 Task: TID9000002-17
Action: Mouse moved to (167, 169)
Screenshot: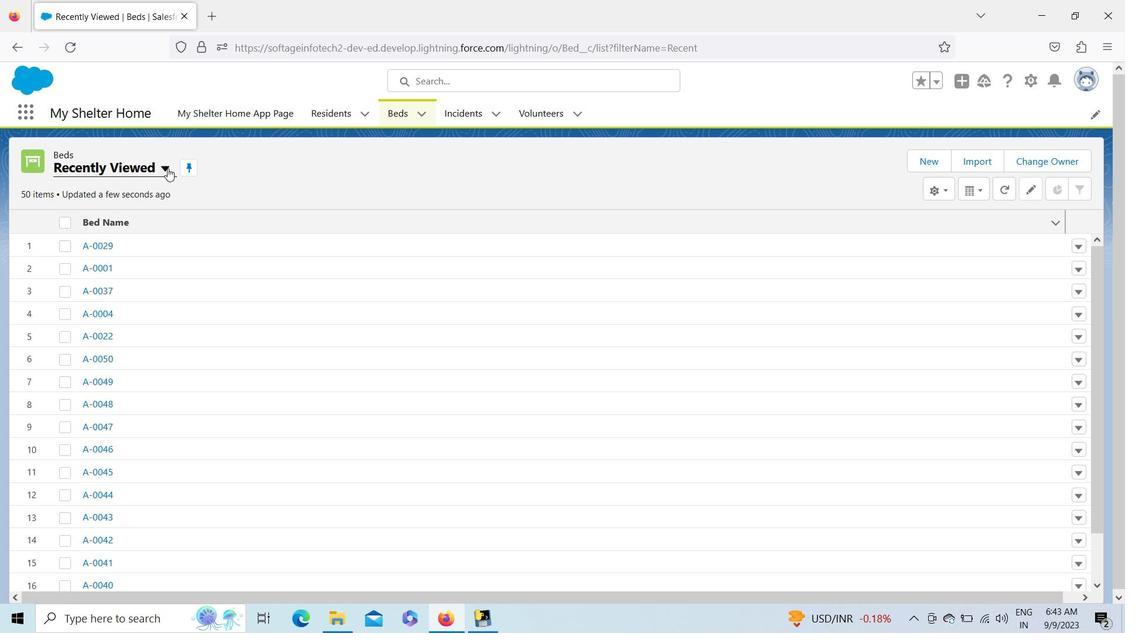 
Action: Mouse pressed left at (167, 169)
Screenshot: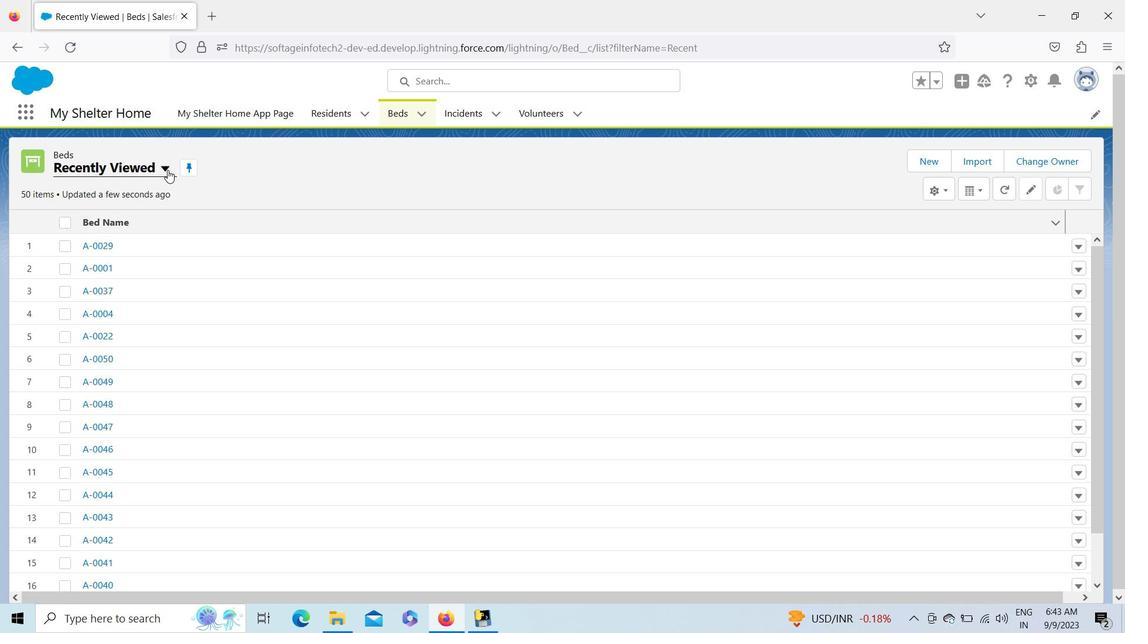 
Action: Mouse moved to (140, 212)
Screenshot: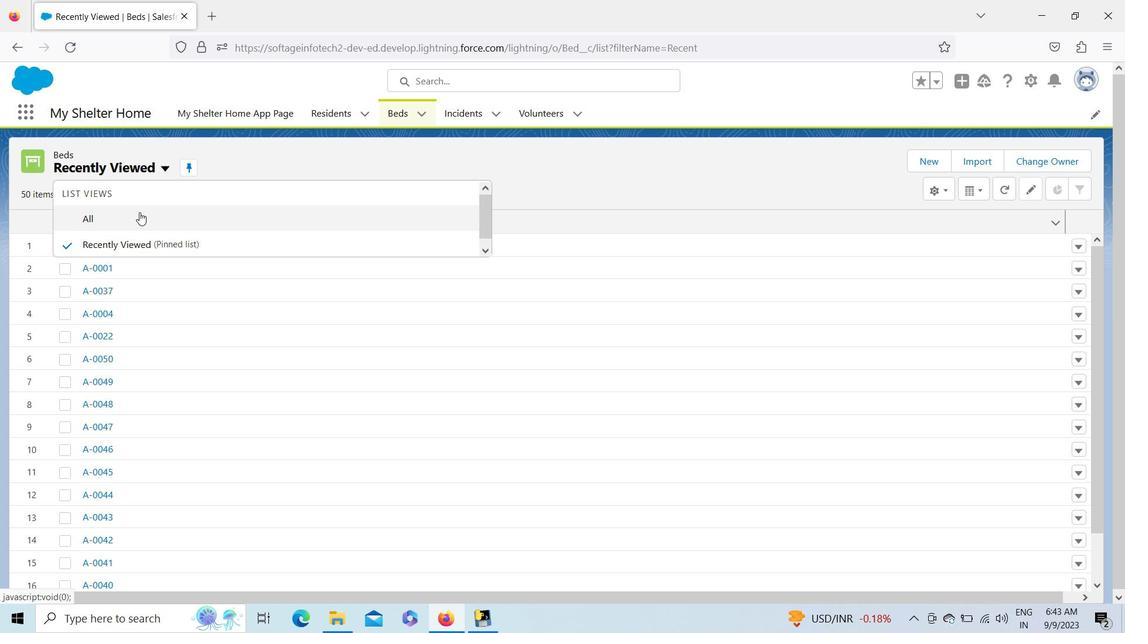 
Action: Mouse pressed left at (140, 212)
Screenshot: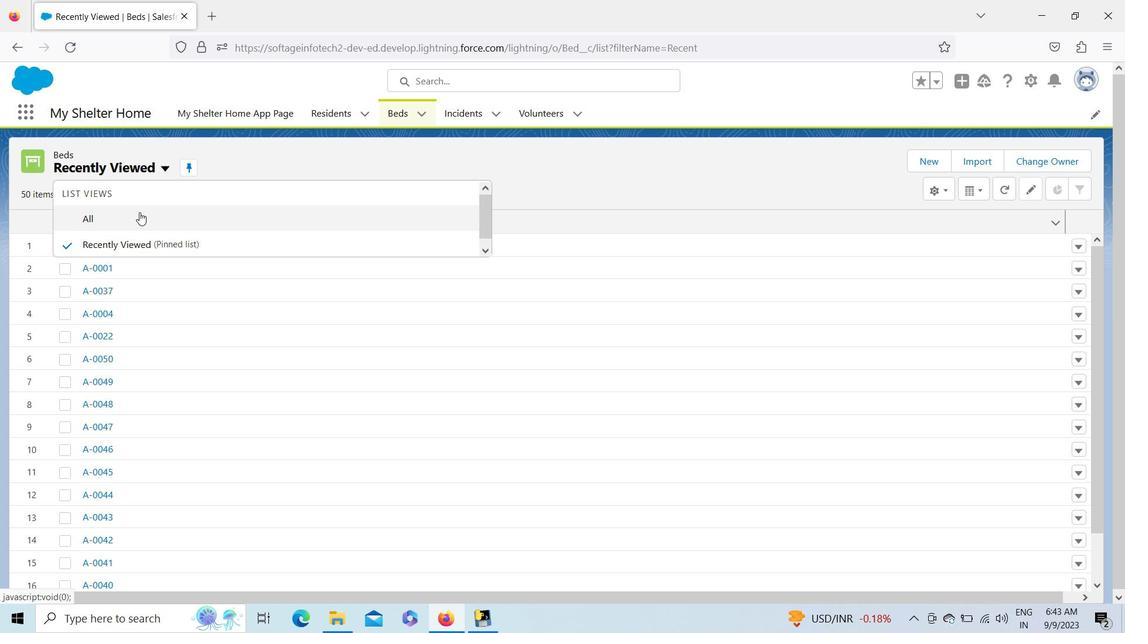 
Action: Mouse moved to (111, 245)
Screenshot: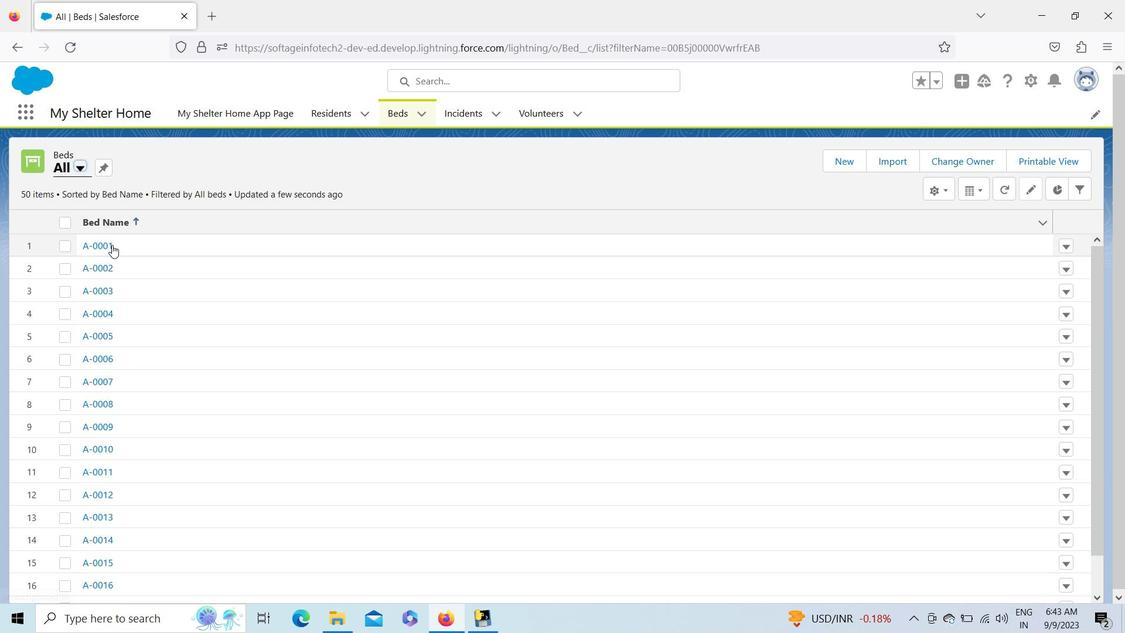 
Action: Mouse pressed left at (111, 245)
Screenshot: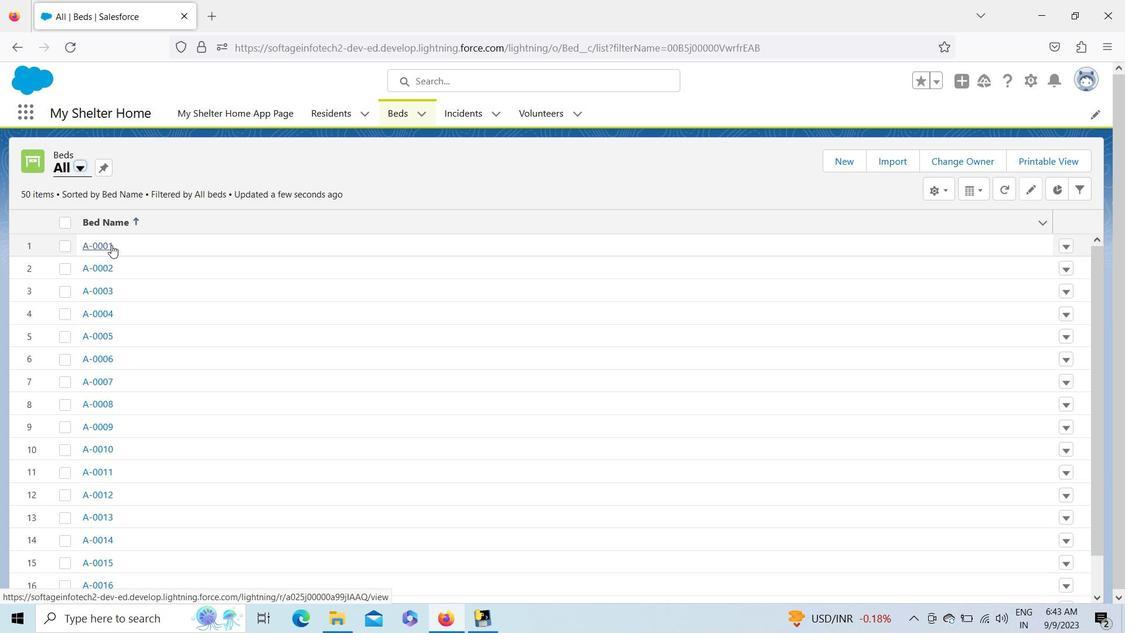 
Action: Mouse moved to (720, 356)
Screenshot: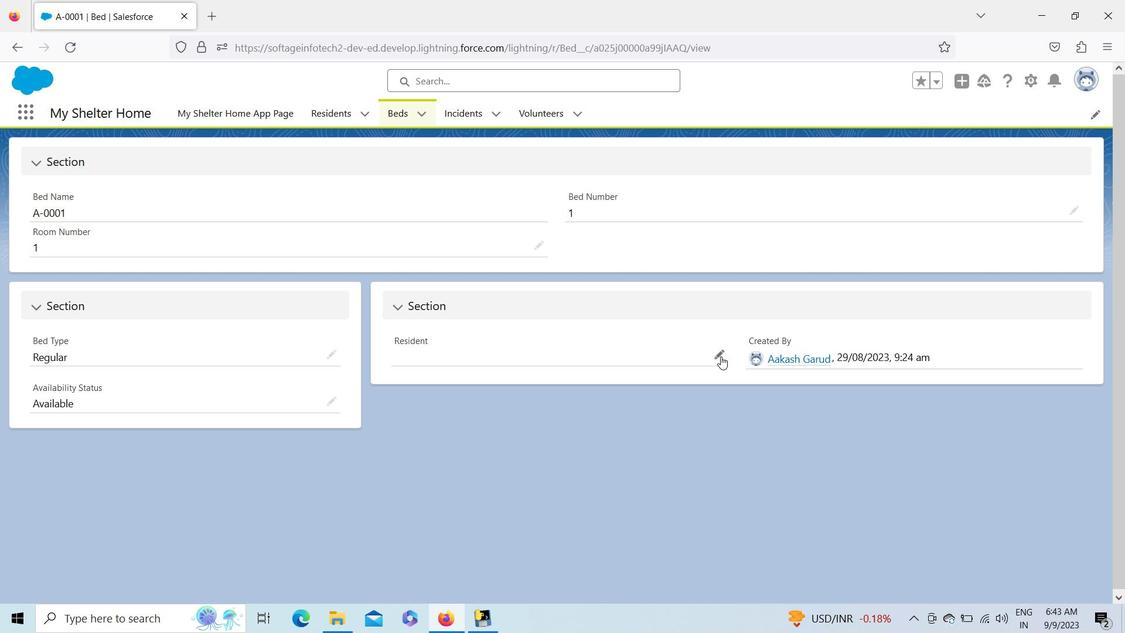 
Action: Mouse pressed left at (720, 356)
Screenshot: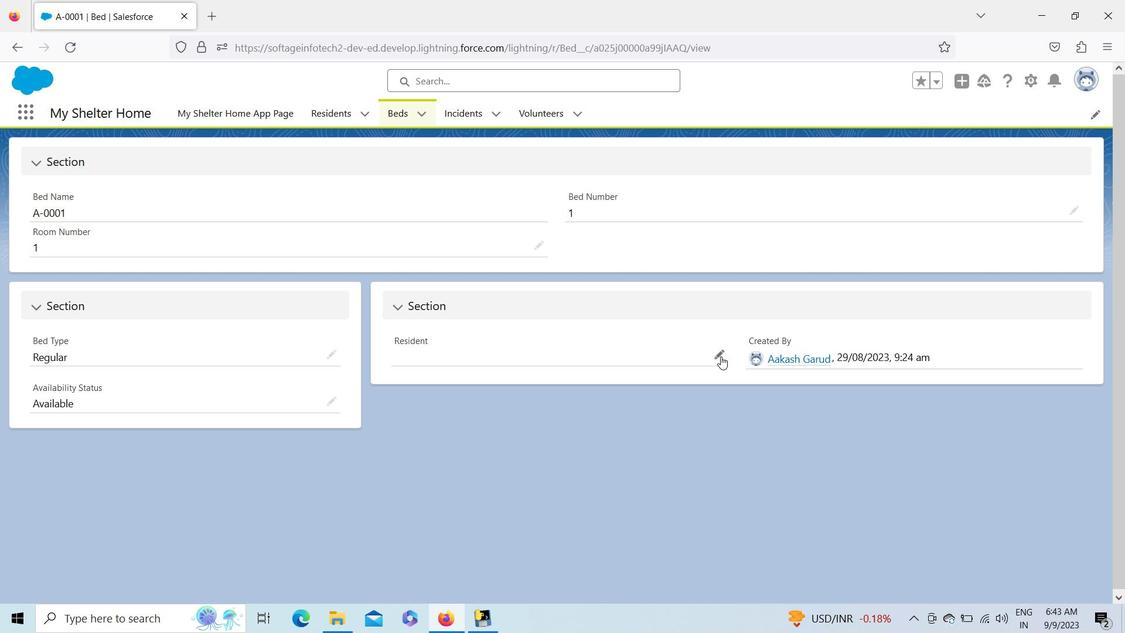 
Action: Key pressed <Key.shift>Hen<Key.backspace>
Screenshot: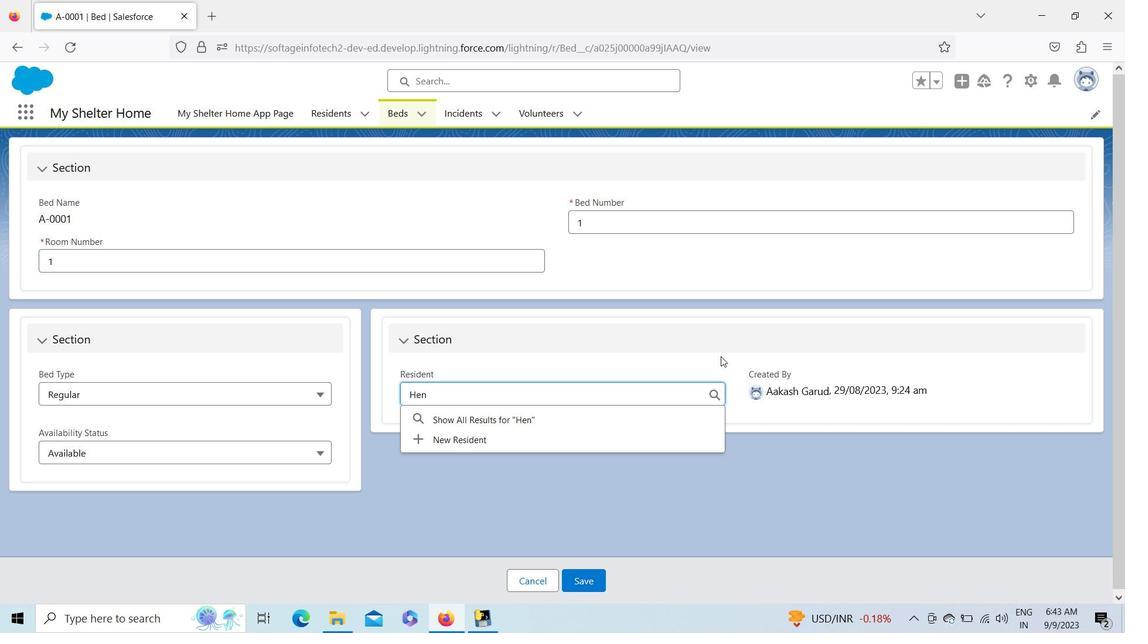 
Action: Mouse moved to (453, 468)
Screenshot: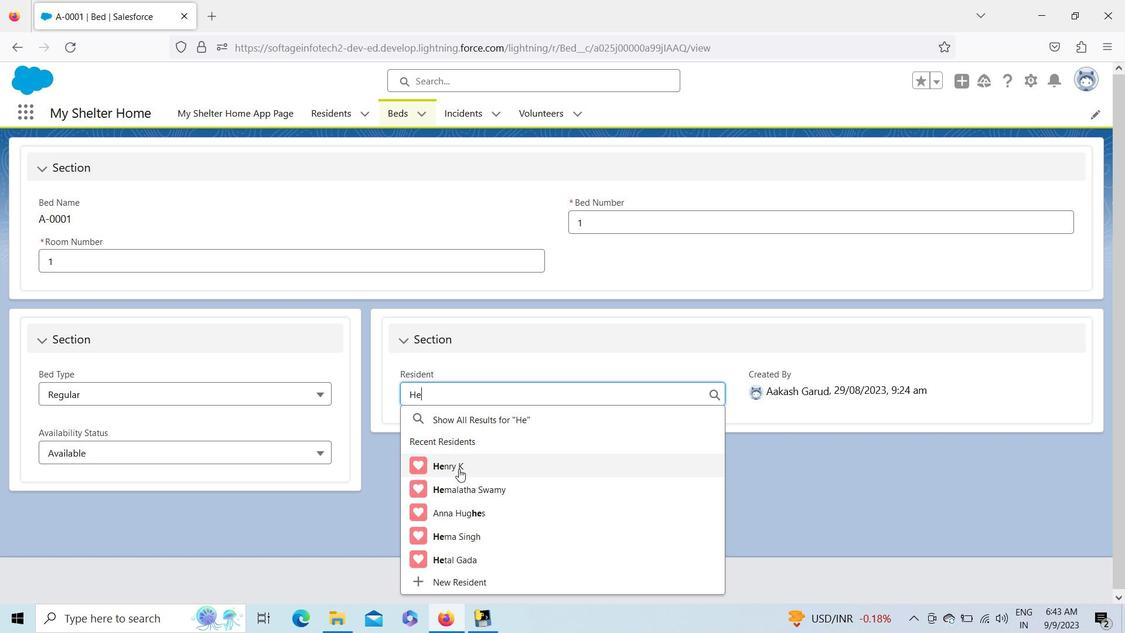 
Action: Mouse pressed left at (453, 468)
Screenshot: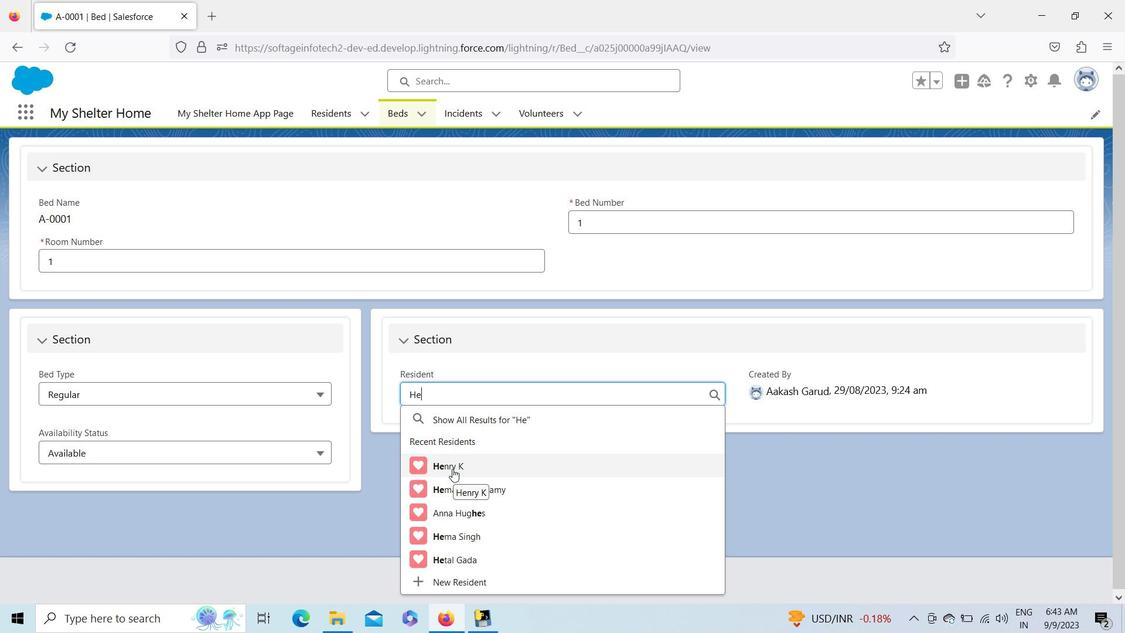 
Action: Mouse moved to (158, 451)
Screenshot: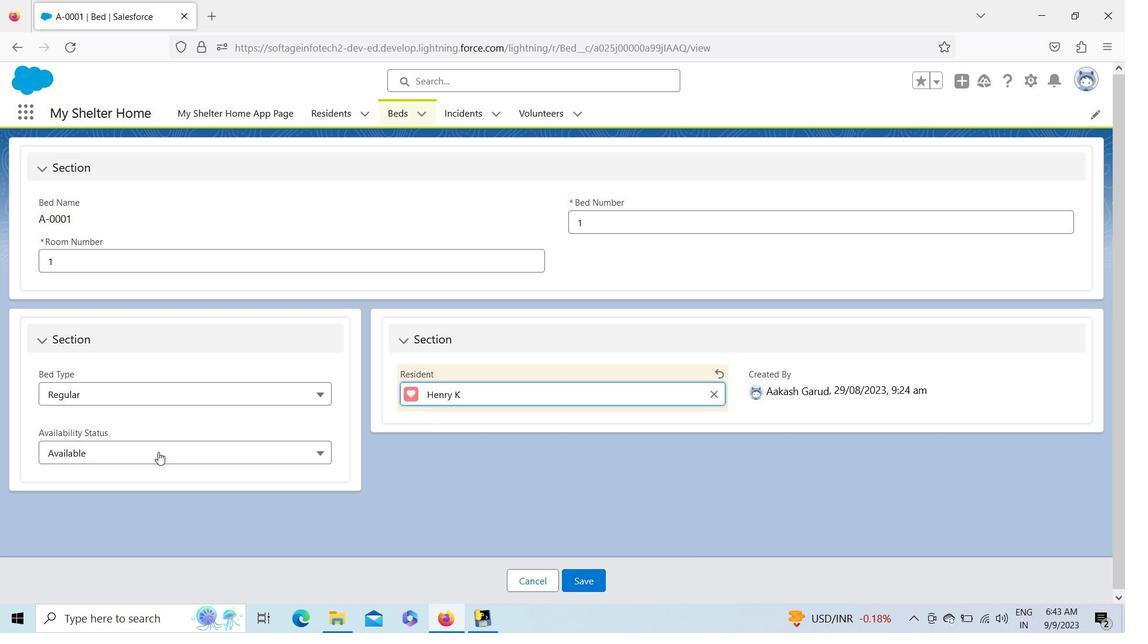 
Action: Mouse pressed left at (158, 451)
Screenshot: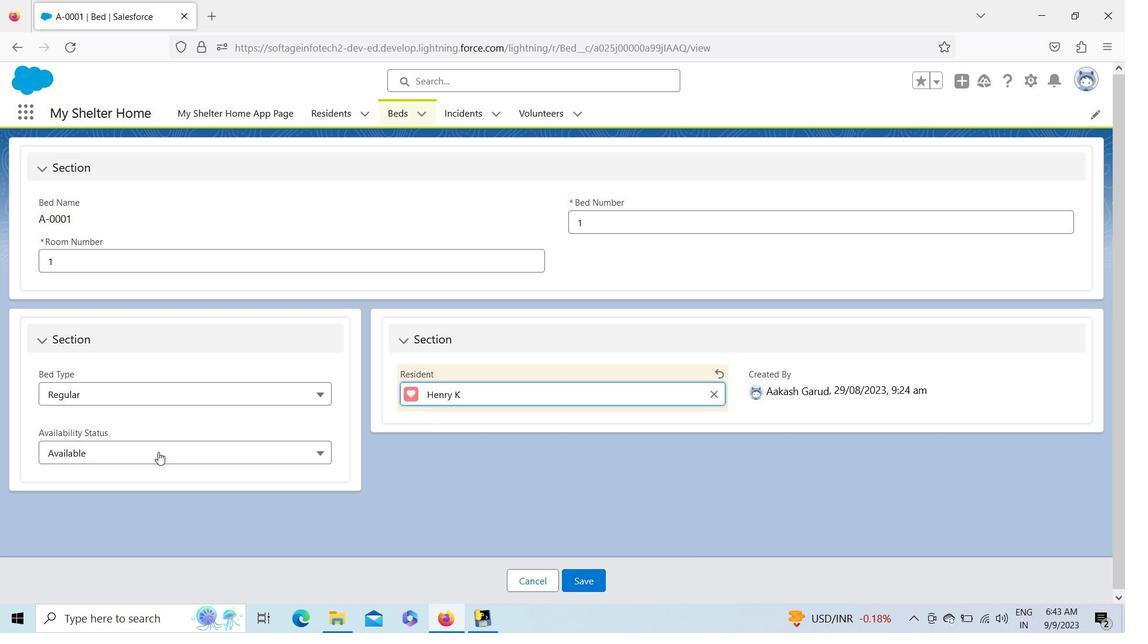 
Action: Mouse moved to (128, 505)
Screenshot: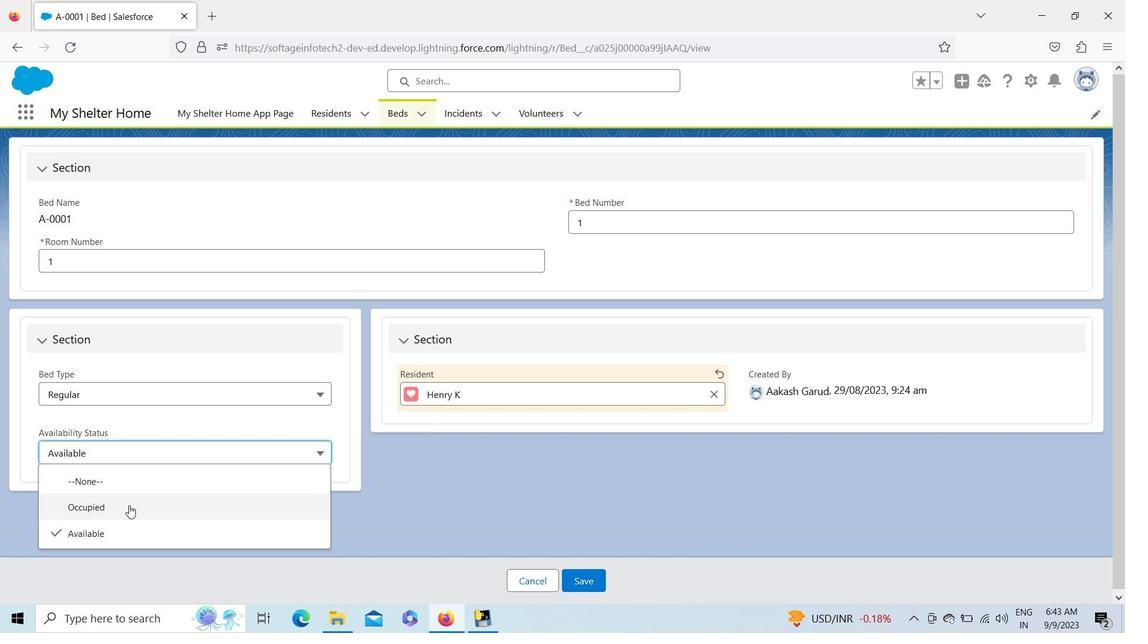 
Action: Mouse pressed left at (128, 505)
Screenshot: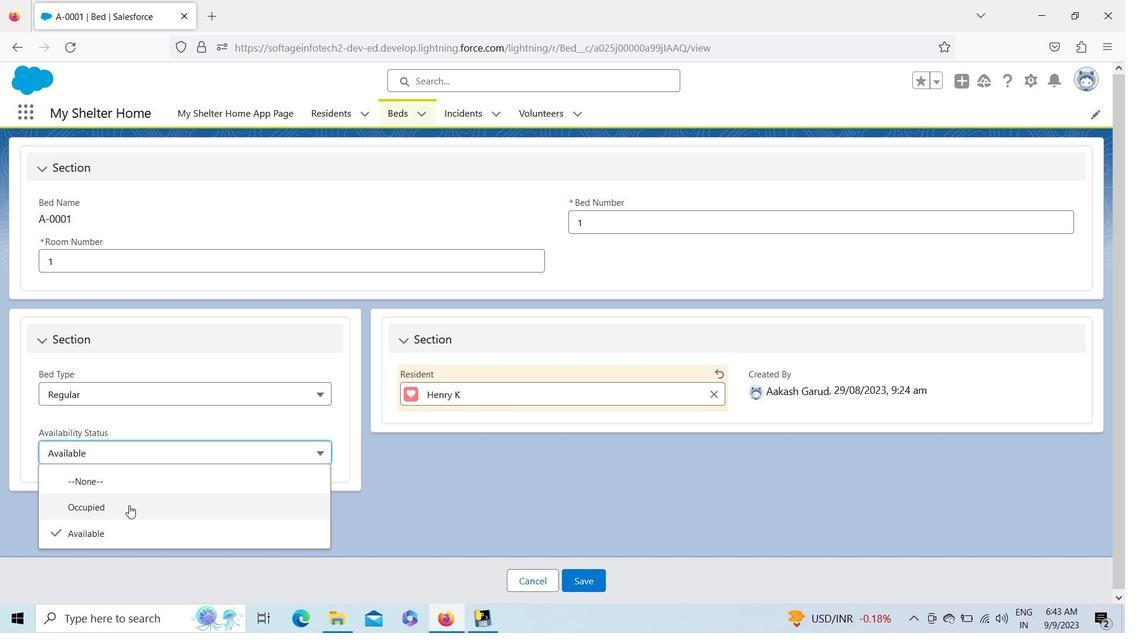 
Action: Mouse moved to (152, 386)
Screenshot: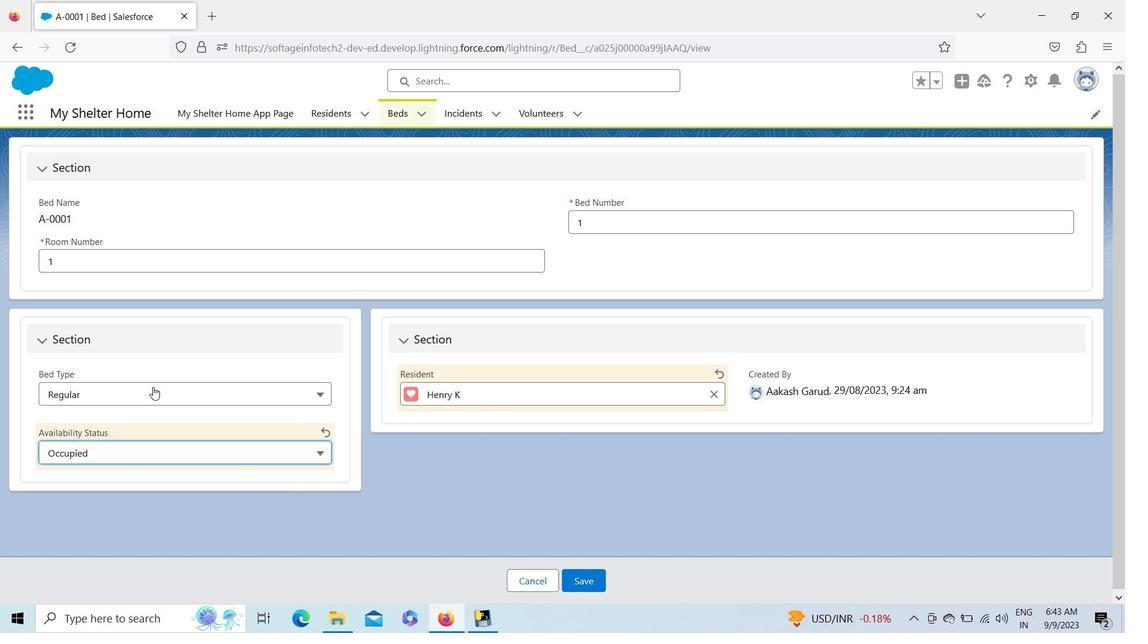 
Action: Mouse pressed left at (152, 386)
Screenshot: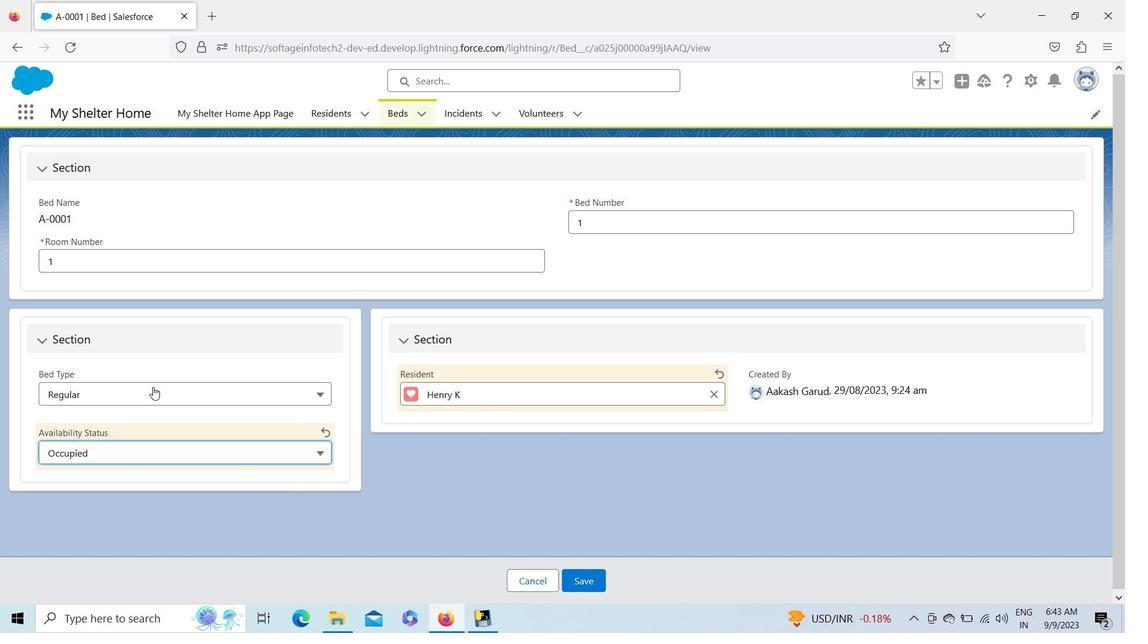 
Action: Mouse moved to (106, 444)
Screenshot: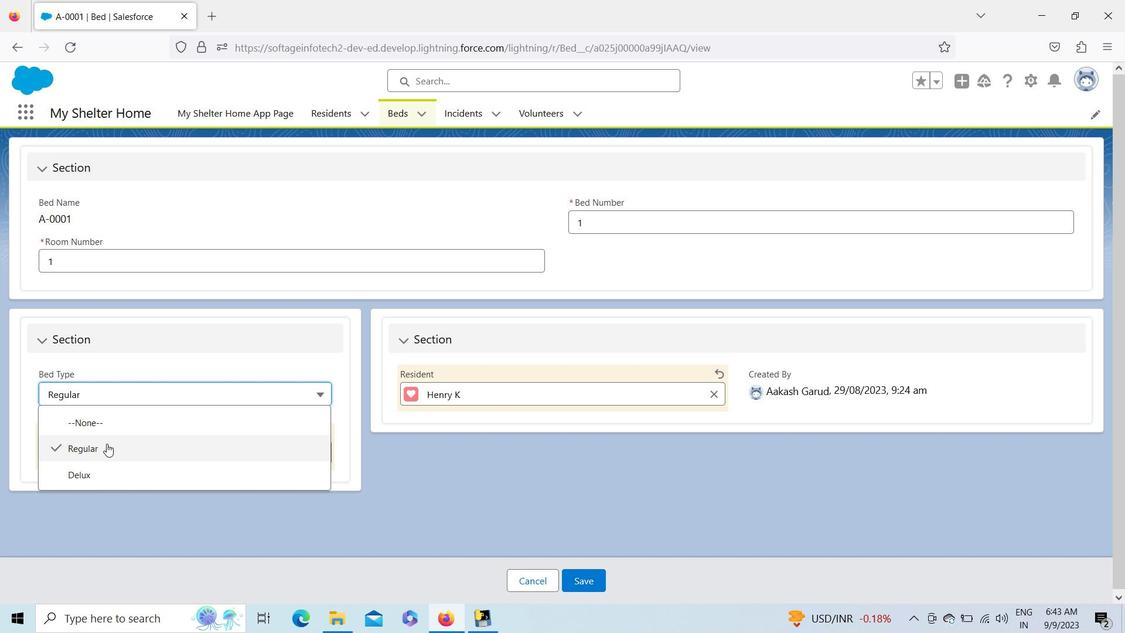 
Action: Mouse pressed left at (106, 444)
Screenshot: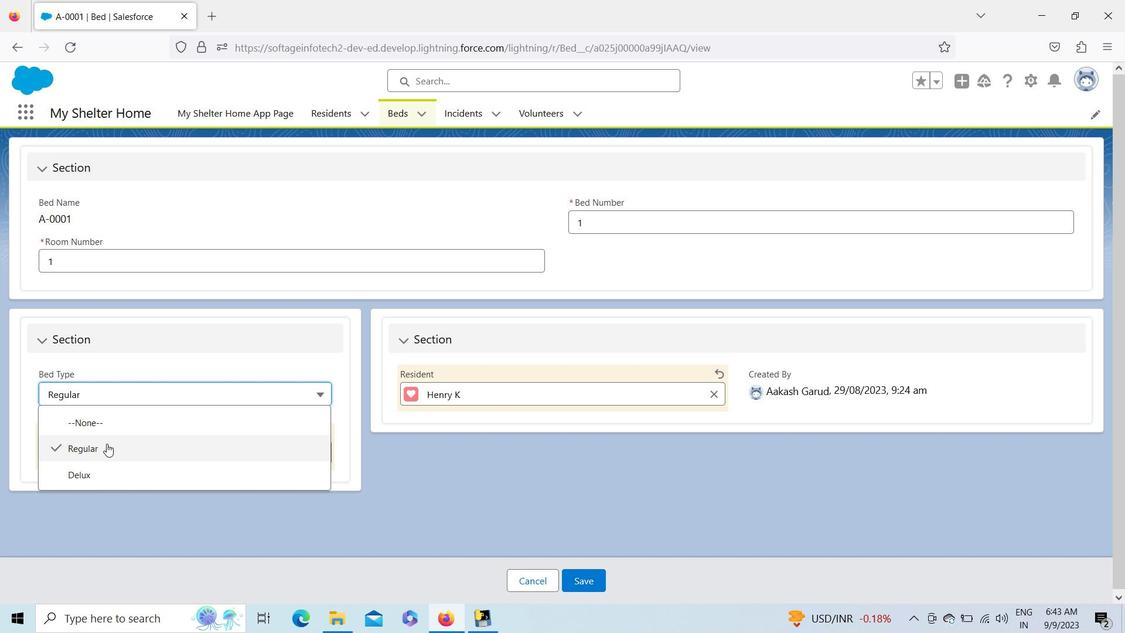 
Action: Mouse moved to (588, 579)
Screenshot: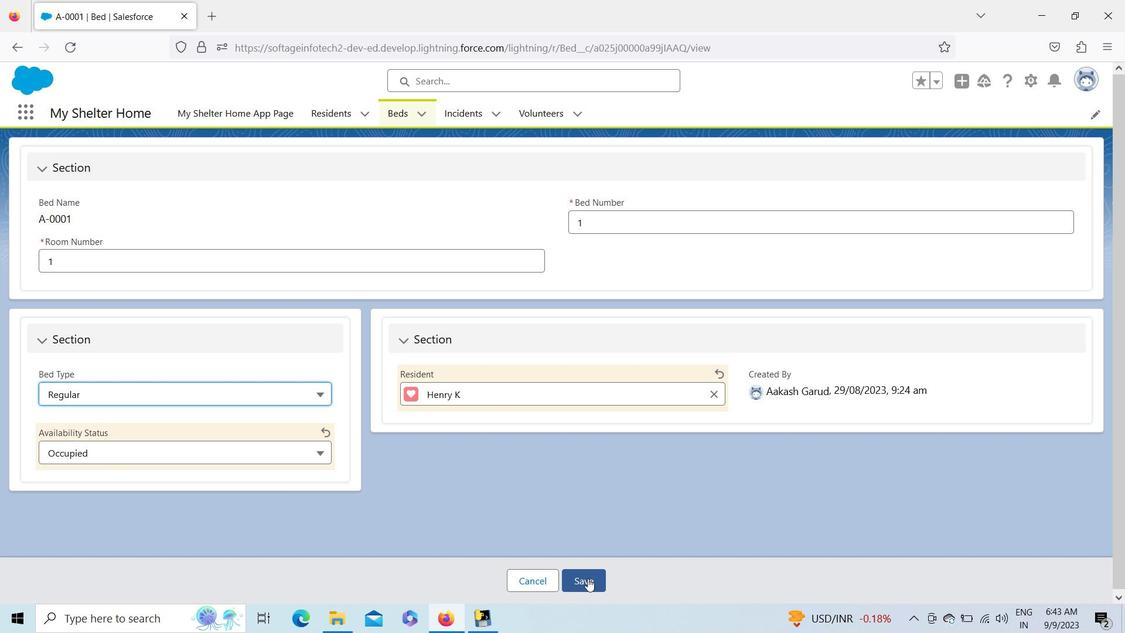 
Action: Mouse pressed left at (588, 579)
Screenshot: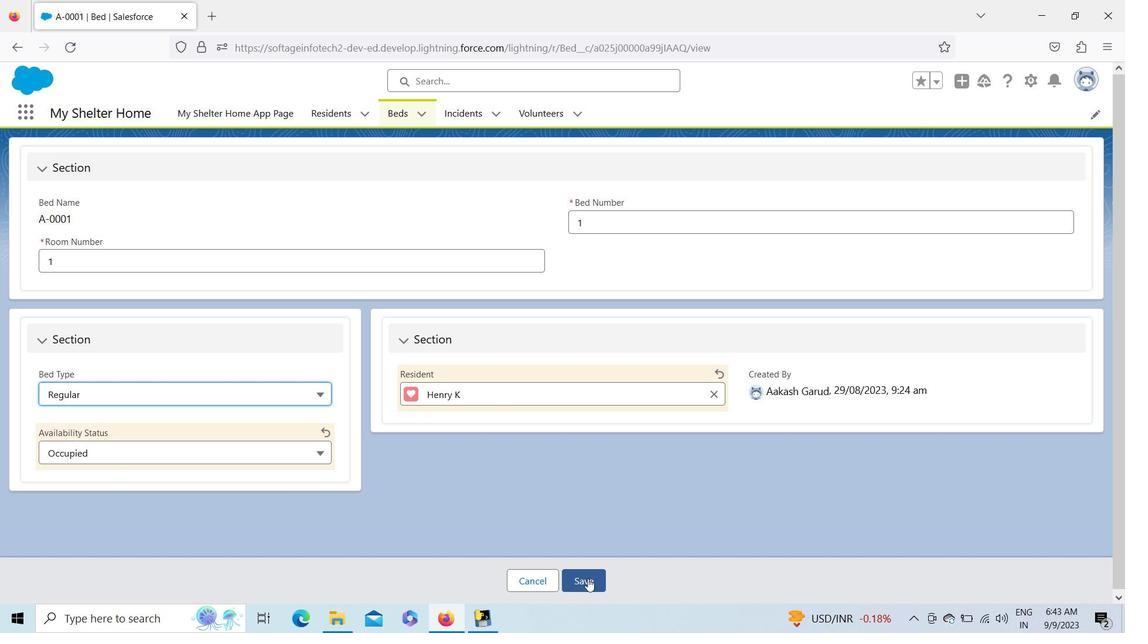 
Action: Mouse moved to (398, 115)
Screenshot: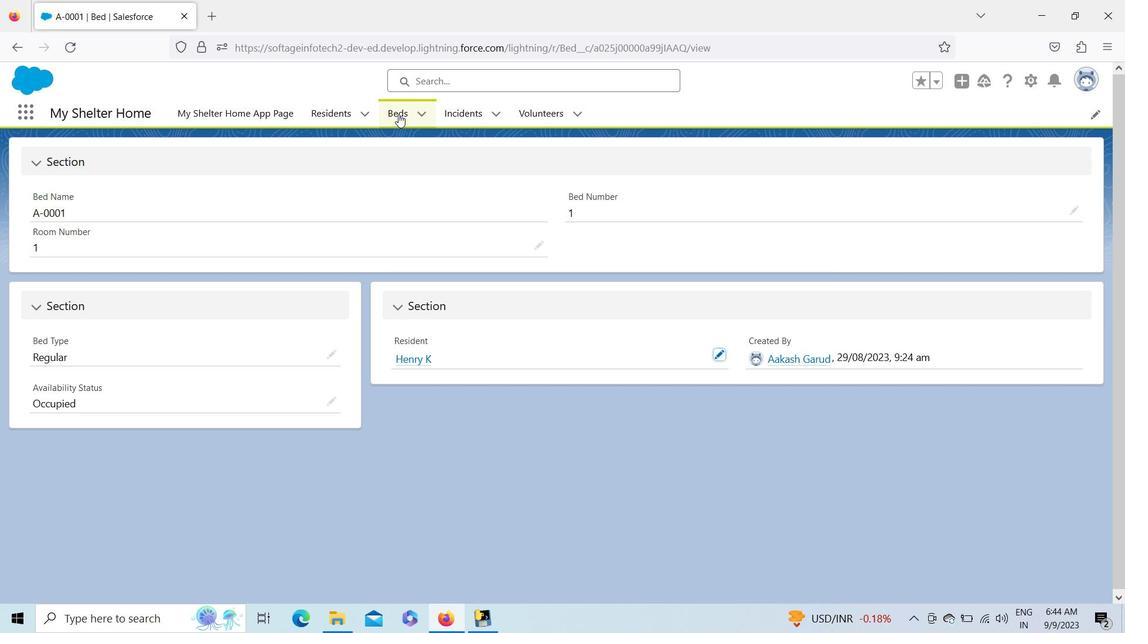 
Action: Mouse pressed left at (398, 115)
Screenshot: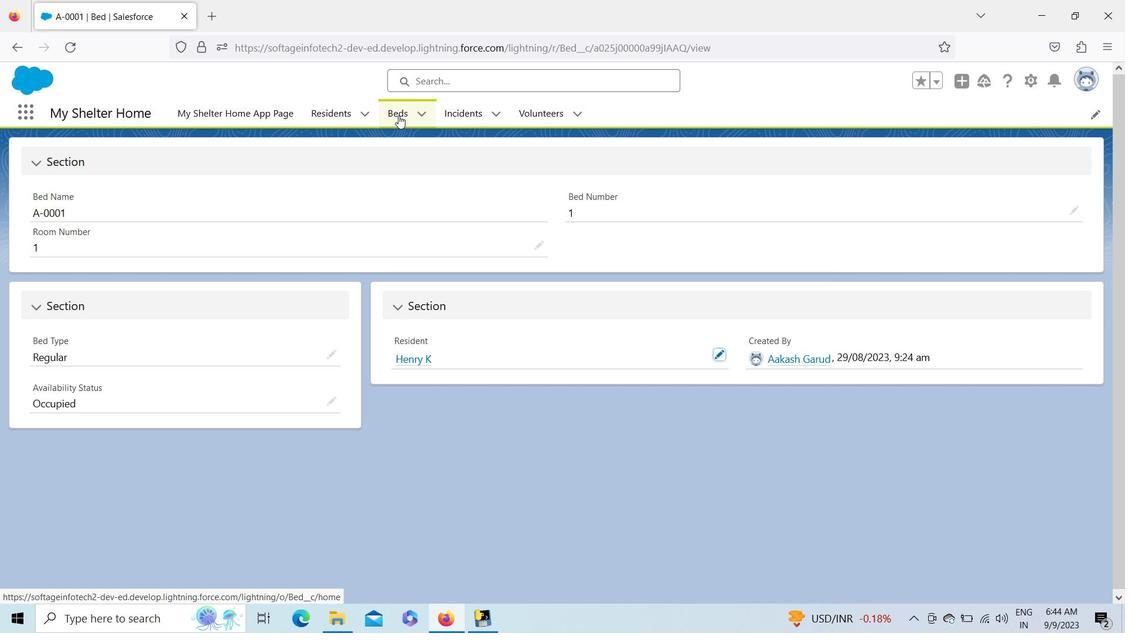 
Action: Mouse moved to (162, 166)
Screenshot: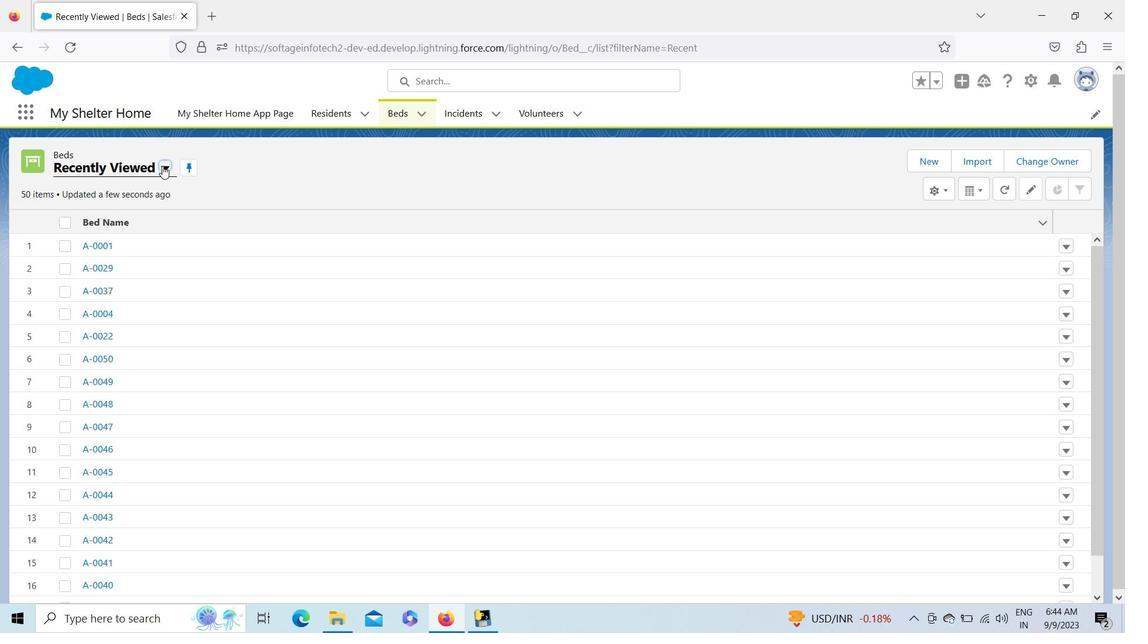 
Action: Mouse pressed left at (162, 166)
Screenshot: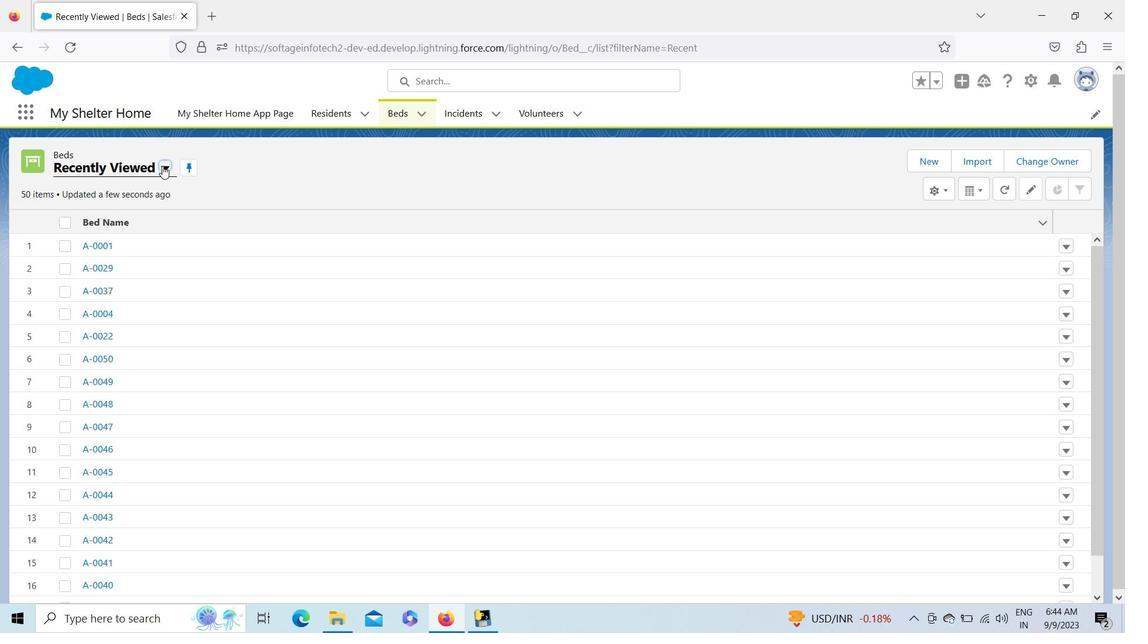 
Action: Mouse moved to (90, 222)
Screenshot: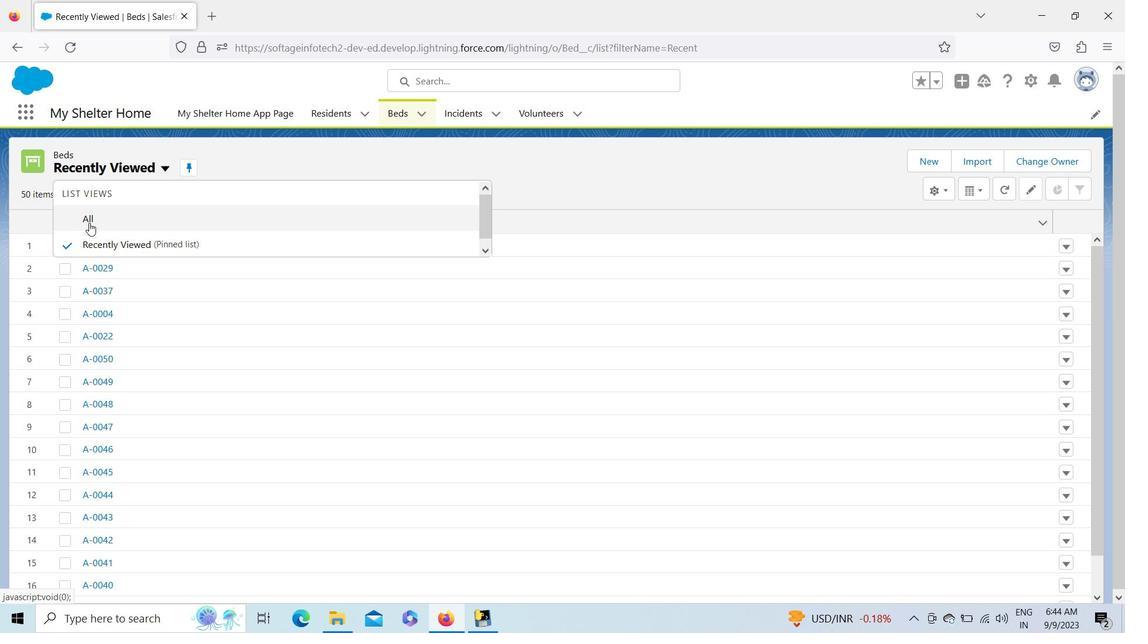 
Action: Mouse pressed left at (90, 222)
Screenshot: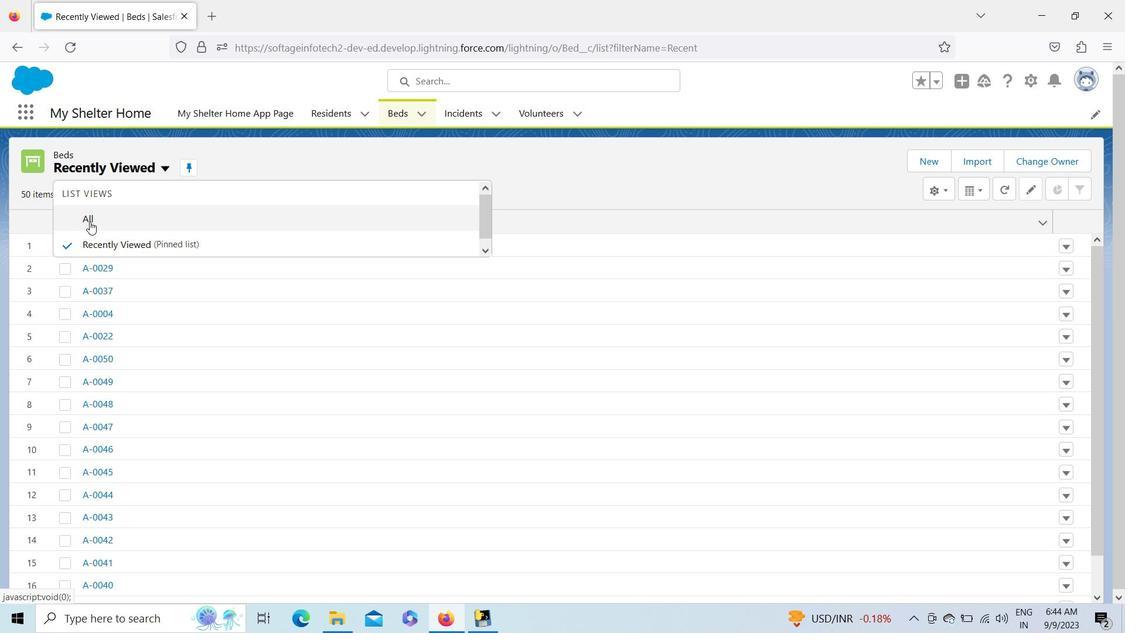 
Action: Mouse moved to (101, 263)
Screenshot: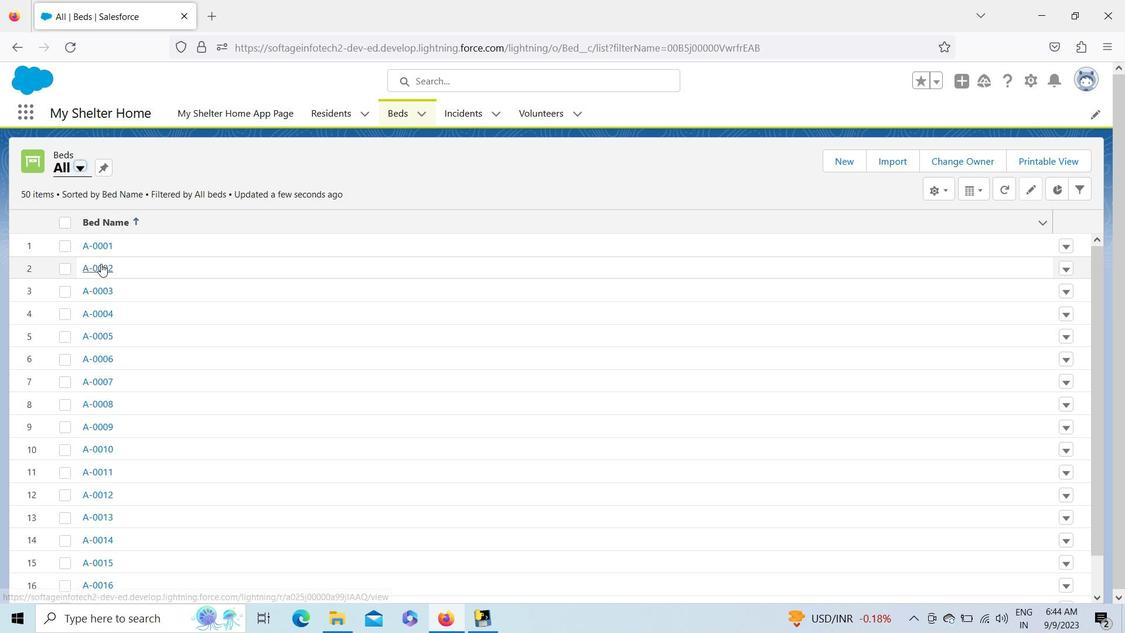 
Action: Mouse pressed left at (101, 263)
Screenshot: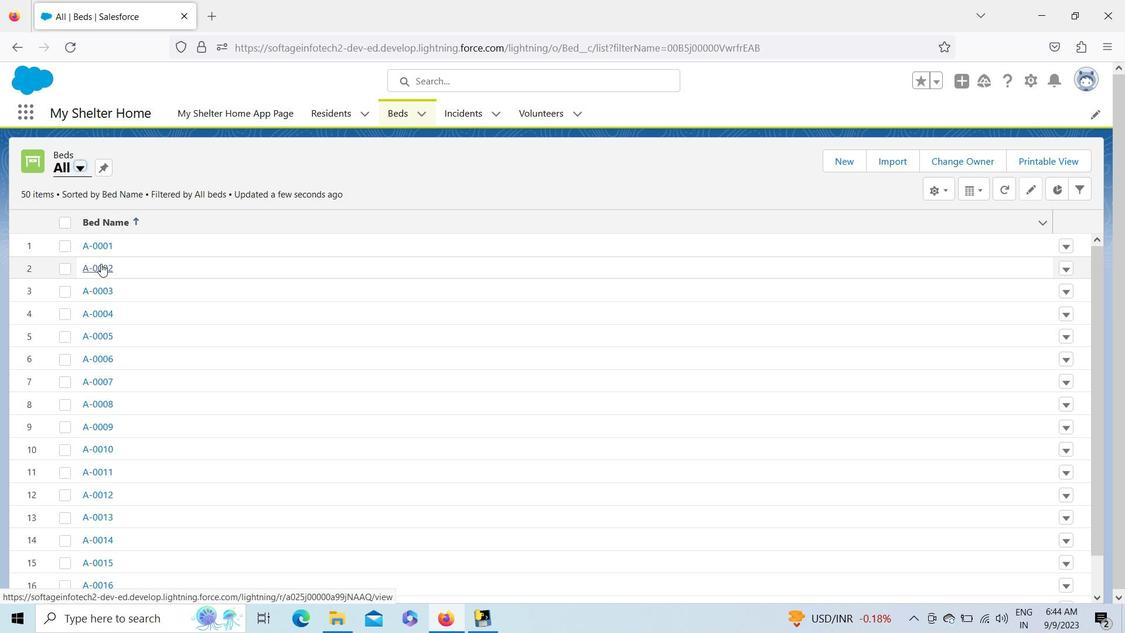 
Action: Mouse moved to (725, 356)
Screenshot: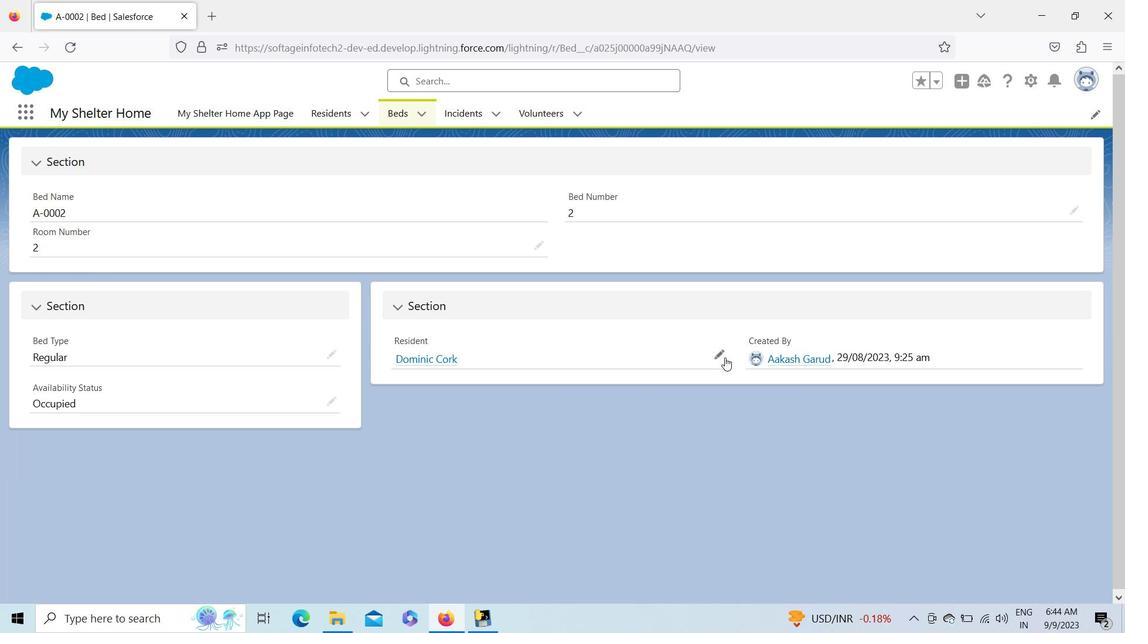 
Action: Mouse pressed left at (725, 356)
Screenshot: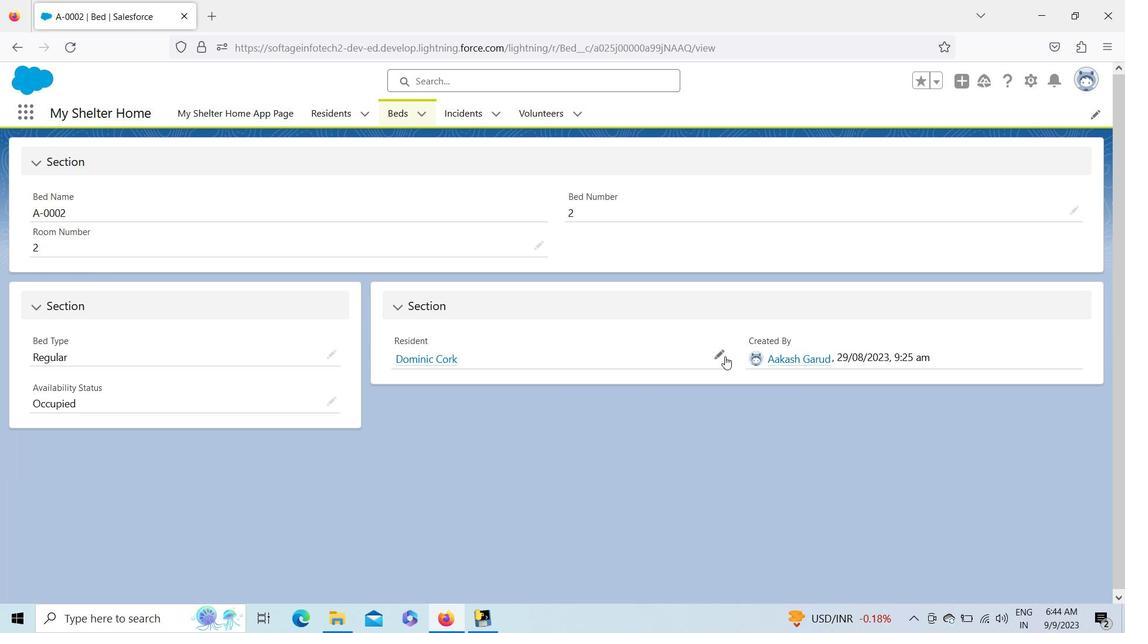
Action: Mouse moved to (711, 392)
Screenshot: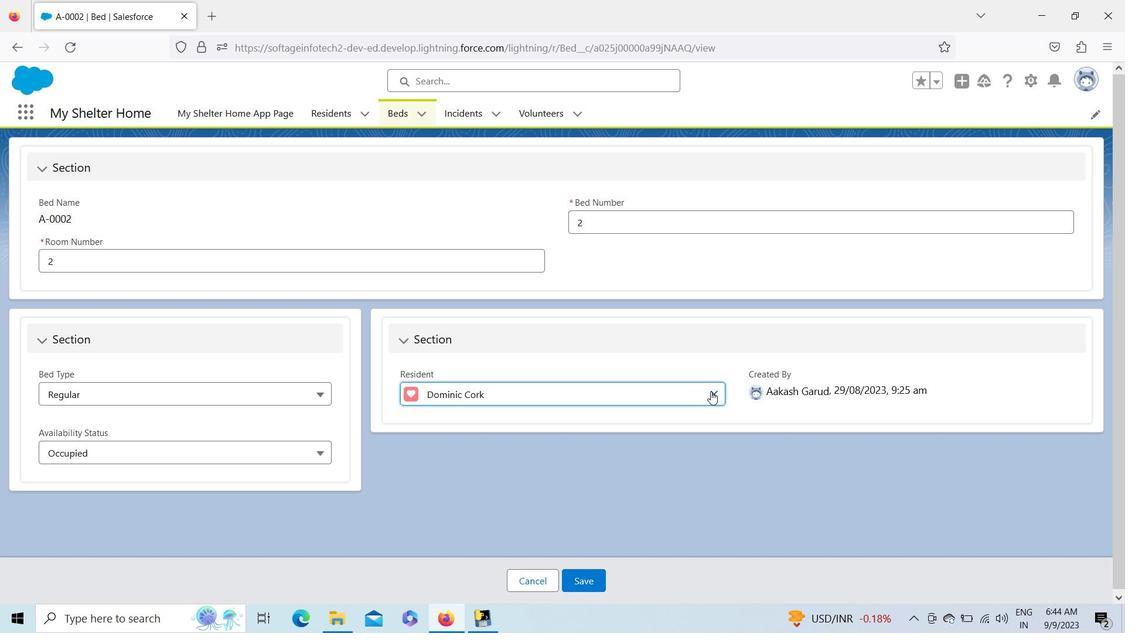 
Action: Mouse pressed left at (711, 392)
Screenshot: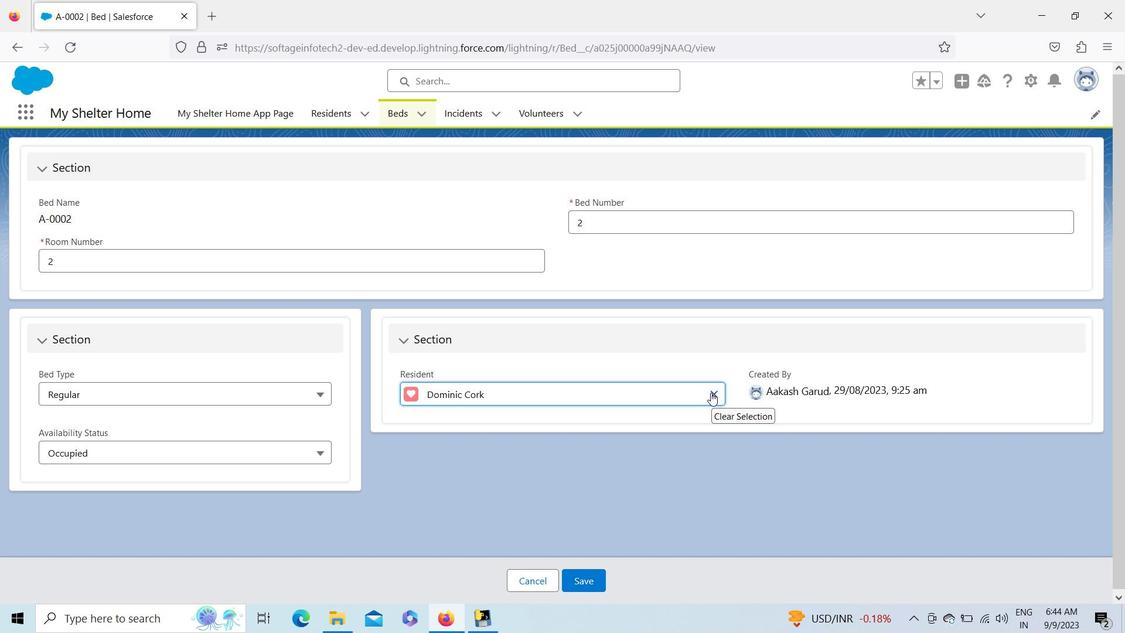 
Action: Key pressed <Key.shift>Agn<Key.backspace>
Screenshot: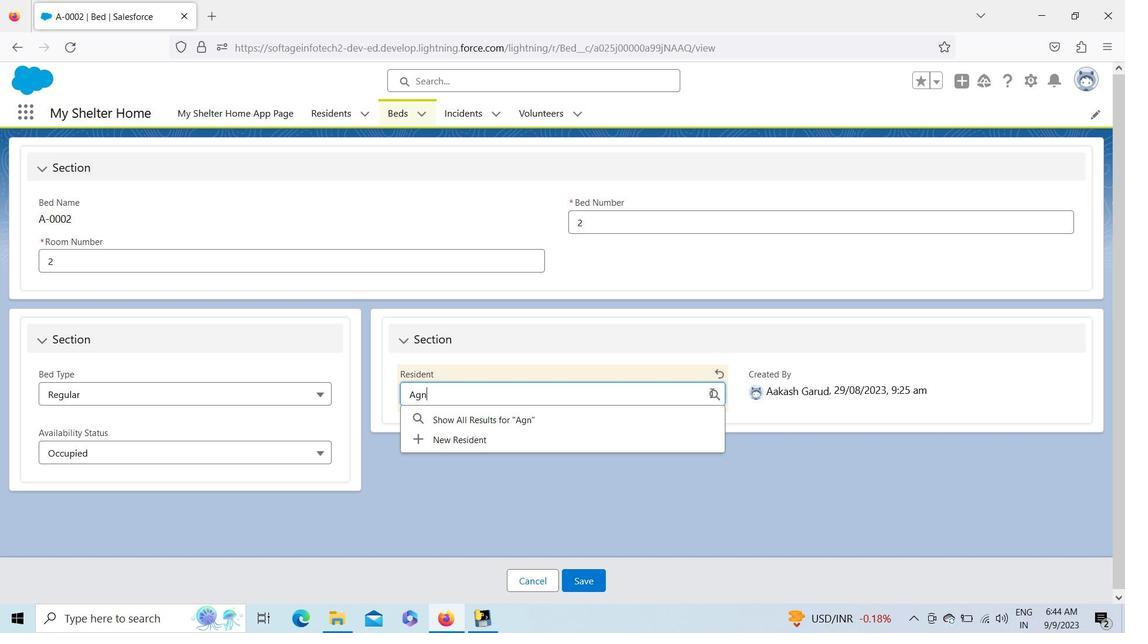 
Action: Mouse moved to (467, 465)
Screenshot: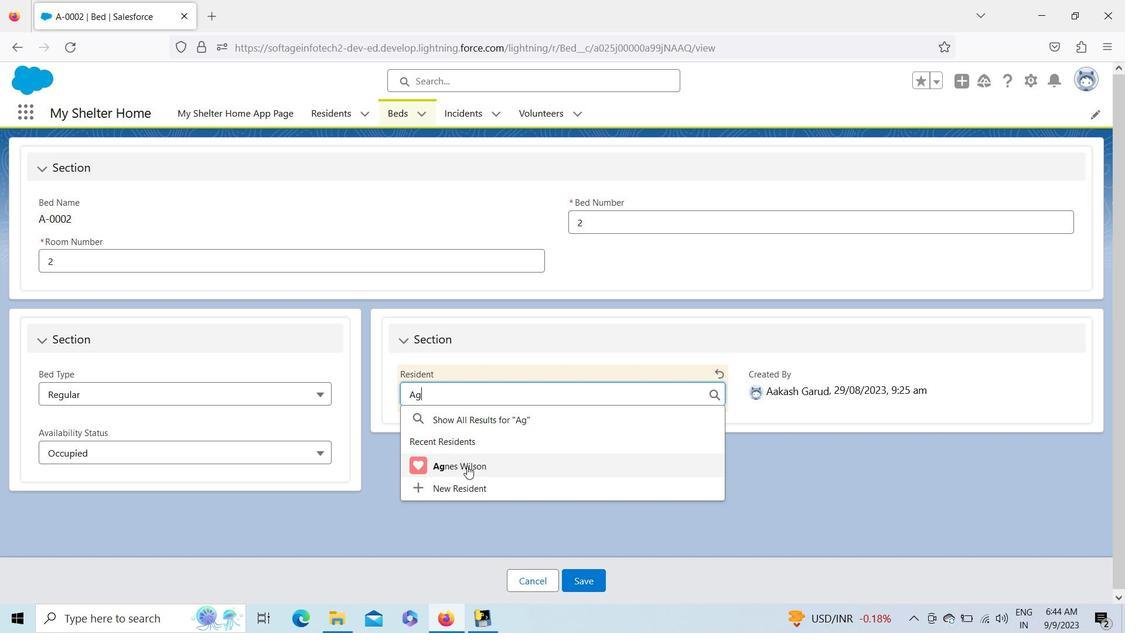 
Action: Mouse pressed left at (467, 465)
Screenshot: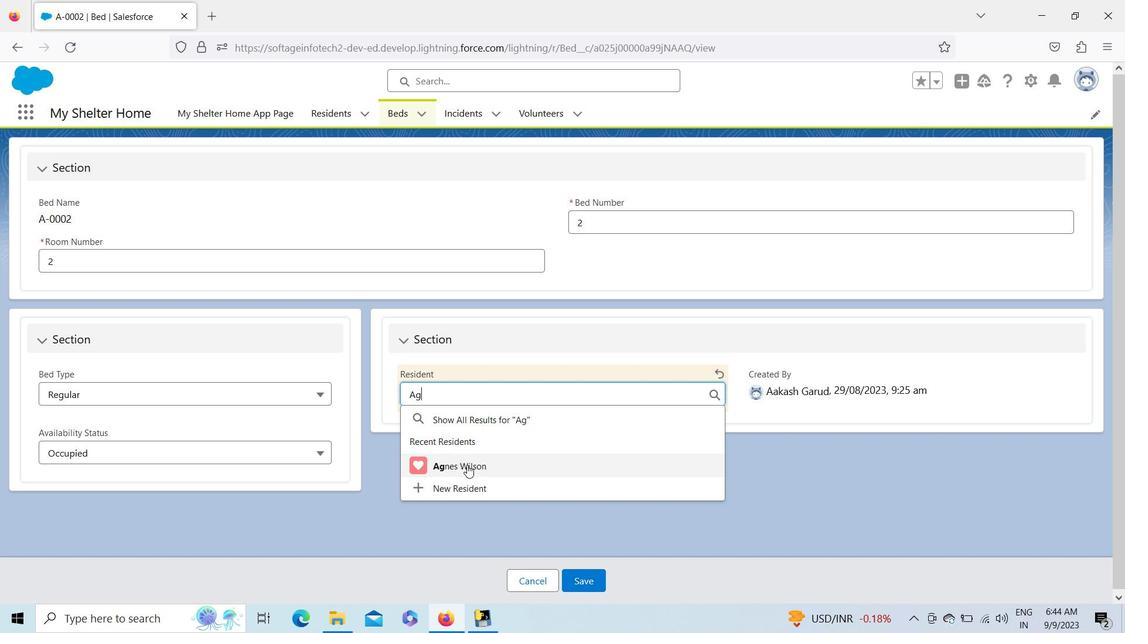 
Action: Mouse moved to (580, 572)
Screenshot: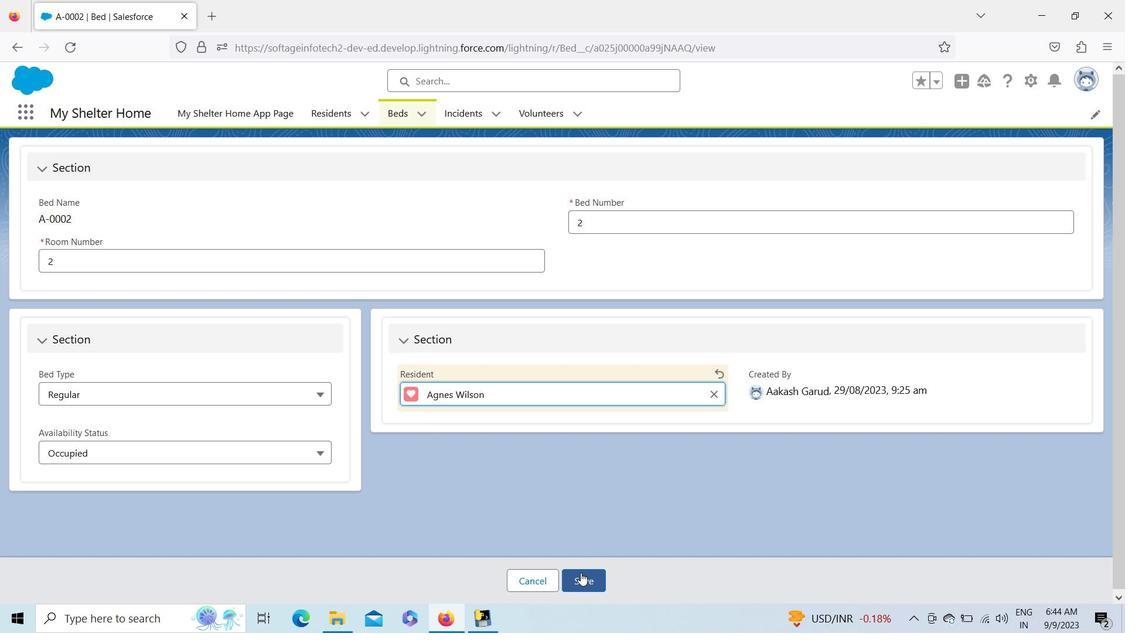 
Action: Mouse pressed left at (580, 572)
Screenshot: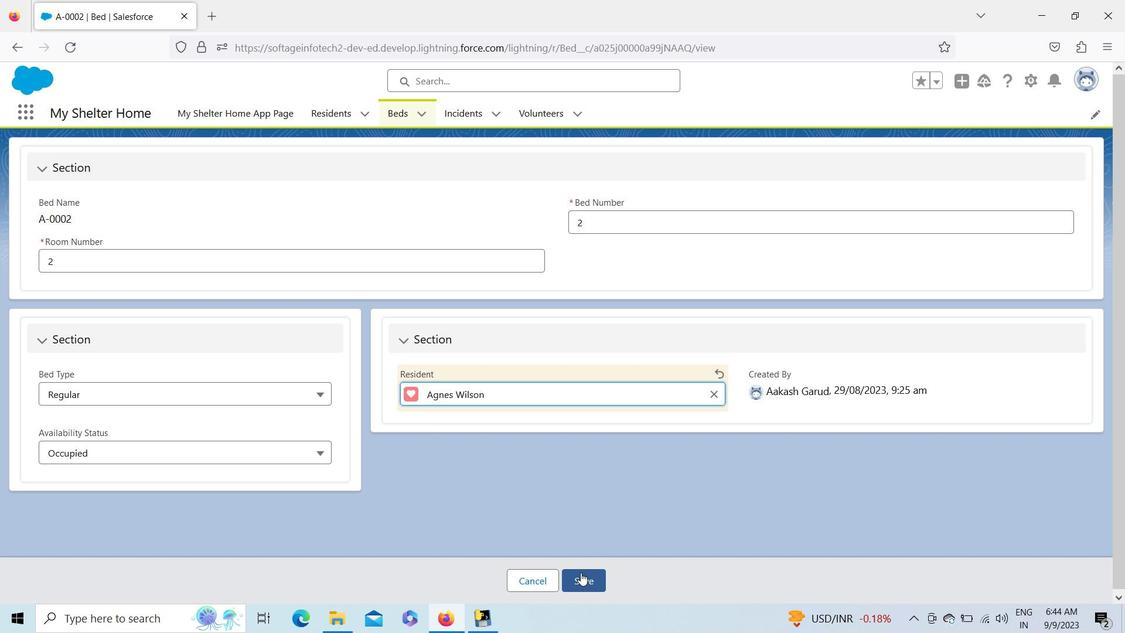 
Action: Mouse moved to (403, 121)
Screenshot: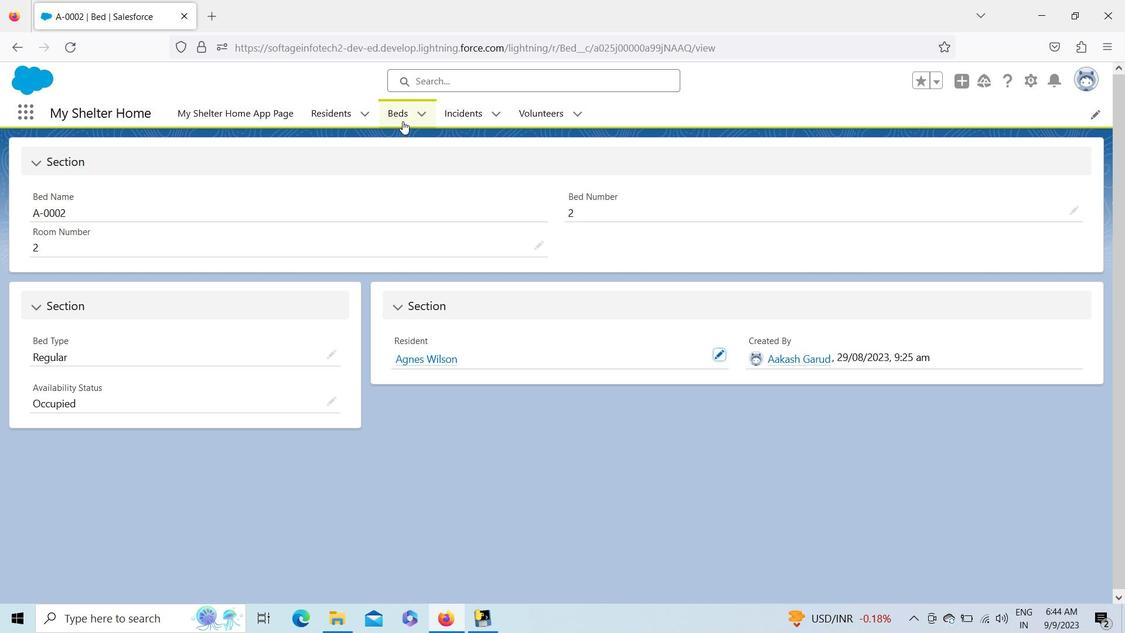 
Action: Mouse pressed left at (403, 121)
Screenshot: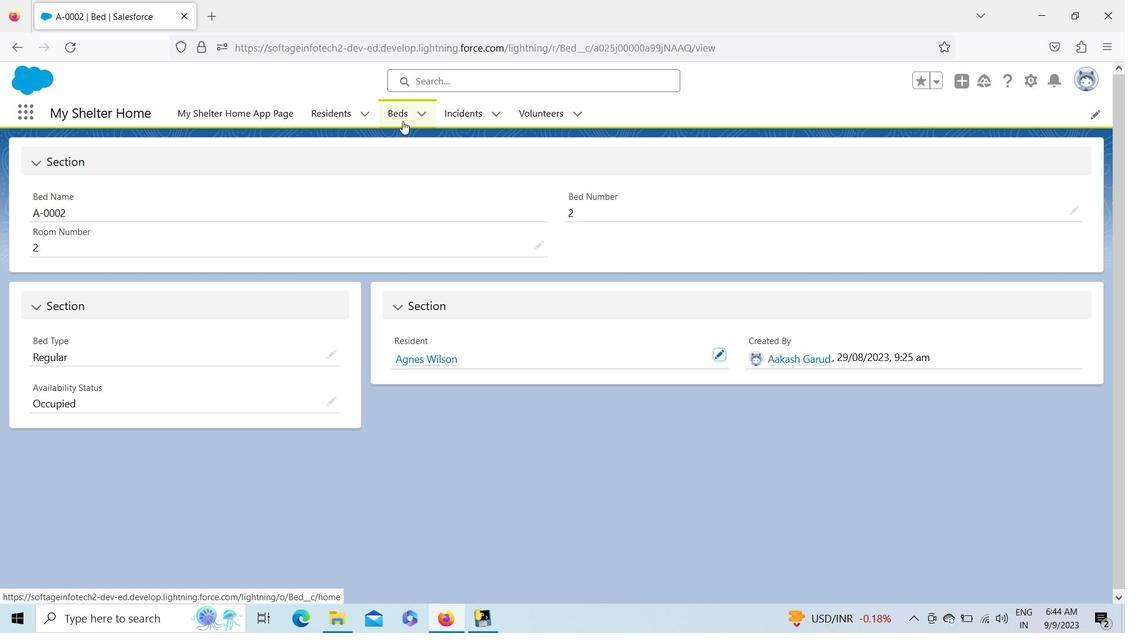 
Action: Mouse moved to (158, 170)
Screenshot: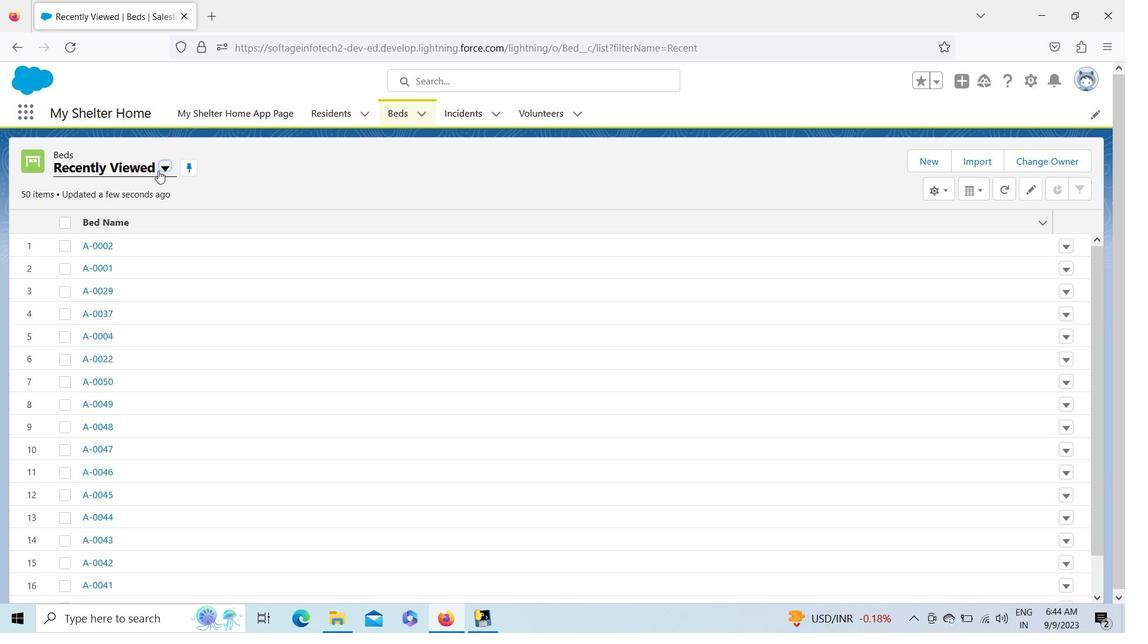 
Action: Mouse pressed left at (158, 170)
Screenshot: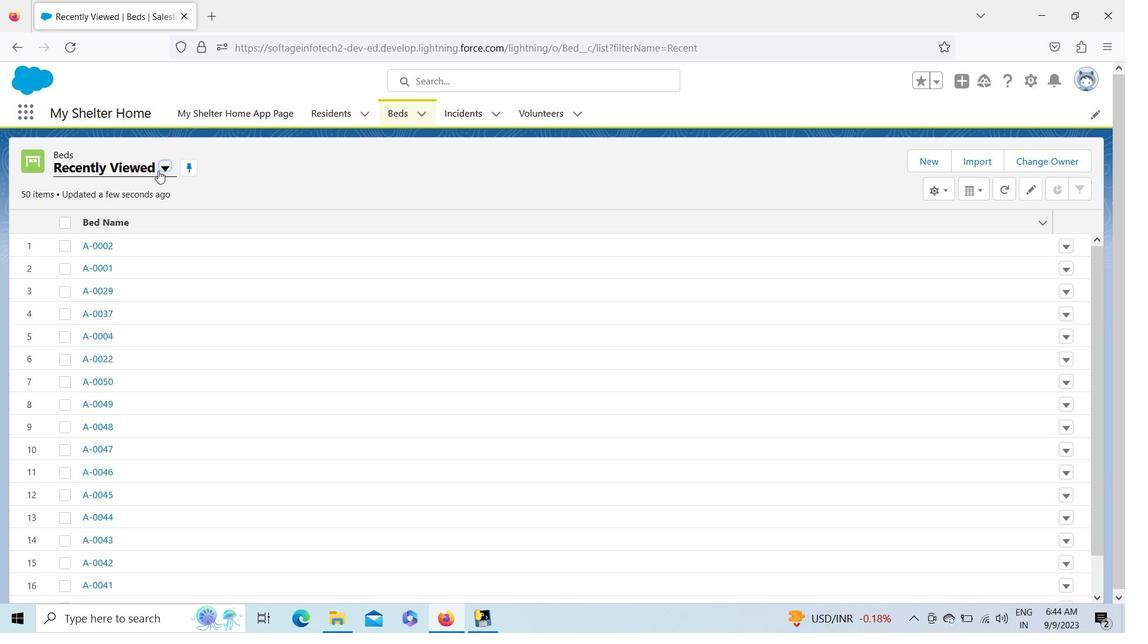 
Action: Mouse moved to (144, 219)
Screenshot: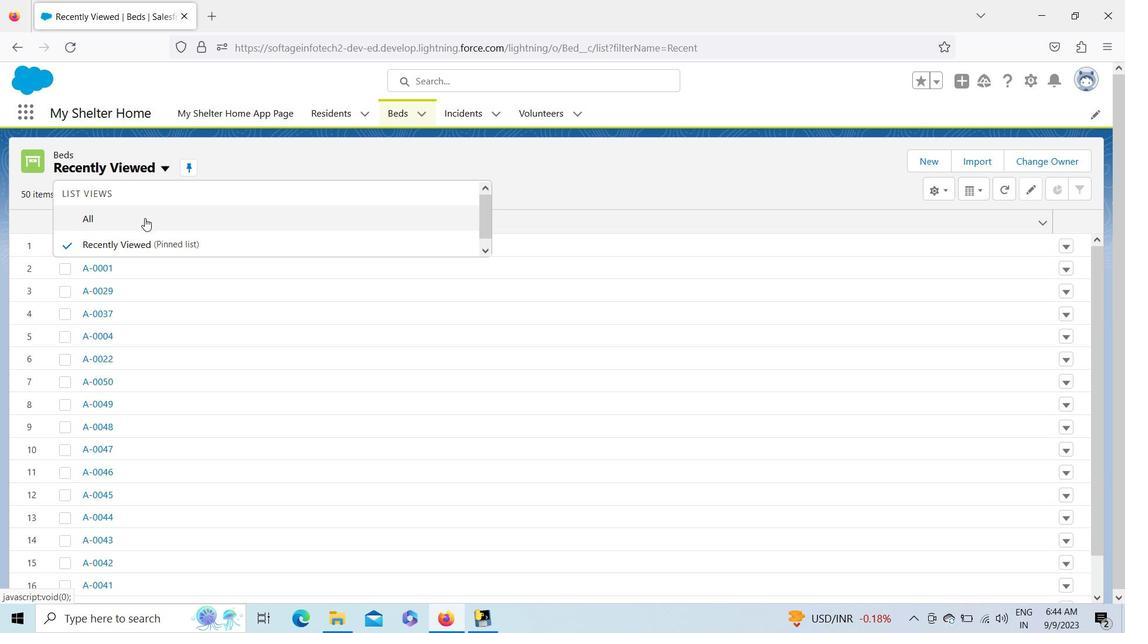 
Action: Mouse pressed left at (144, 219)
Screenshot: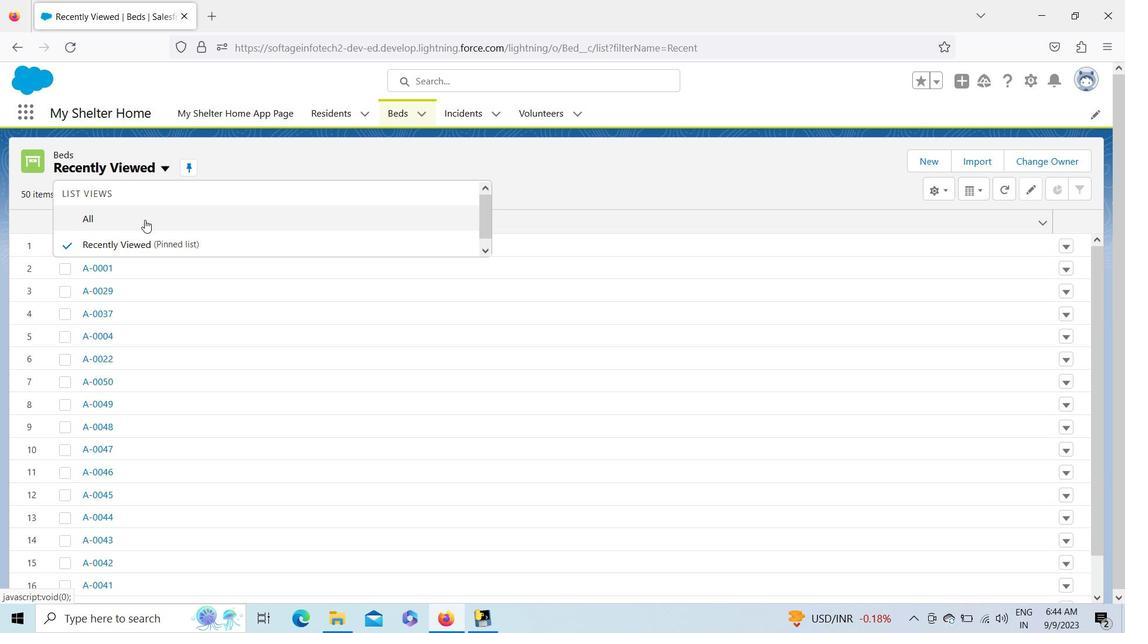 
Action: Mouse moved to (86, 294)
Screenshot: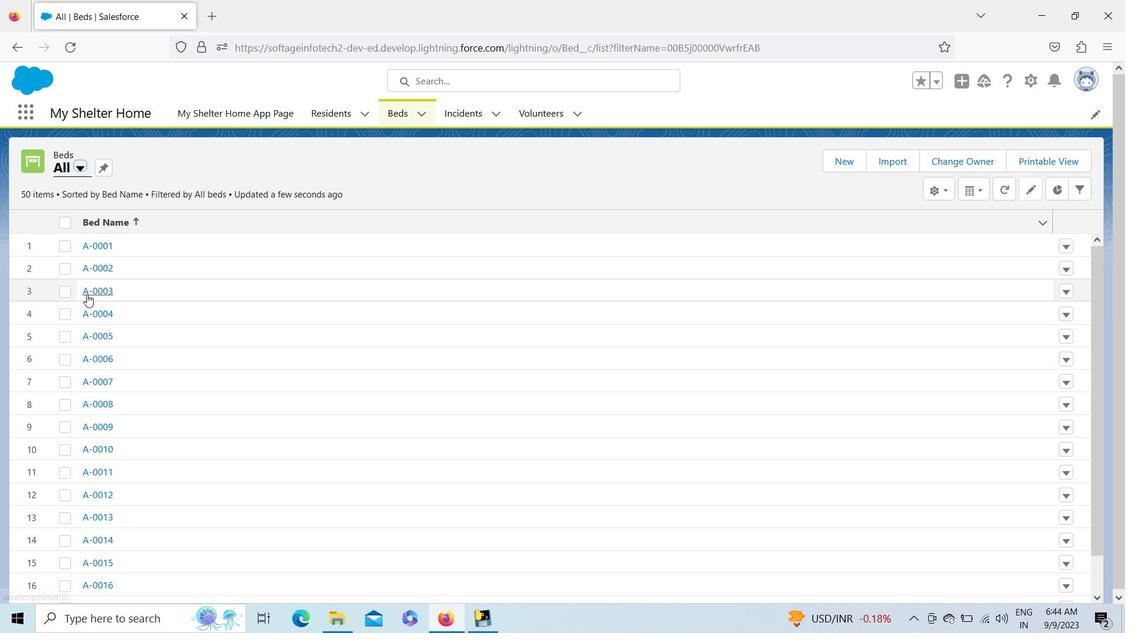 
Action: Mouse pressed left at (86, 294)
Screenshot: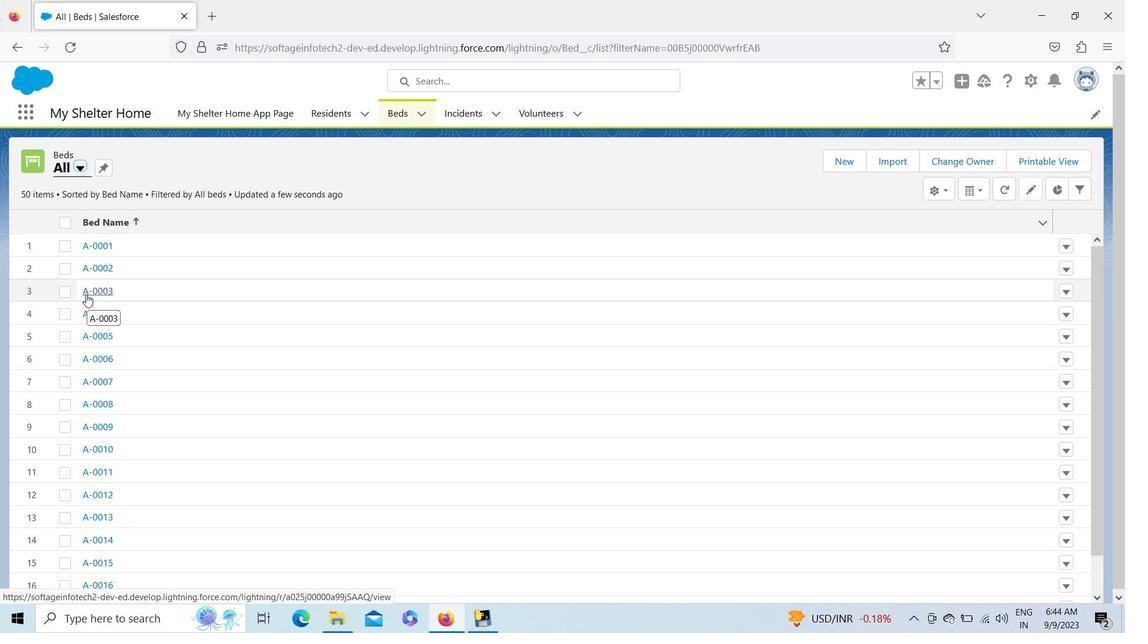 
Action: Mouse pressed left at (86, 294)
Screenshot: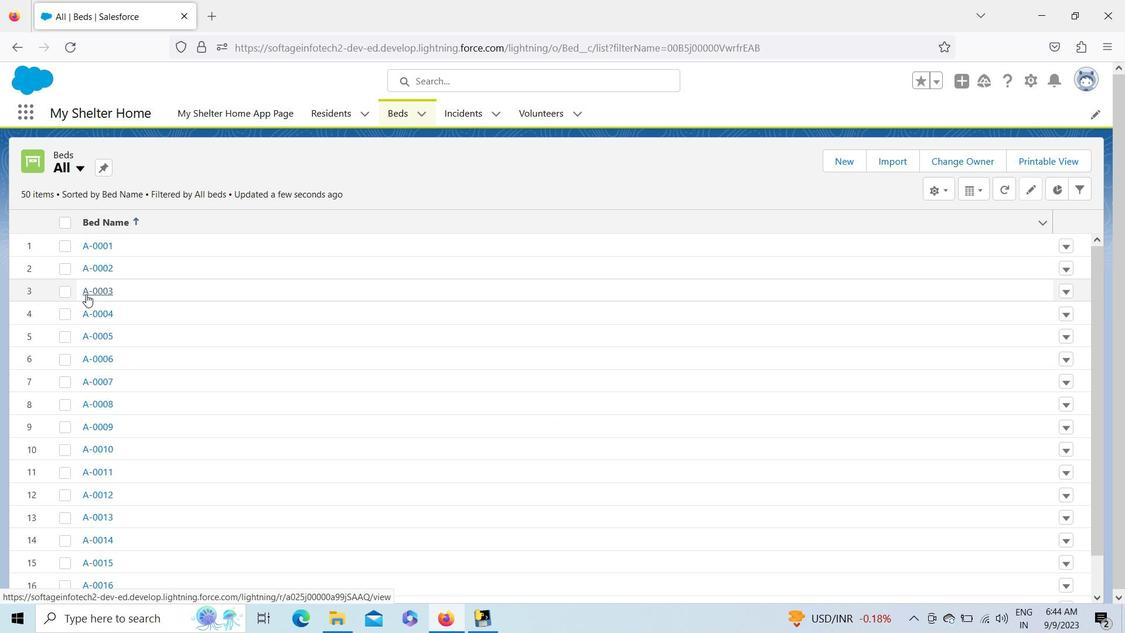 
Action: Mouse moved to (720, 352)
Screenshot: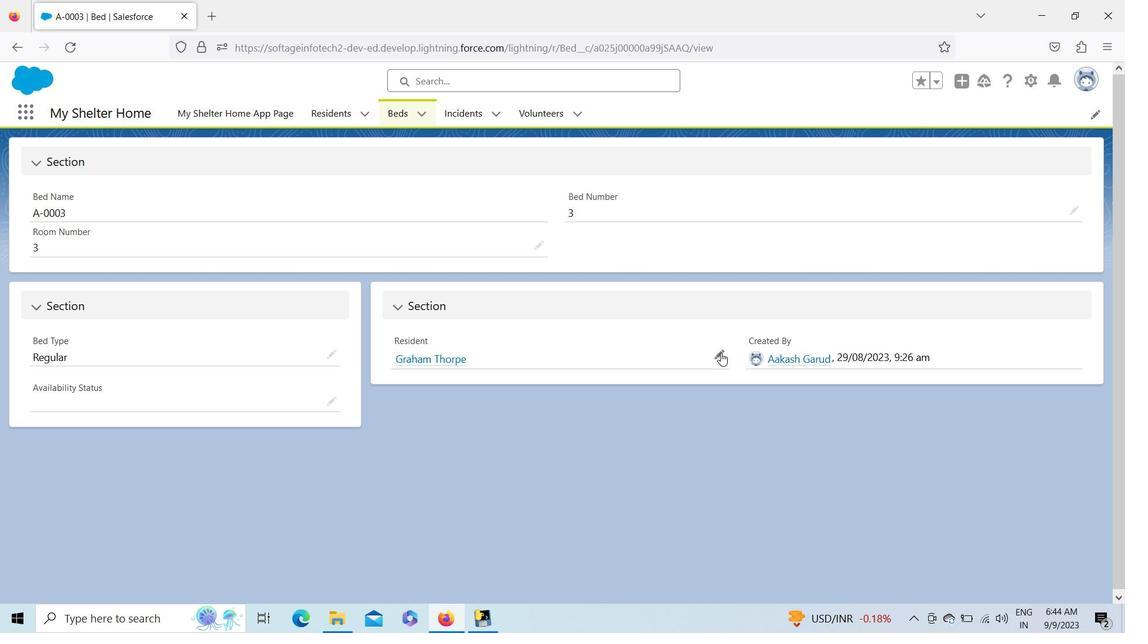 
Action: Mouse pressed left at (720, 352)
Screenshot: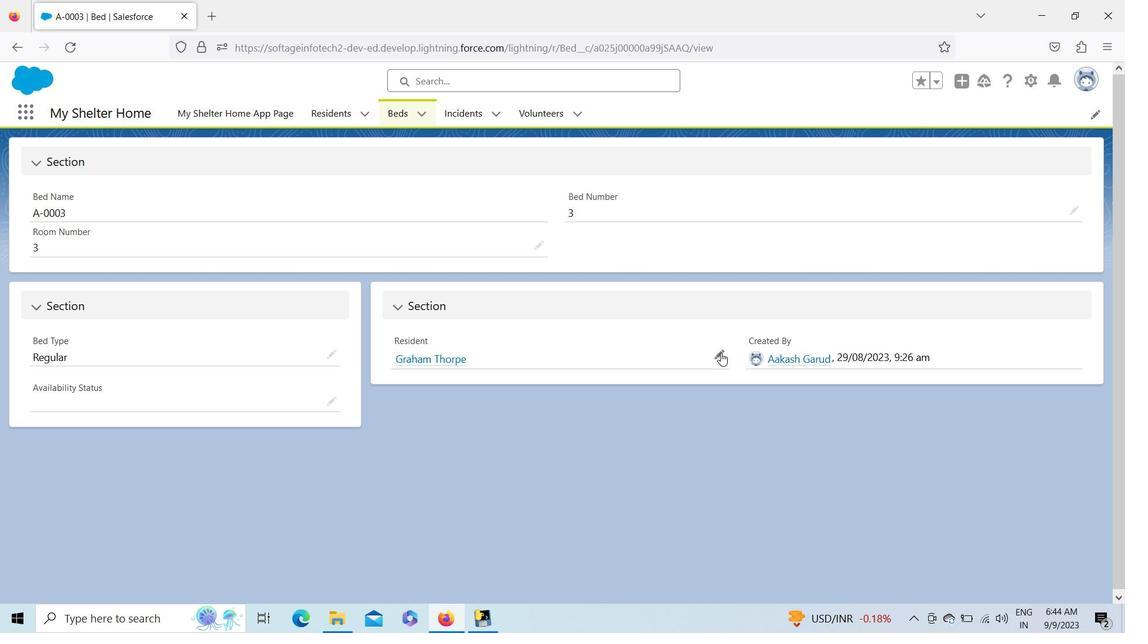 
Action: Key pressed <Key.shift>T
Screenshot: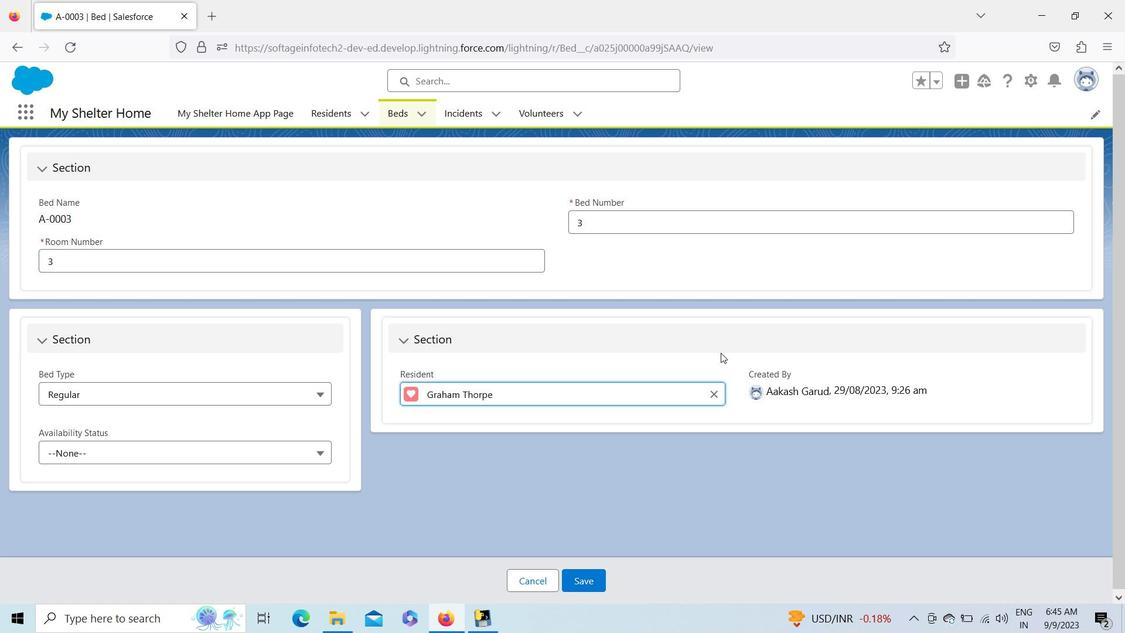 
Action: Mouse moved to (713, 392)
Screenshot: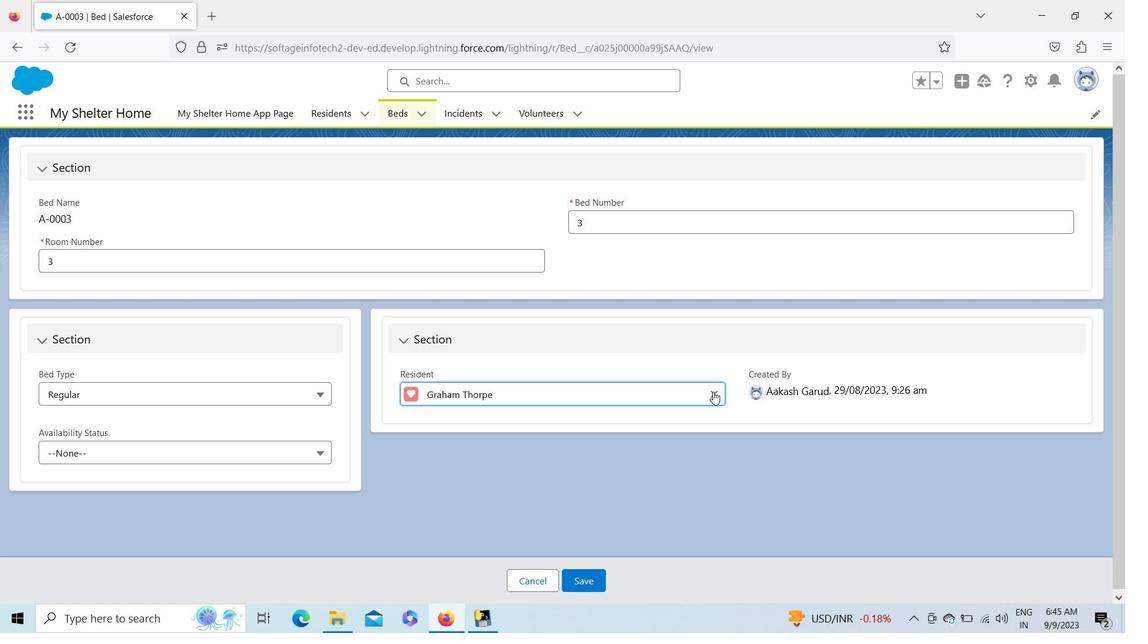 
Action: Mouse pressed left at (713, 392)
Screenshot: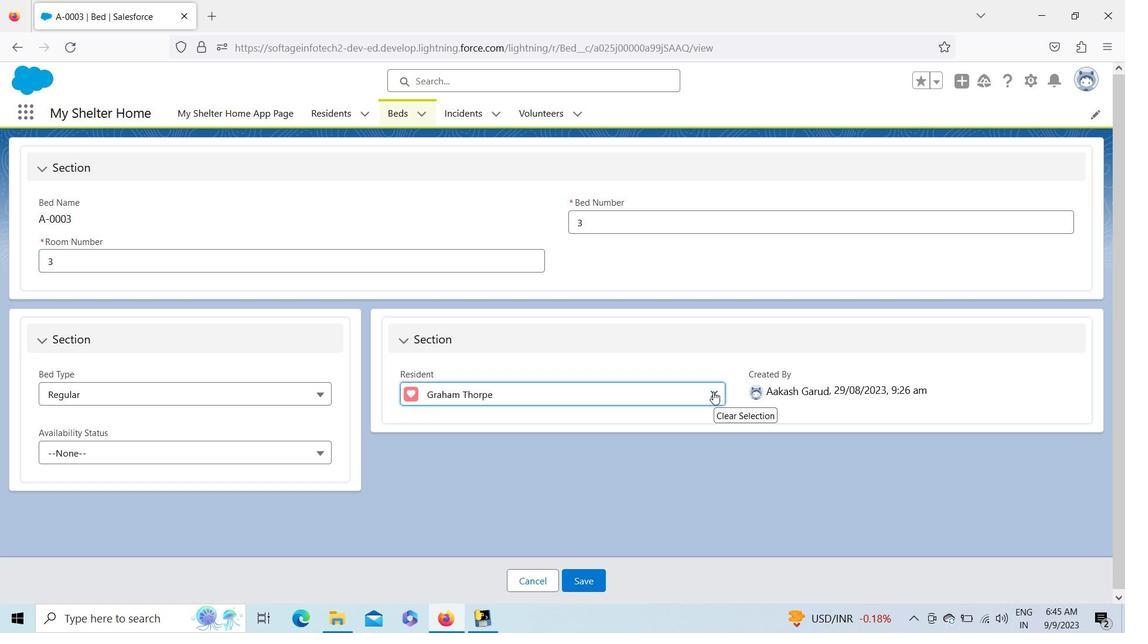 
Action: Key pressed <Key.shift>Tam<Key.backspace>
Screenshot: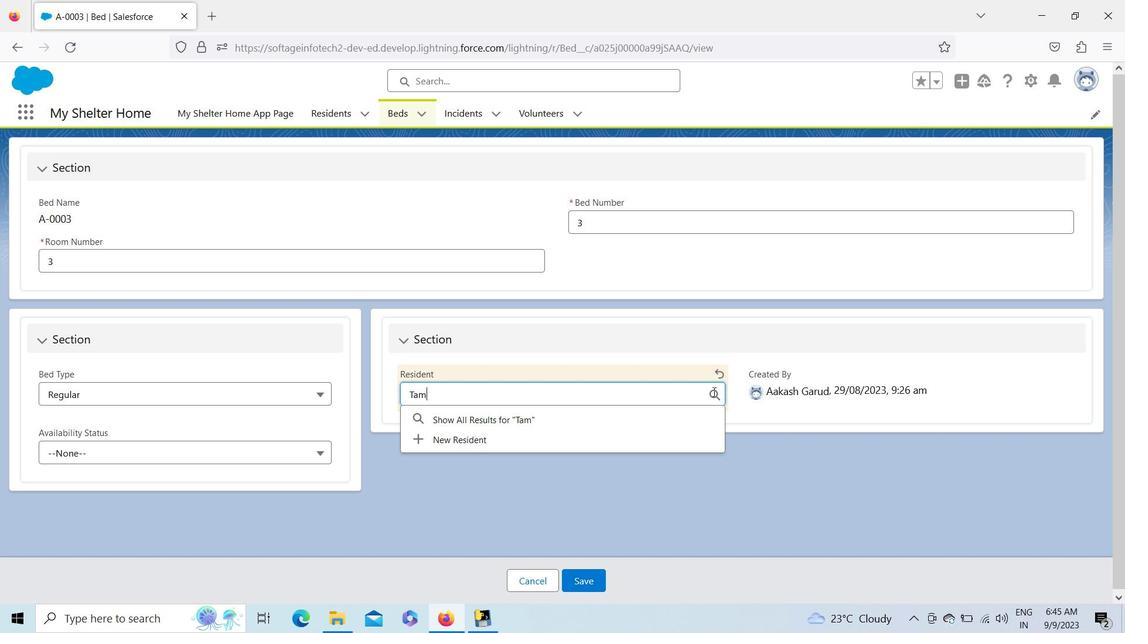 
Action: Mouse moved to (478, 460)
Screenshot: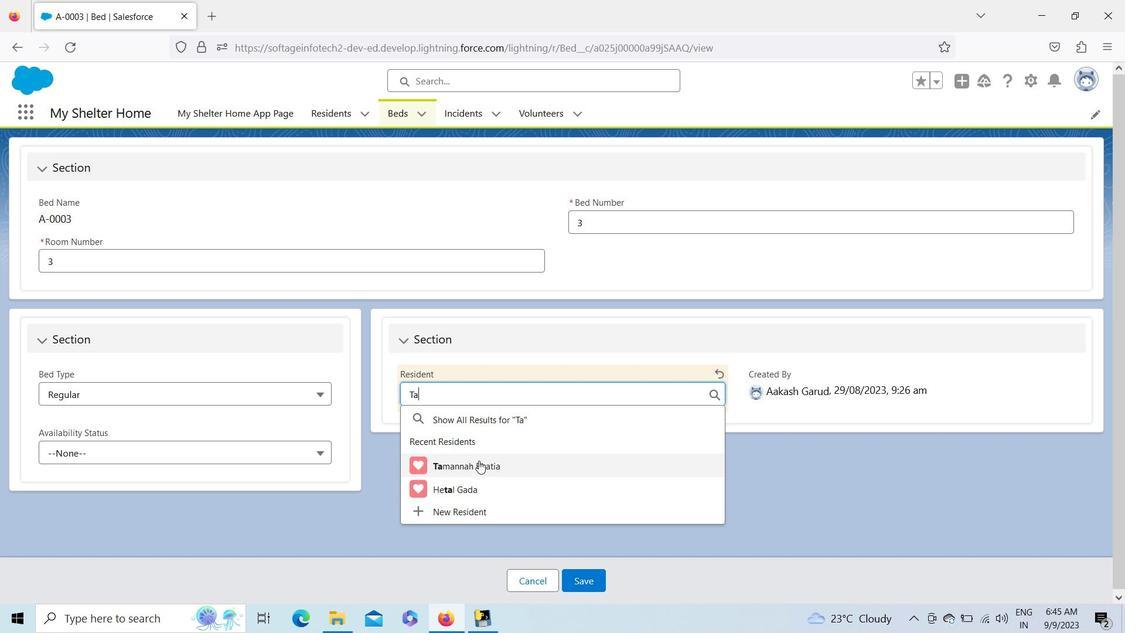 
Action: Mouse pressed left at (478, 460)
Screenshot: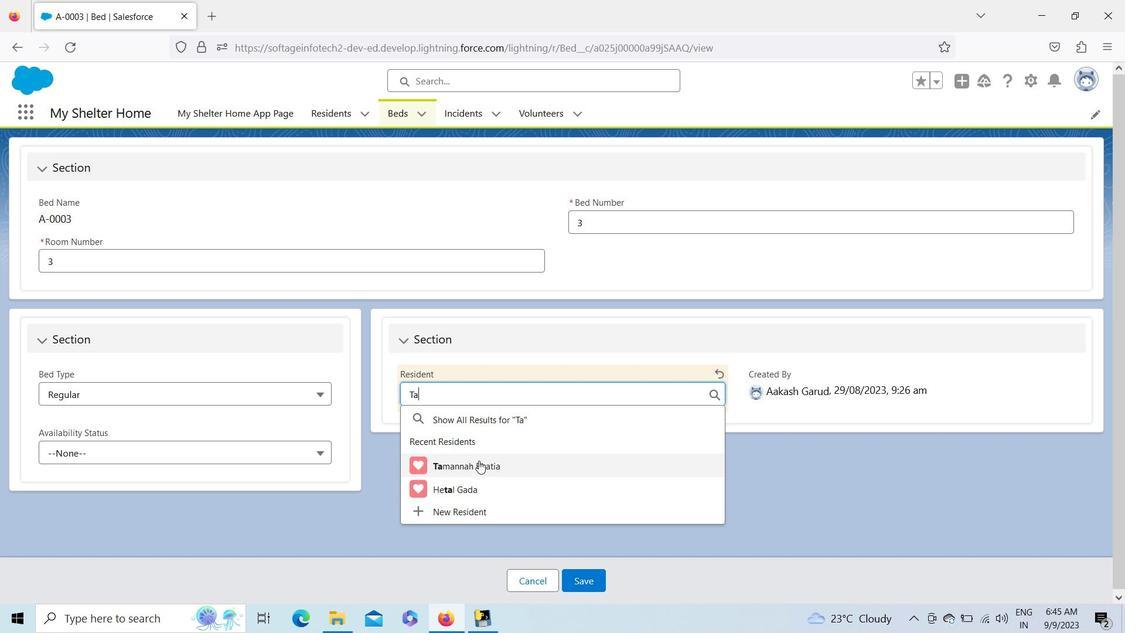 
Action: Mouse moved to (213, 396)
Screenshot: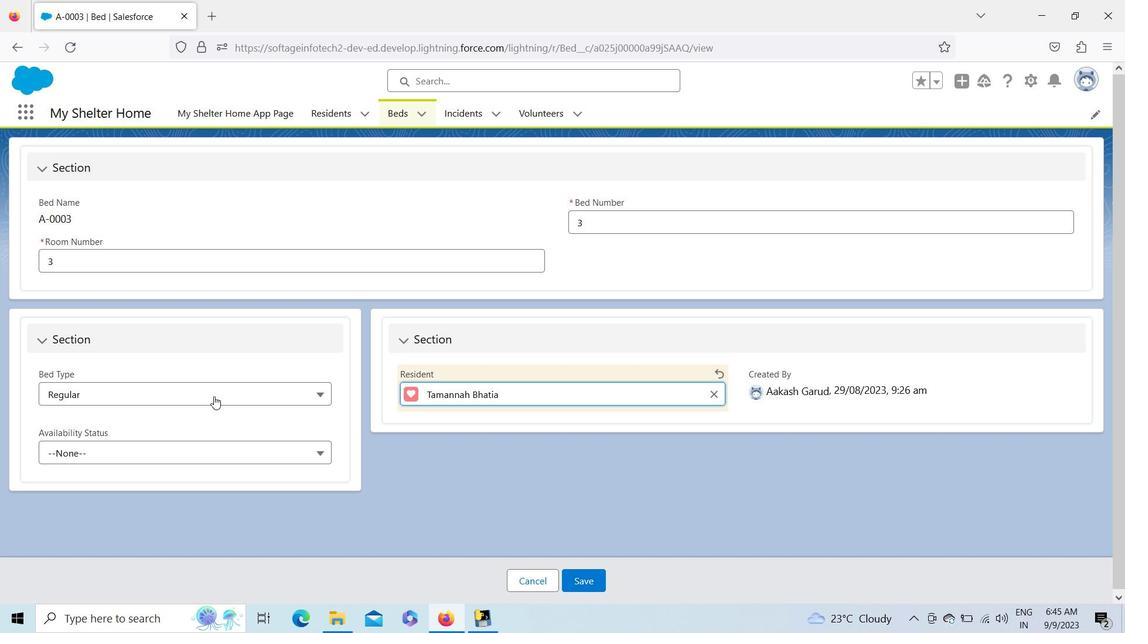 
Action: Mouse pressed left at (213, 396)
Screenshot: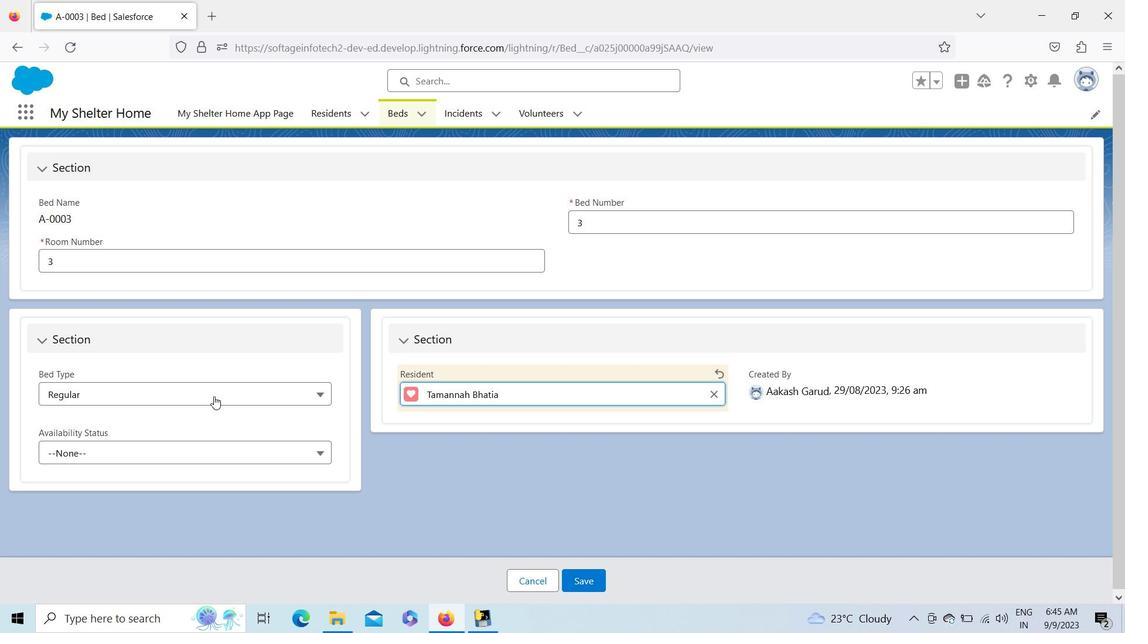 
Action: Mouse pressed left at (213, 396)
Screenshot: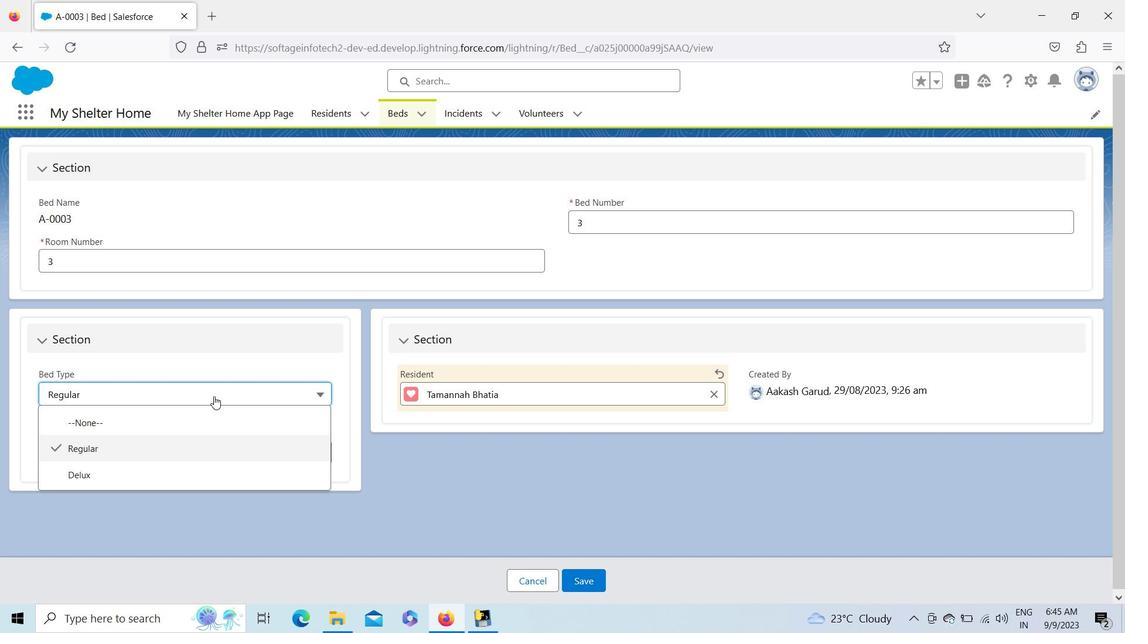
Action: Mouse moved to (207, 458)
Screenshot: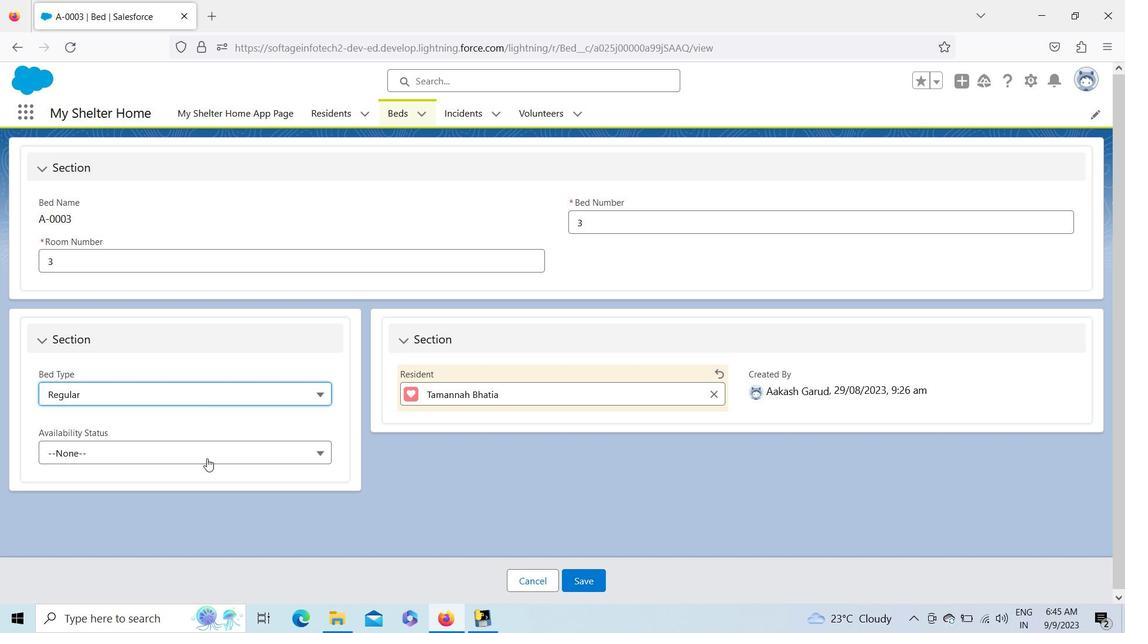 
Action: Mouse pressed left at (207, 458)
Screenshot: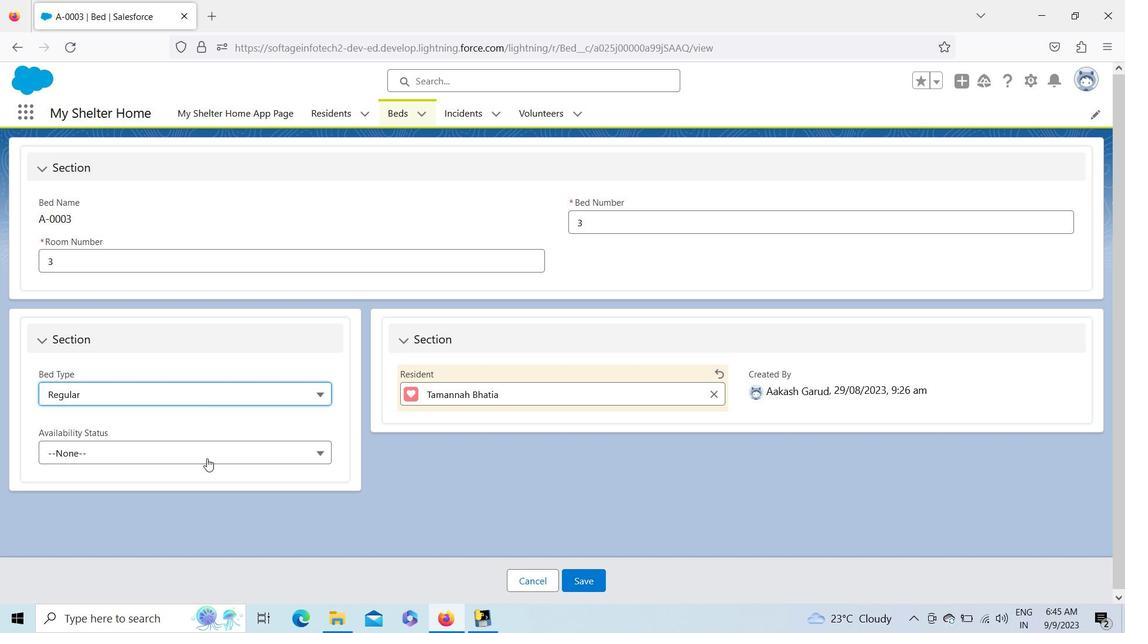 
Action: Mouse moved to (162, 502)
Screenshot: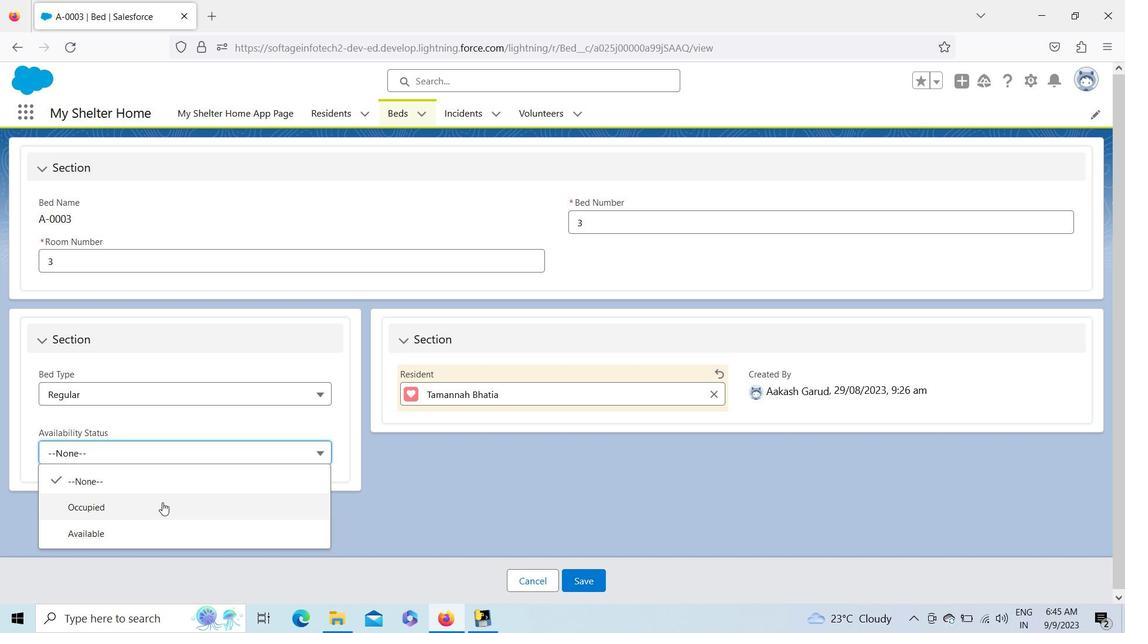 
Action: Mouse pressed left at (162, 502)
Screenshot: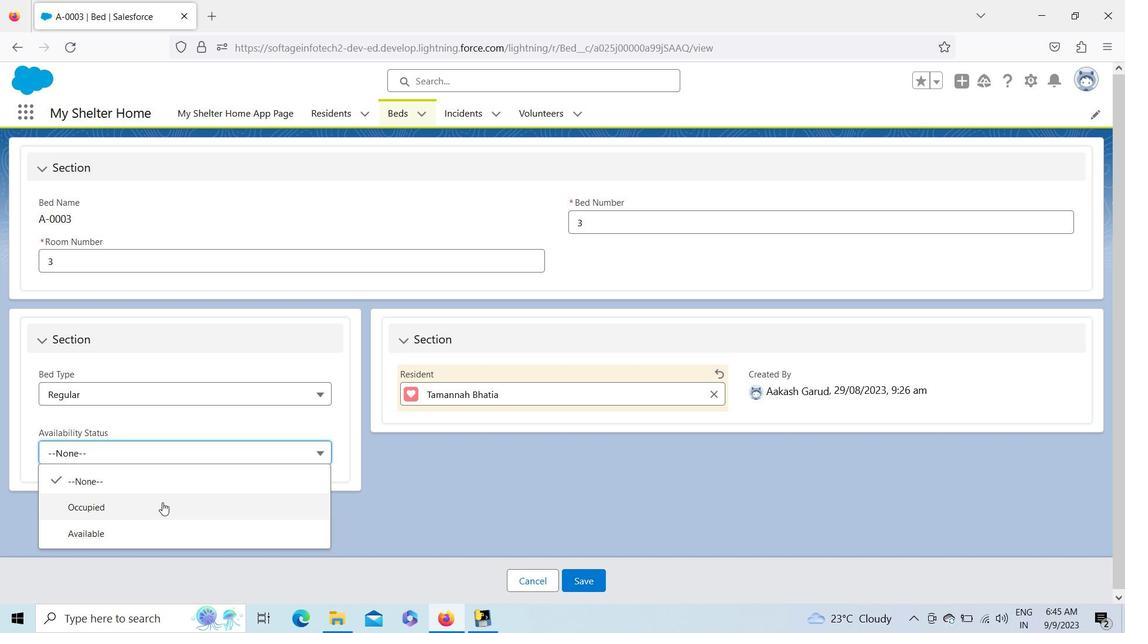 
Action: Mouse moved to (589, 581)
Screenshot: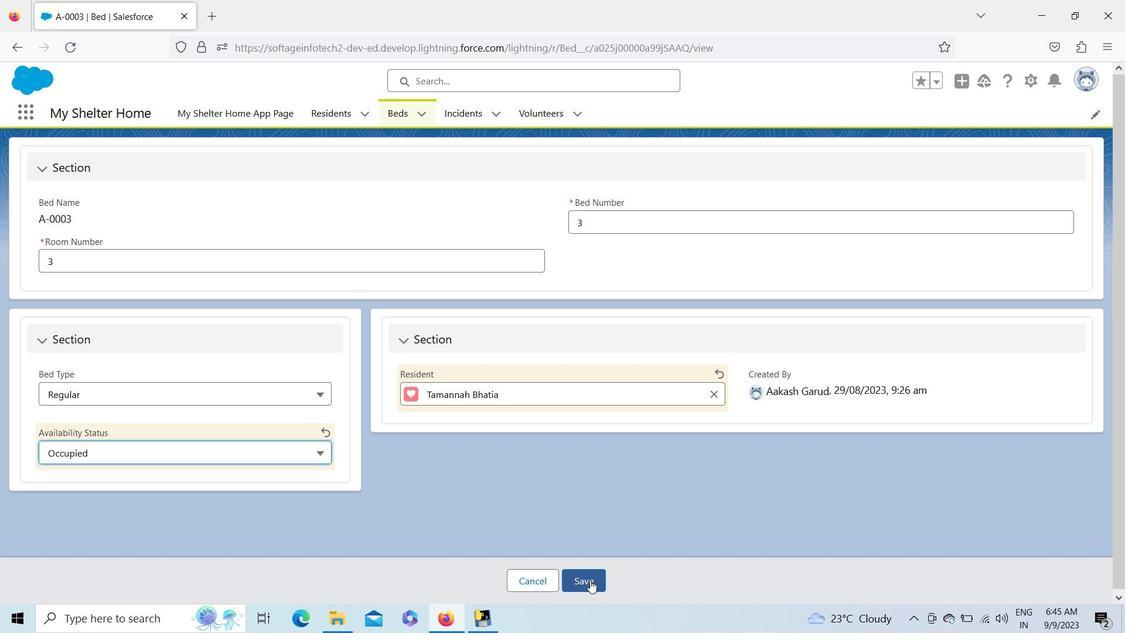 
Action: Mouse pressed left at (589, 581)
Screenshot: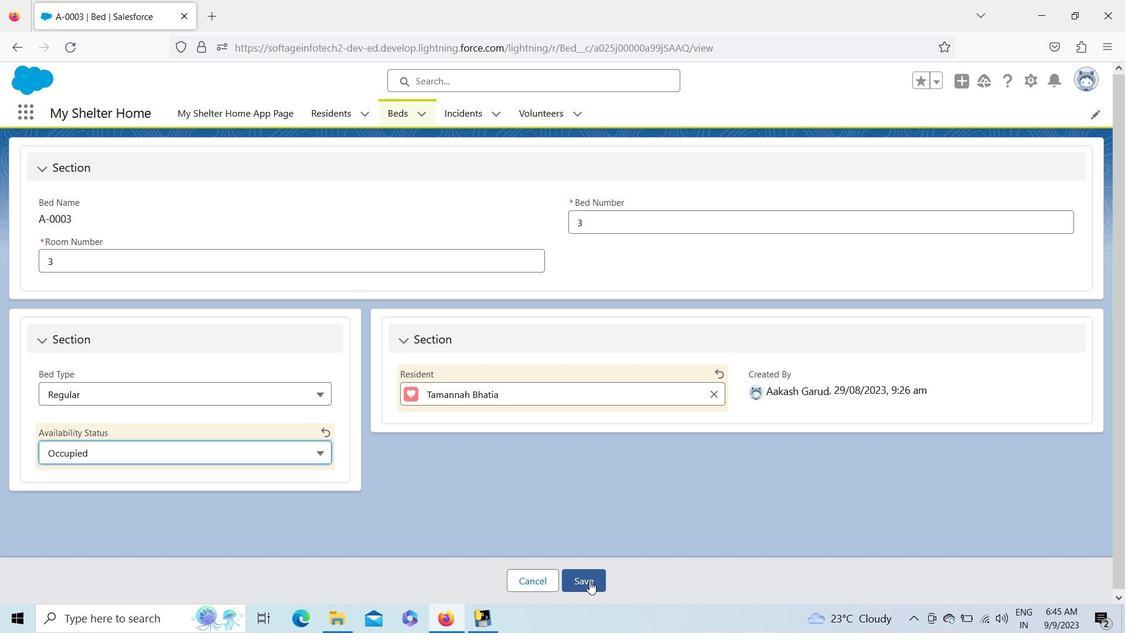 
Action: Mouse moved to (405, 115)
Screenshot: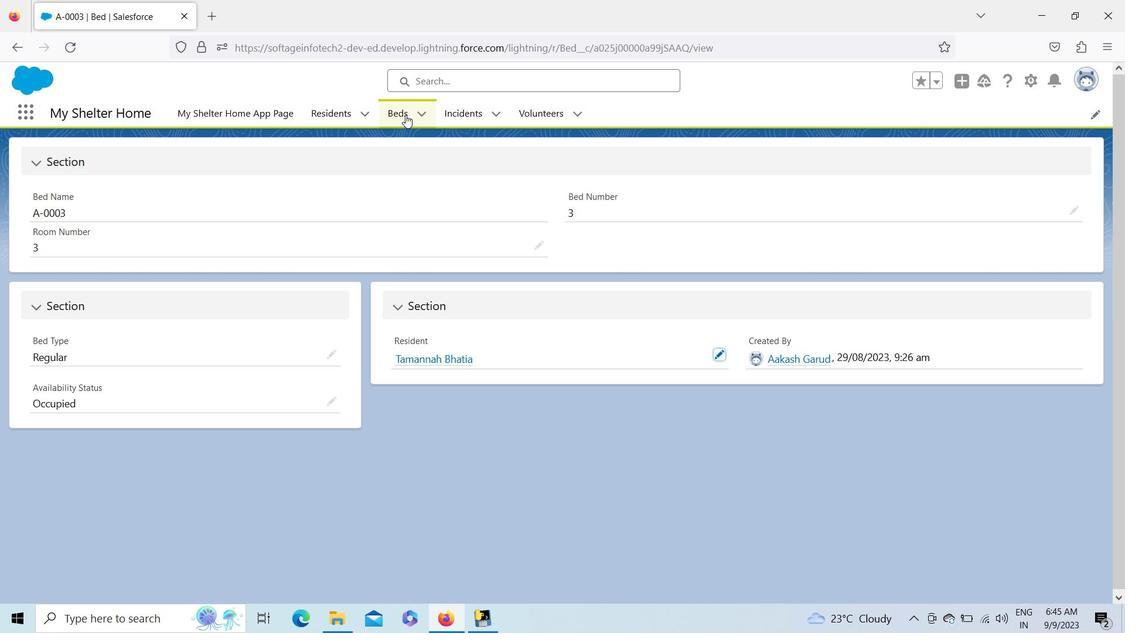 
Action: Mouse pressed left at (405, 115)
Screenshot: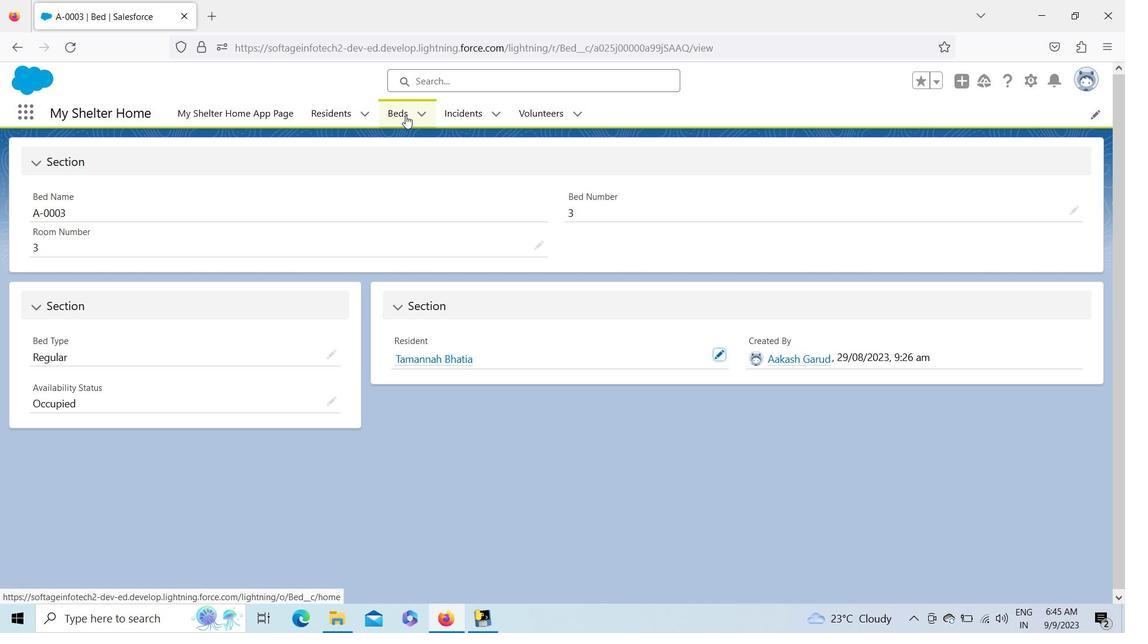 
Action: Mouse moved to (162, 169)
Screenshot: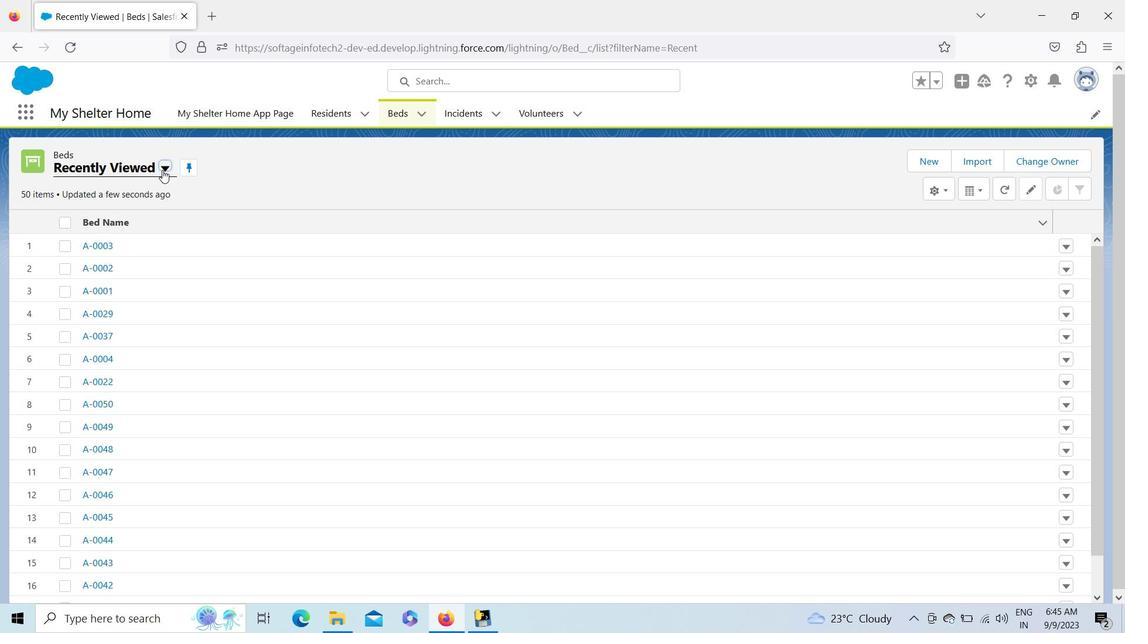 
Action: Mouse pressed left at (162, 169)
Screenshot: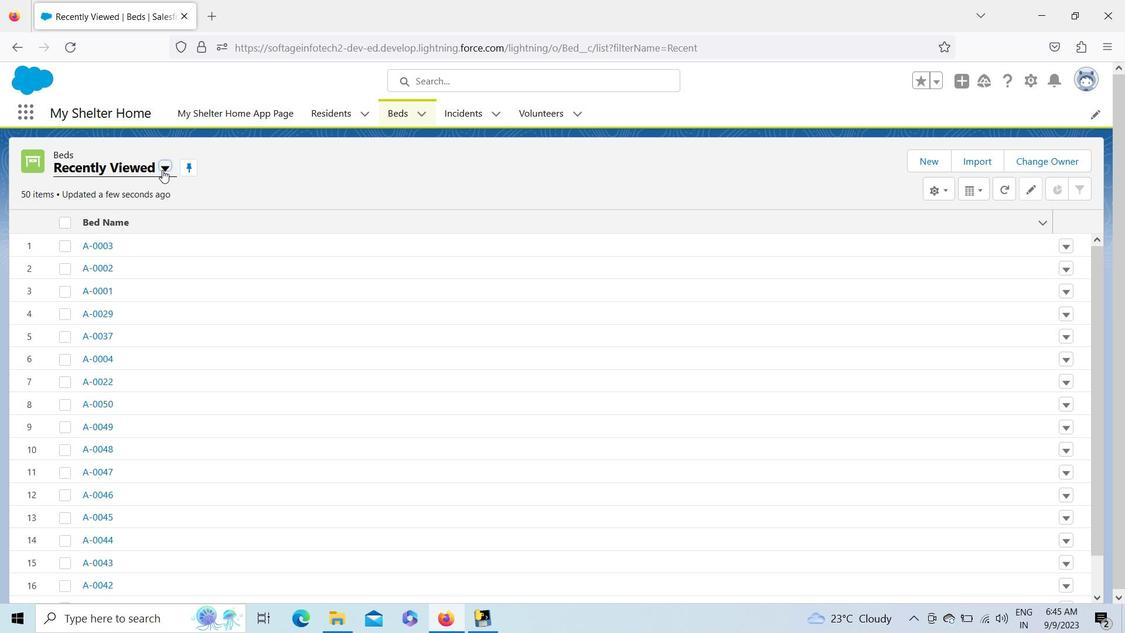 
Action: Mouse moved to (150, 230)
Screenshot: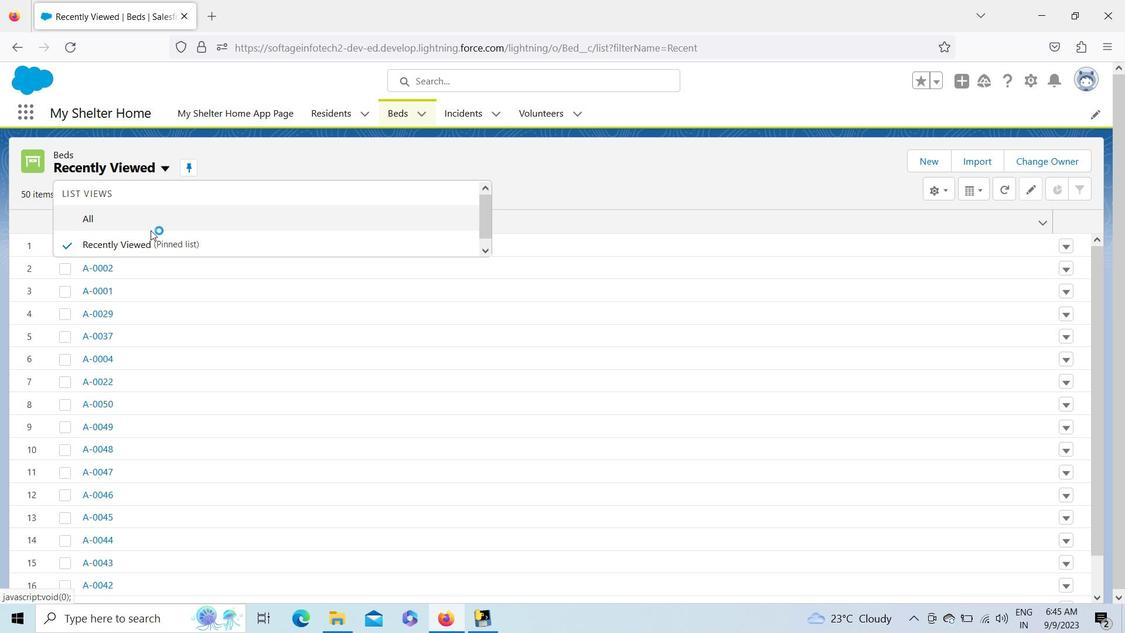 
Action: Mouse pressed left at (150, 230)
Screenshot: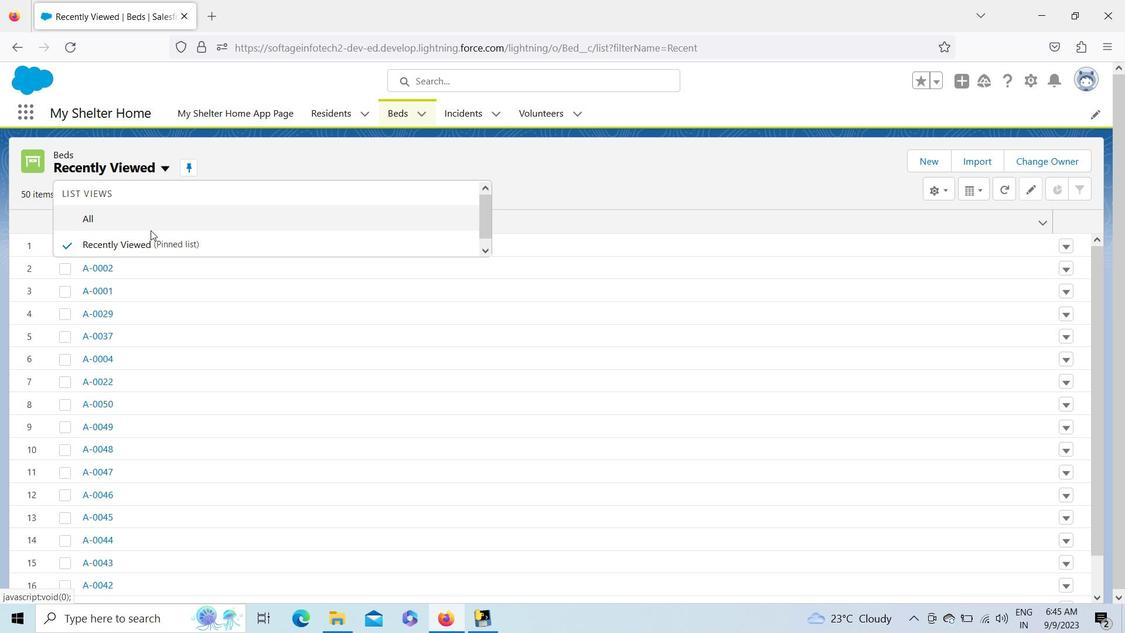 
Action: Mouse moved to (96, 217)
Screenshot: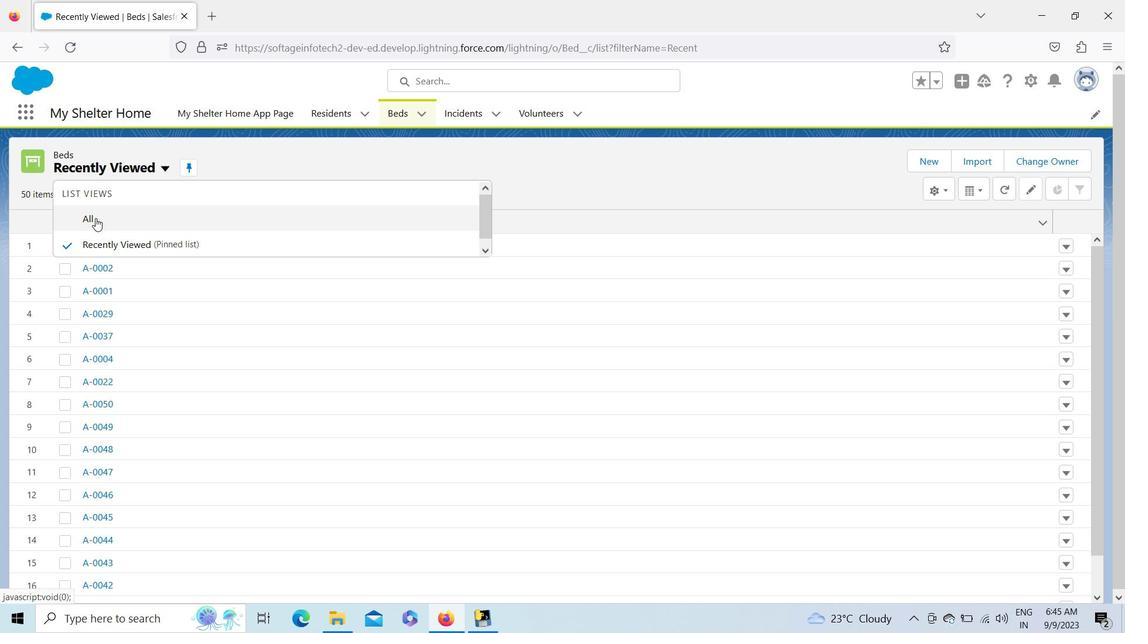 
Action: Mouse pressed left at (96, 217)
Screenshot: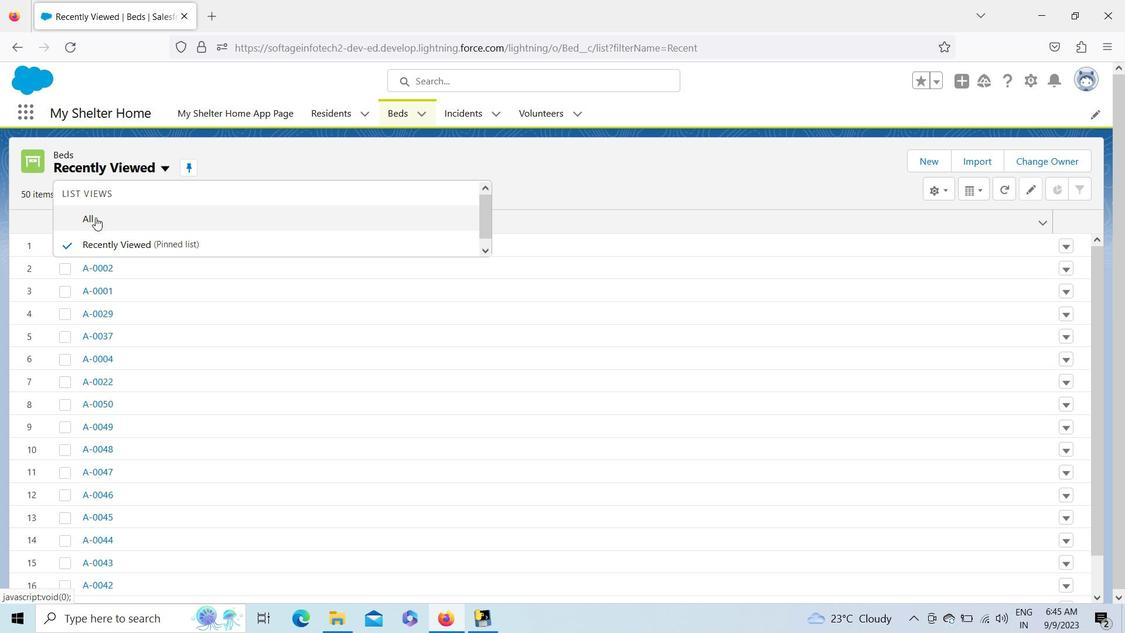 
Action: Mouse moved to (109, 313)
Screenshot: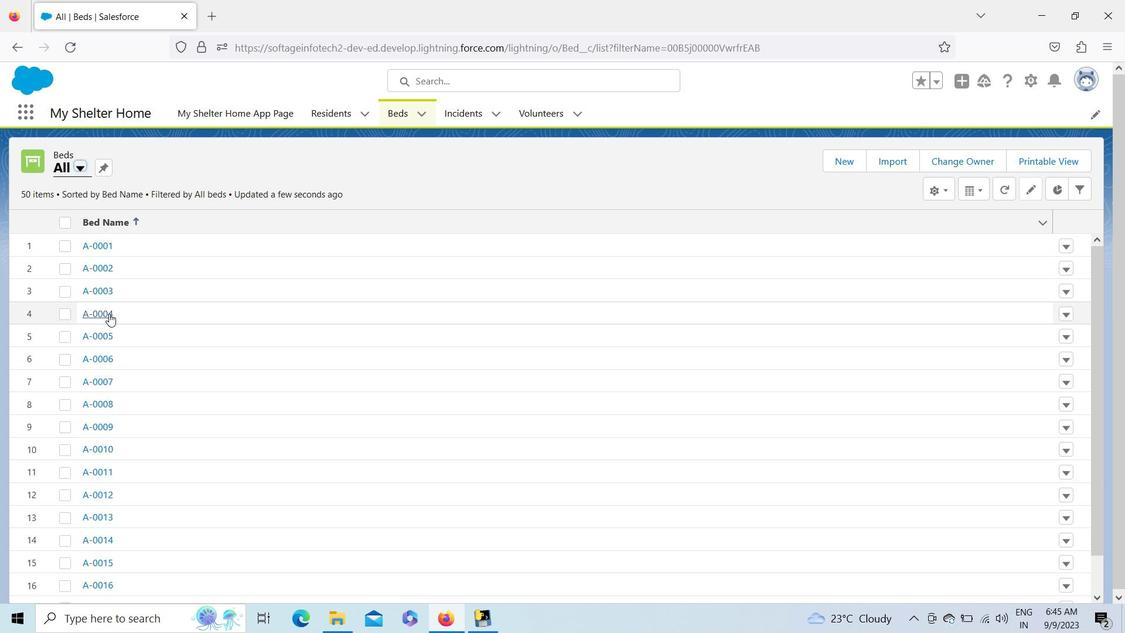 
Action: Mouse pressed left at (109, 313)
Screenshot: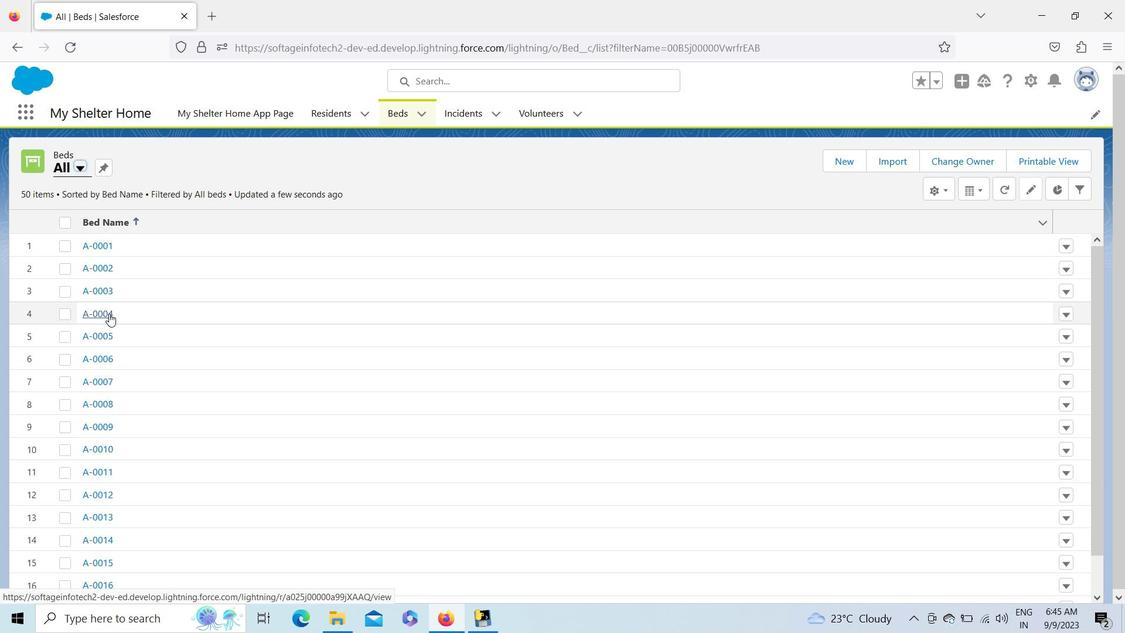 
Action: Mouse moved to (721, 360)
Screenshot: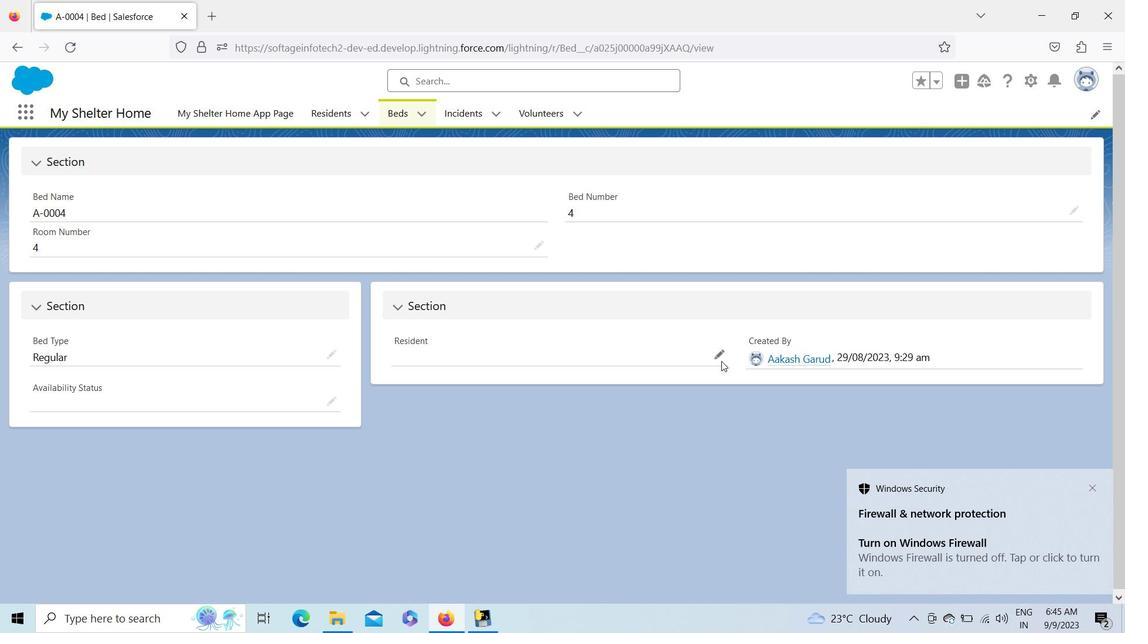 
Action: Mouse pressed left at (721, 360)
Screenshot: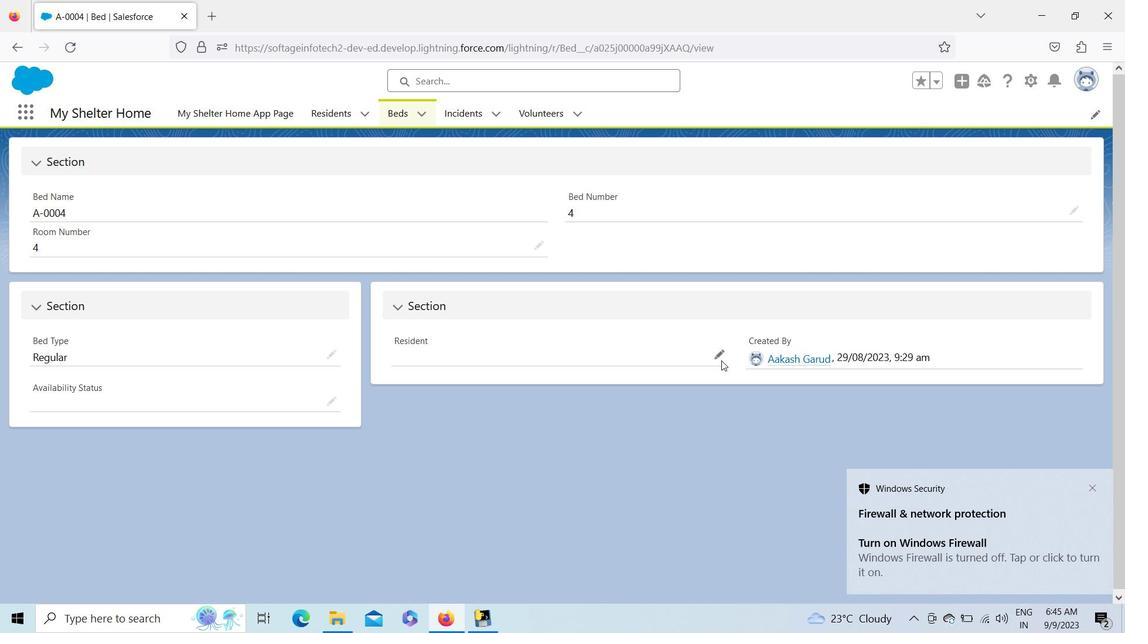 
Action: Mouse moved to (721, 358)
Screenshot: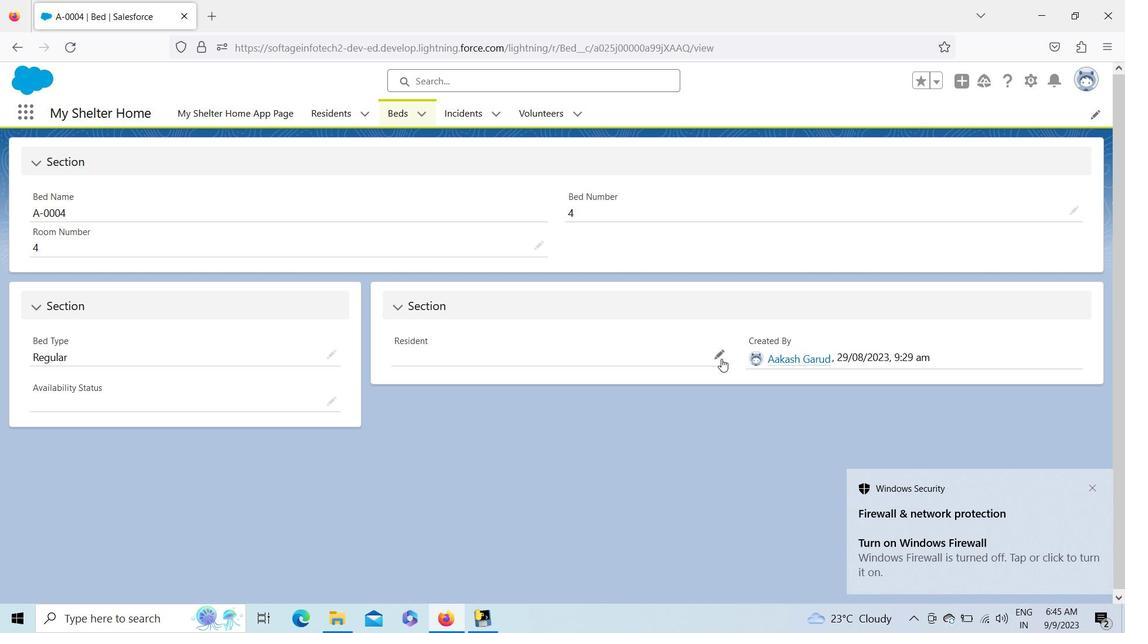
Action: Mouse pressed left at (721, 358)
Screenshot: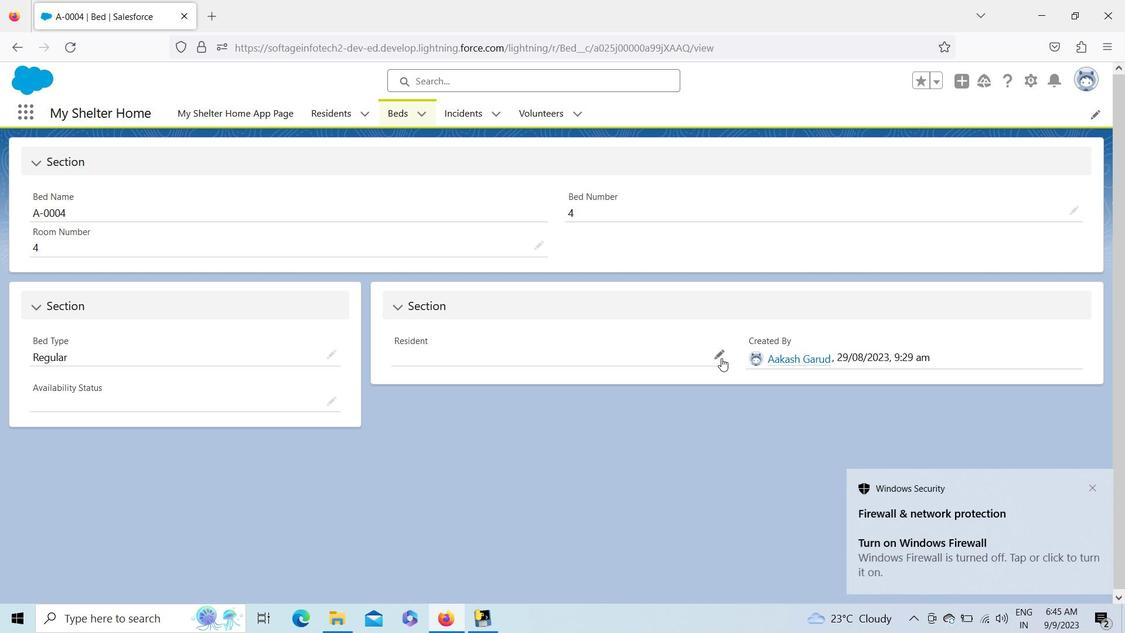 
Action: Mouse moved to (532, 402)
Screenshot: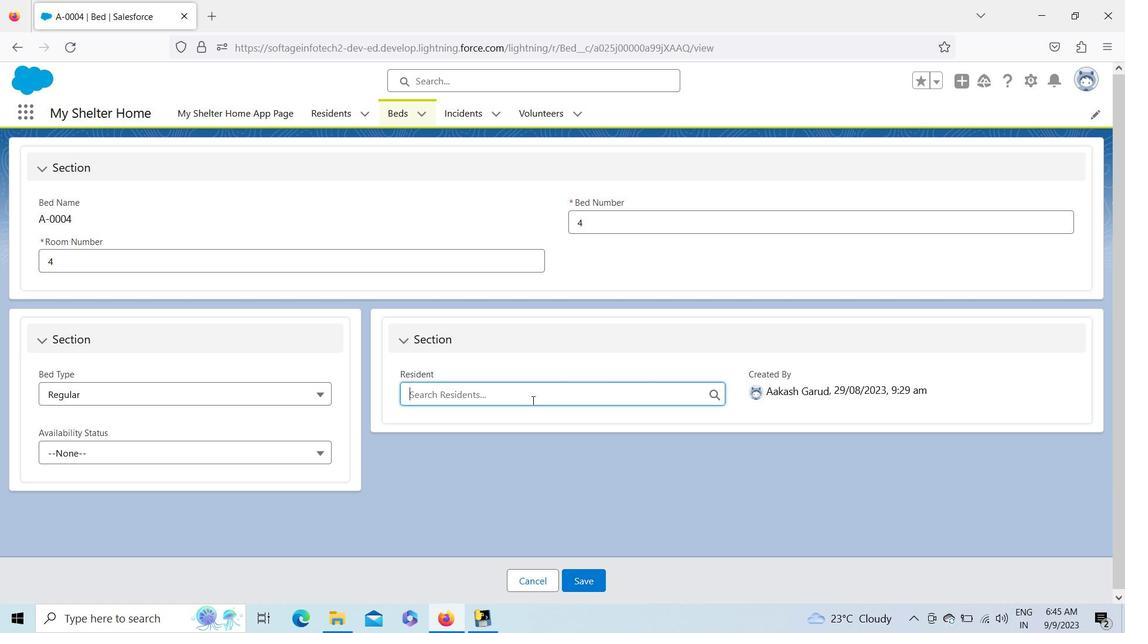 
Action: Key pressed sw
Screenshot: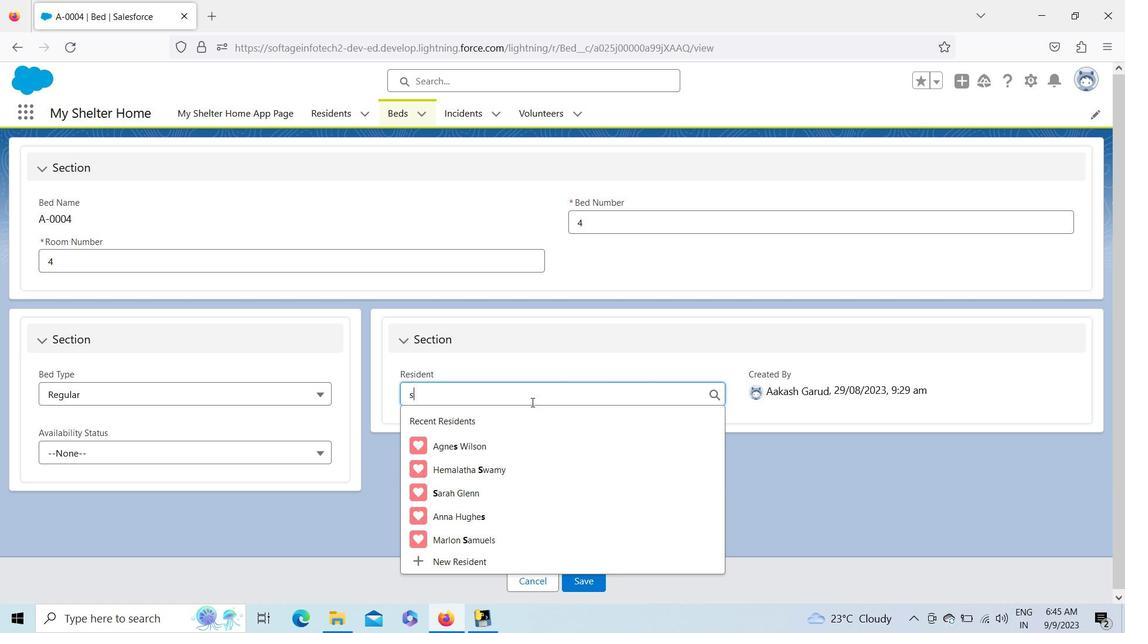 
Action: Mouse moved to (488, 464)
Screenshot: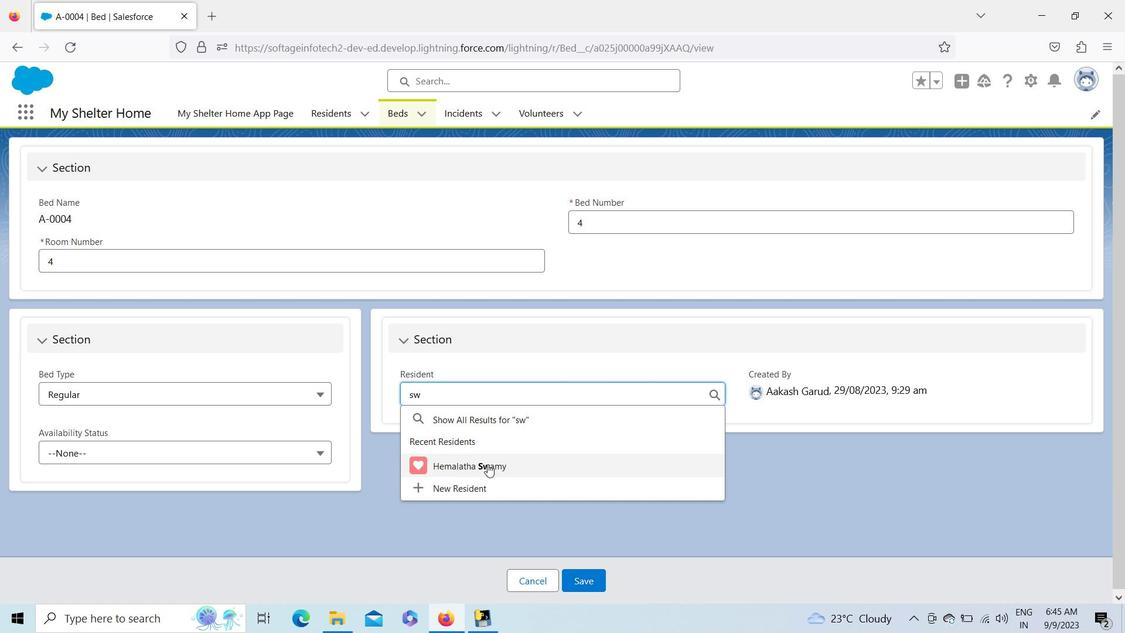 
Action: Mouse pressed left at (488, 464)
Screenshot: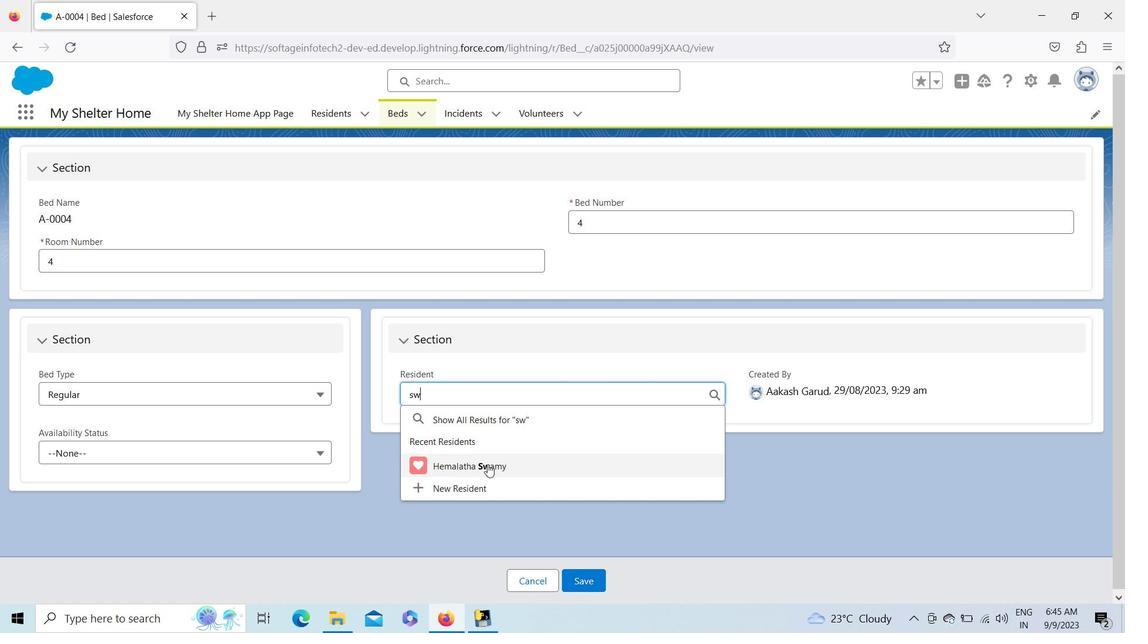 
Action: Mouse moved to (236, 456)
Screenshot: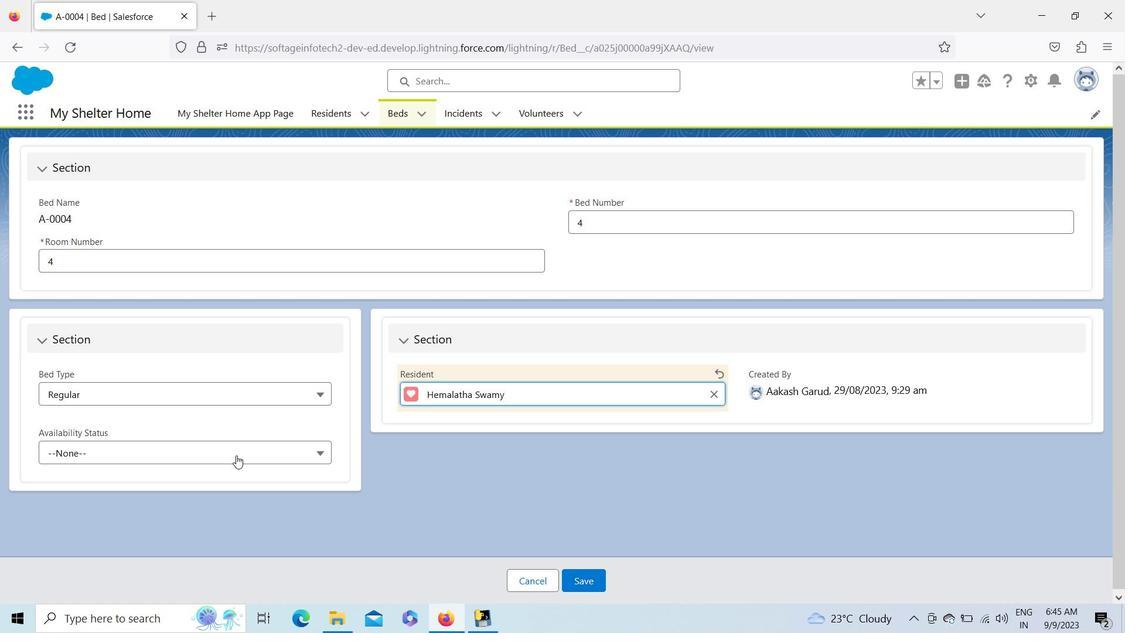 
Action: Mouse pressed left at (236, 456)
Screenshot: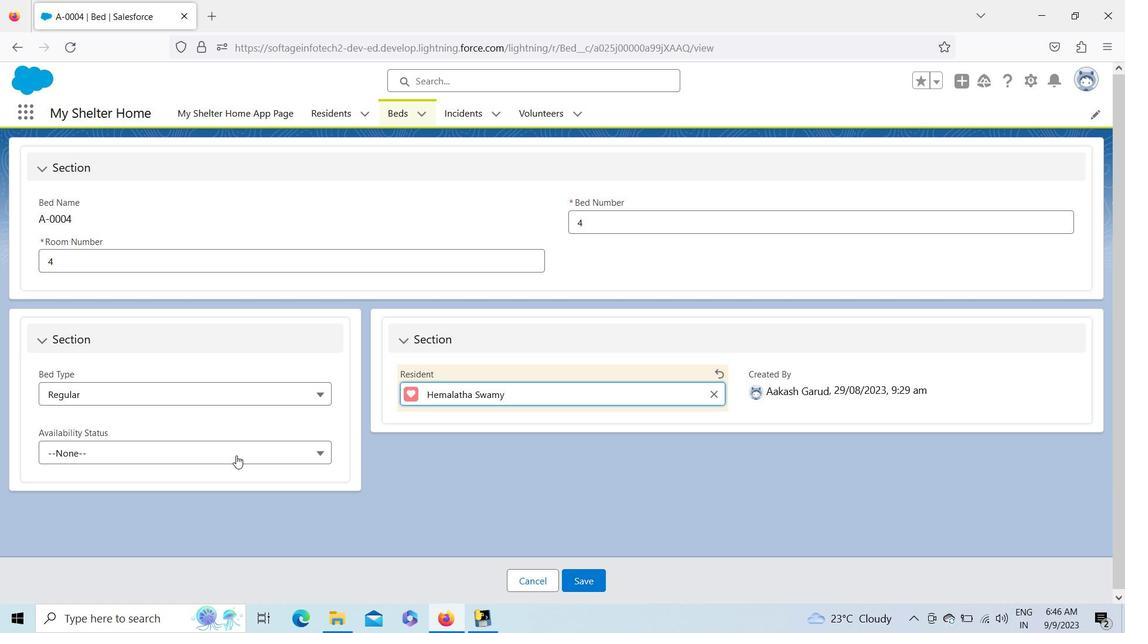 
Action: Mouse moved to (198, 503)
Screenshot: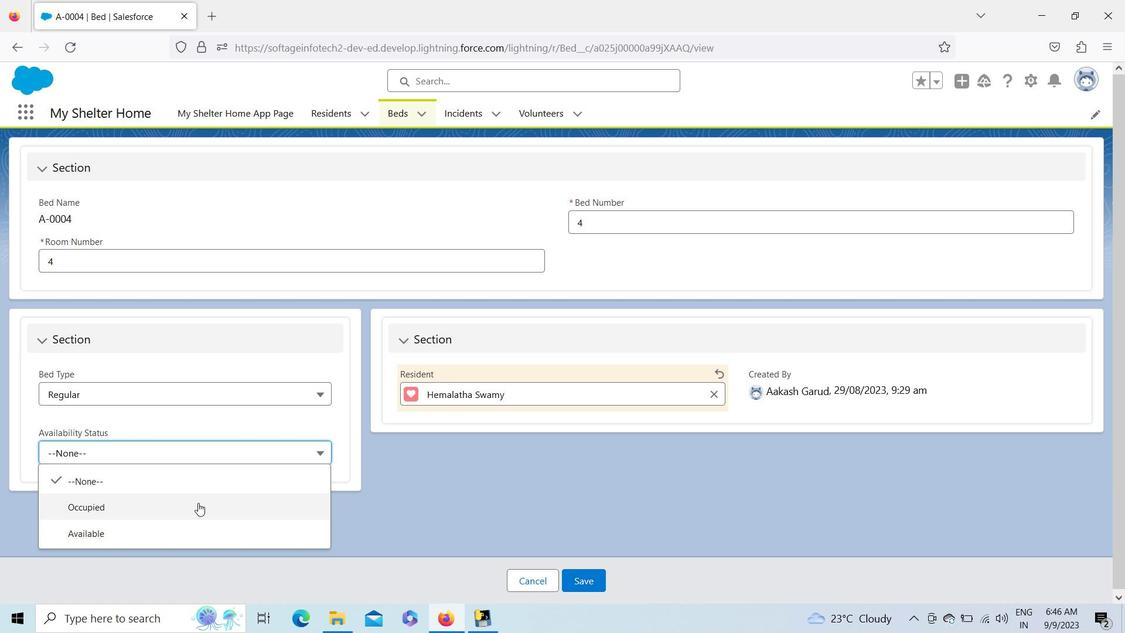 
Action: Mouse pressed left at (198, 503)
Screenshot: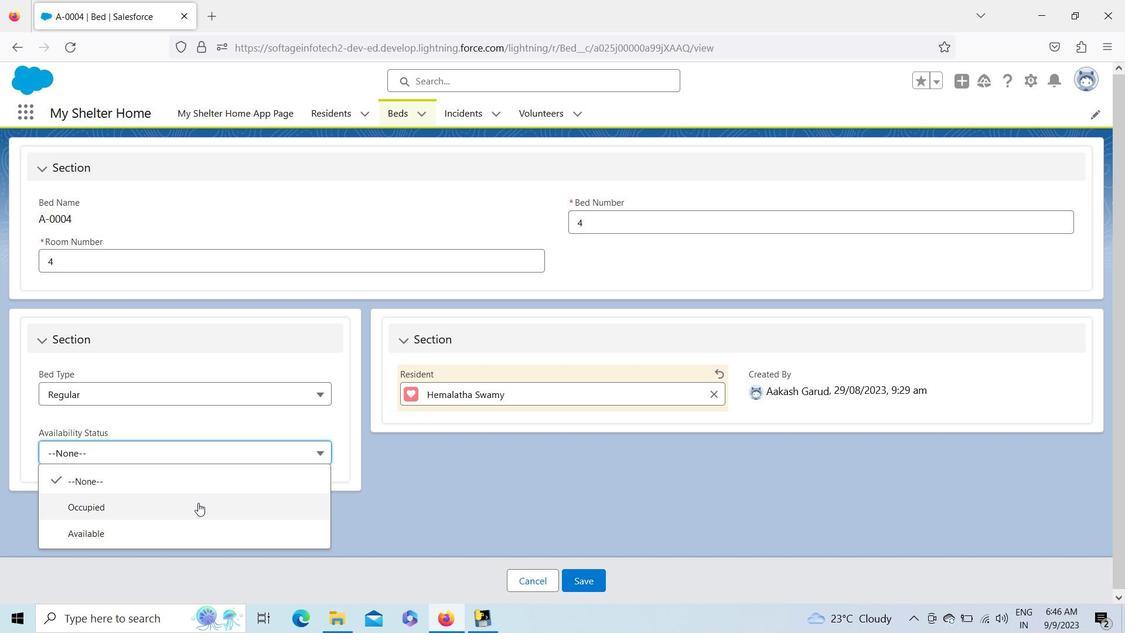 
Action: Mouse moved to (573, 579)
Screenshot: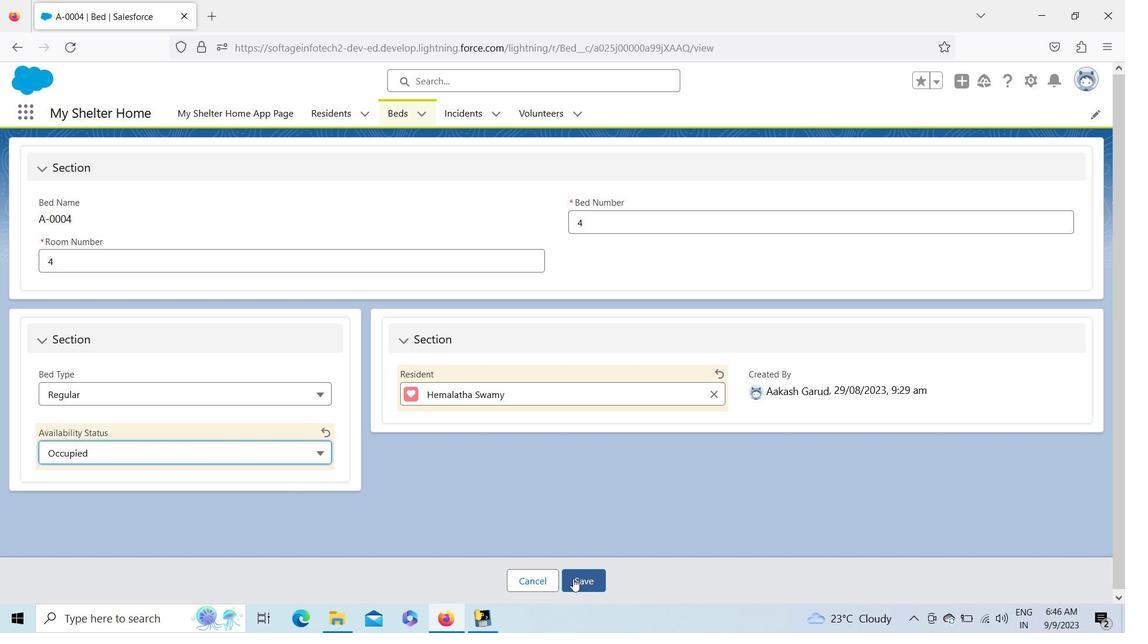 
Action: Mouse pressed left at (573, 579)
Screenshot: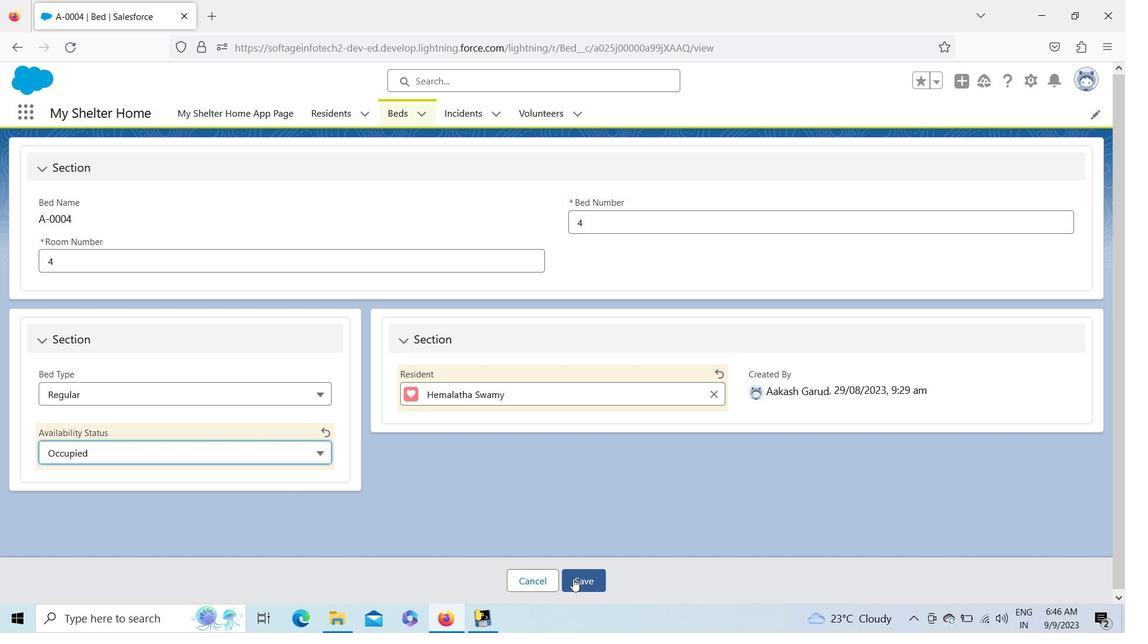 
Action: Mouse moved to (403, 115)
Screenshot: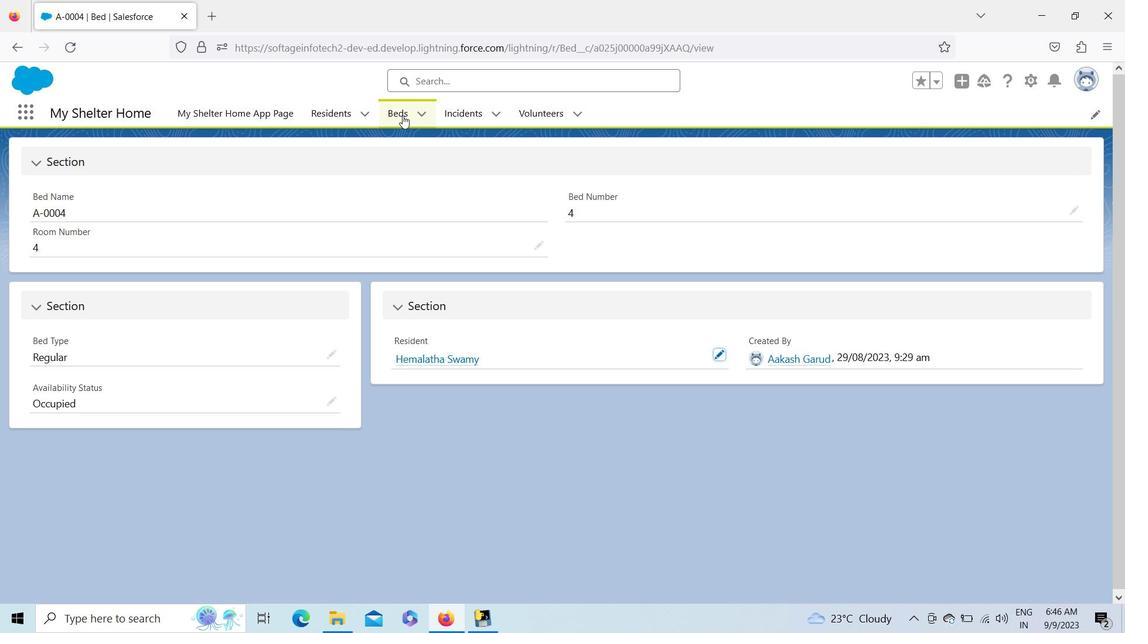 
Action: Mouse pressed left at (403, 115)
Screenshot: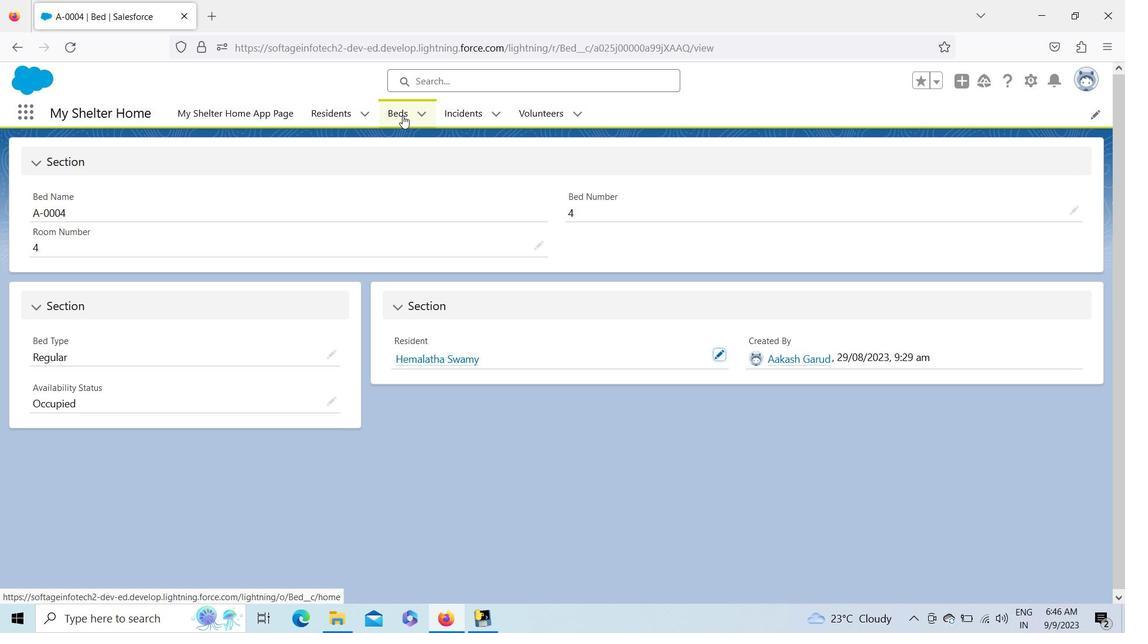 
Action: Mouse moved to (161, 170)
Screenshot: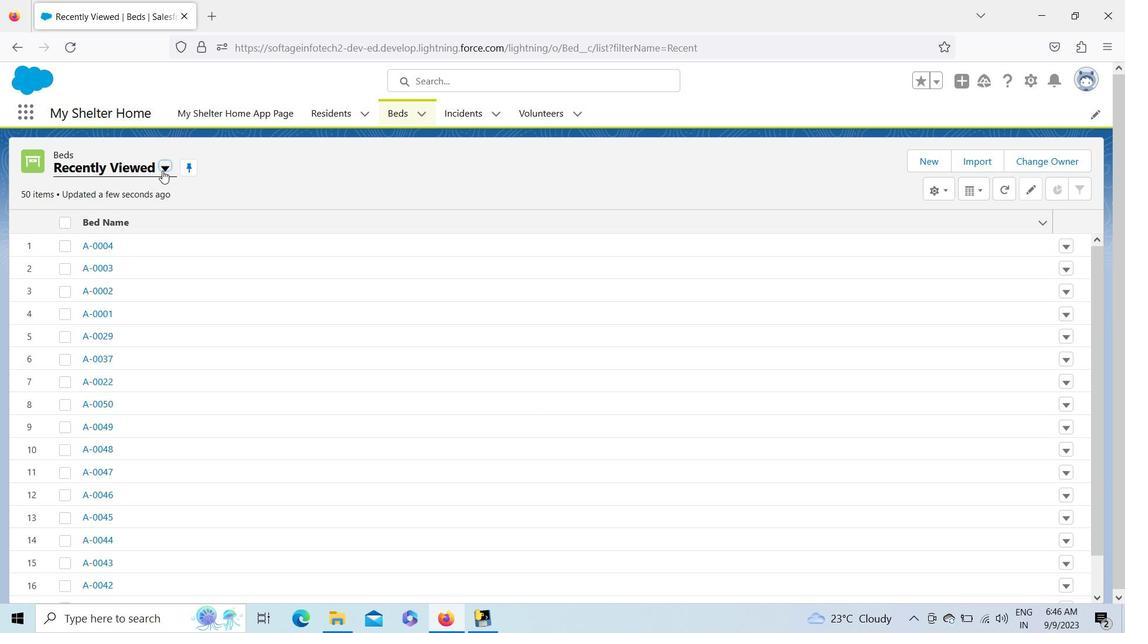 
Action: Mouse pressed left at (161, 170)
Screenshot: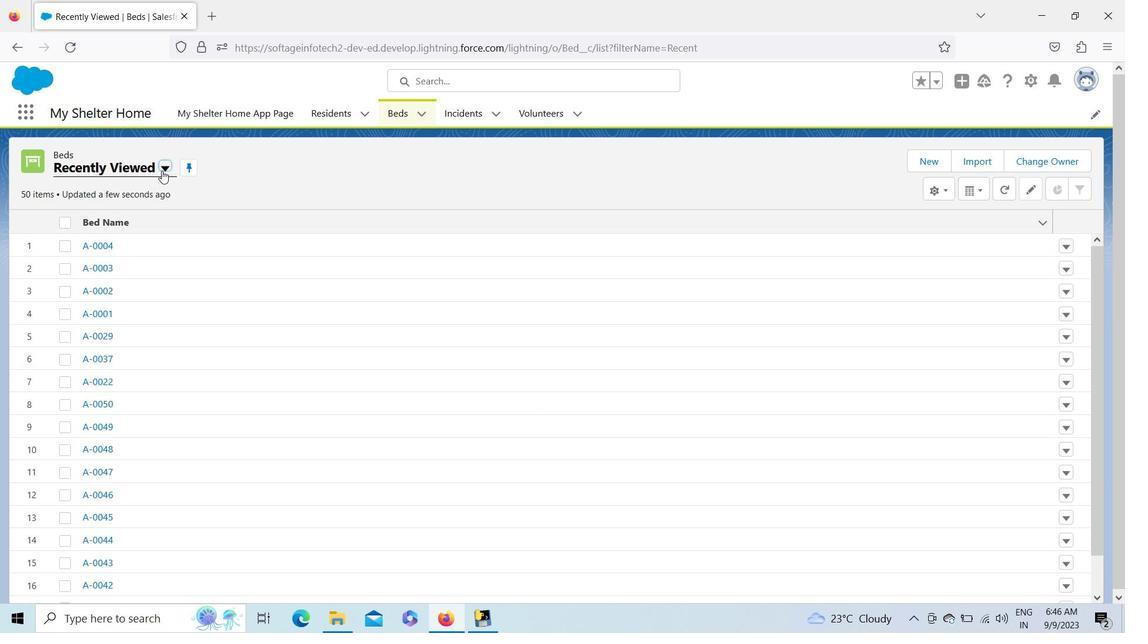 
Action: Mouse moved to (146, 206)
Screenshot: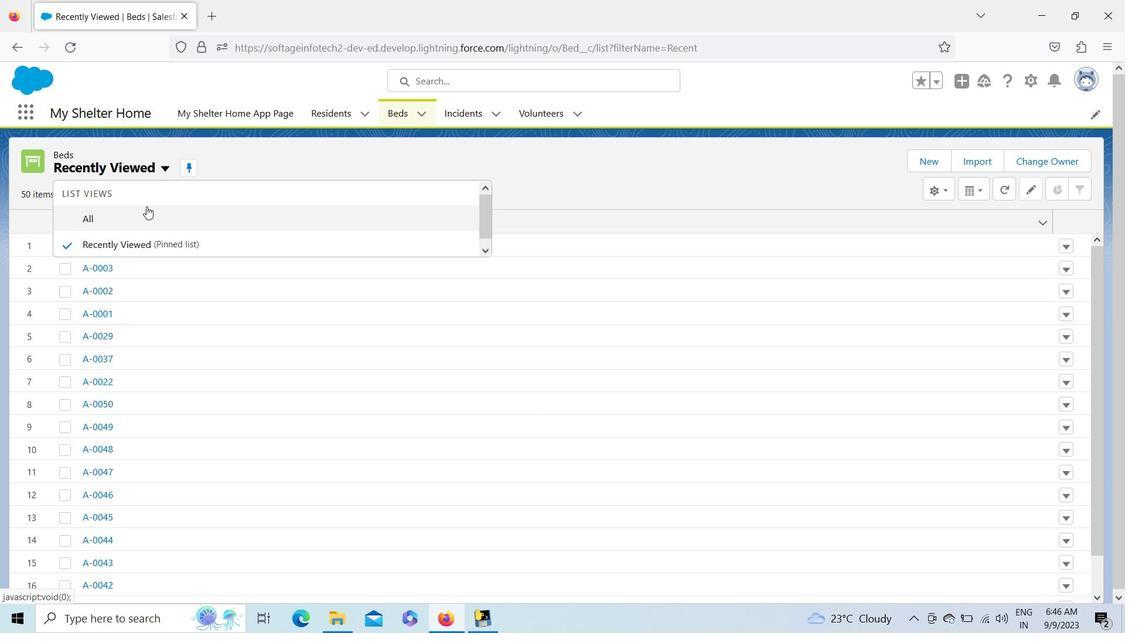 
Action: Mouse pressed left at (146, 206)
Screenshot: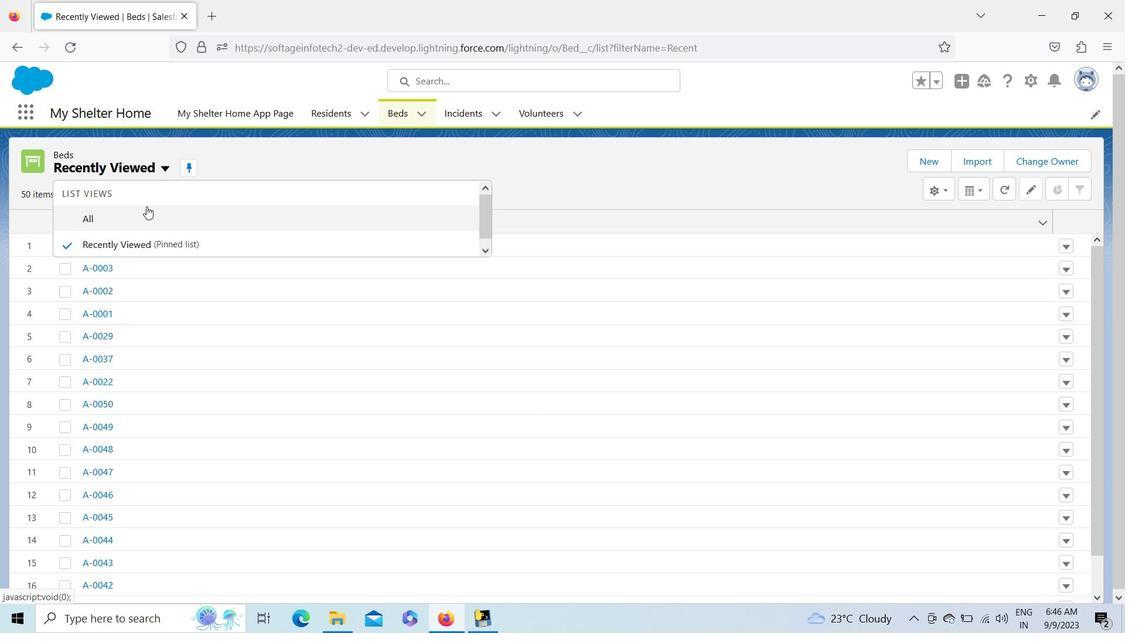 
Action: Mouse moved to (106, 337)
Screenshot: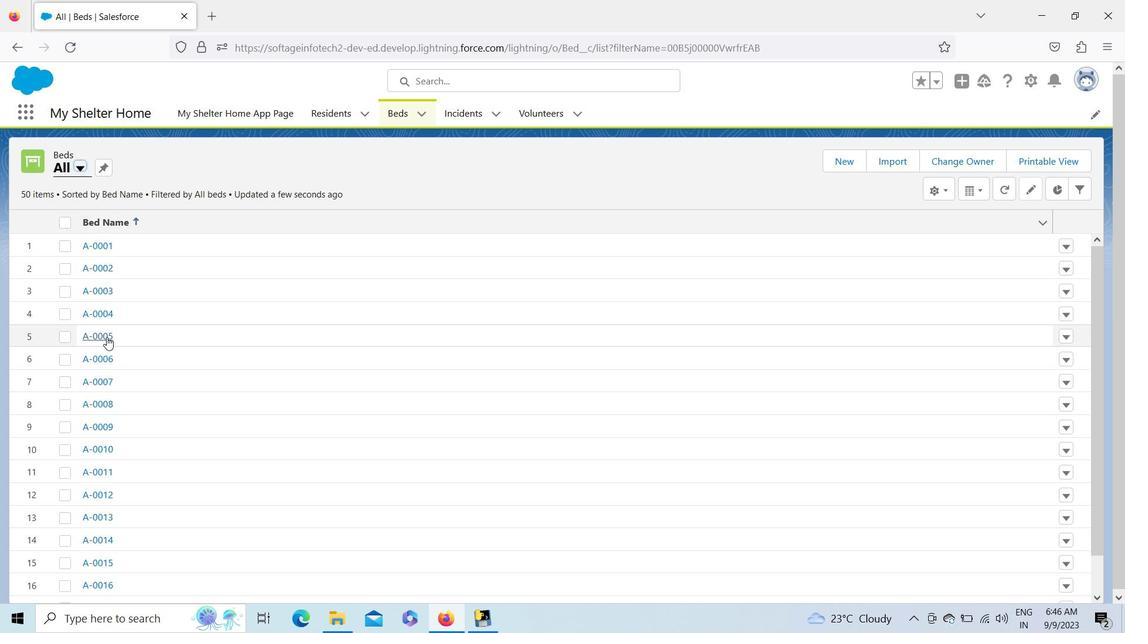 
Action: Mouse pressed left at (106, 337)
Screenshot: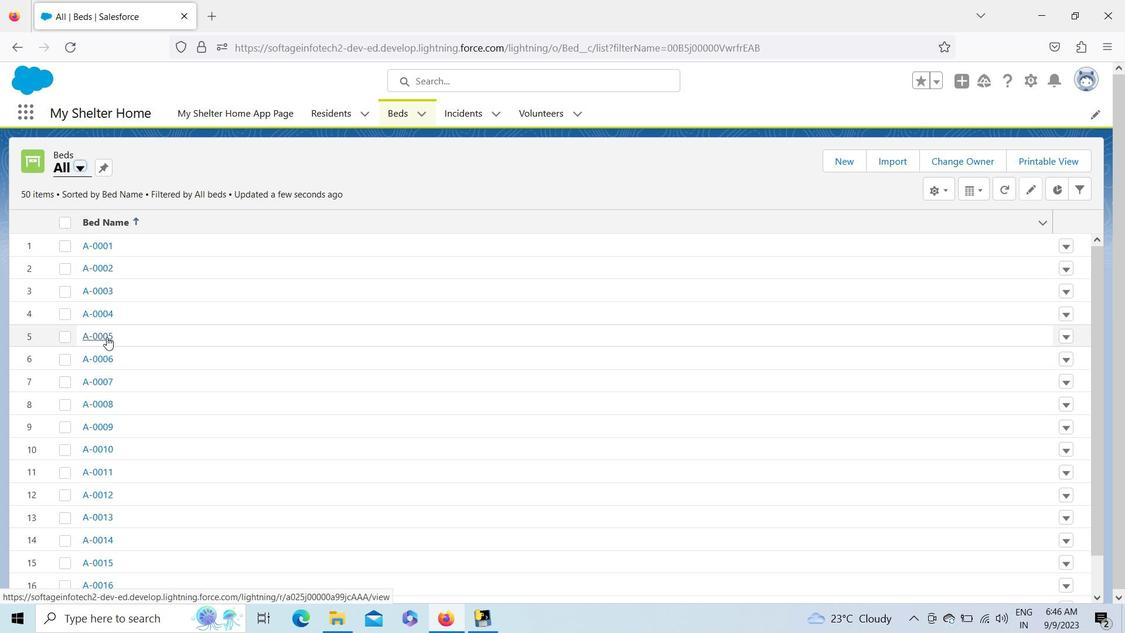 
Action: Mouse moved to (718, 353)
Screenshot: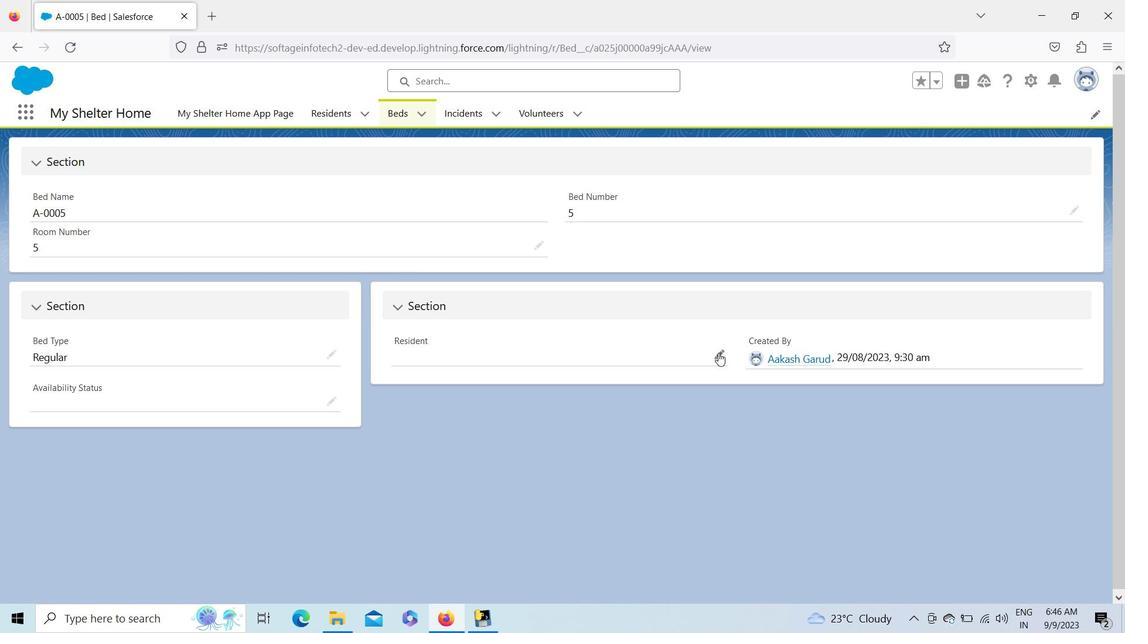 
Action: Mouse pressed left at (718, 353)
Screenshot: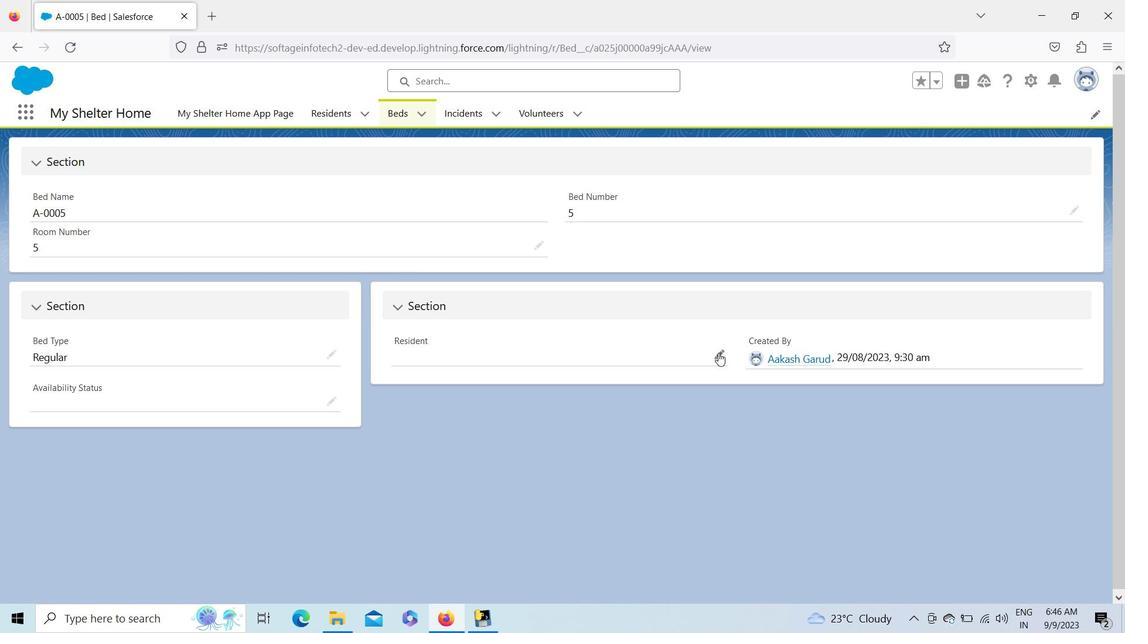 
Action: Mouse moved to (537, 386)
Screenshot: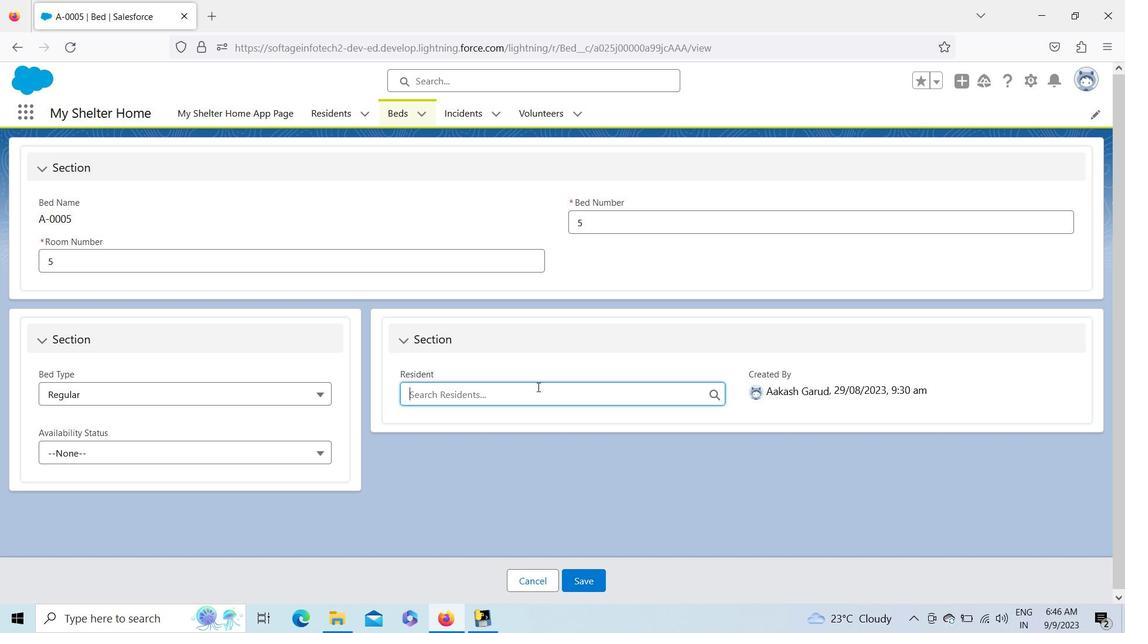 
Action: Mouse pressed left at (537, 386)
Screenshot: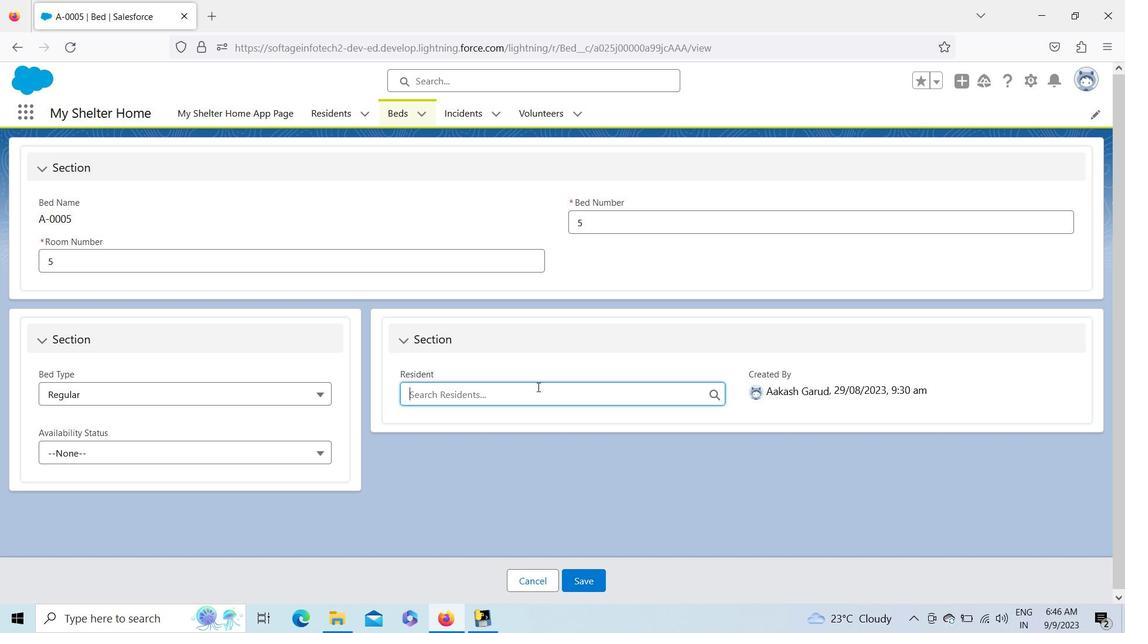 
Action: Key pressed <Key.shift><Key.shift><Key.shift><Key.shift>Gle<Key.backspace>
Screenshot: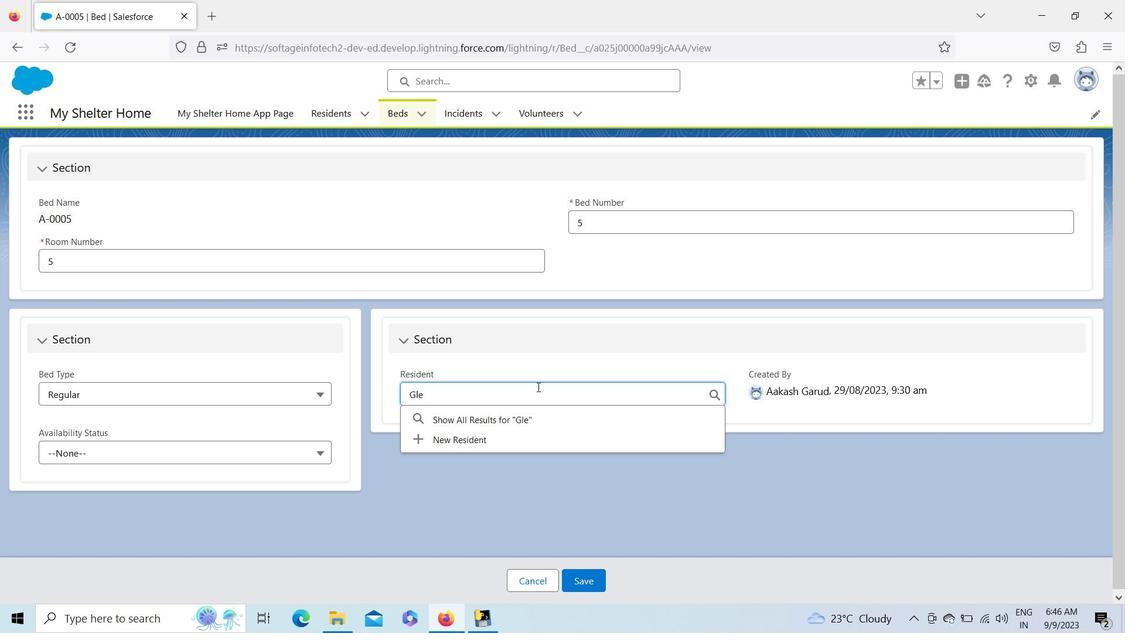 
Action: Mouse moved to (458, 465)
Screenshot: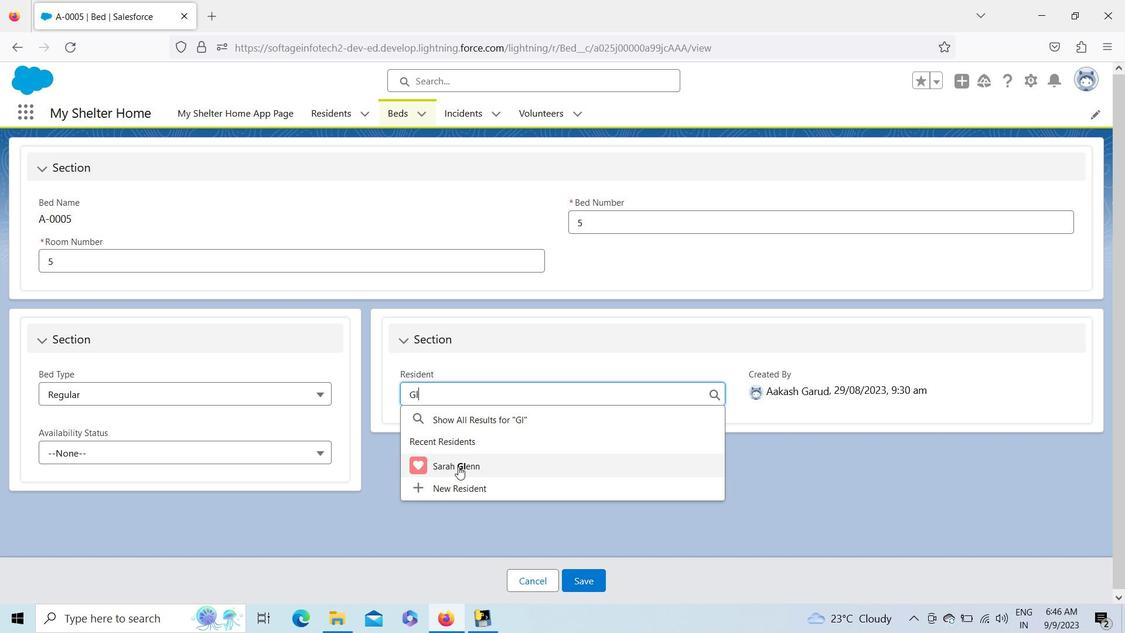 
Action: Mouse pressed left at (458, 465)
Screenshot: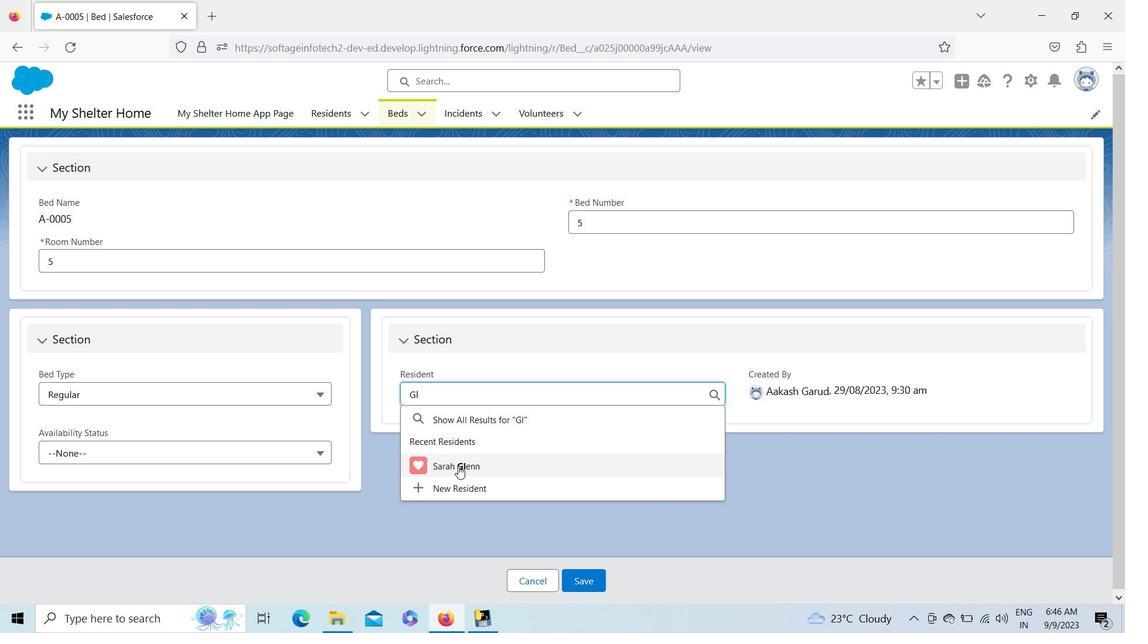 
Action: Mouse moved to (263, 447)
Screenshot: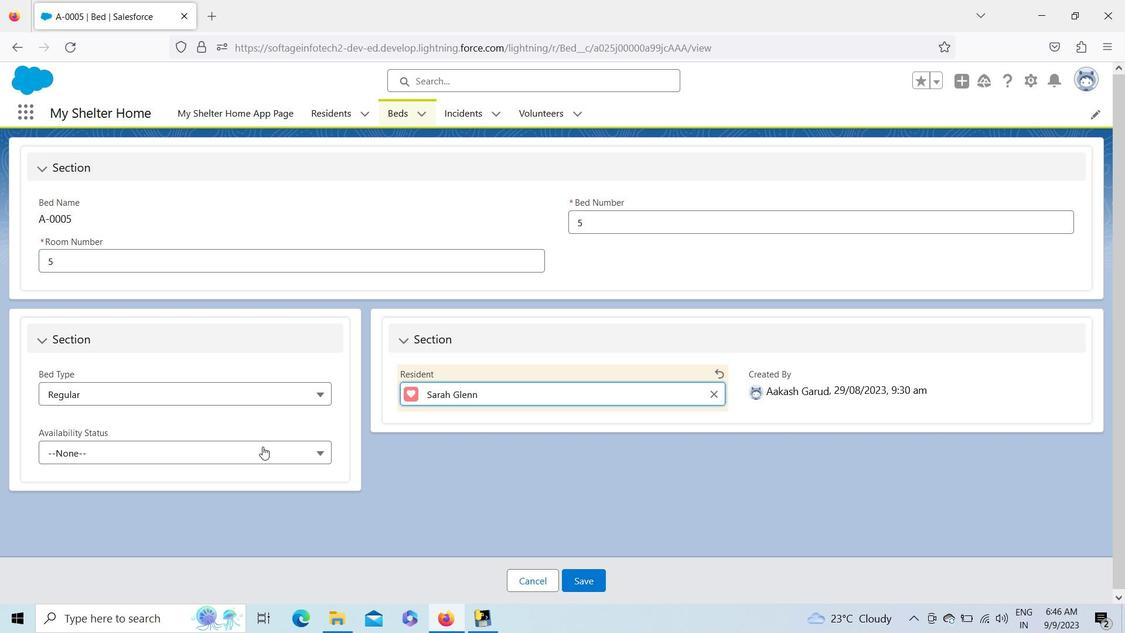 
Action: Mouse pressed left at (263, 447)
Screenshot: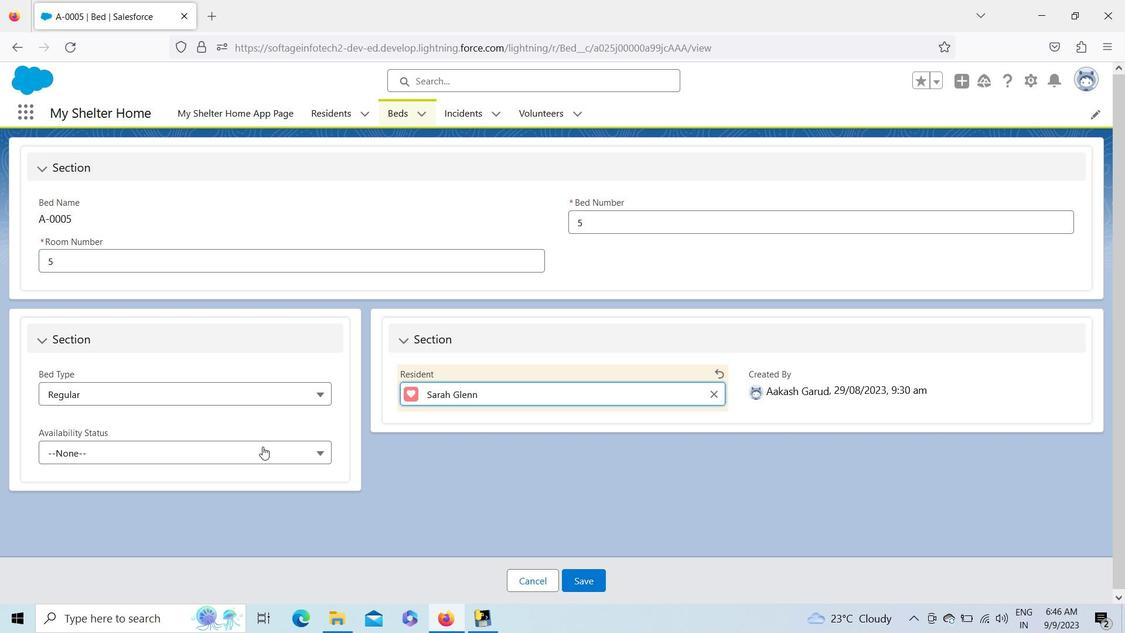 
Action: Mouse moved to (157, 510)
Screenshot: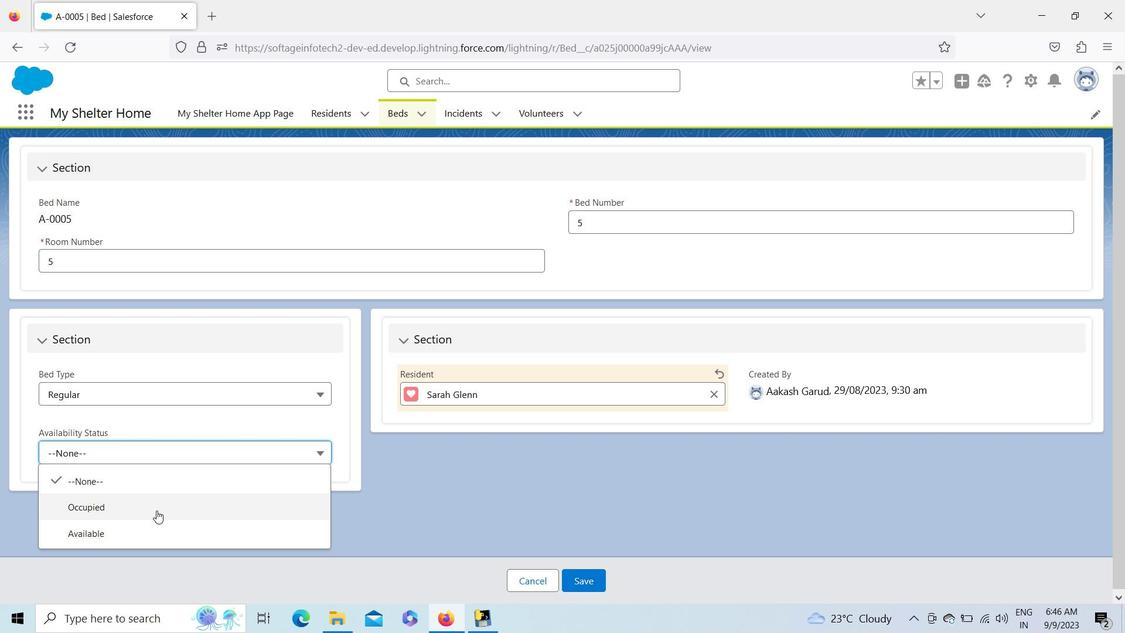 
Action: Mouse pressed left at (157, 510)
Screenshot: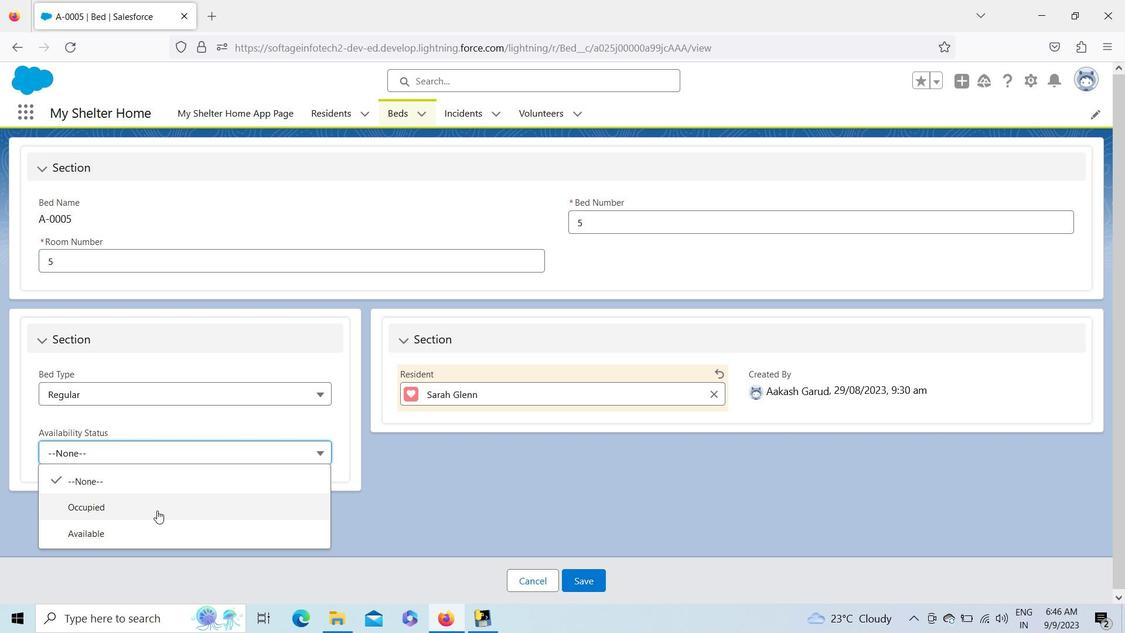 
Action: Mouse moved to (172, 393)
Screenshot: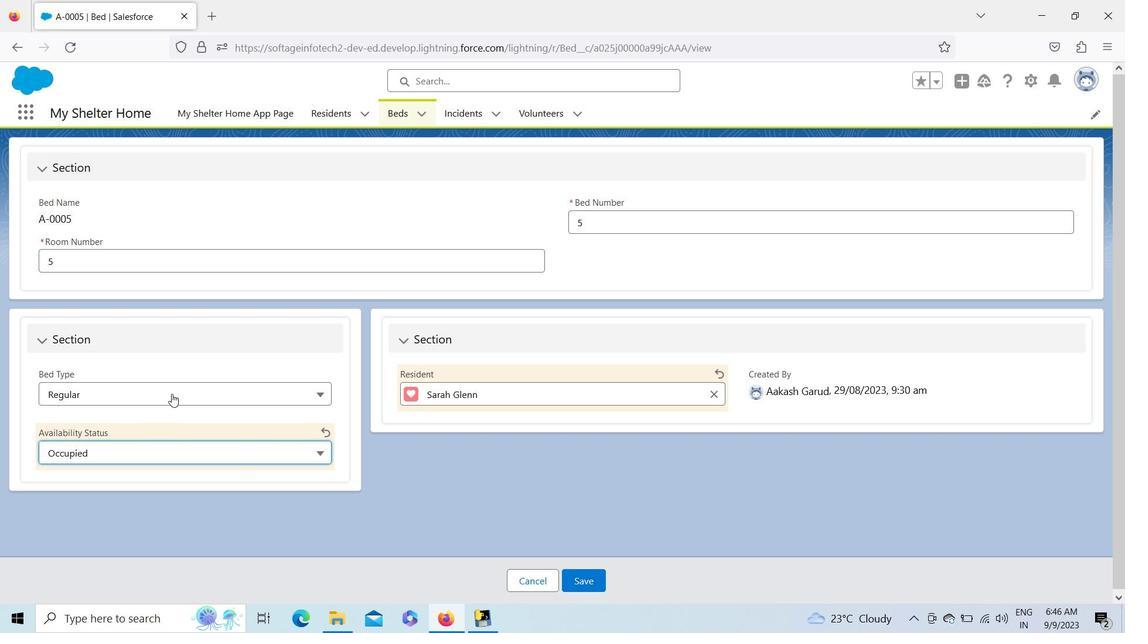 
Action: Mouse pressed left at (172, 393)
Screenshot: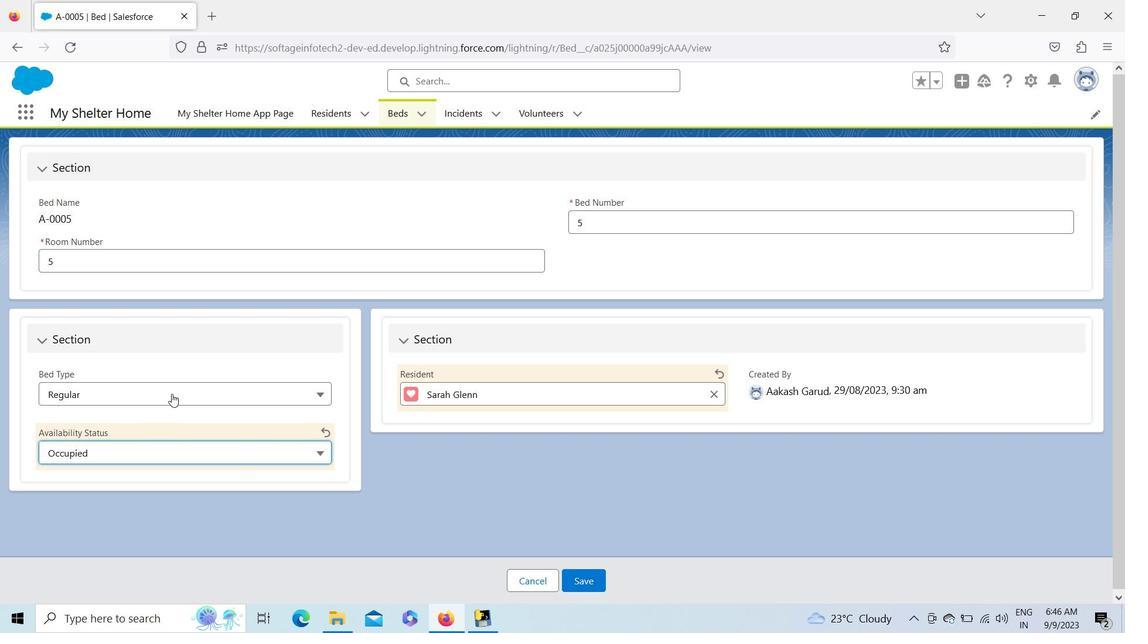 
Action: Mouse moved to (91, 447)
Screenshot: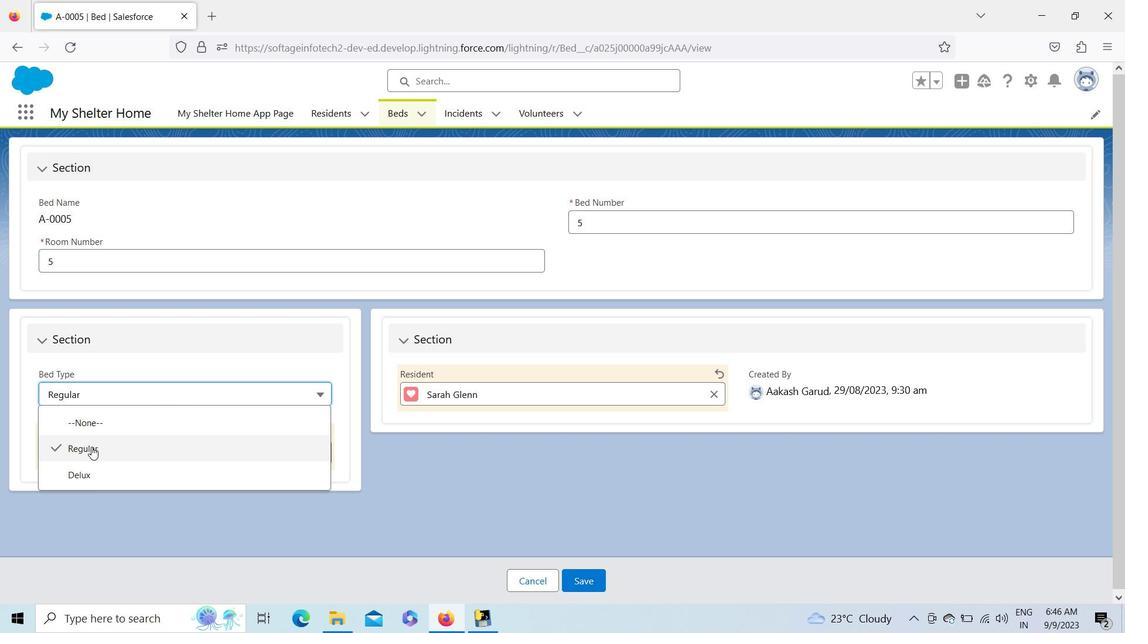 
Action: Mouse pressed left at (91, 447)
Screenshot: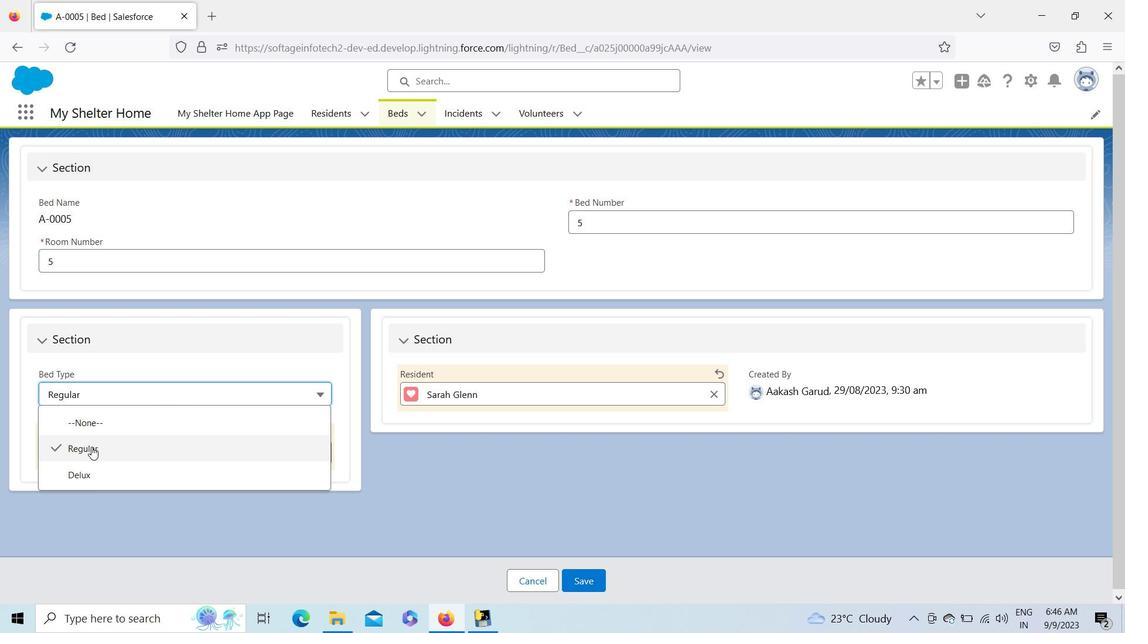 
Action: Mouse moved to (594, 577)
Screenshot: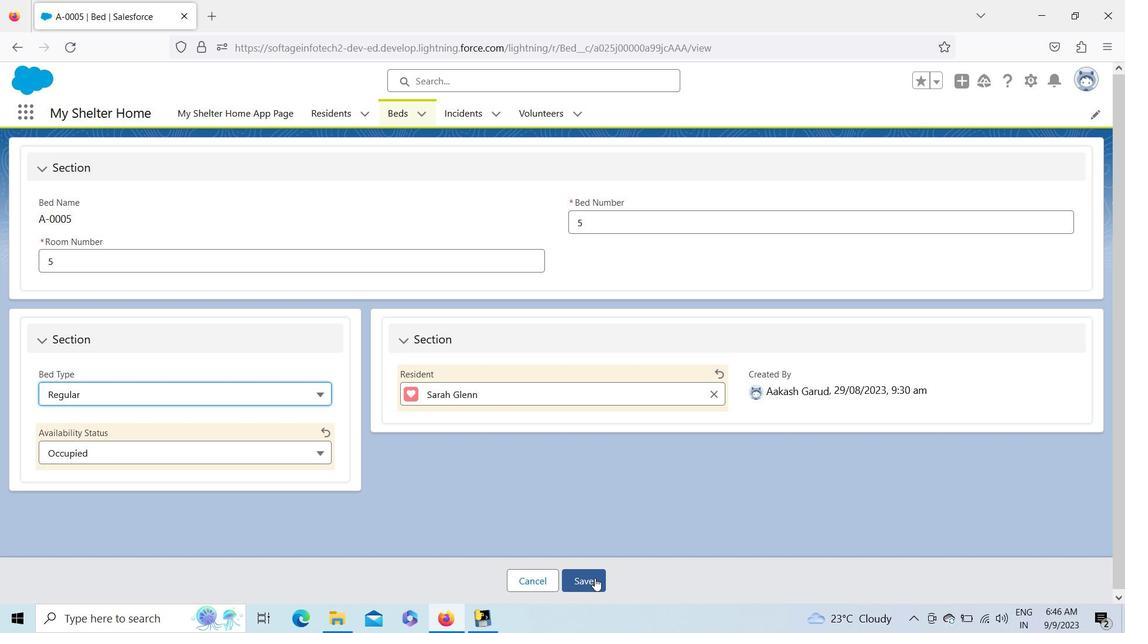 
Action: Mouse pressed left at (594, 577)
Screenshot: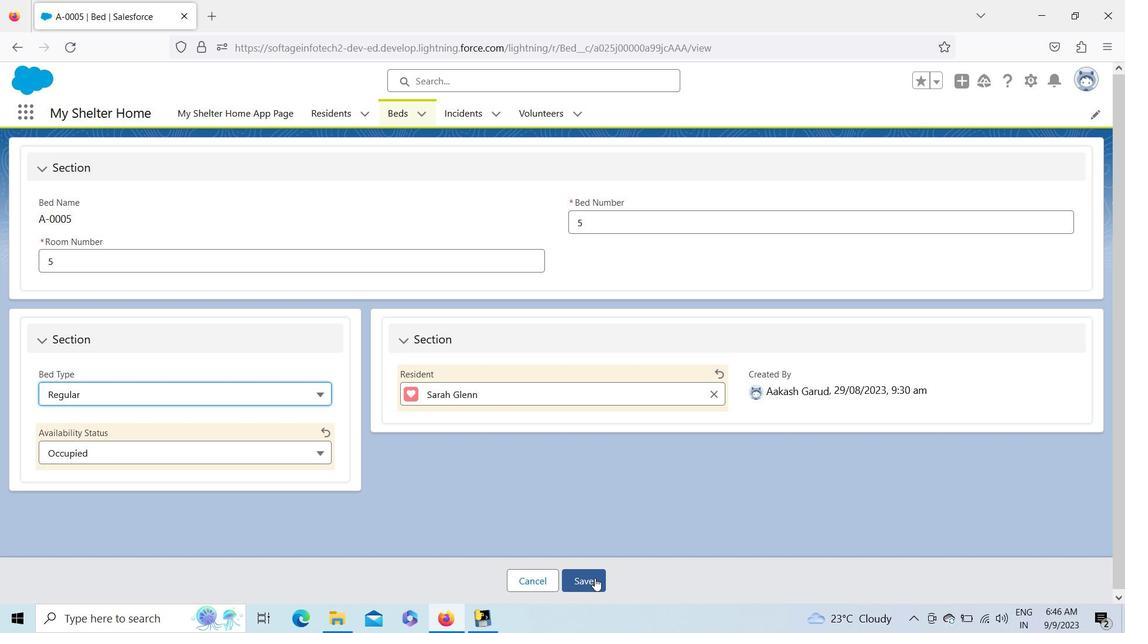 
Action: Mouse moved to (401, 109)
Screenshot: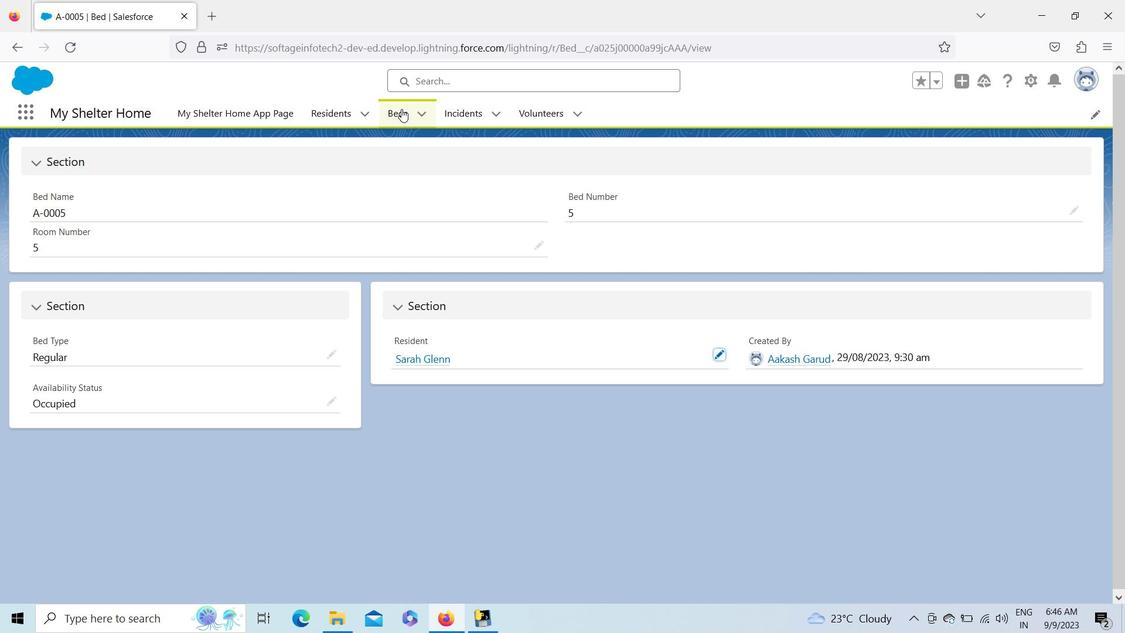 
Action: Mouse pressed left at (401, 109)
Screenshot: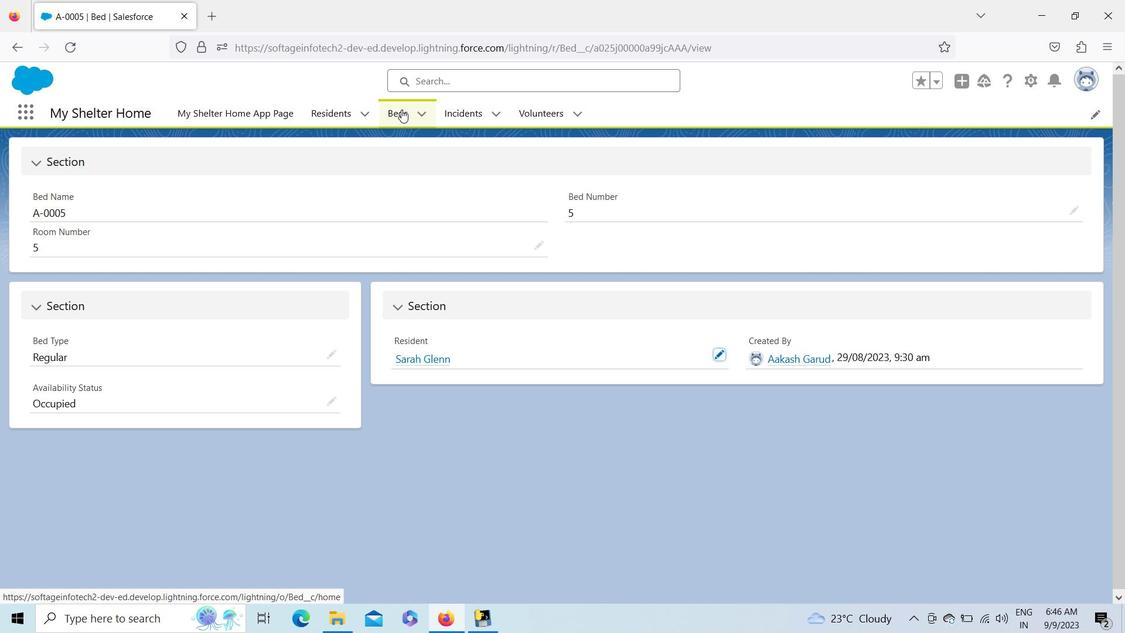 
Action: Mouse moved to (106, 160)
Screenshot: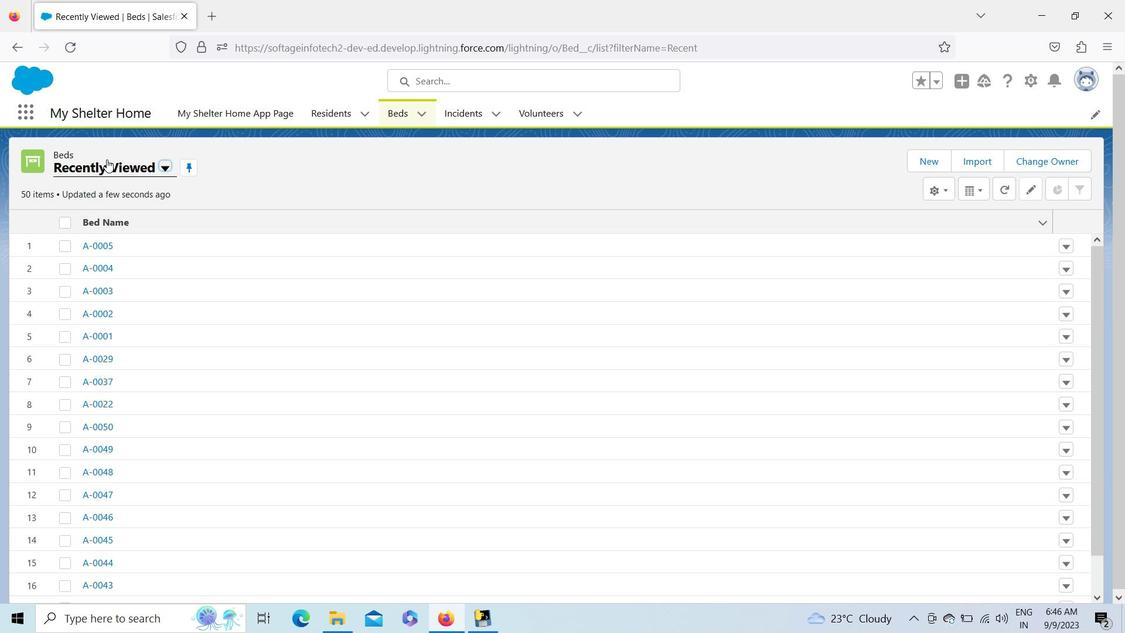 
Action: Mouse pressed left at (106, 160)
Screenshot: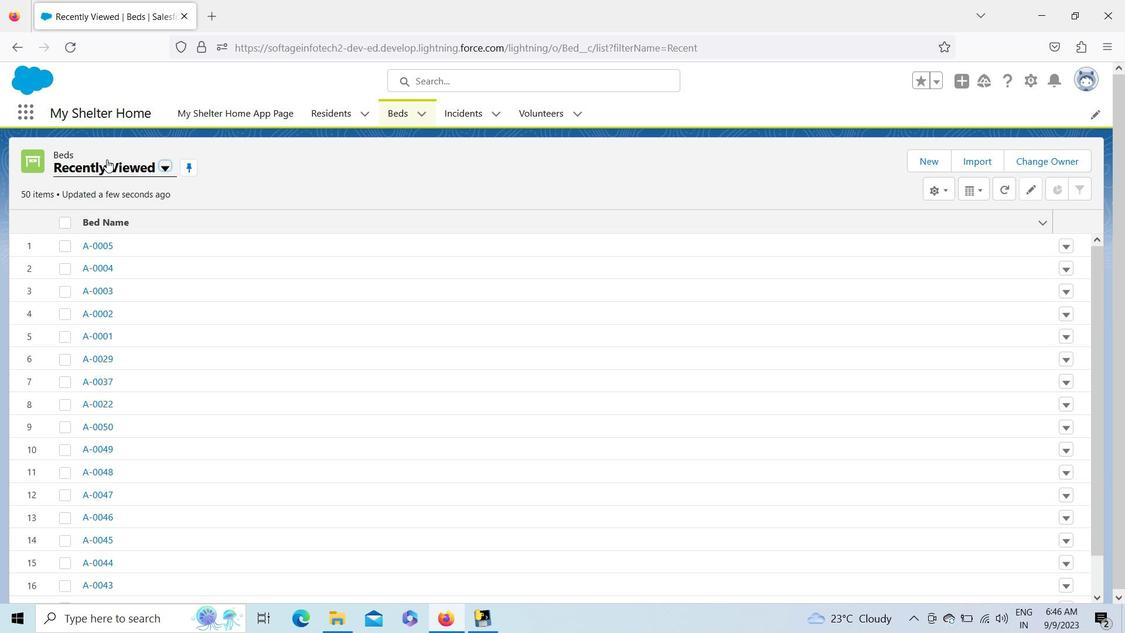 
Action: Mouse moved to (117, 214)
Screenshot: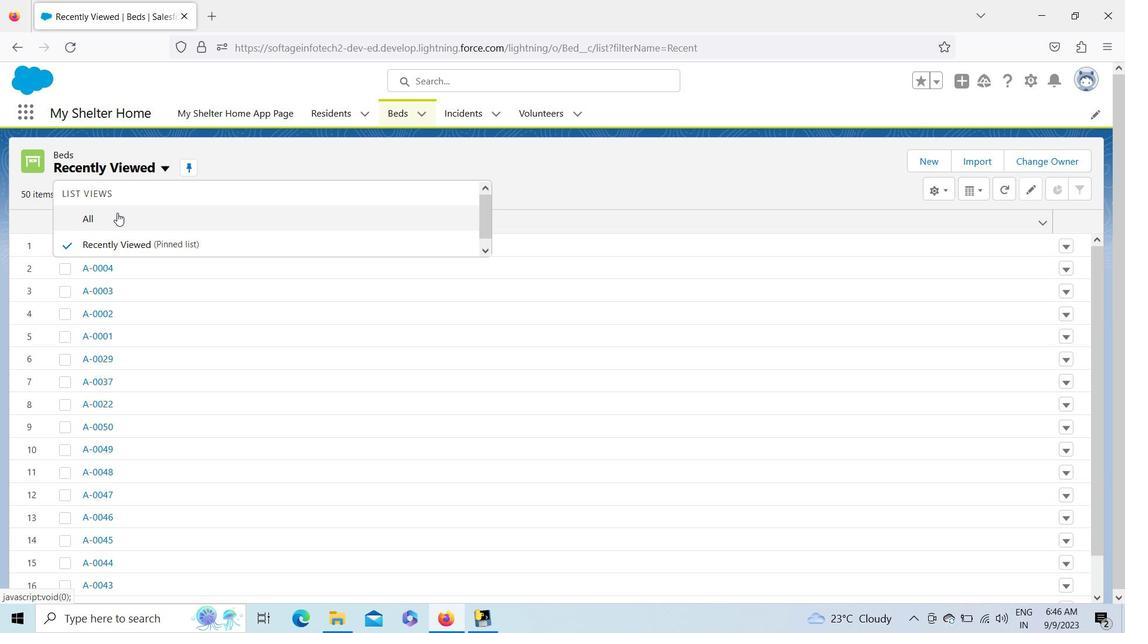 
Action: Mouse pressed left at (117, 214)
Screenshot: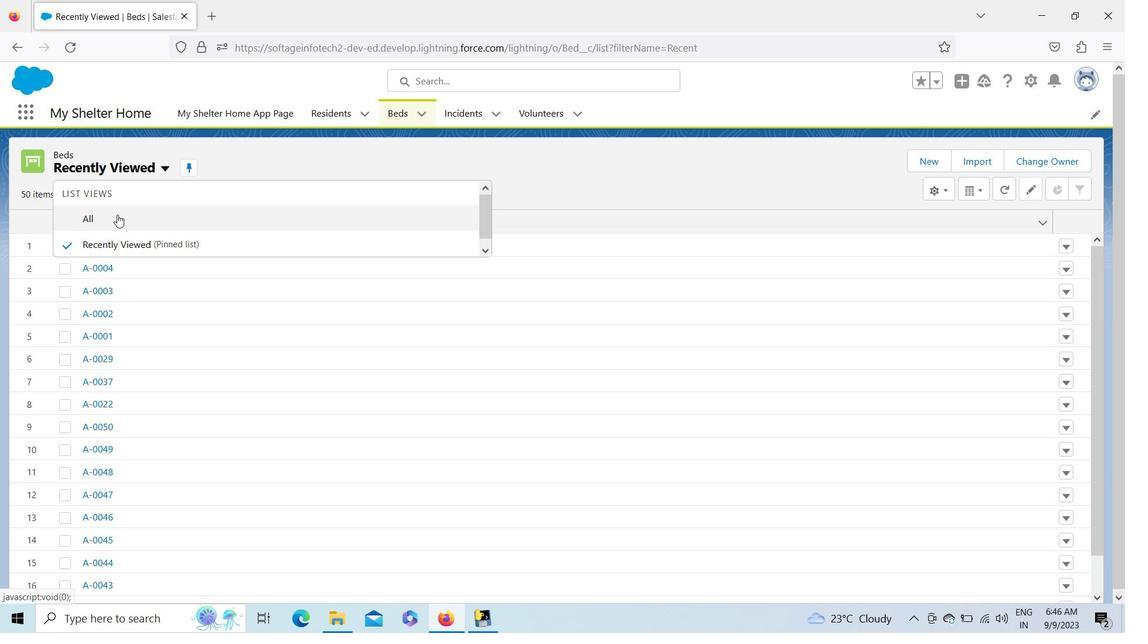 
Action: Mouse moved to (105, 355)
Screenshot: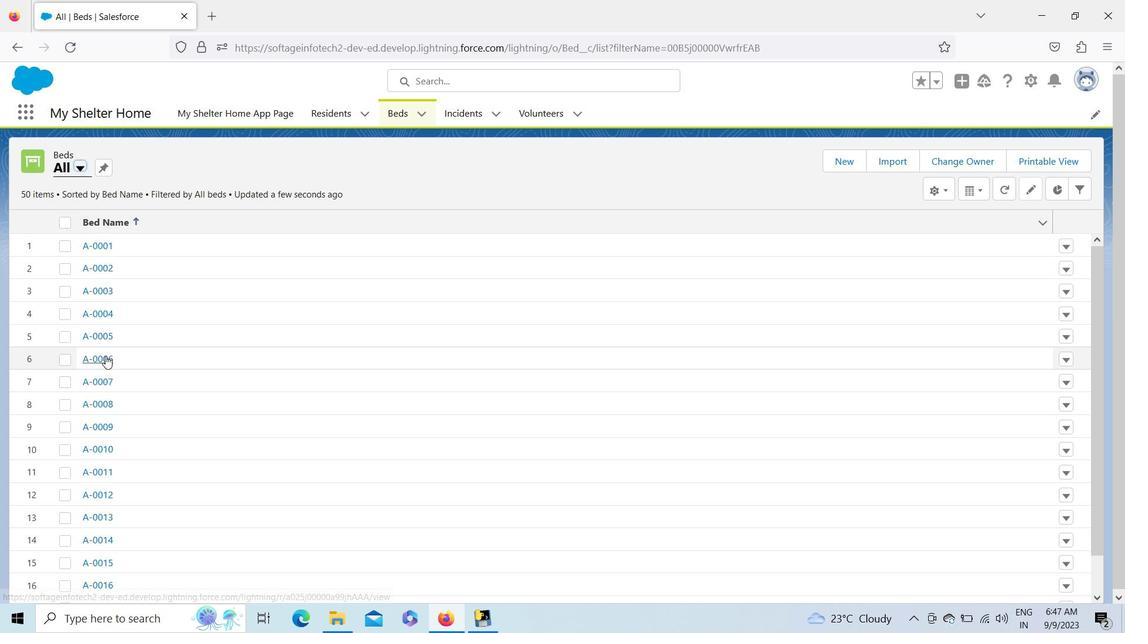 
Action: Mouse pressed left at (105, 355)
Screenshot: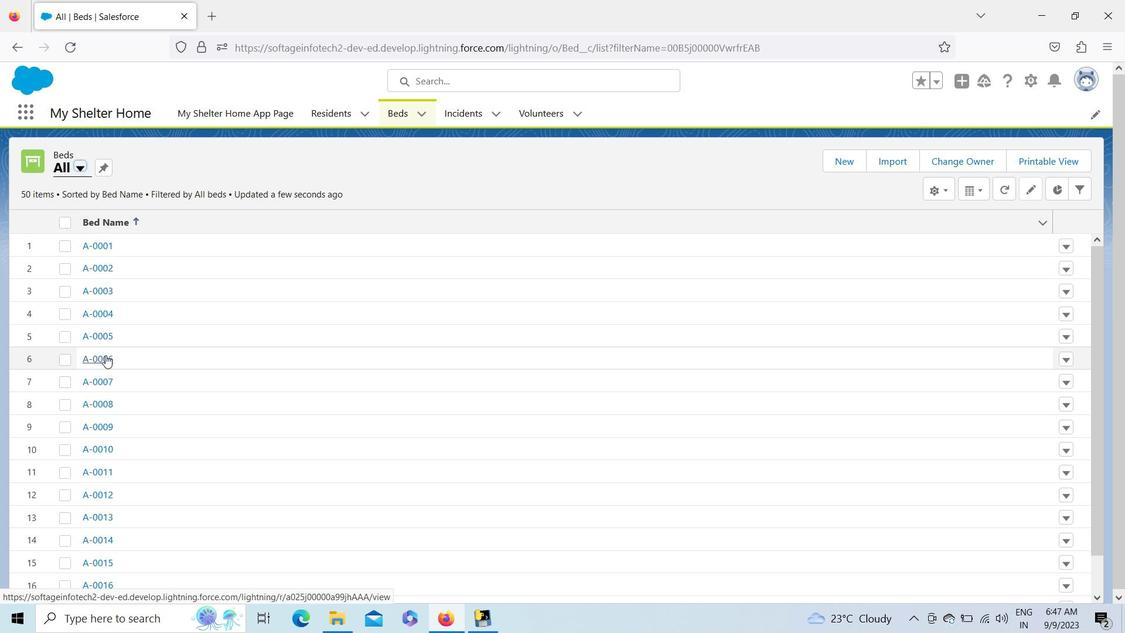 
Action: Mouse moved to (723, 351)
Screenshot: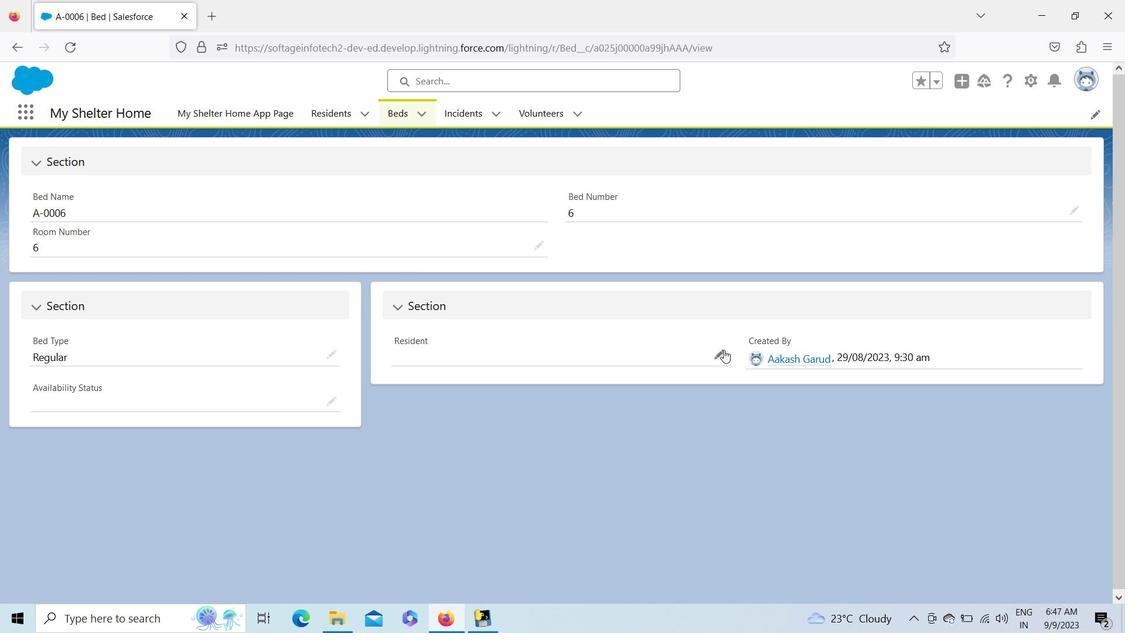 
Action: Mouse pressed left at (723, 351)
Screenshot: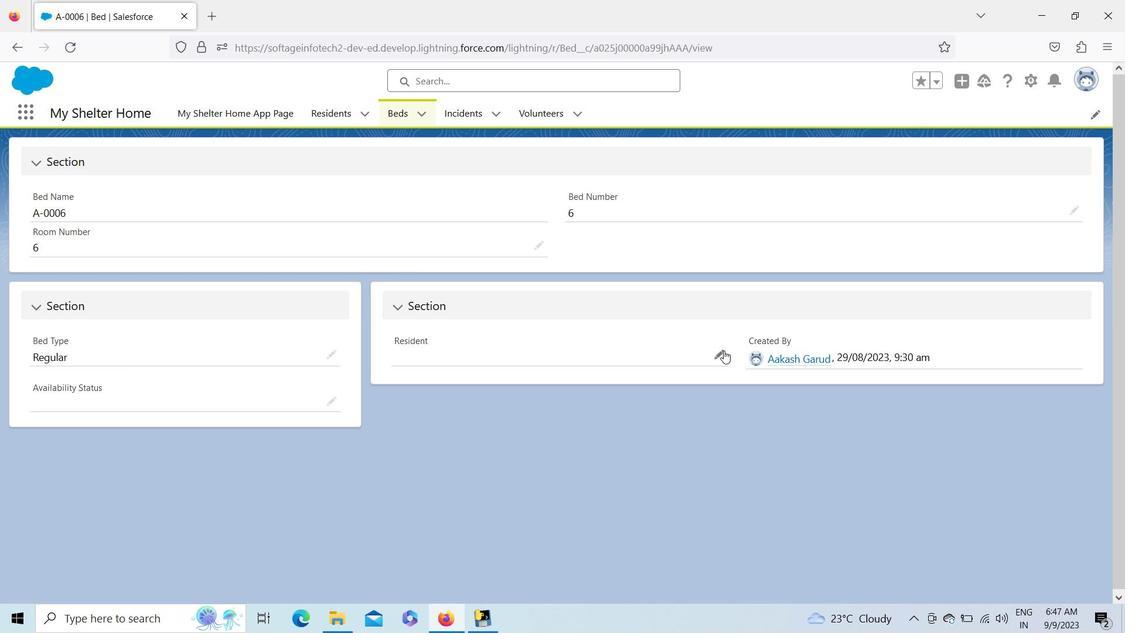 
Action: Mouse moved to (576, 389)
Screenshot: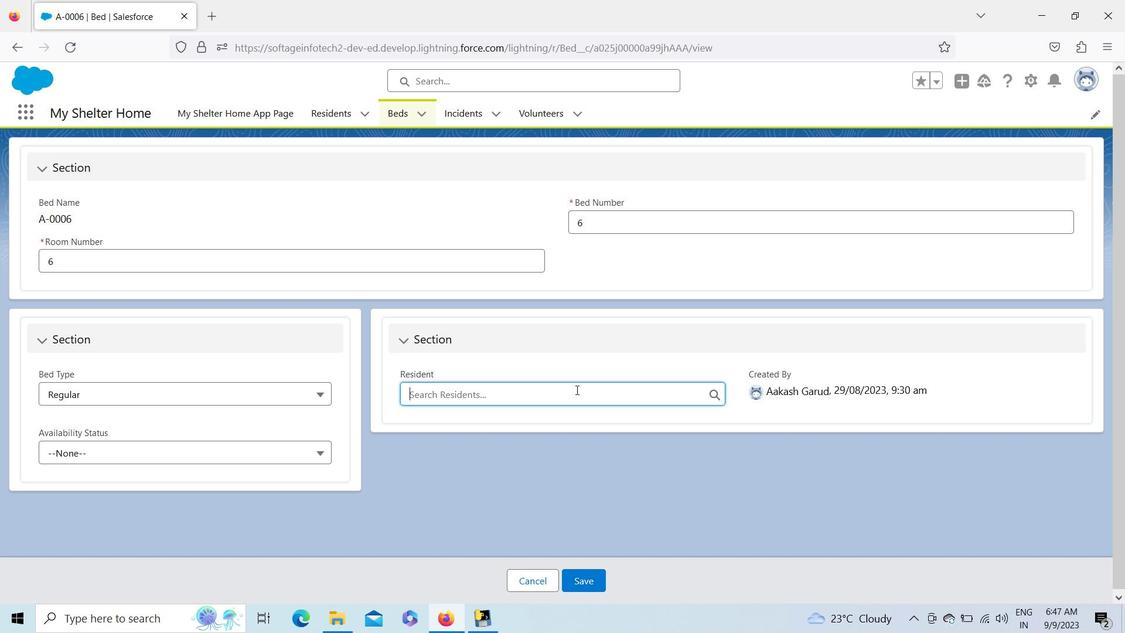 
Action: Mouse pressed left at (576, 389)
Screenshot: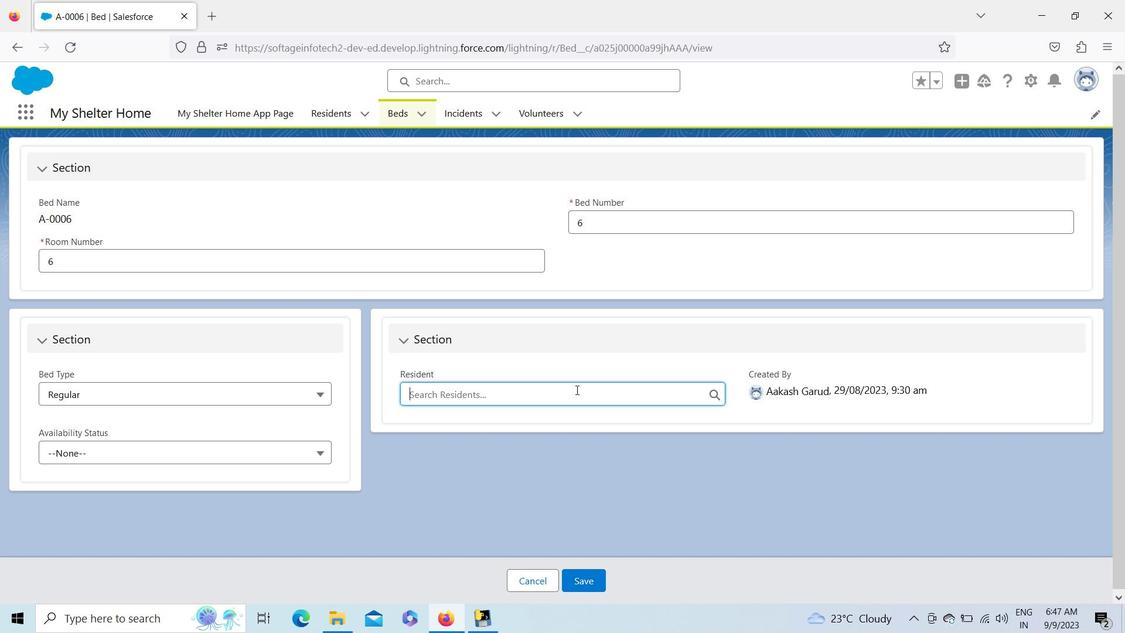 
Action: Key pressed <Key.shift>Emi\<Key.backspace><Key.backspace>
Screenshot: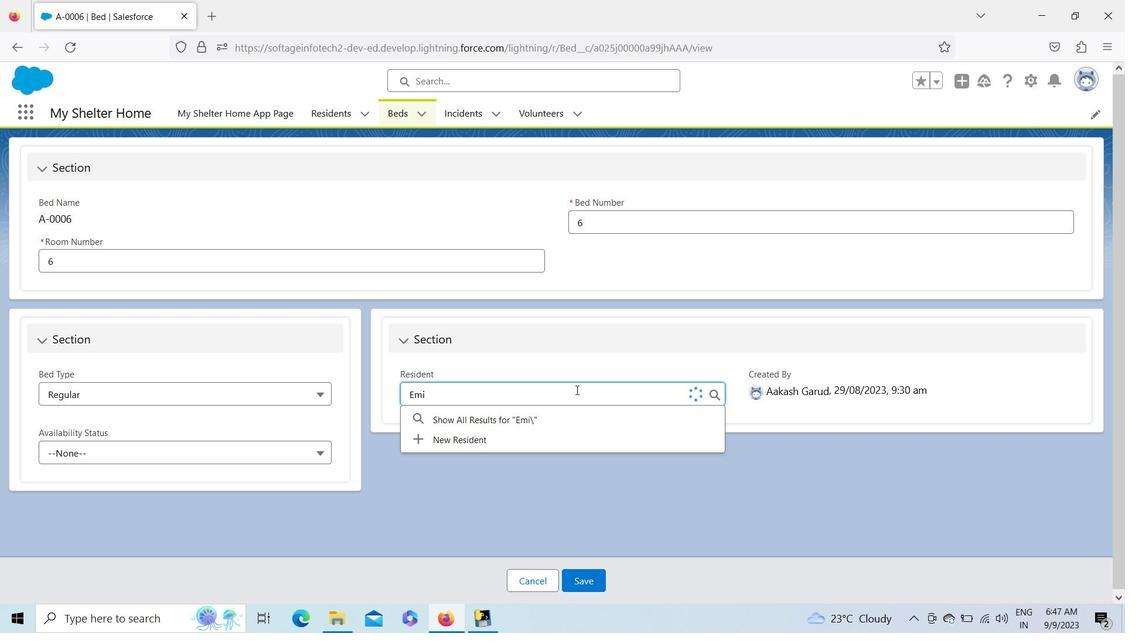 
Action: Mouse moved to (465, 485)
Screenshot: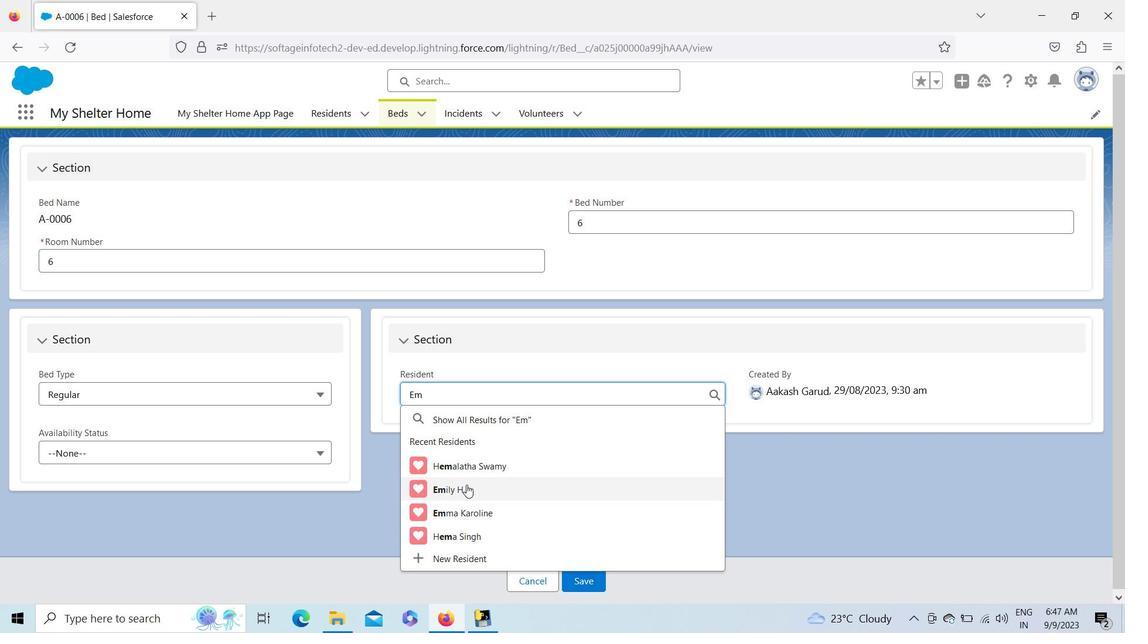 
Action: Mouse pressed left at (465, 485)
Screenshot: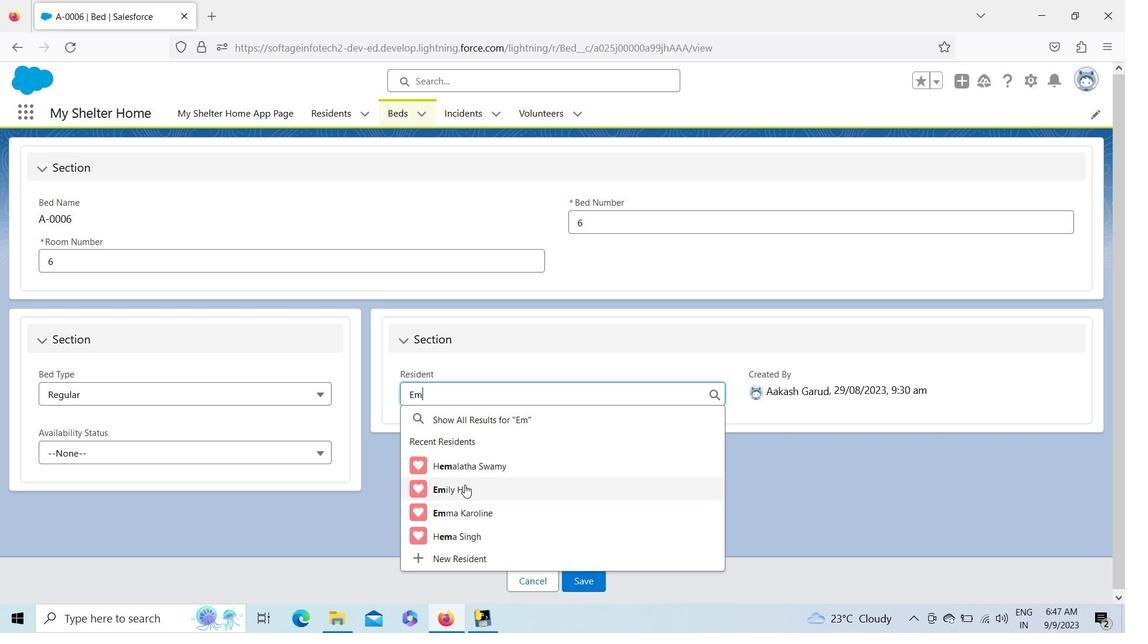 
Action: Mouse moved to (199, 402)
Screenshot: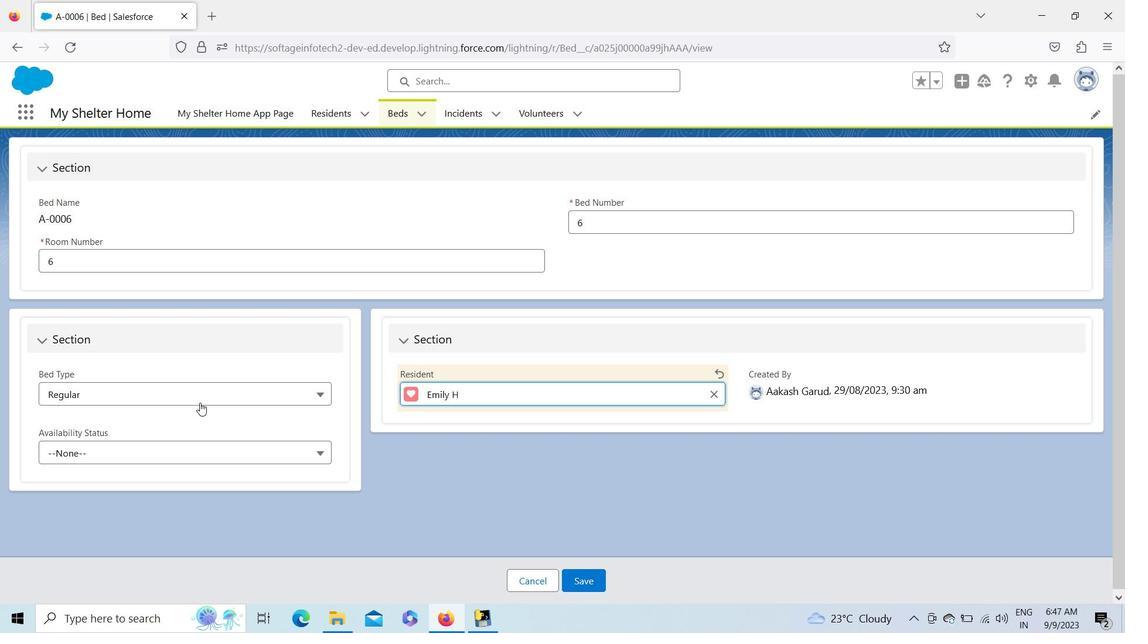 
Action: Mouse pressed left at (199, 402)
Screenshot: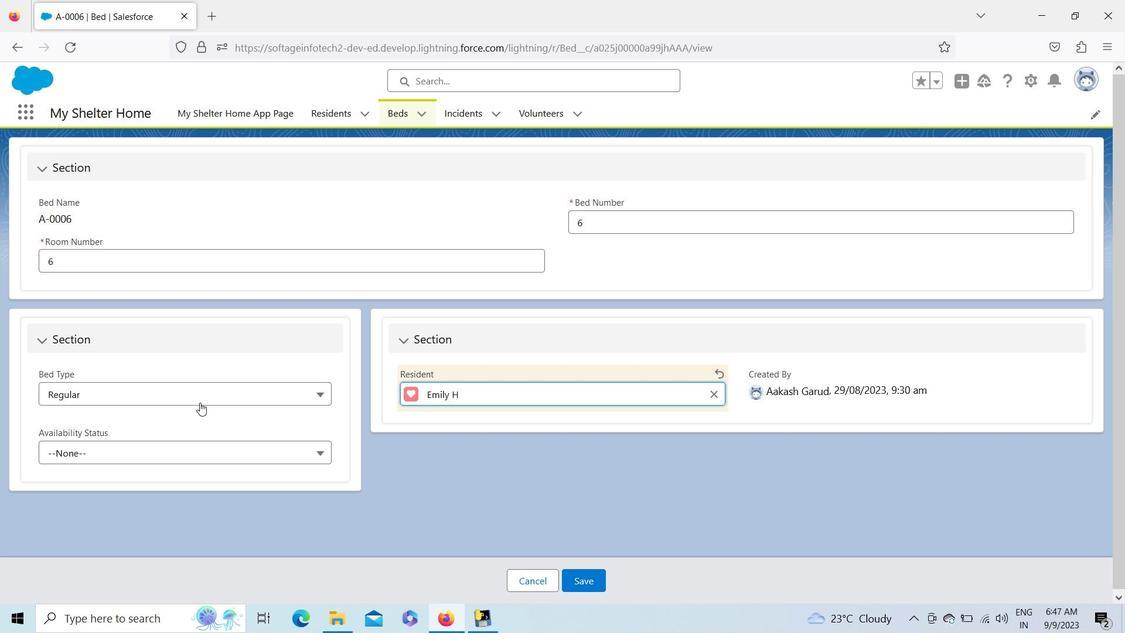 
Action: Mouse moved to (132, 458)
Screenshot: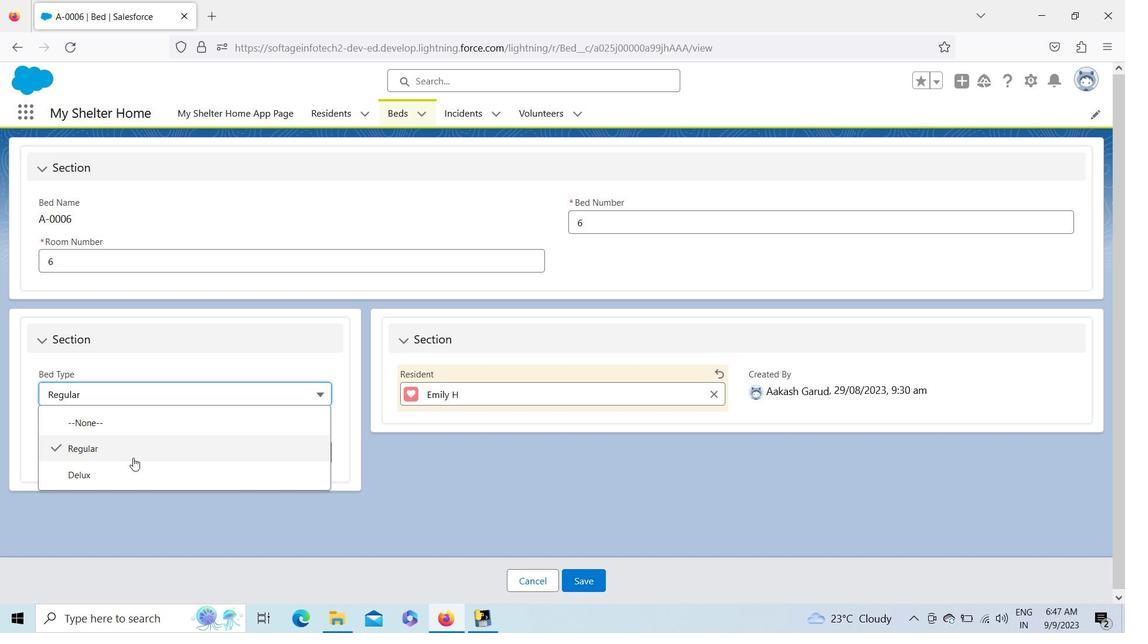 
Action: Mouse pressed left at (132, 458)
Screenshot: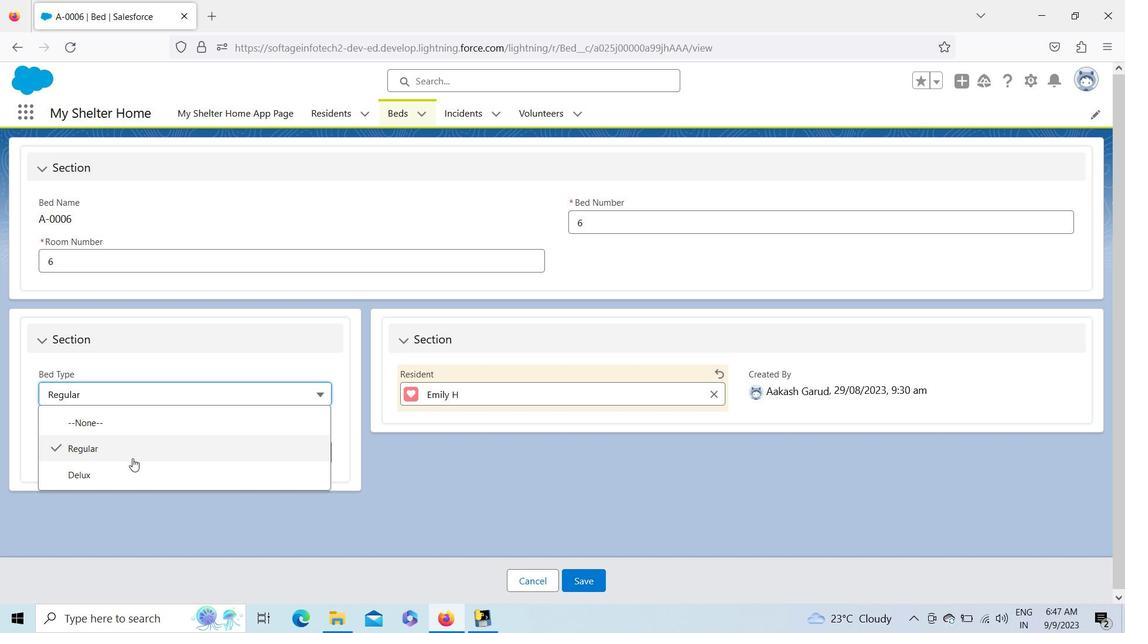 
Action: Mouse moved to (132, 456)
Screenshot: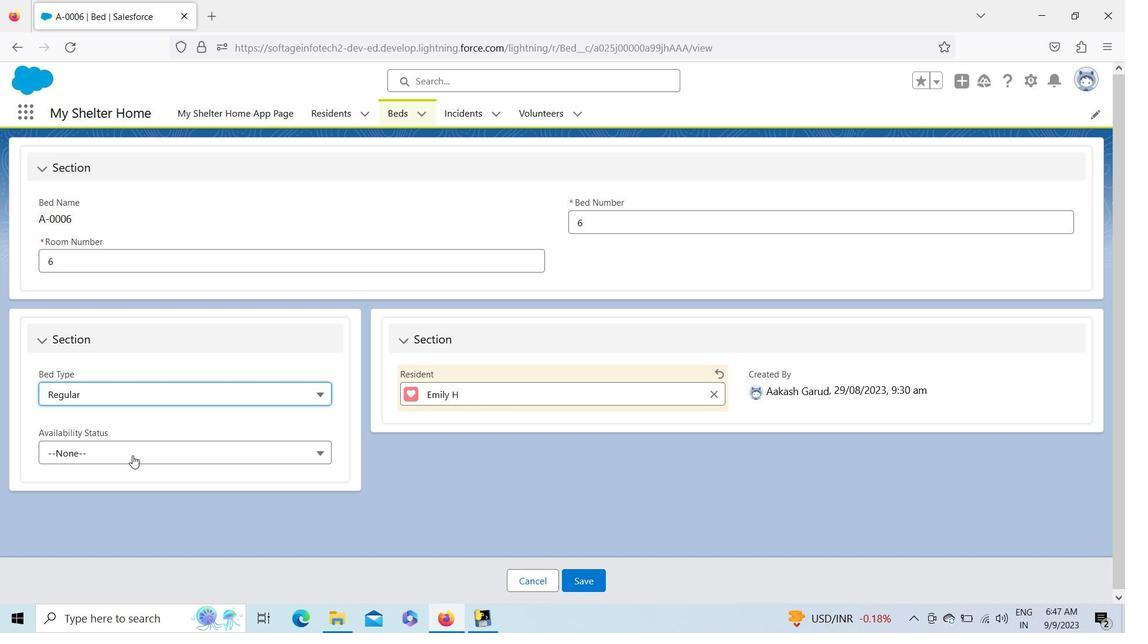 
Action: Mouse pressed left at (132, 456)
Screenshot: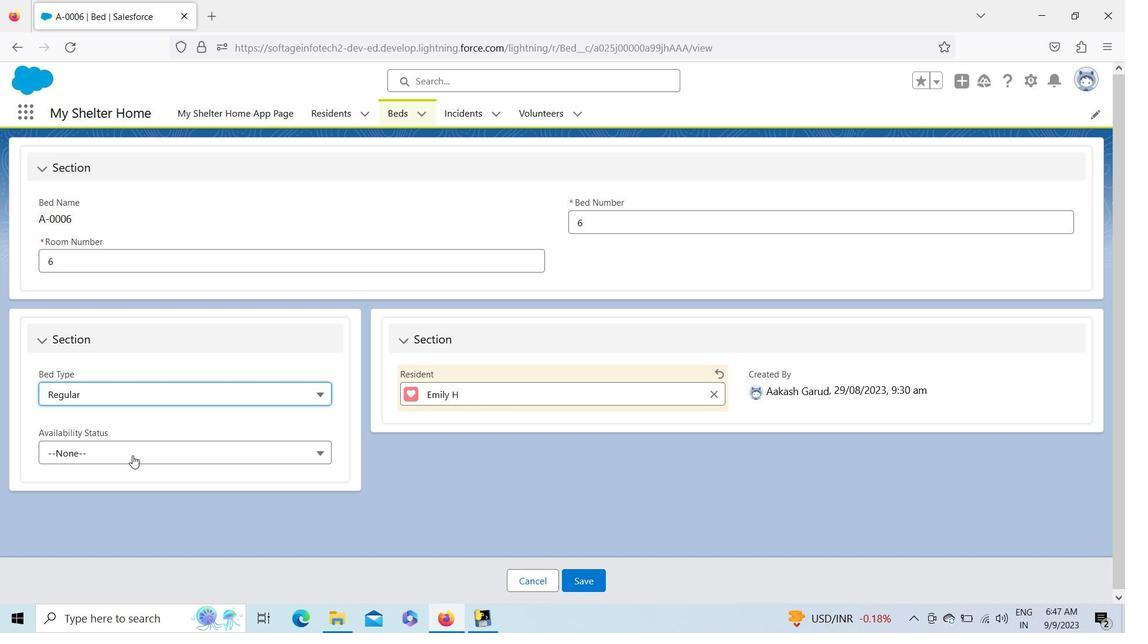 
Action: Mouse moved to (106, 502)
Screenshot: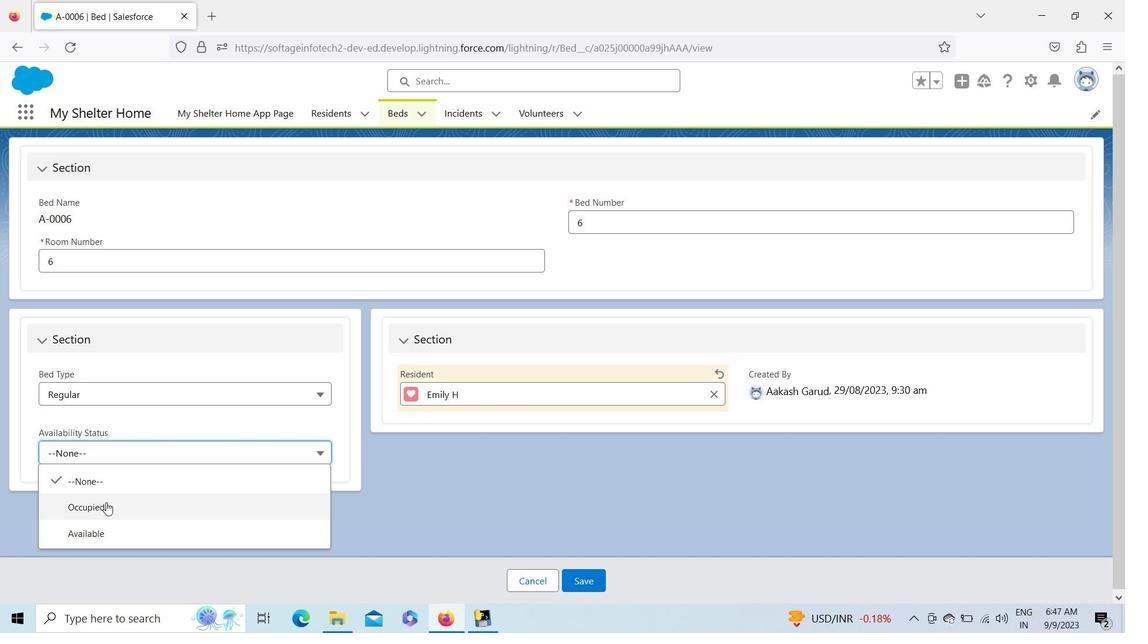 
Action: Mouse pressed left at (106, 502)
Screenshot: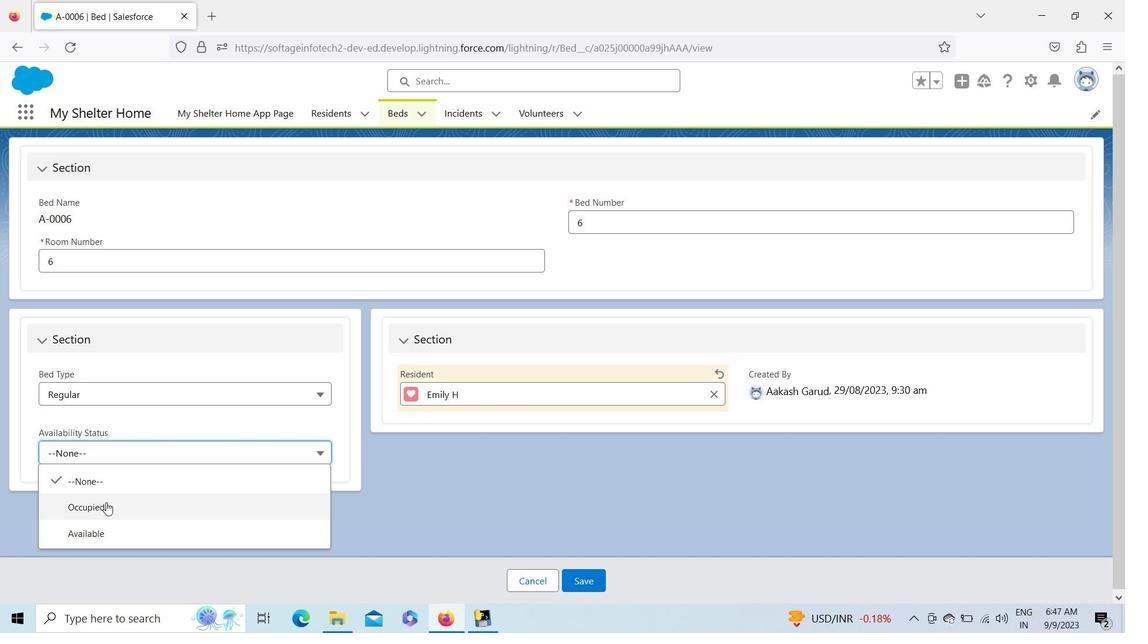 
Action: Mouse moved to (580, 569)
Screenshot: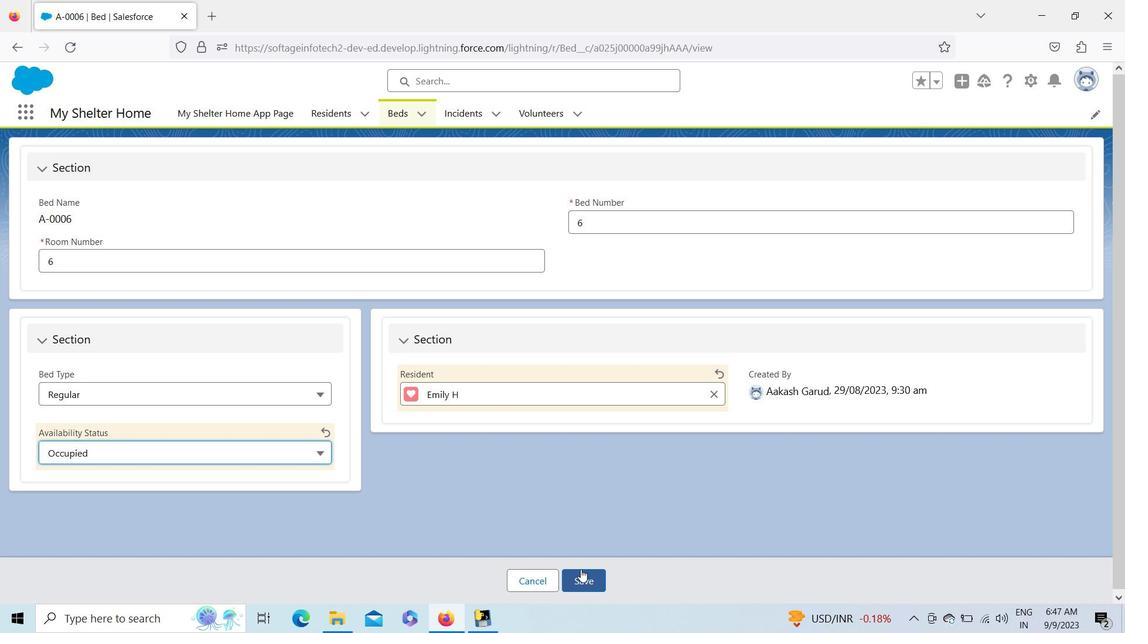 
Action: Mouse pressed left at (580, 569)
Screenshot: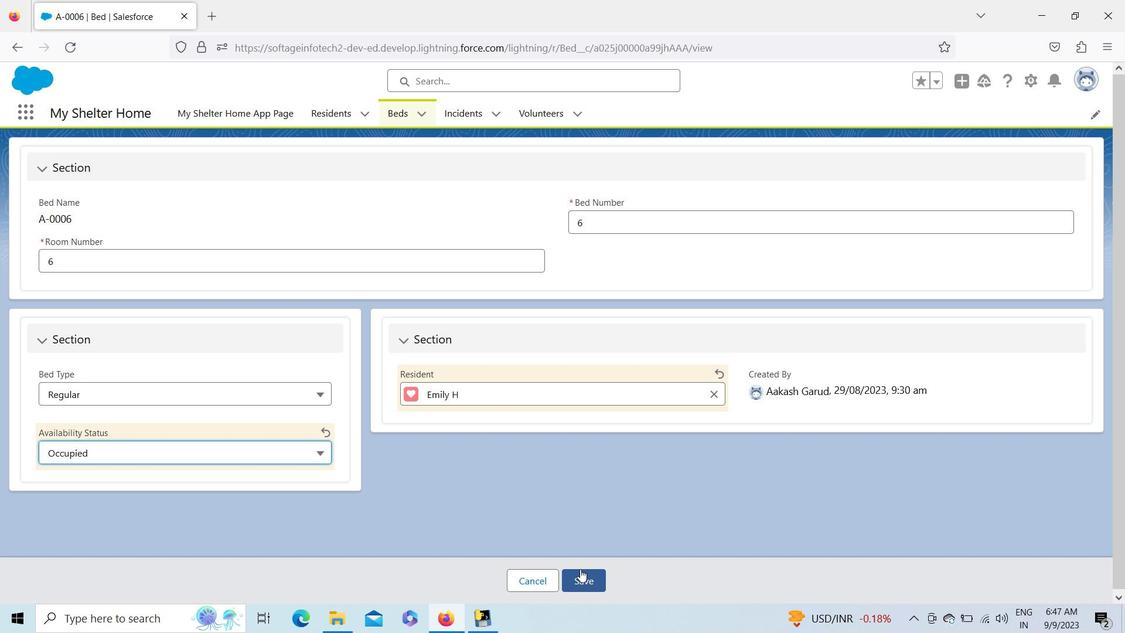
Action: Mouse moved to (396, 107)
Screenshot: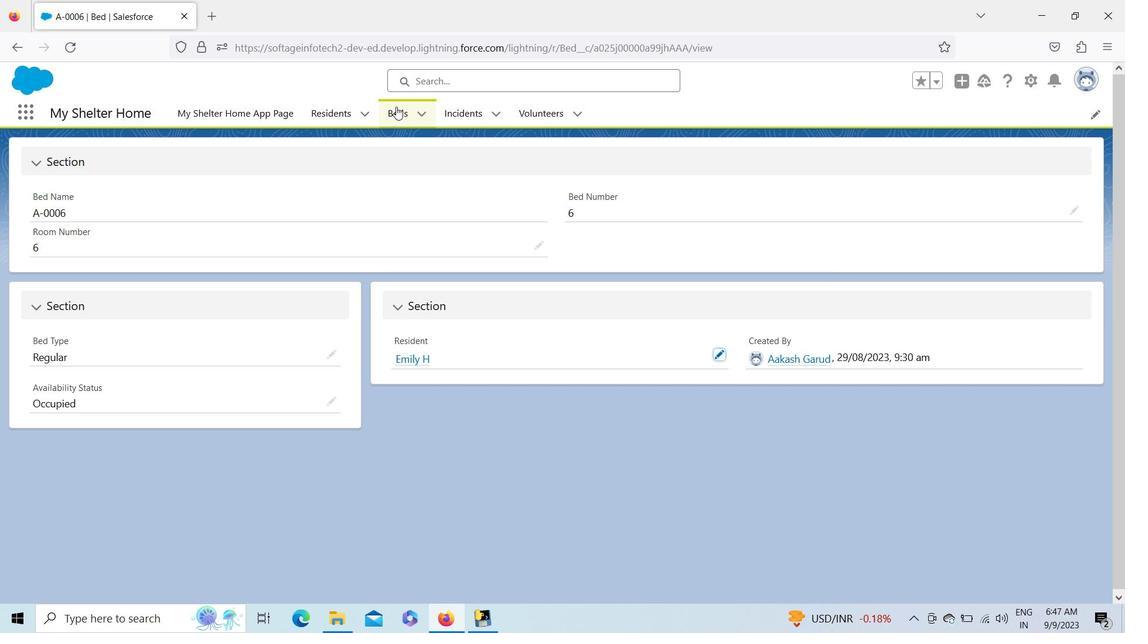 
Action: Mouse pressed left at (396, 107)
Screenshot: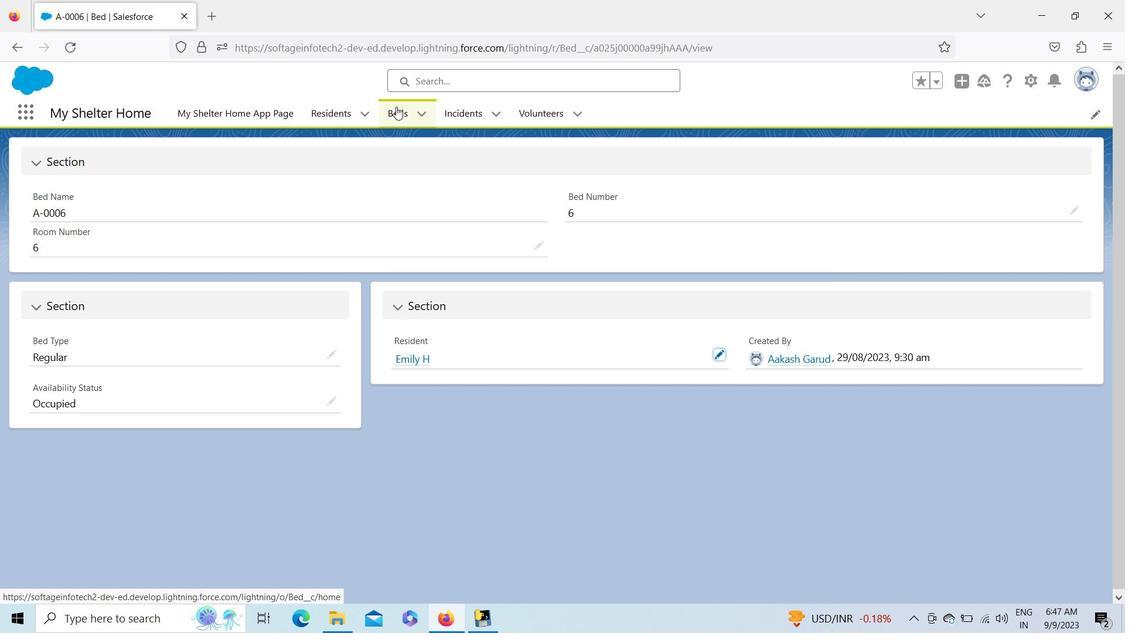 
Action: Mouse moved to (161, 165)
Screenshot: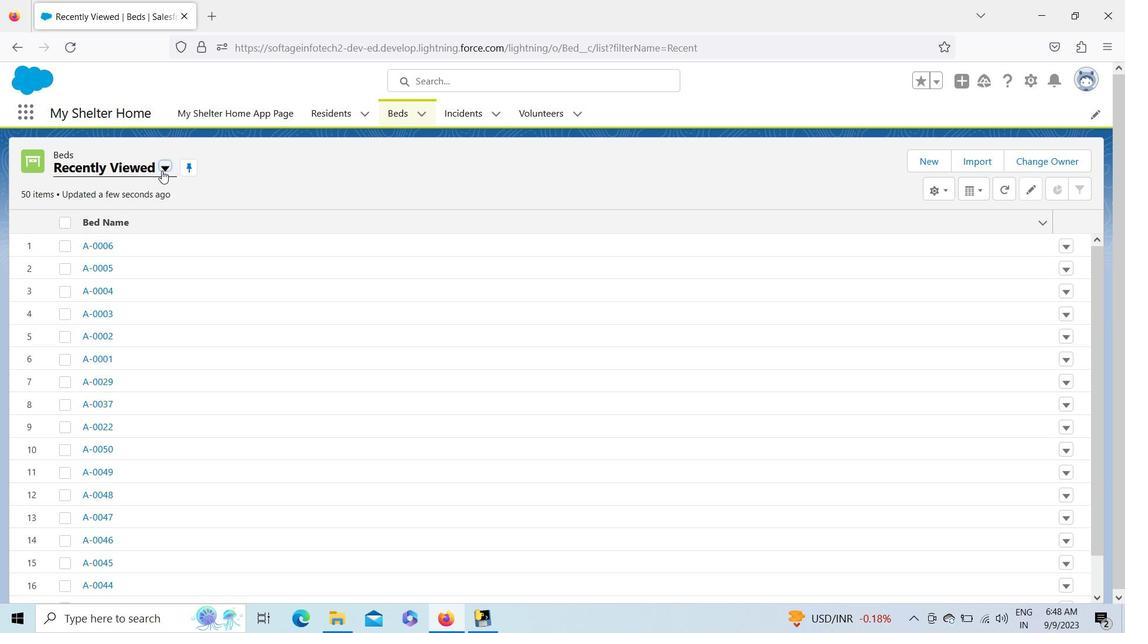 
Action: Mouse pressed left at (161, 165)
Screenshot: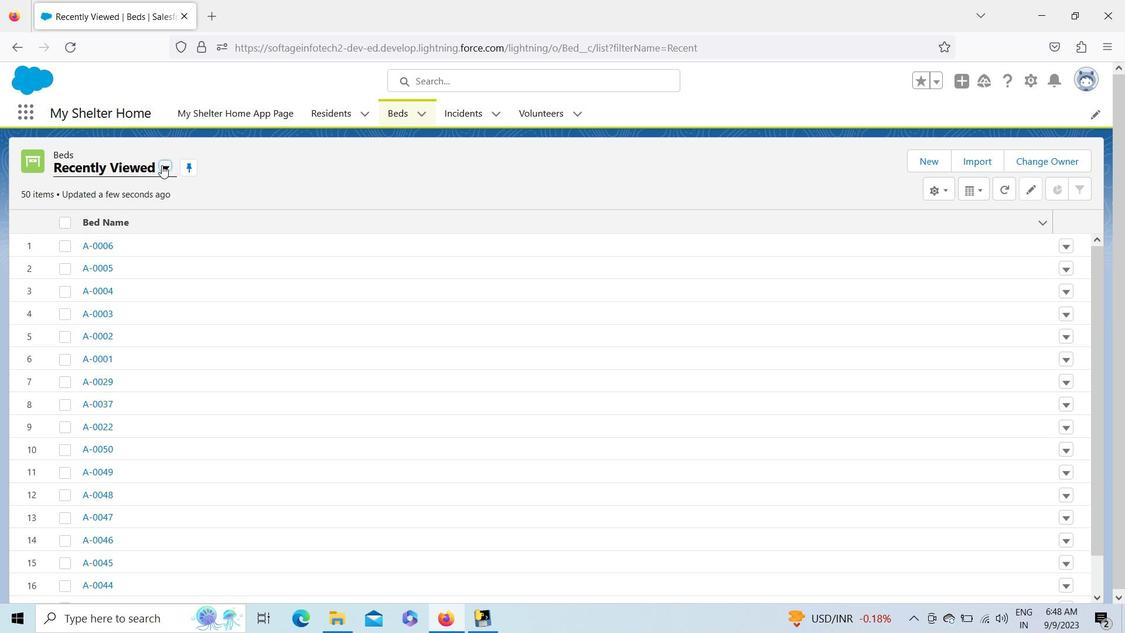 
Action: Mouse moved to (79, 225)
Screenshot: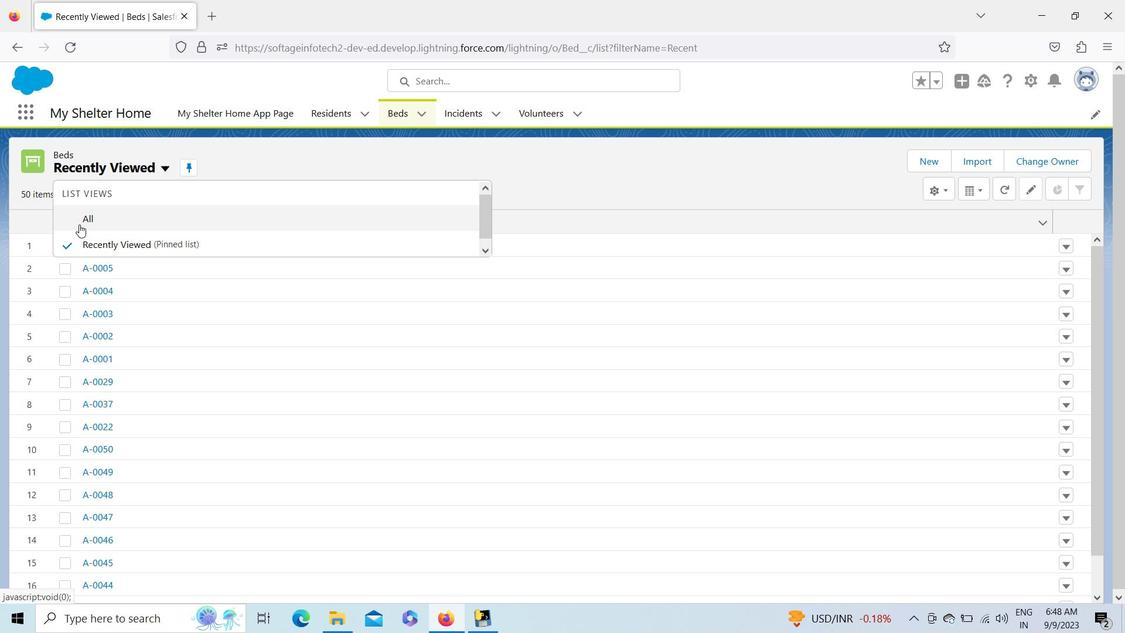 
Action: Mouse pressed left at (79, 225)
Screenshot: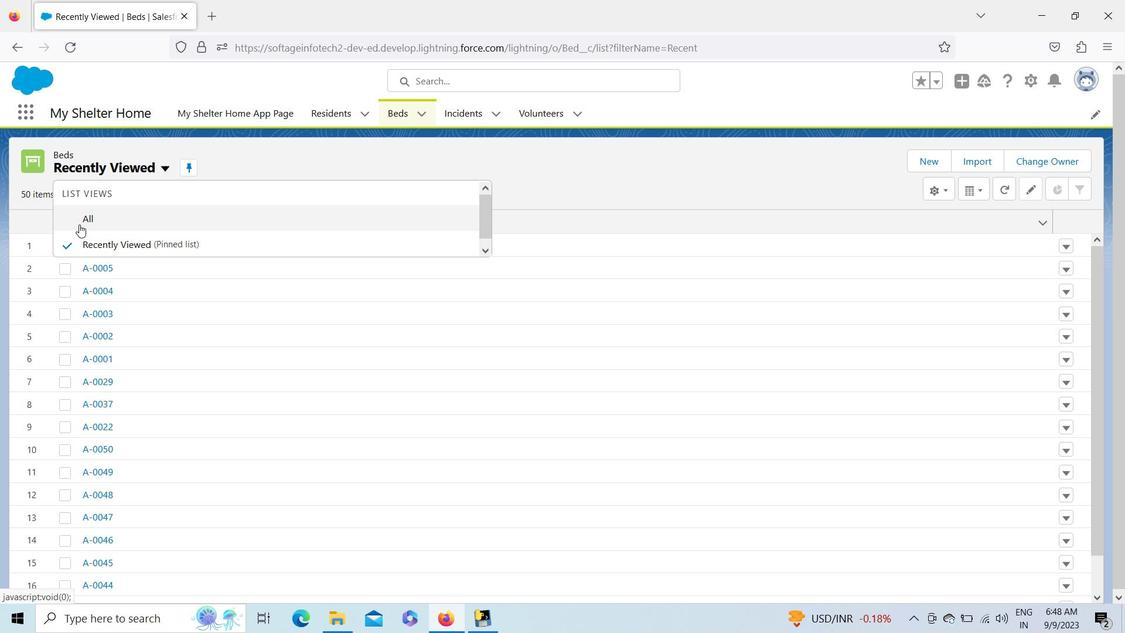 
Action: Mouse moved to (94, 382)
Screenshot: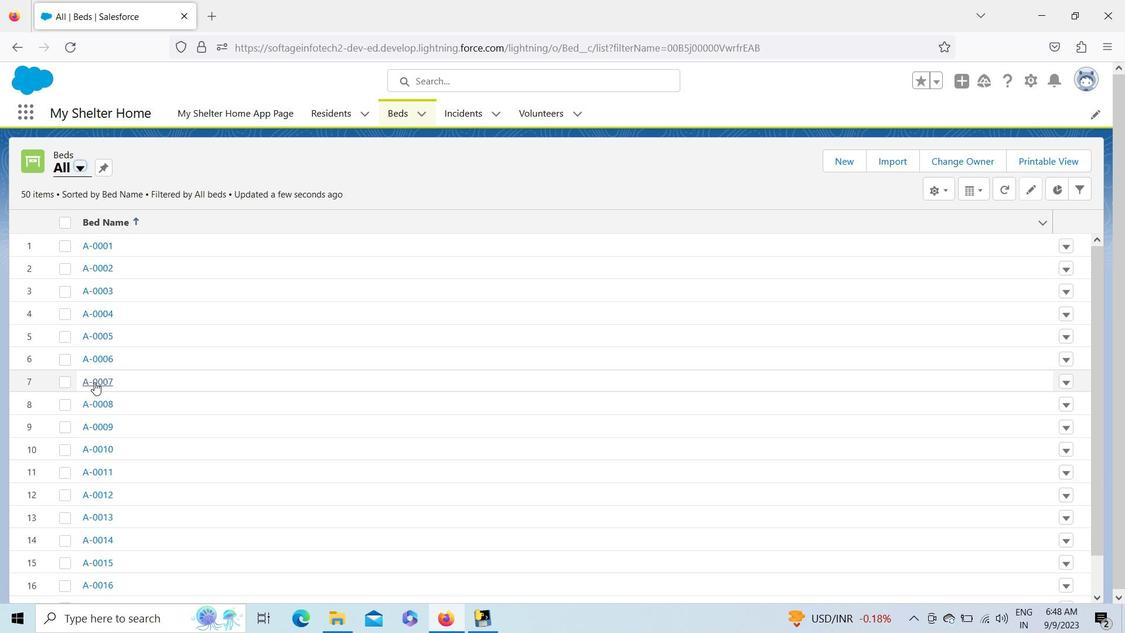
Action: Mouse pressed left at (94, 382)
Screenshot: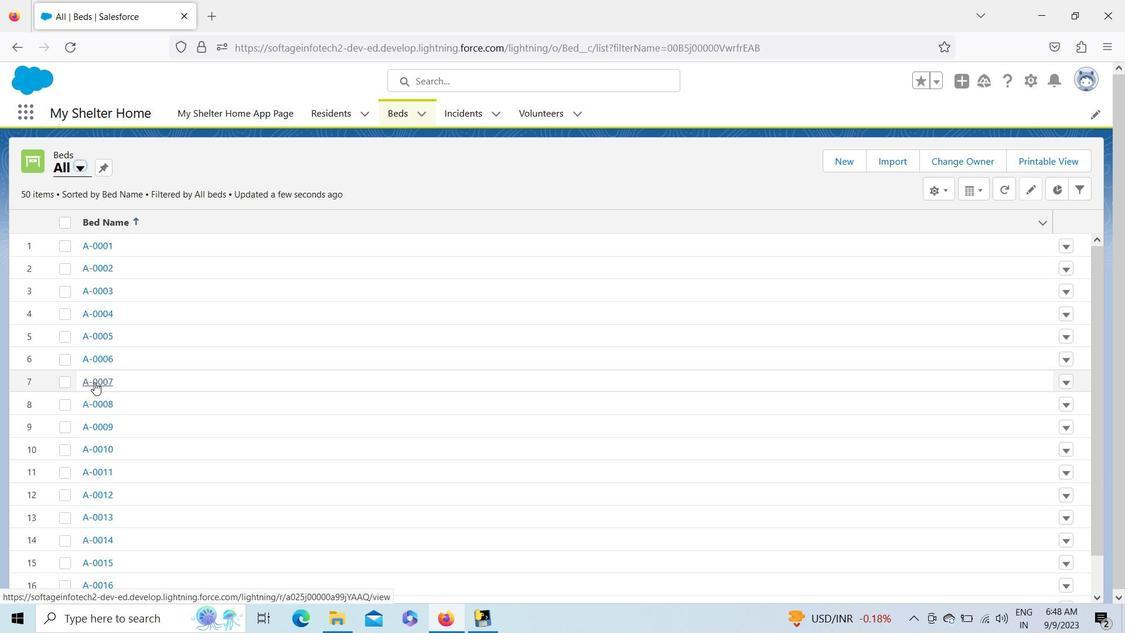 
Action: Mouse moved to (716, 352)
Screenshot: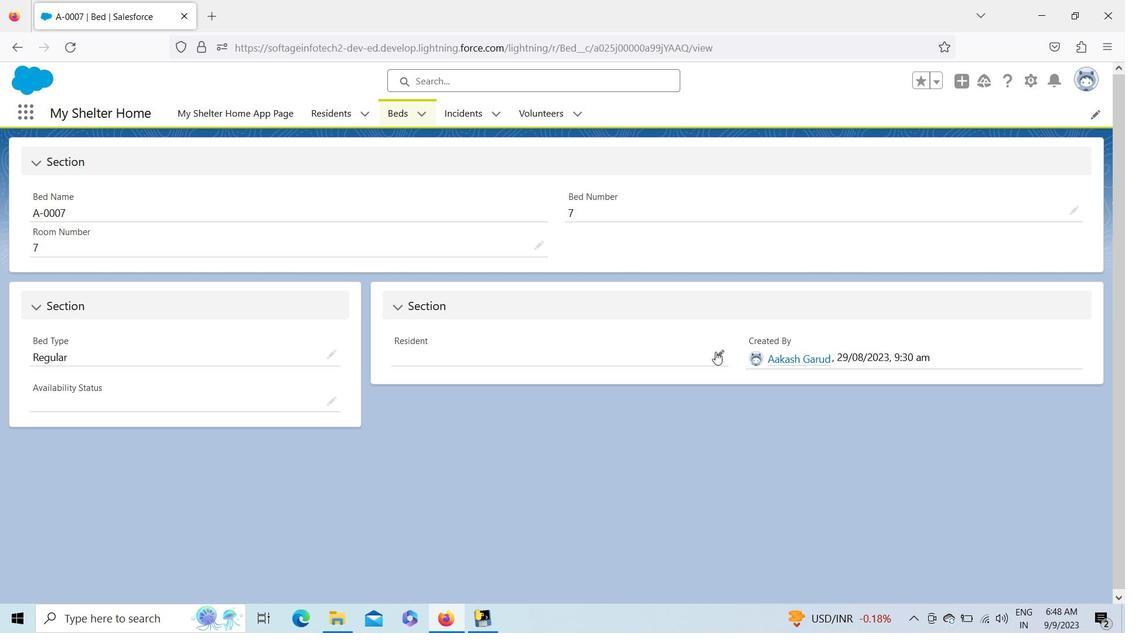 
Action: Mouse pressed left at (716, 352)
Screenshot: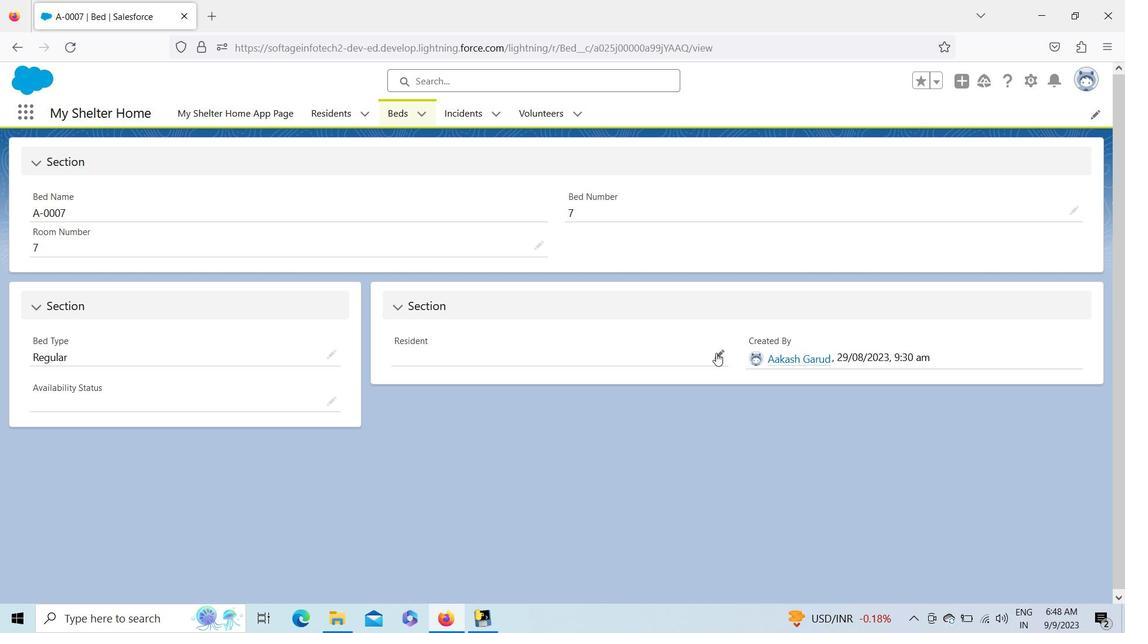 
Action: Mouse moved to (550, 391)
Screenshot: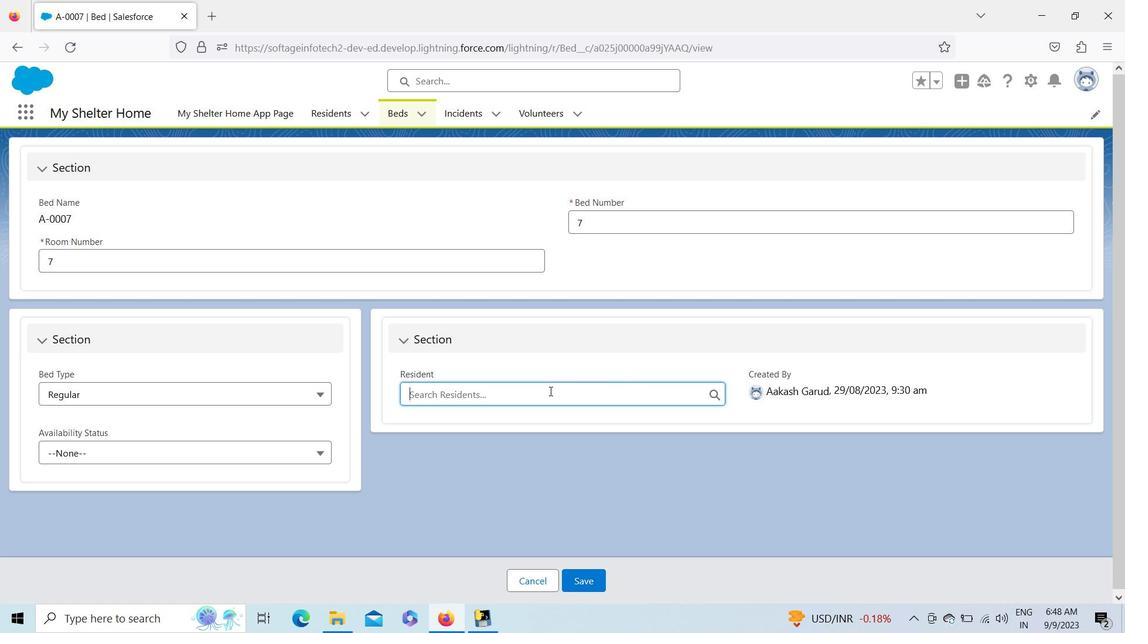 
Action: Key pressed <Key.shift>An
Screenshot: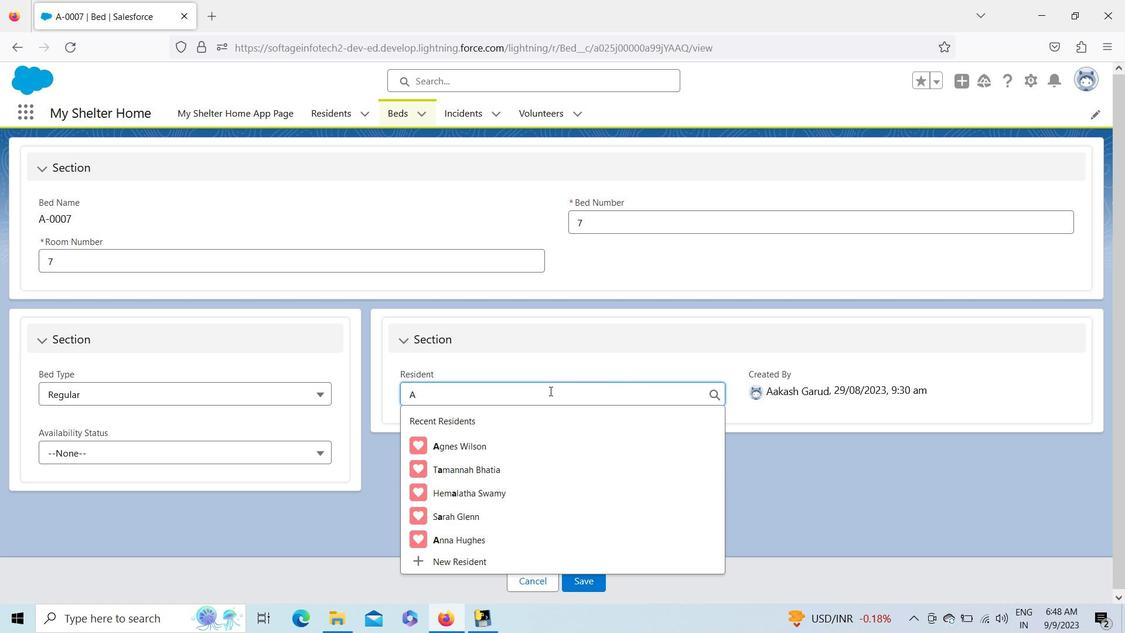 
Action: Mouse moved to (473, 490)
Screenshot: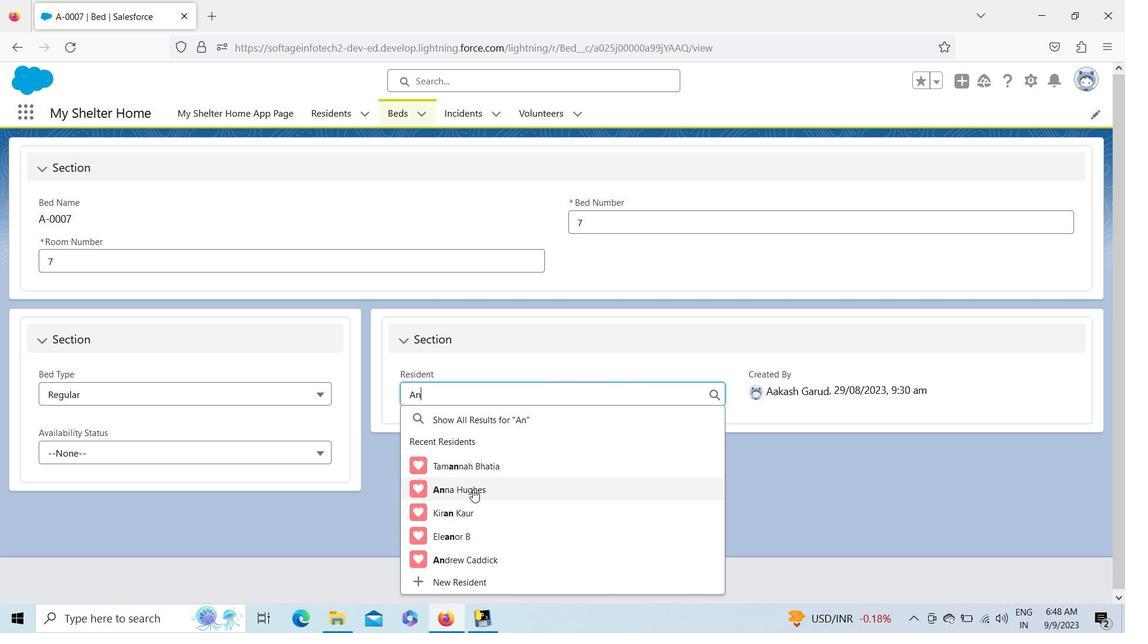 
Action: Mouse pressed left at (473, 490)
Screenshot: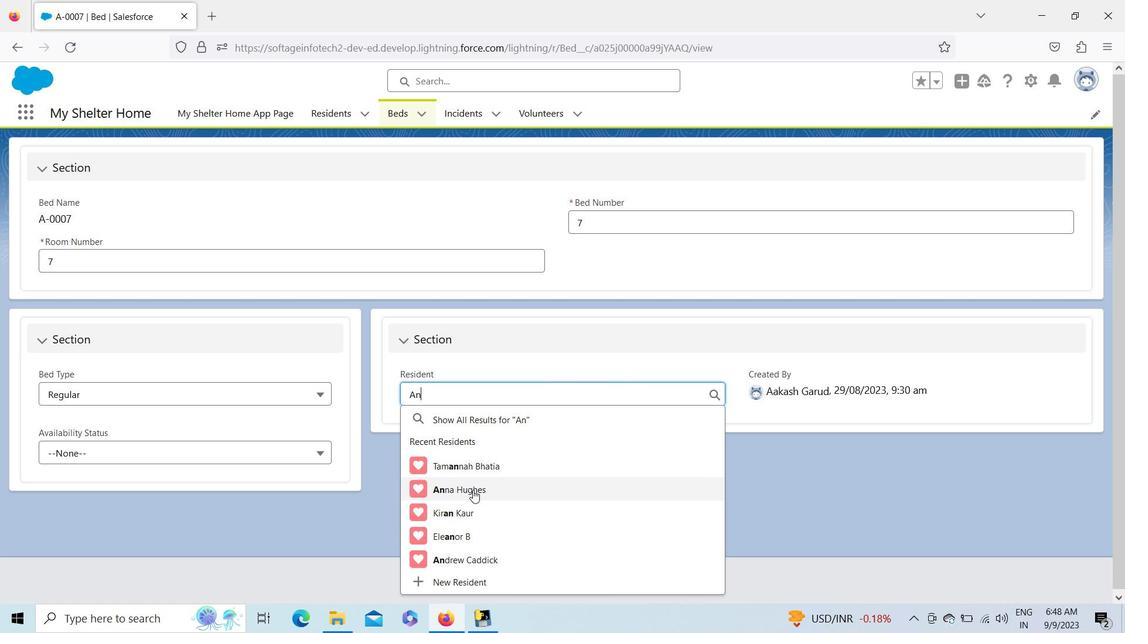 
Action: Mouse moved to (242, 398)
Screenshot: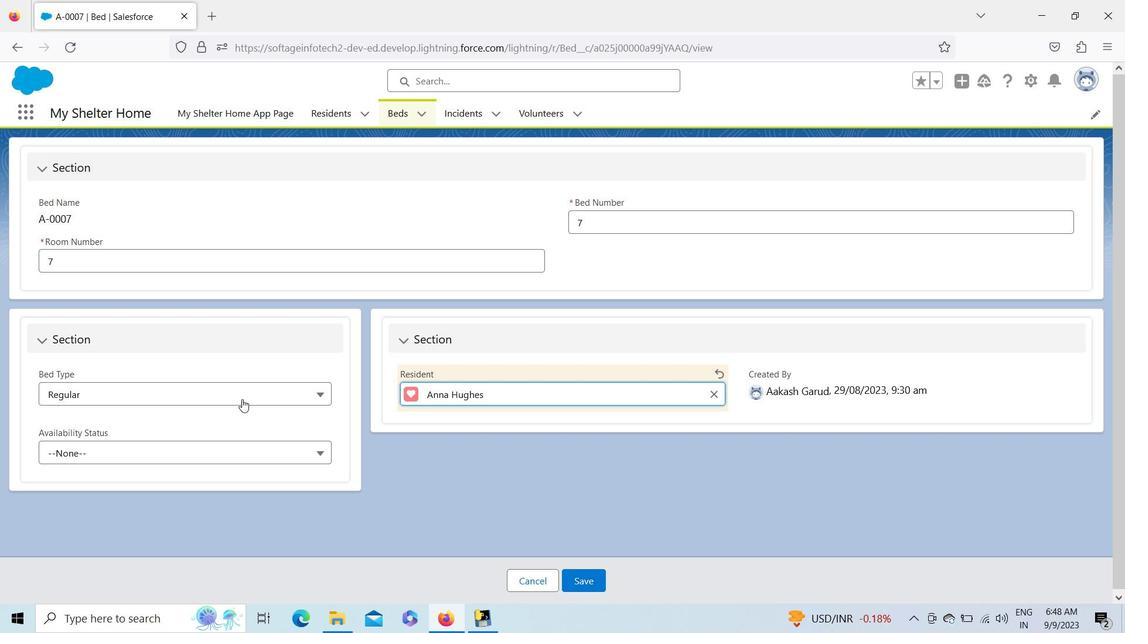 
Action: Mouse pressed left at (242, 398)
Screenshot: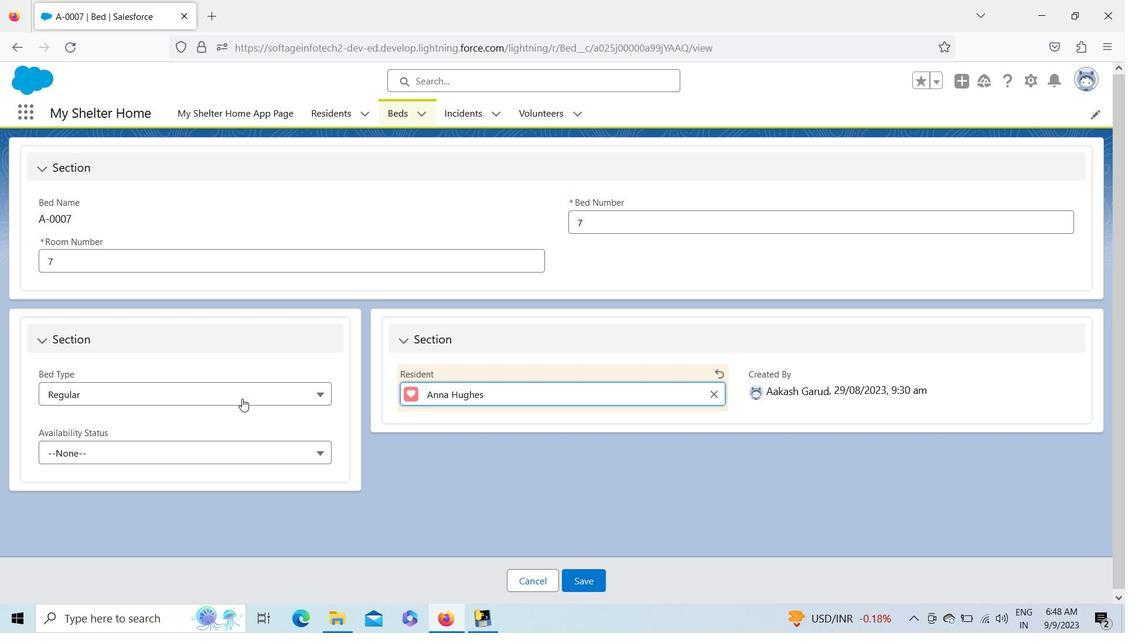 
Action: Mouse moved to (167, 448)
Screenshot: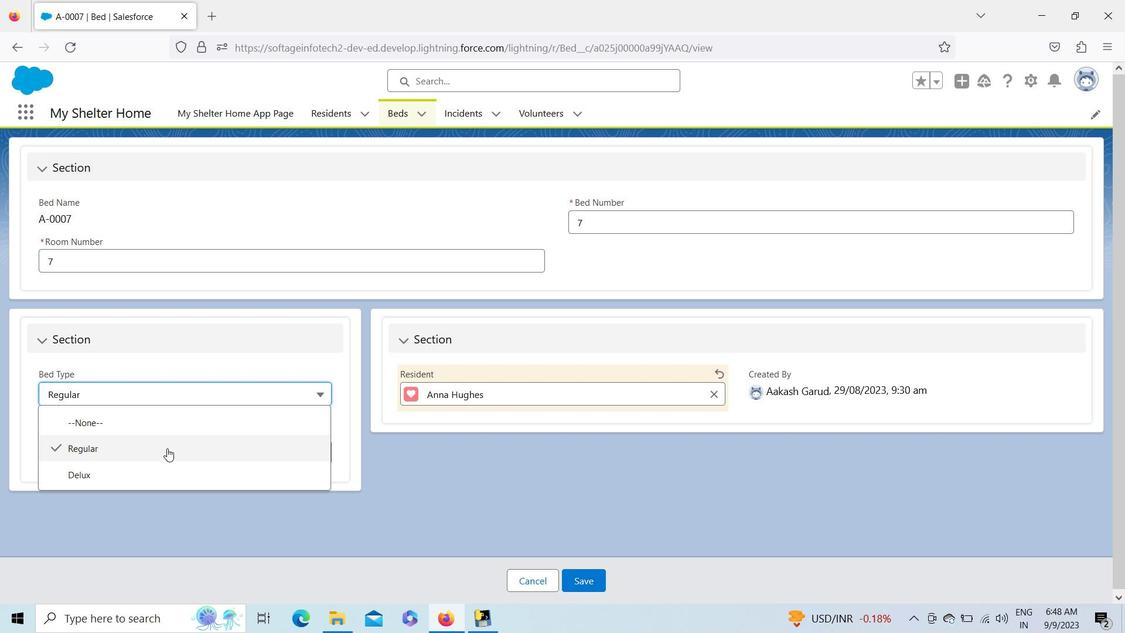 
Action: Mouse pressed left at (167, 448)
Screenshot: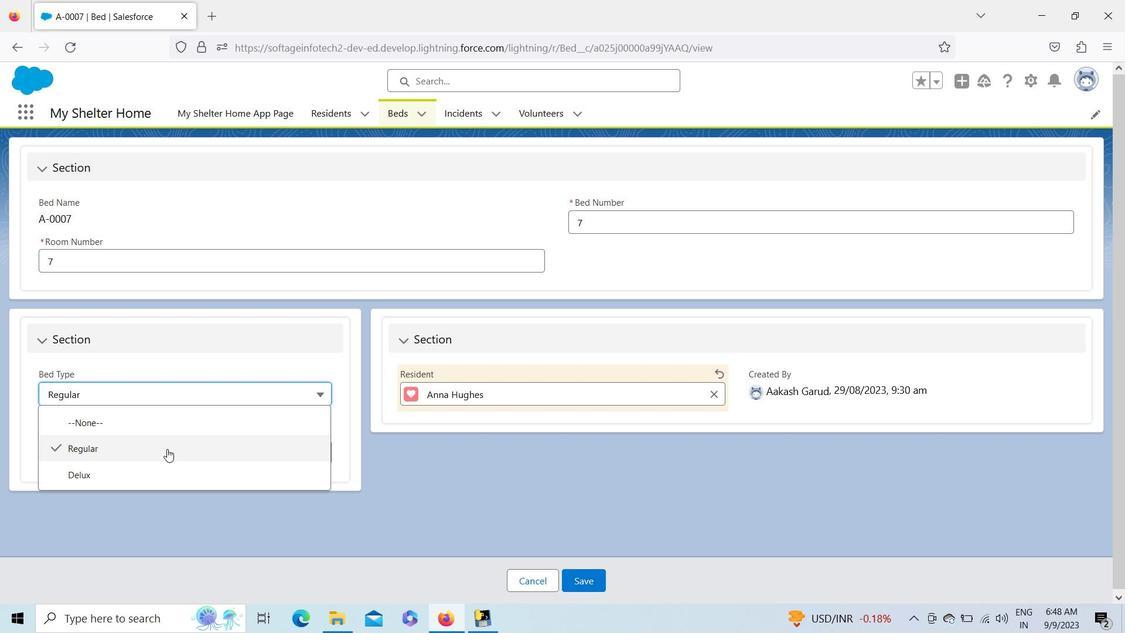 
Action: Mouse moved to (164, 460)
Screenshot: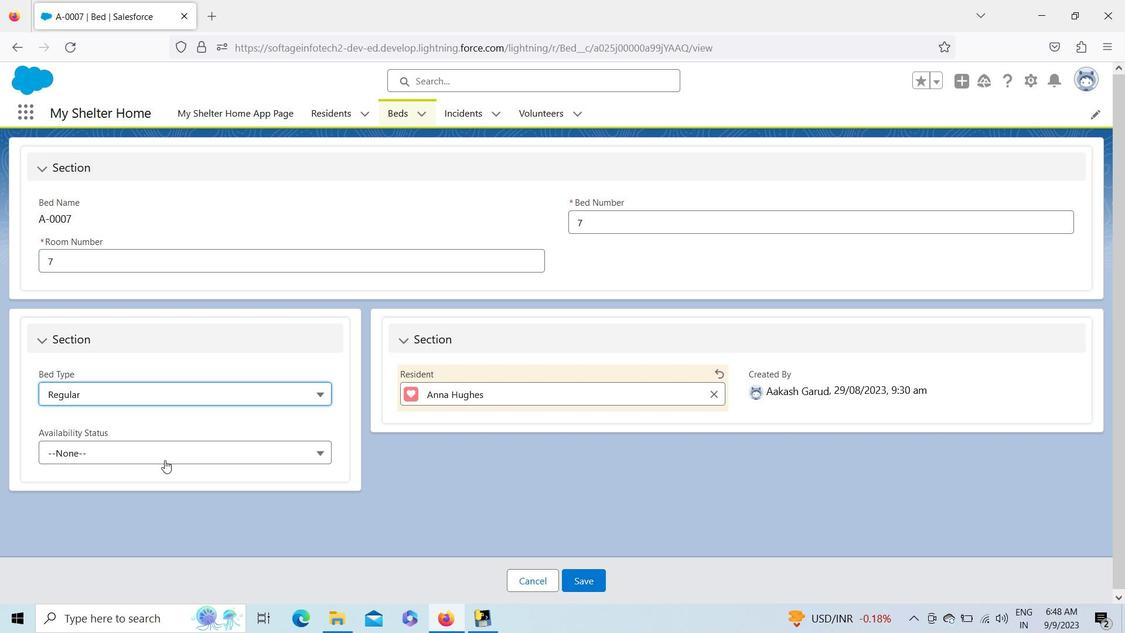 
Action: Mouse pressed left at (164, 460)
Screenshot: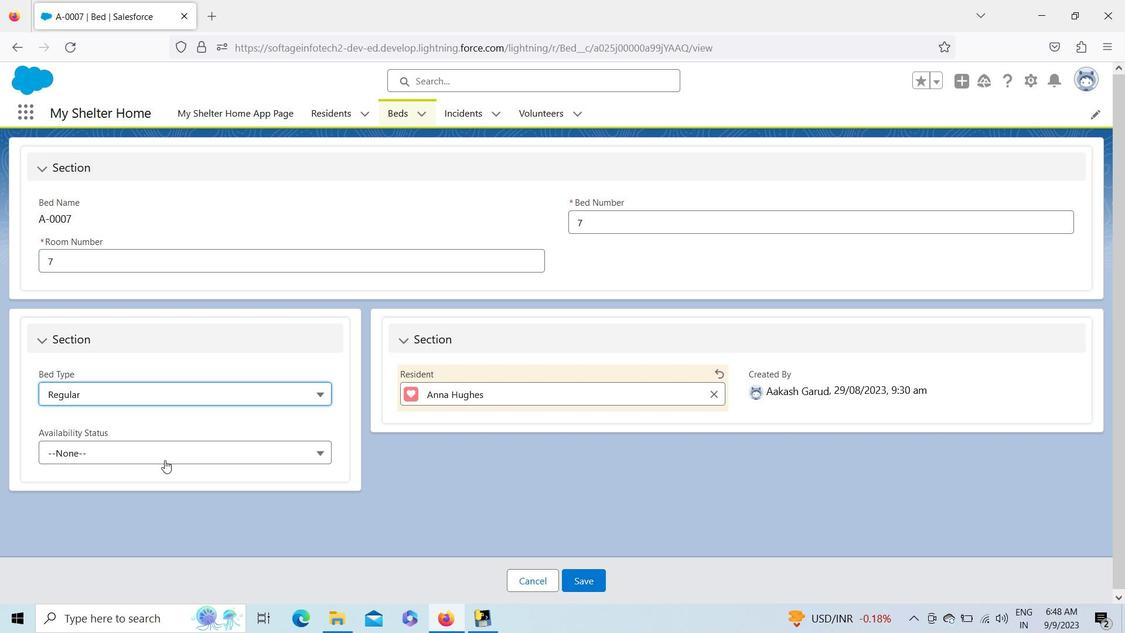 
Action: Mouse moved to (100, 511)
Screenshot: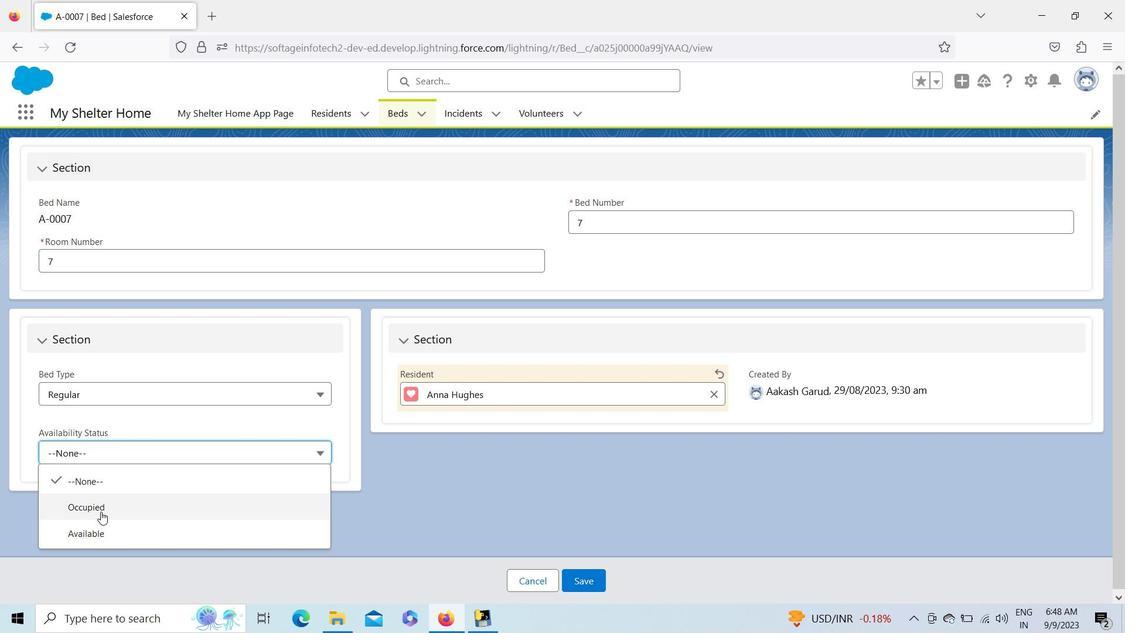 
Action: Mouse pressed left at (100, 511)
Screenshot: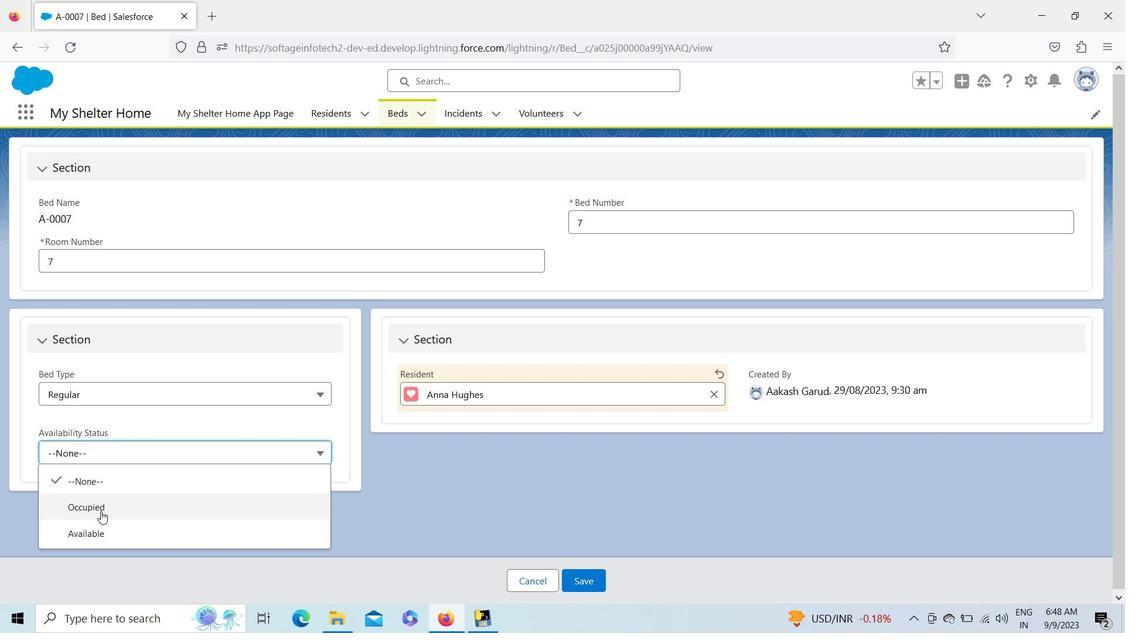 
Action: Mouse moved to (575, 587)
Screenshot: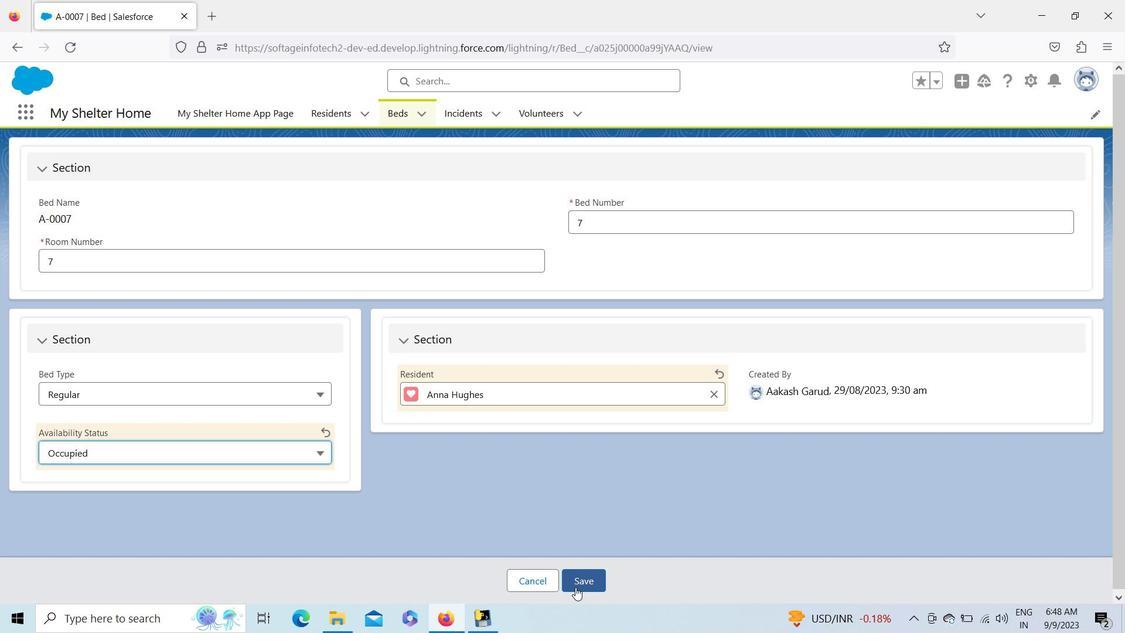 
Action: Mouse pressed left at (575, 587)
Screenshot: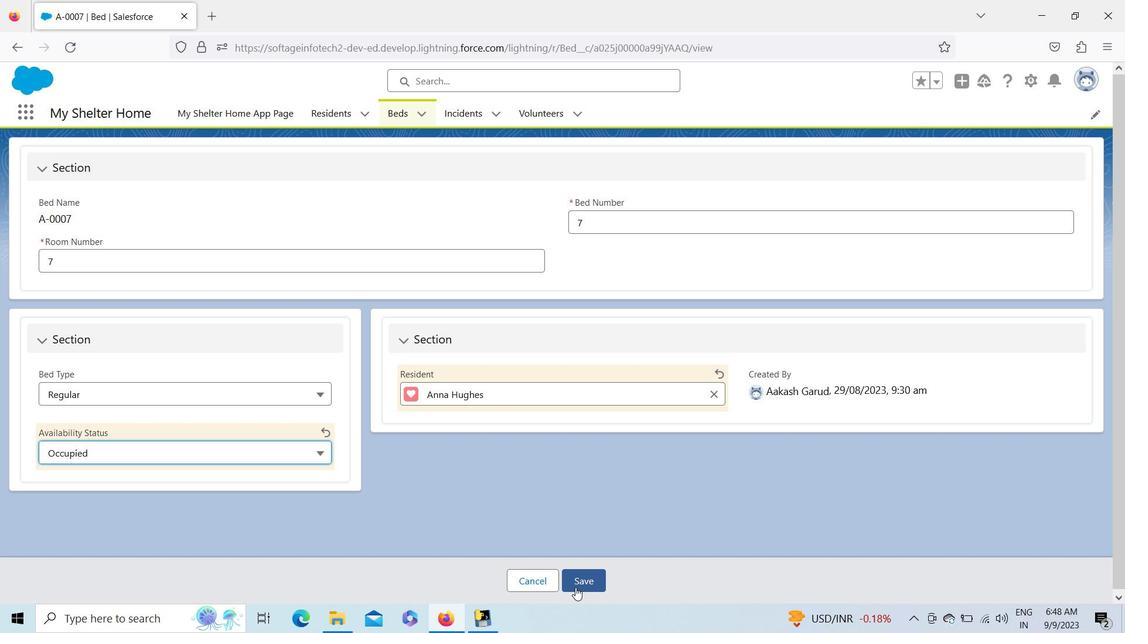 
Action: Mouse moved to (400, 120)
Screenshot: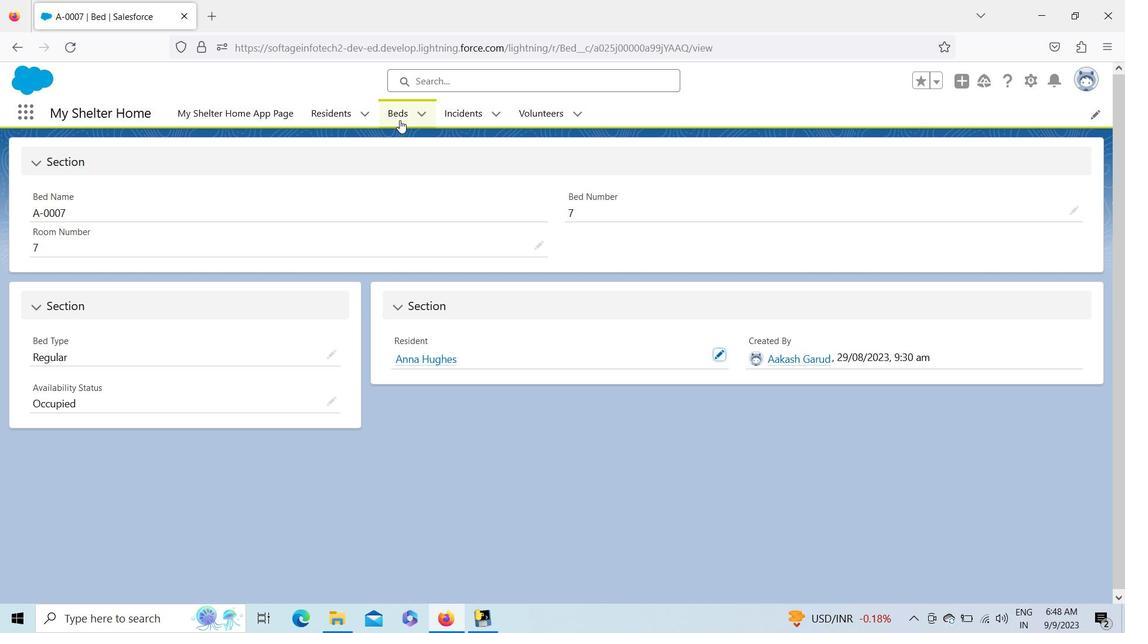 
Action: Mouse pressed left at (400, 120)
Screenshot: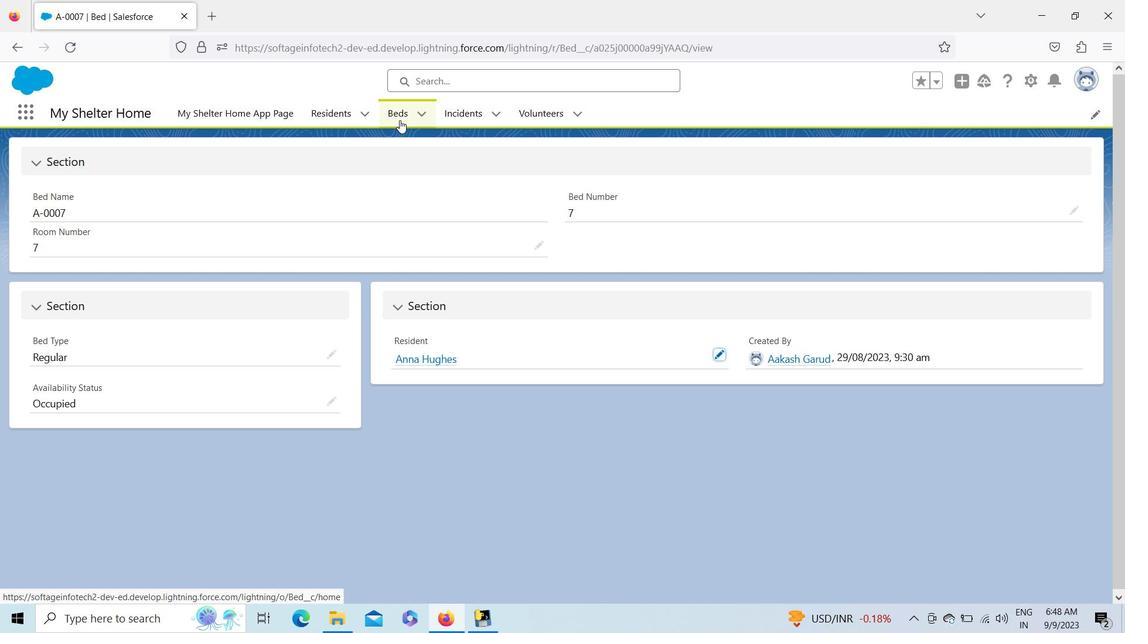 
Action: Mouse moved to (170, 161)
Screenshot: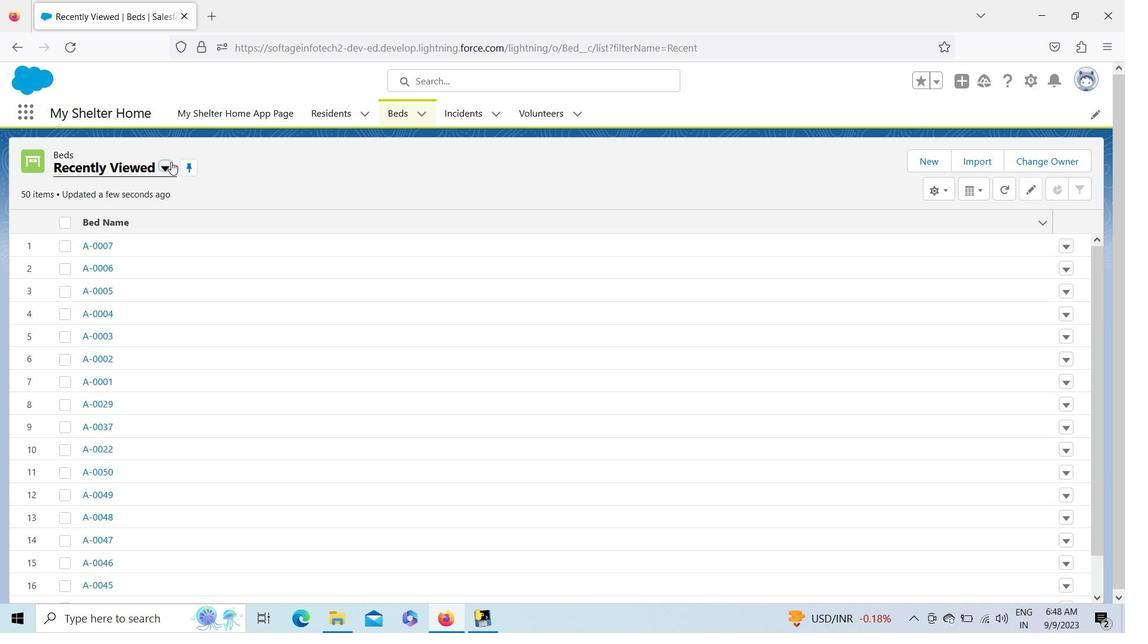 
Action: Mouse pressed left at (170, 161)
Screenshot: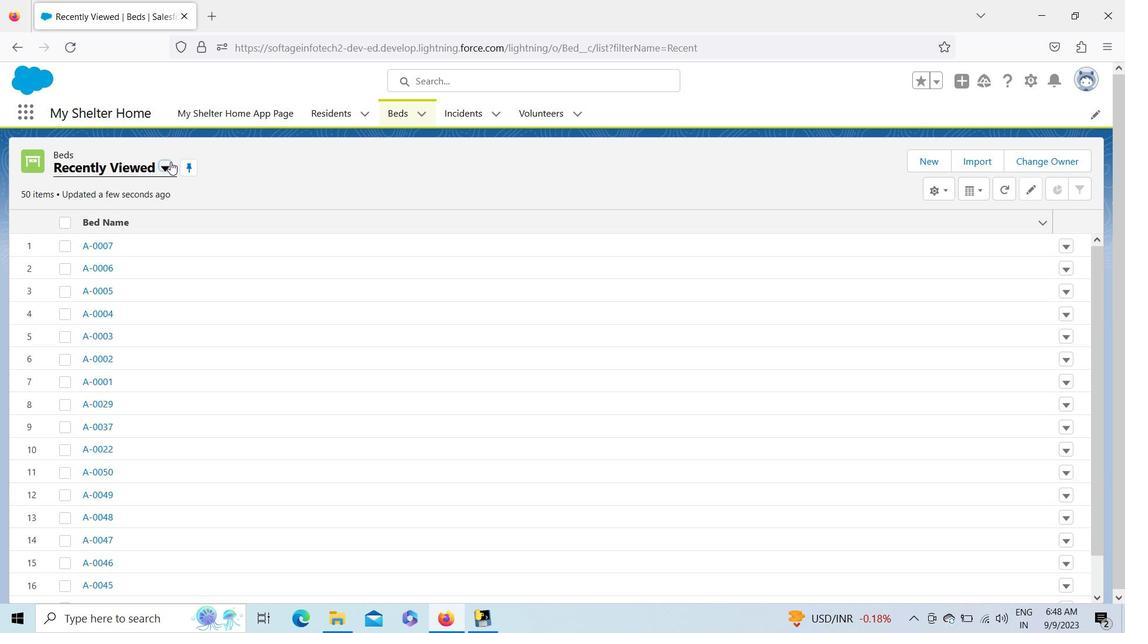 
Action: Mouse moved to (125, 206)
Screenshot: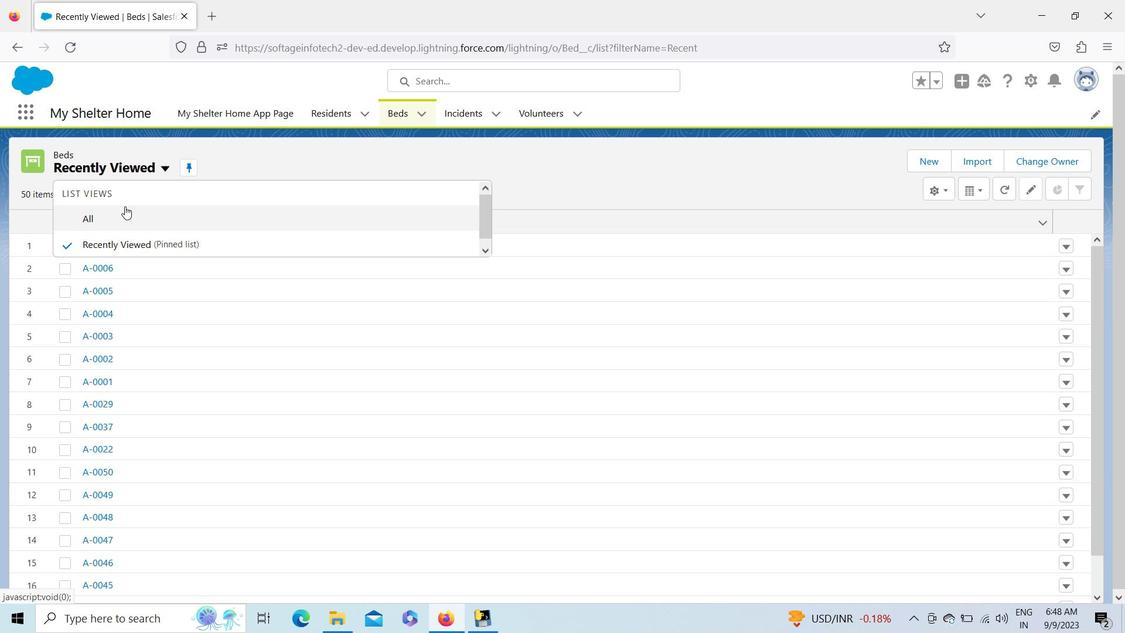 
Action: Mouse pressed left at (125, 206)
Screenshot: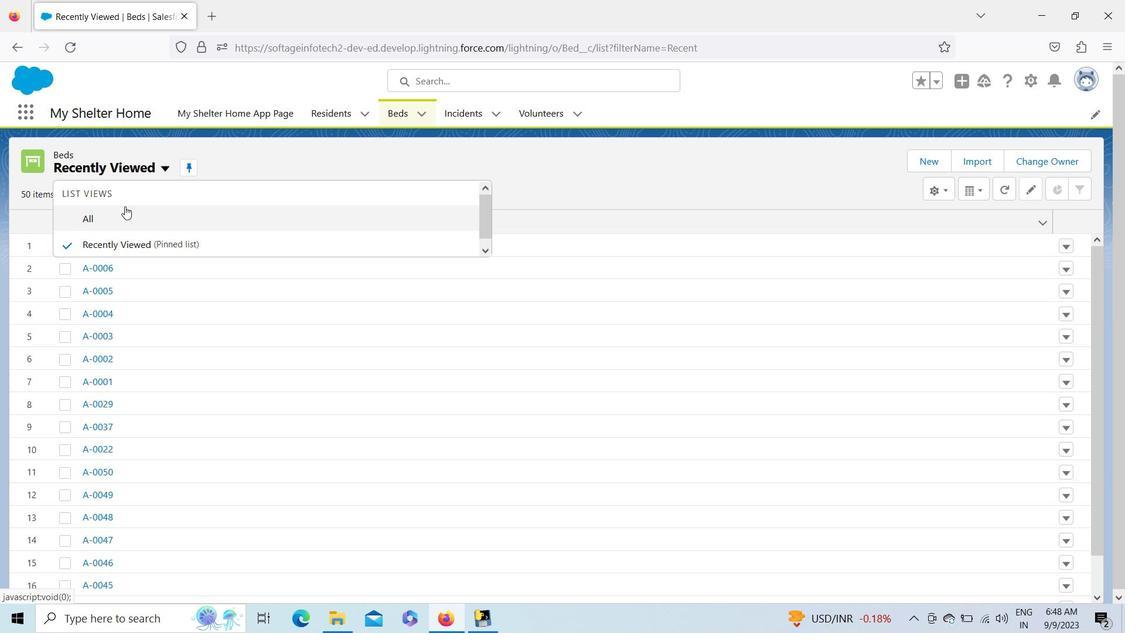 
Action: Mouse moved to (104, 408)
Screenshot: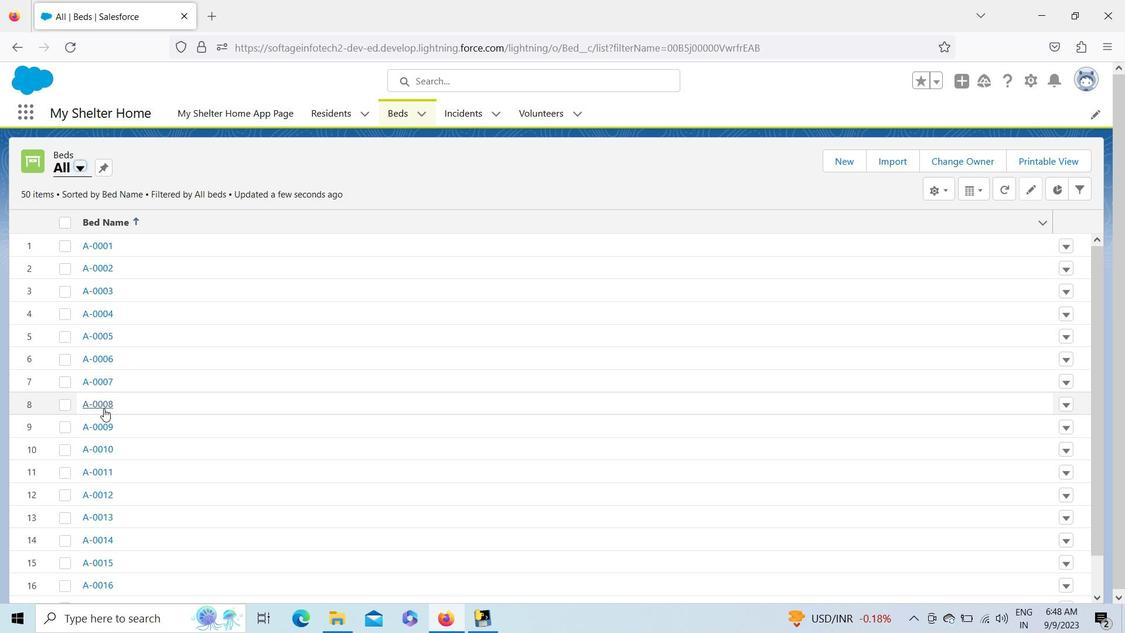 
Action: Mouse pressed left at (104, 408)
Screenshot: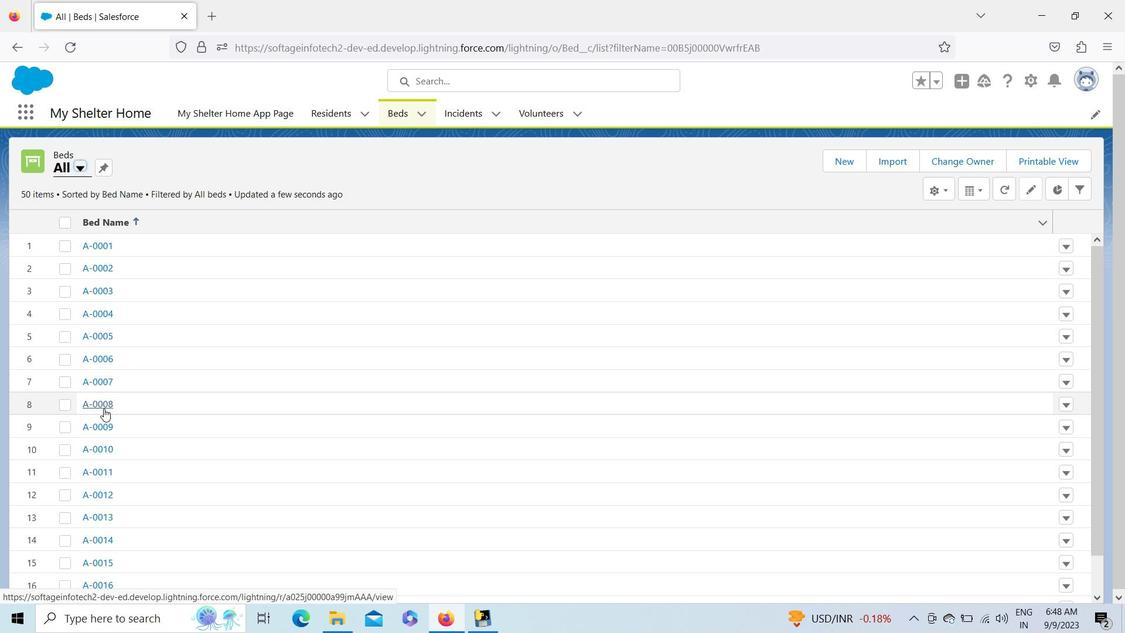 
Action: Mouse moved to (722, 355)
Screenshot: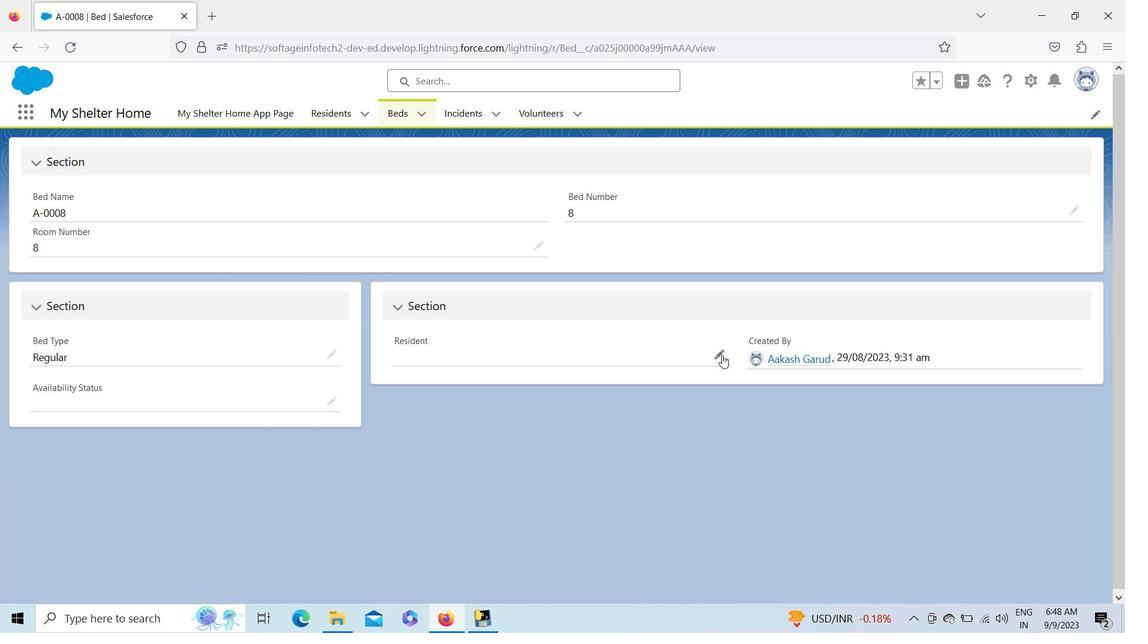 
Action: Mouse pressed left at (722, 355)
Screenshot: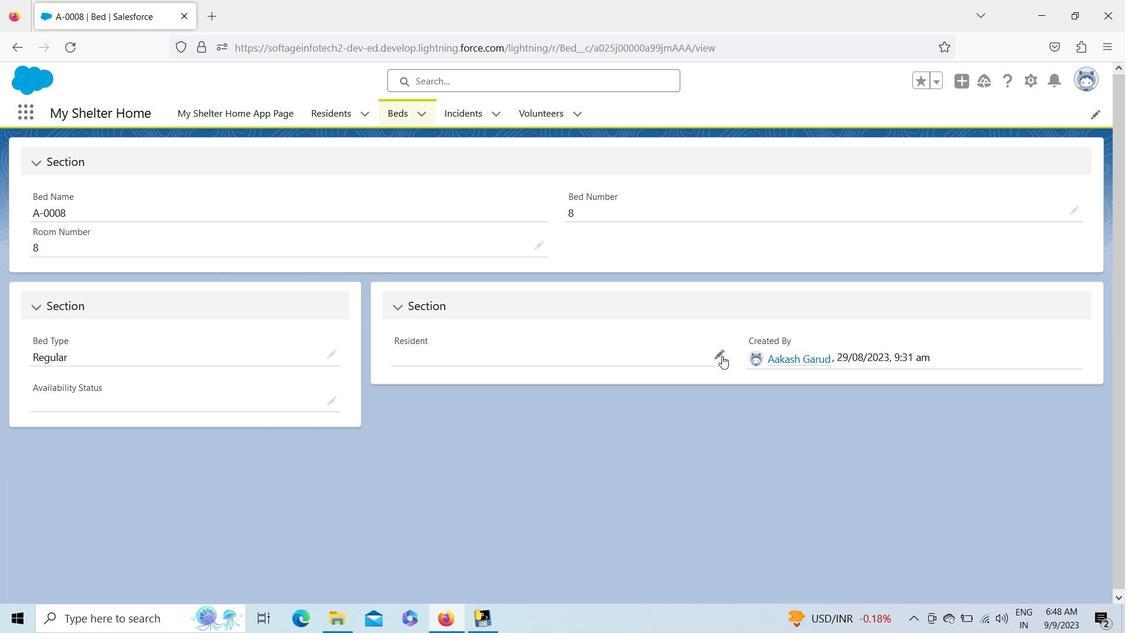 
Action: Mouse moved to (583, 386)
Screenshot: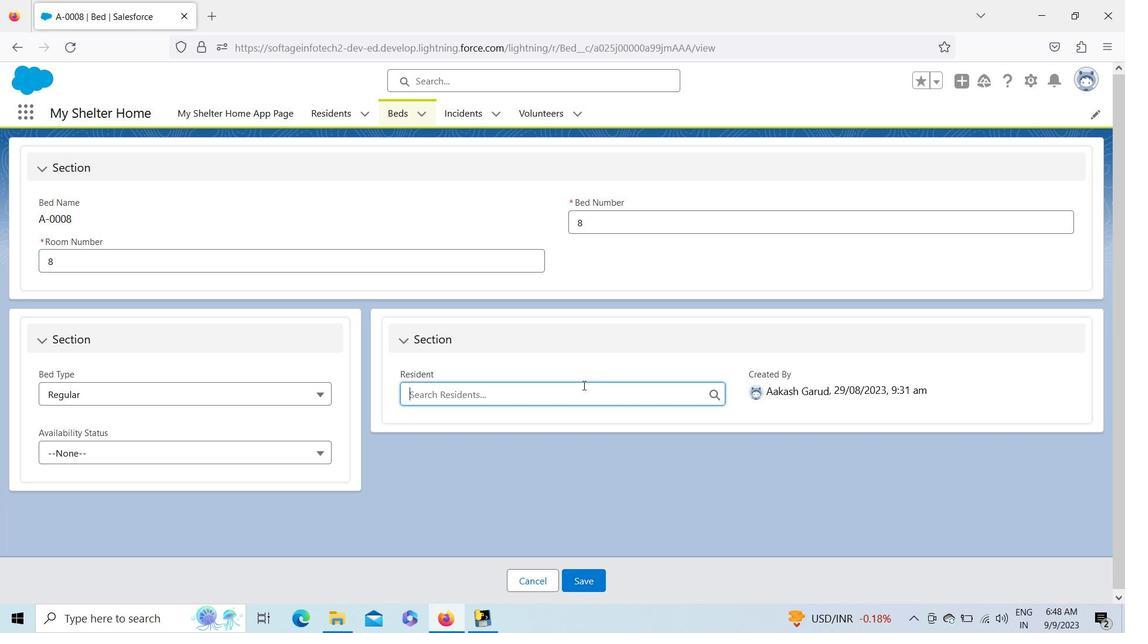 
Action: Mouse pressed left at (583, 386)
Screenshot: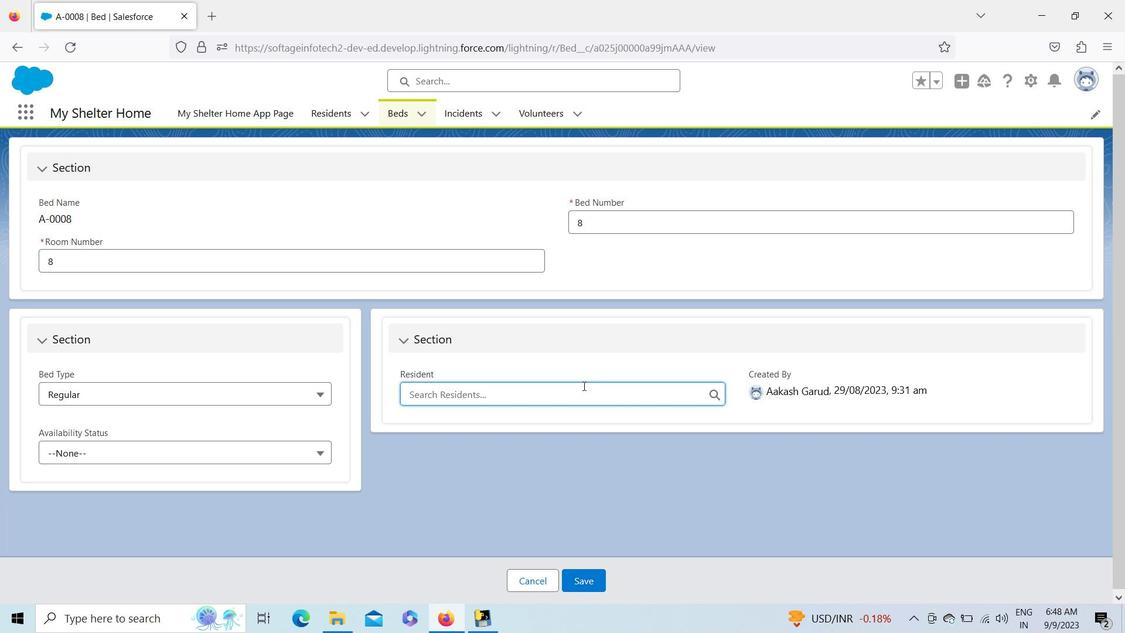 
Action: Key pressed <Key.shift><Key.shift>Em
Screenshot: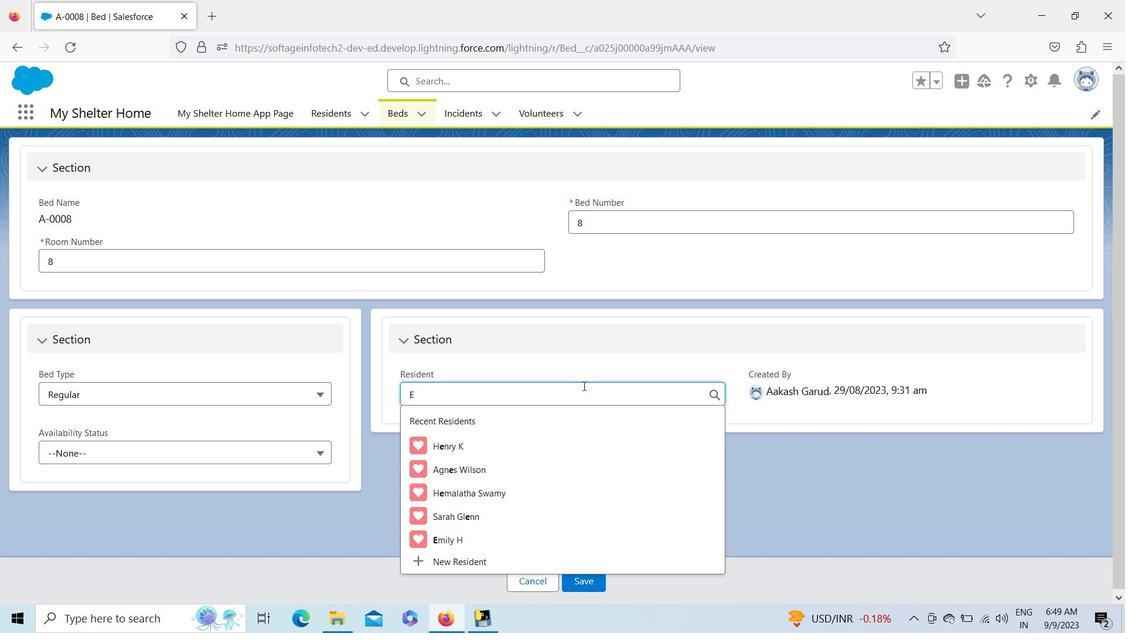
Action: Mouse moved to (499, 507)
Screenshot: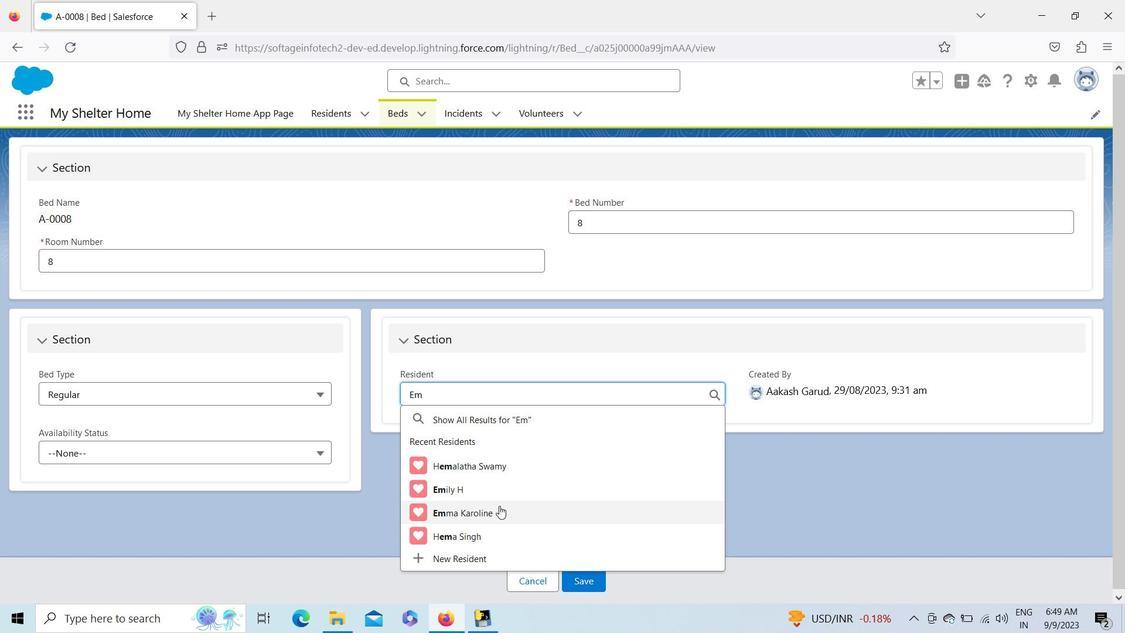 
Action: Mouse pressed left at (499, 507)
Screenshot: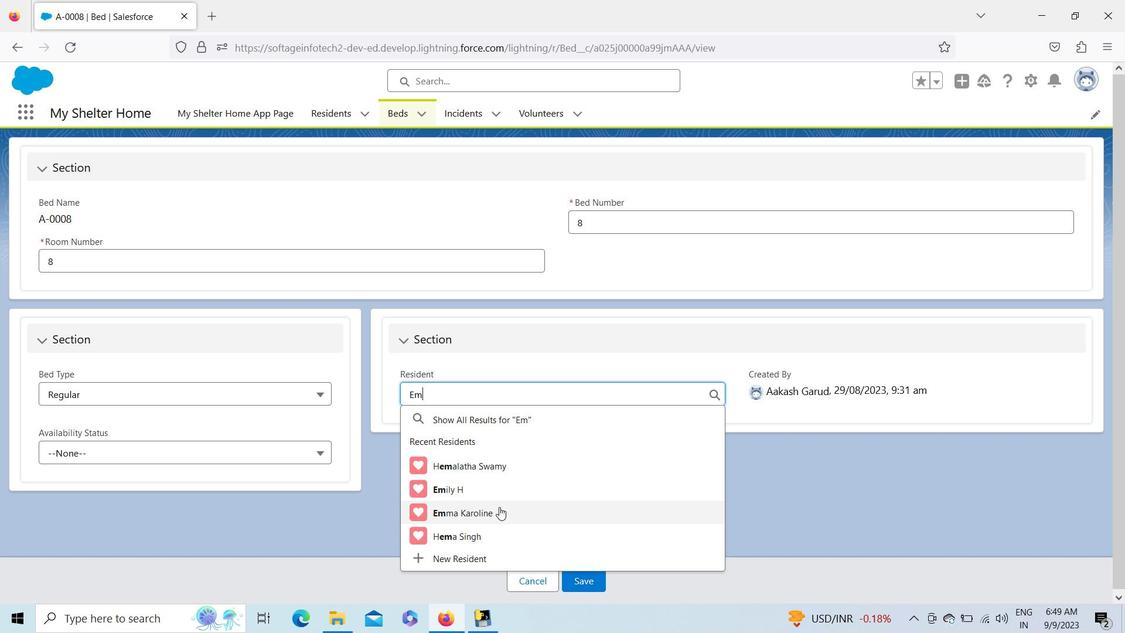 
Action: Mouse moved to (182, 398)
Screenshot: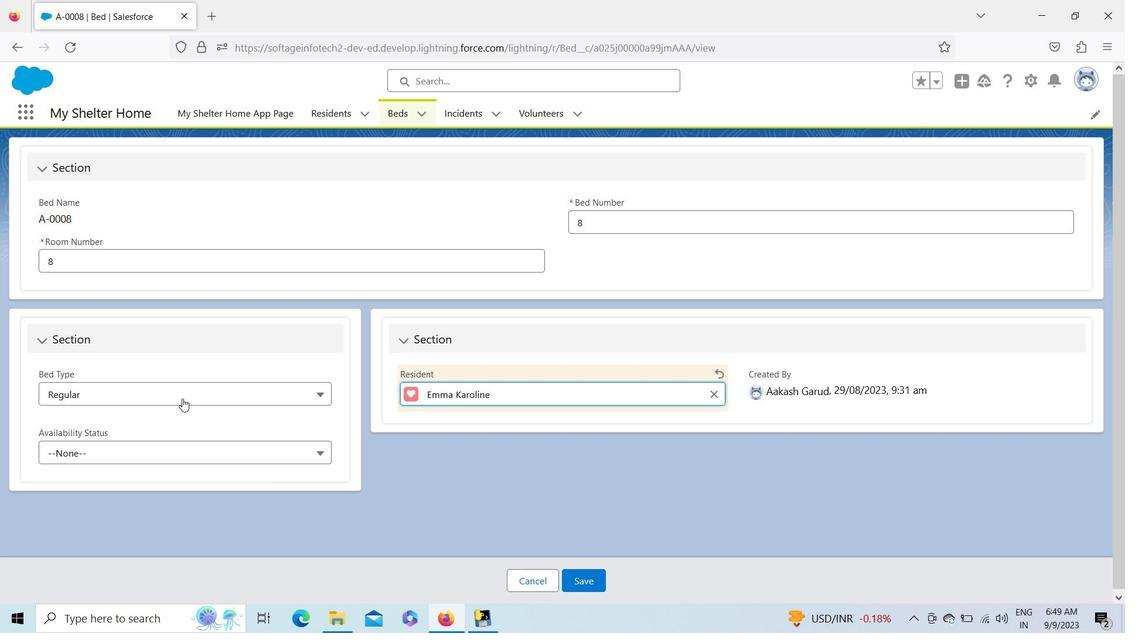 
Action: Mouse pressed left at (182, 398)
Screenshot: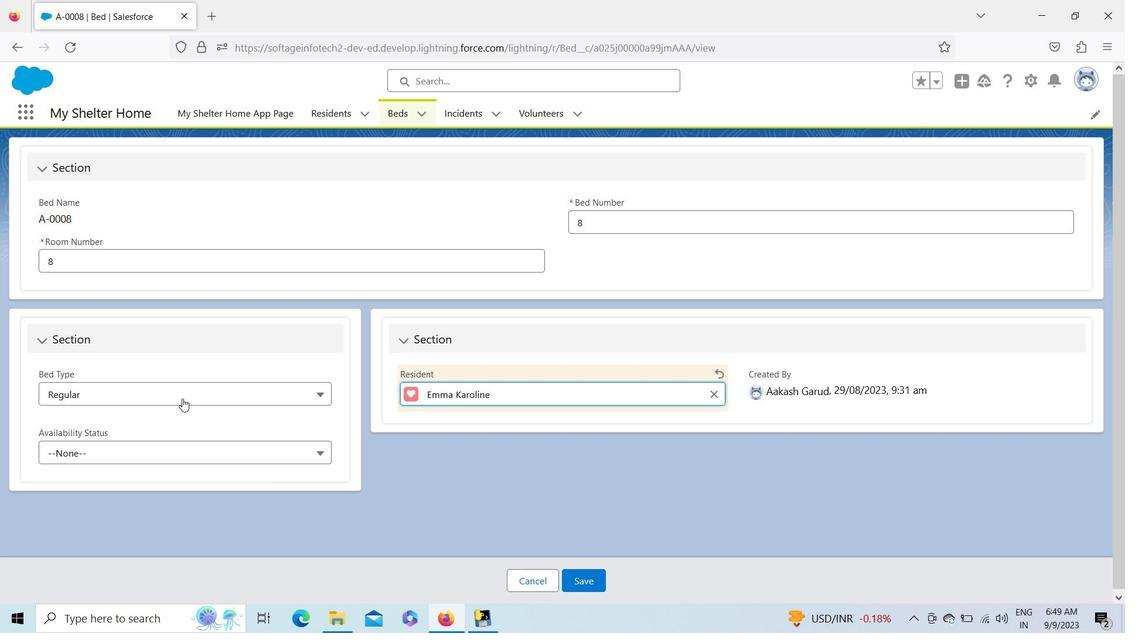 
Action: Mouse moved to (118, 450)
Screenshot: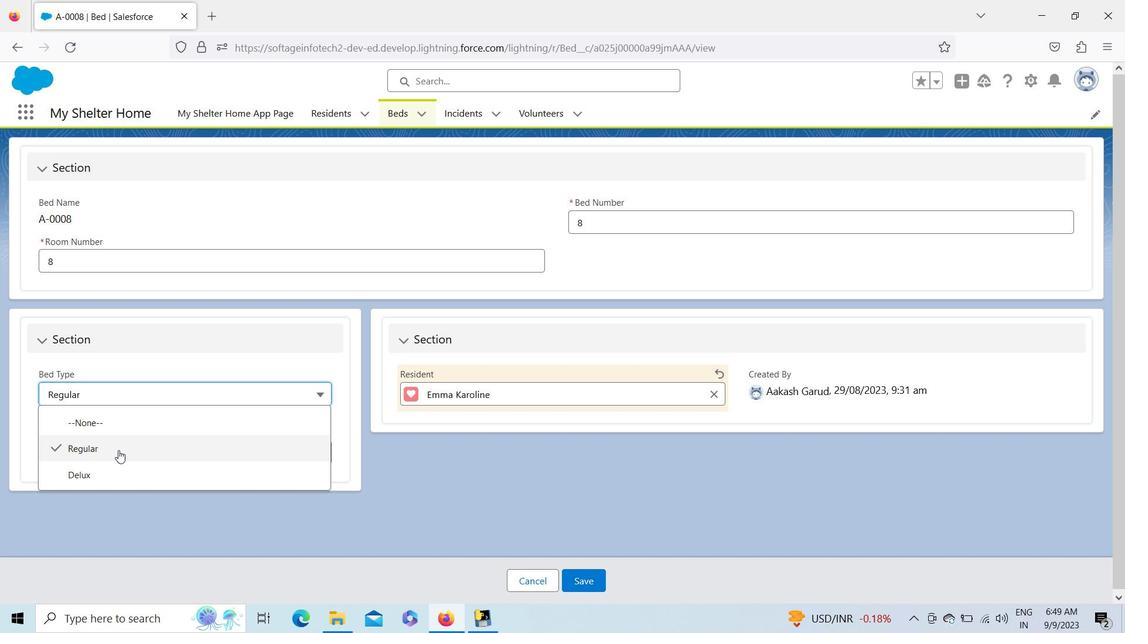 
Action: Mouse pressed left at (118, 450)
Screenshot: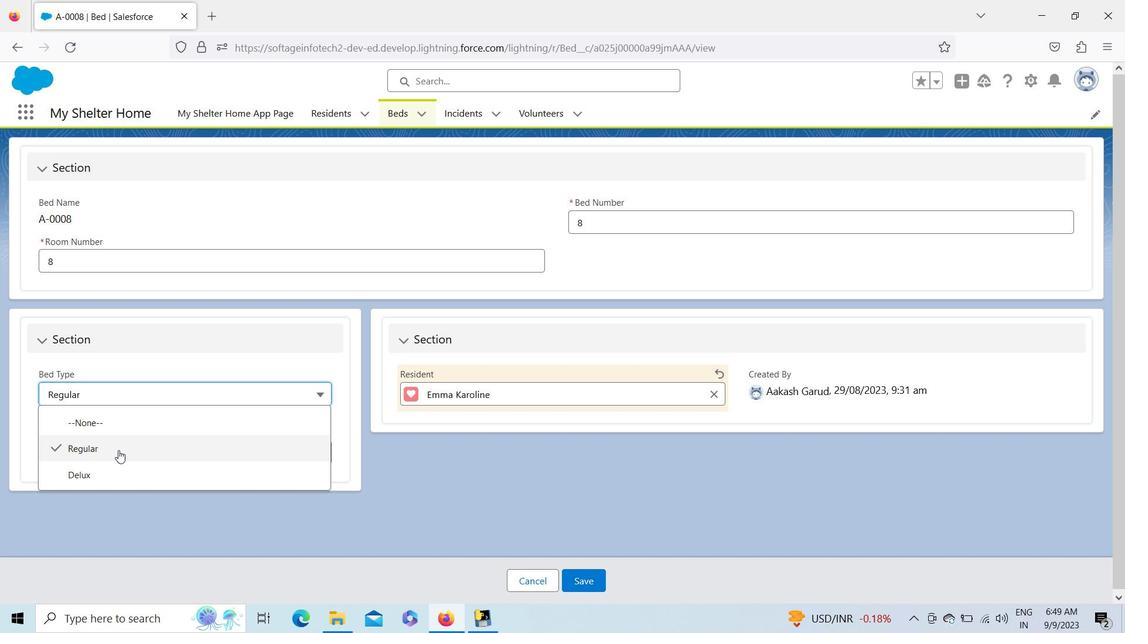 
Action: Mouse moved to (110, 461)
Screenshot: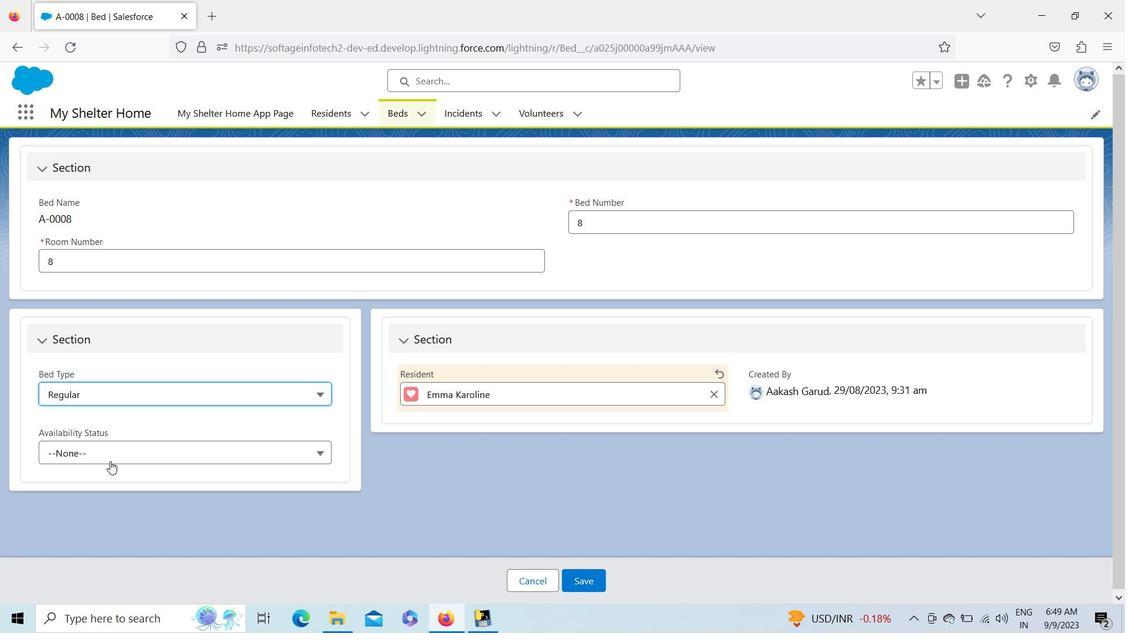 
Action: Mouse pressed left at (110, 461)
Screenshot: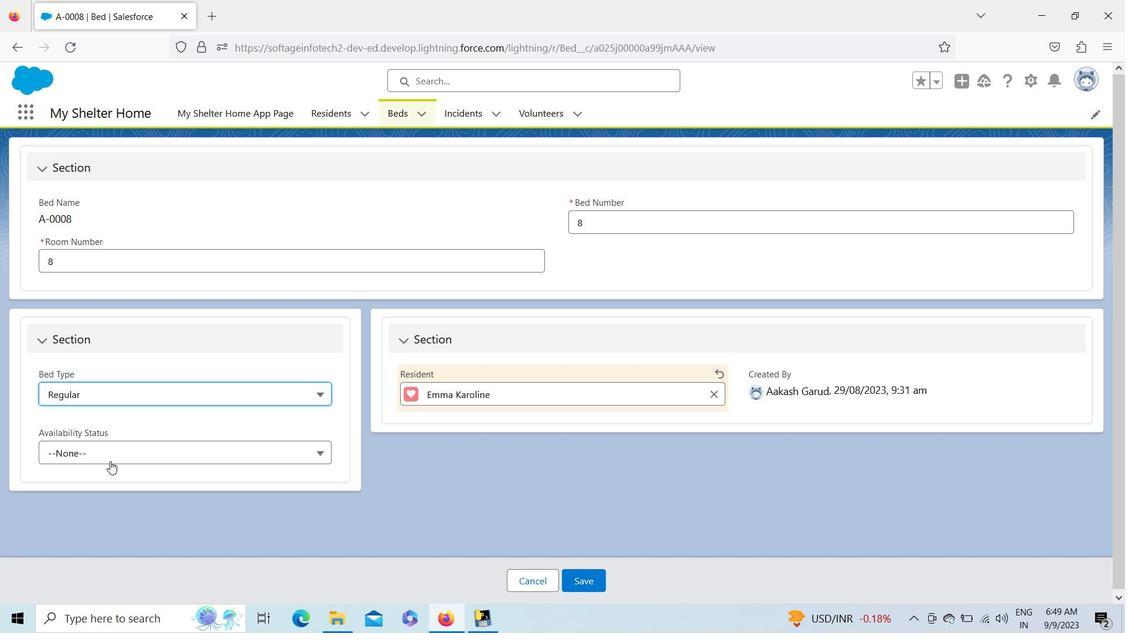 
Action: Mouse moved to (84, 508)
Screenshot: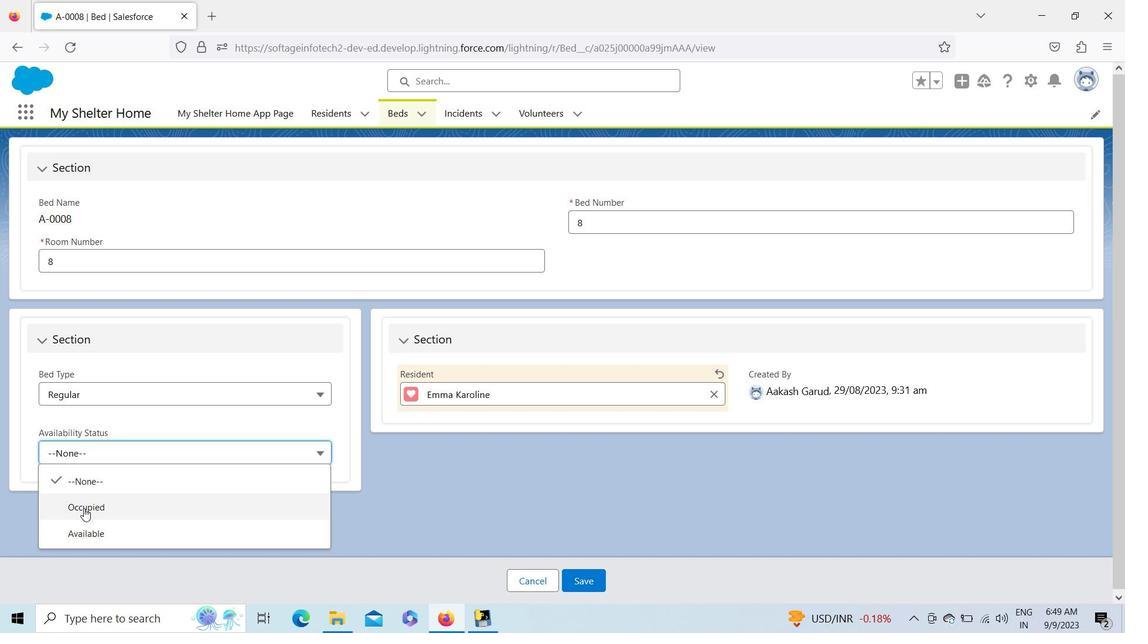 
Action: Mouse pressed left at (84, 508)
Screenshot: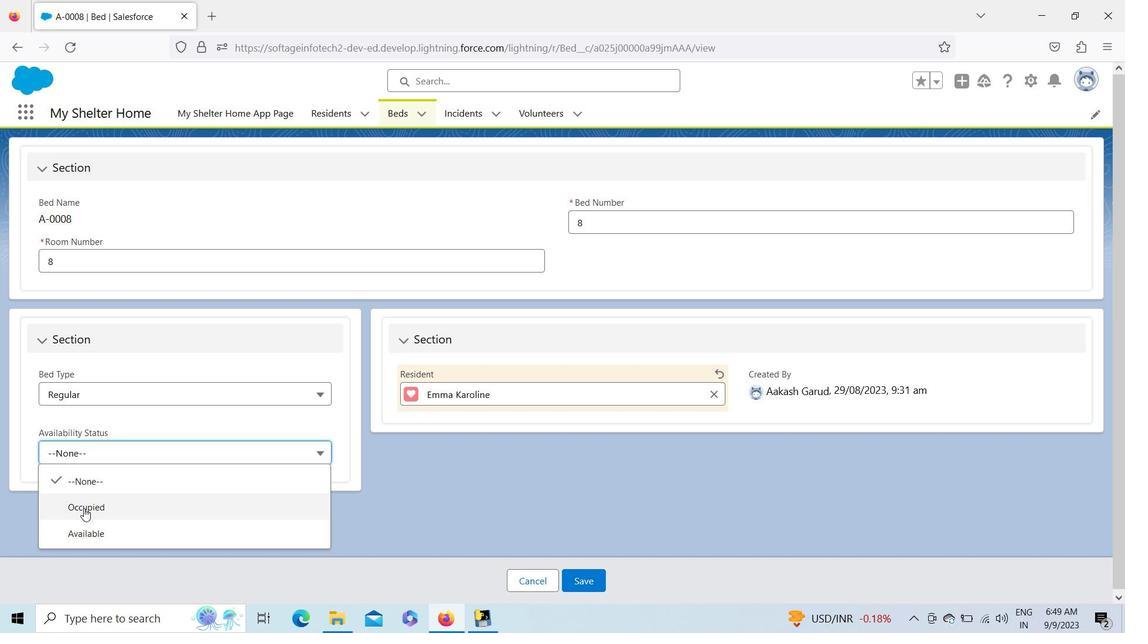 
Action: Mouse moved to (569, 577)
Screenshot: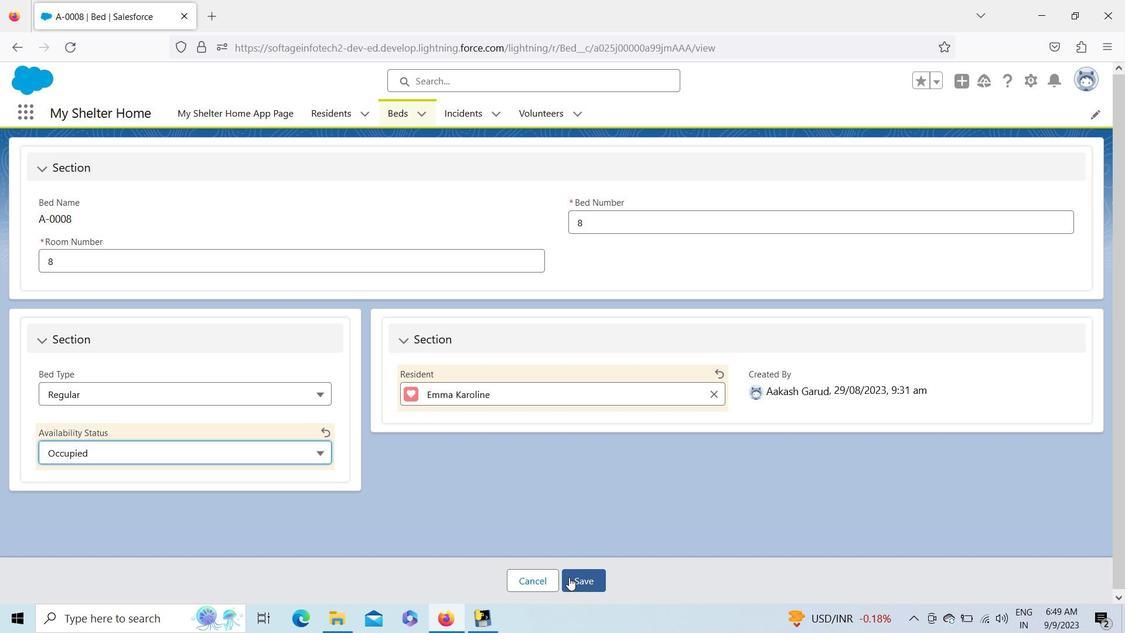 
Action: Mouse pressed left at (569, 577)
Screenshot: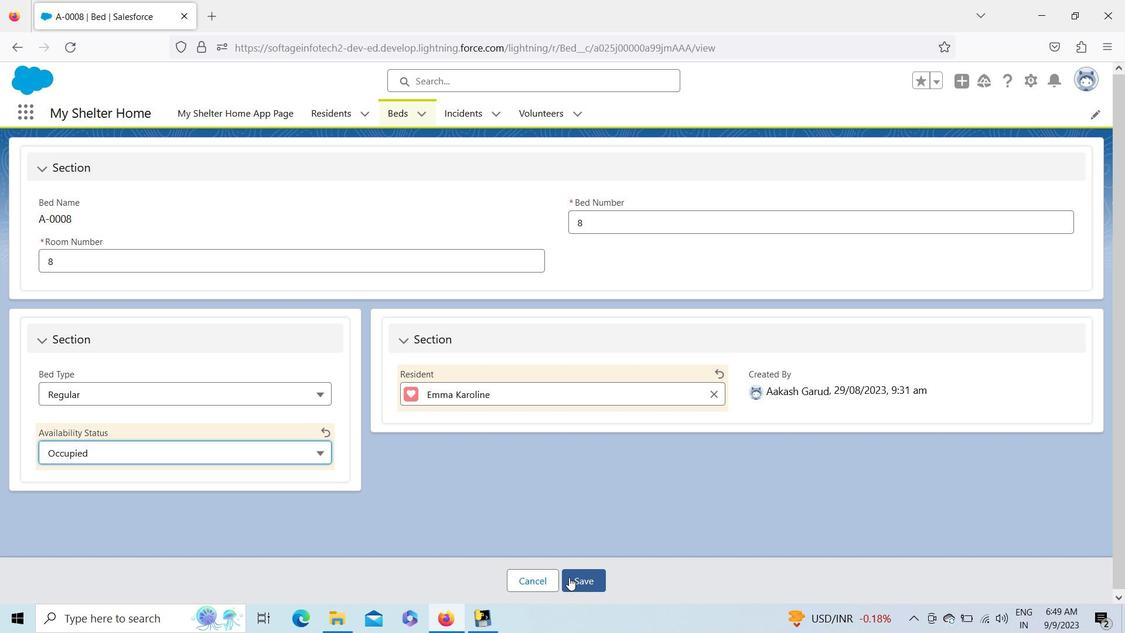 
Action: Mouse moved to (400, 117)
Screenshot: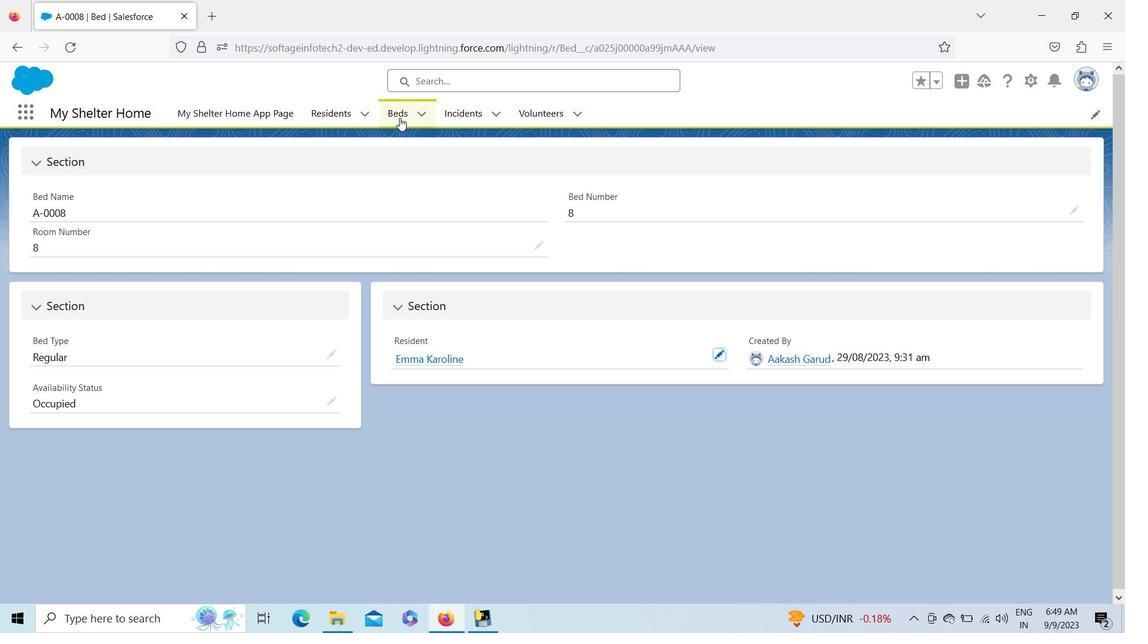 
Action: Mouse pressed left at (400, 117)
Screenshot: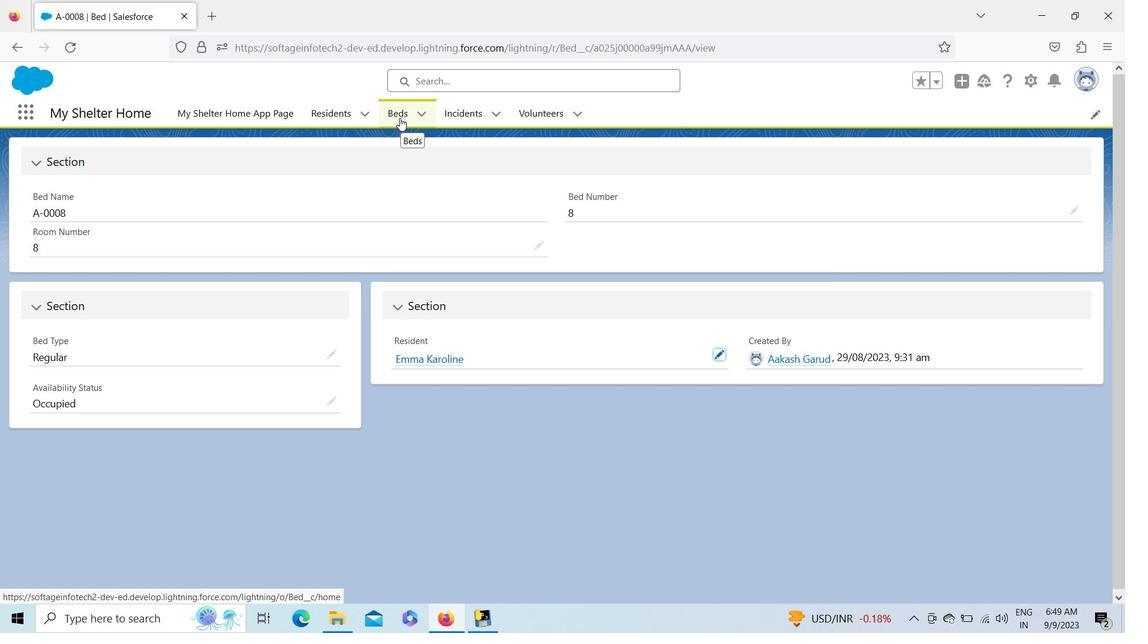 
Action: Mouse moved to (169, 164)
Screenshot: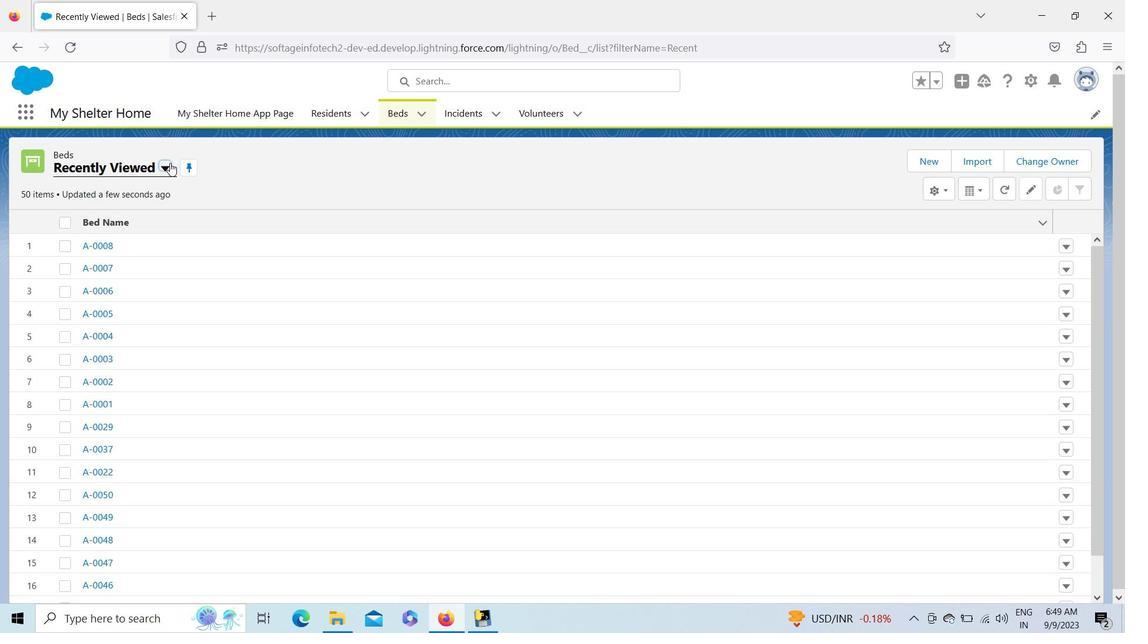 
Action: Mouse pressed left at (169, 164)
Screenshot: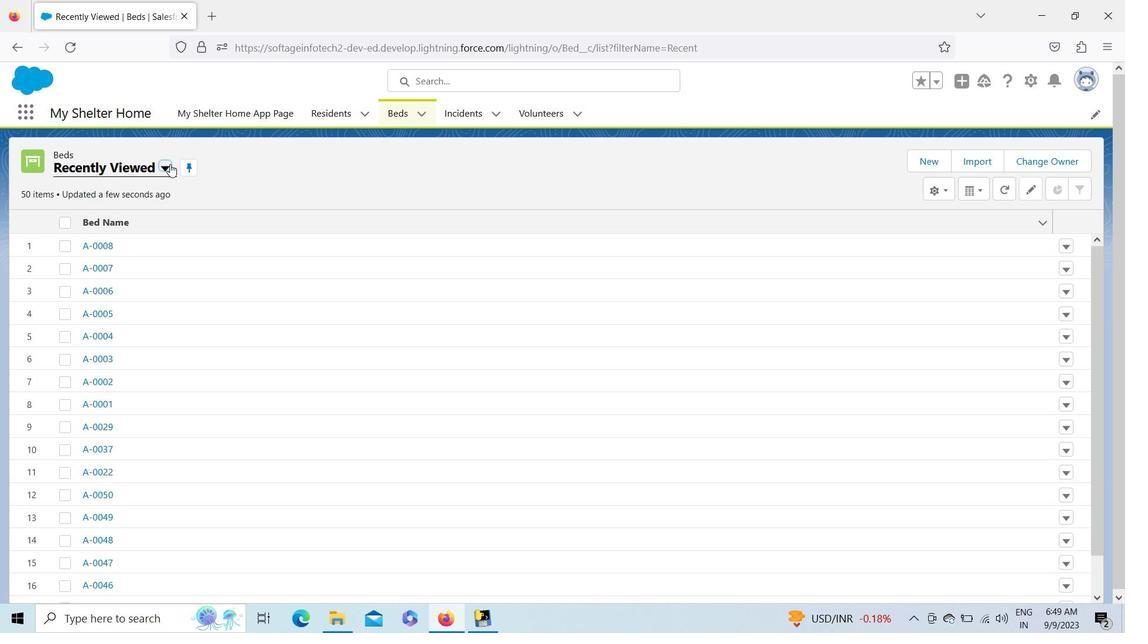
Action: Mouse moved to (113, 217)
Screenshot: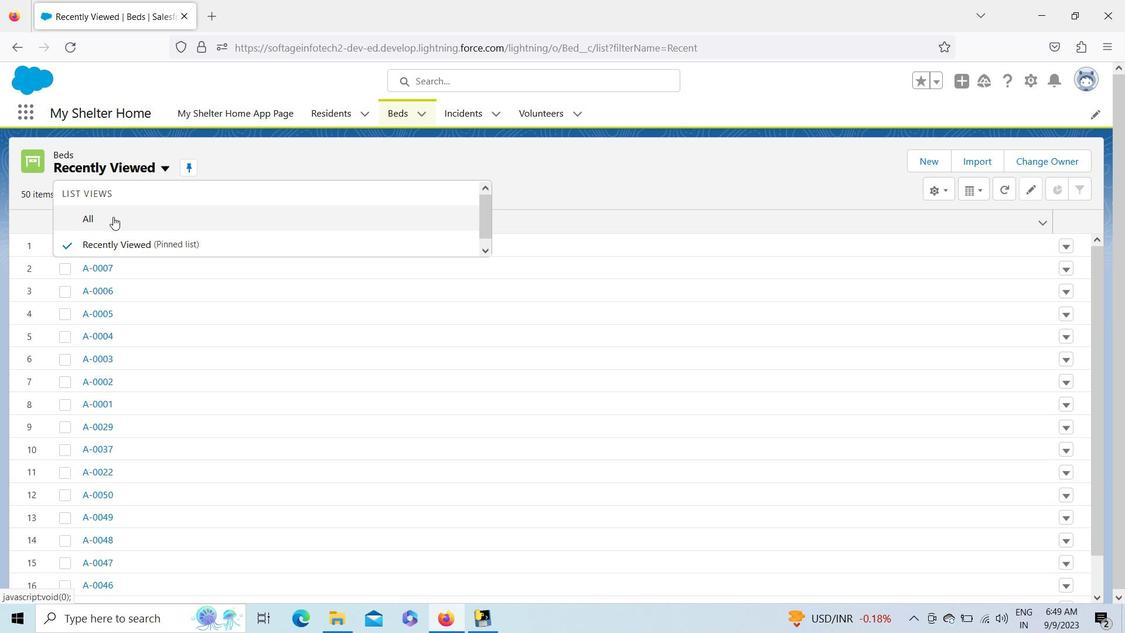 
Action: Mouse pressed left at (113, 217)
Screenshot: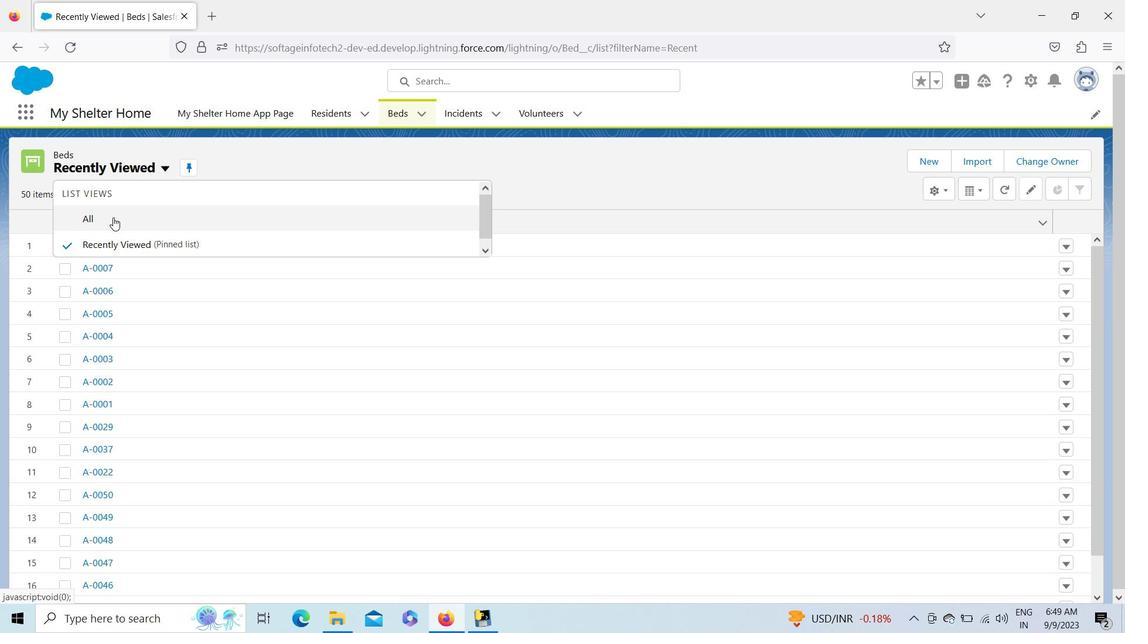 
Action: Mouse moved to (99, 429)
Screenshot: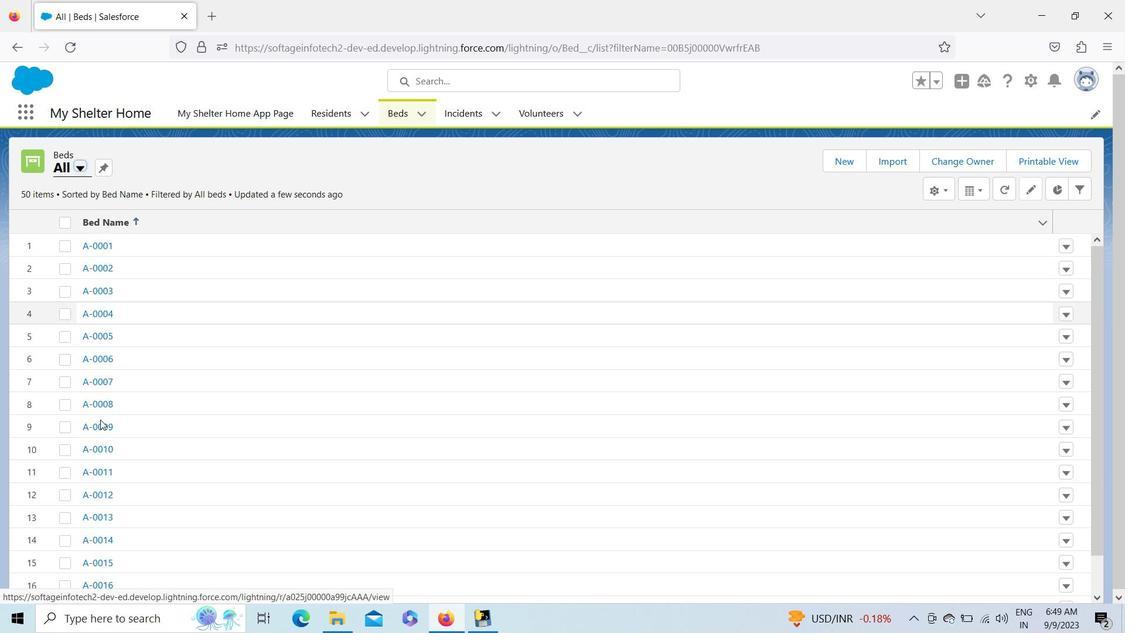 
Action: Mouse pressed left at (99, 429)
Screenshot: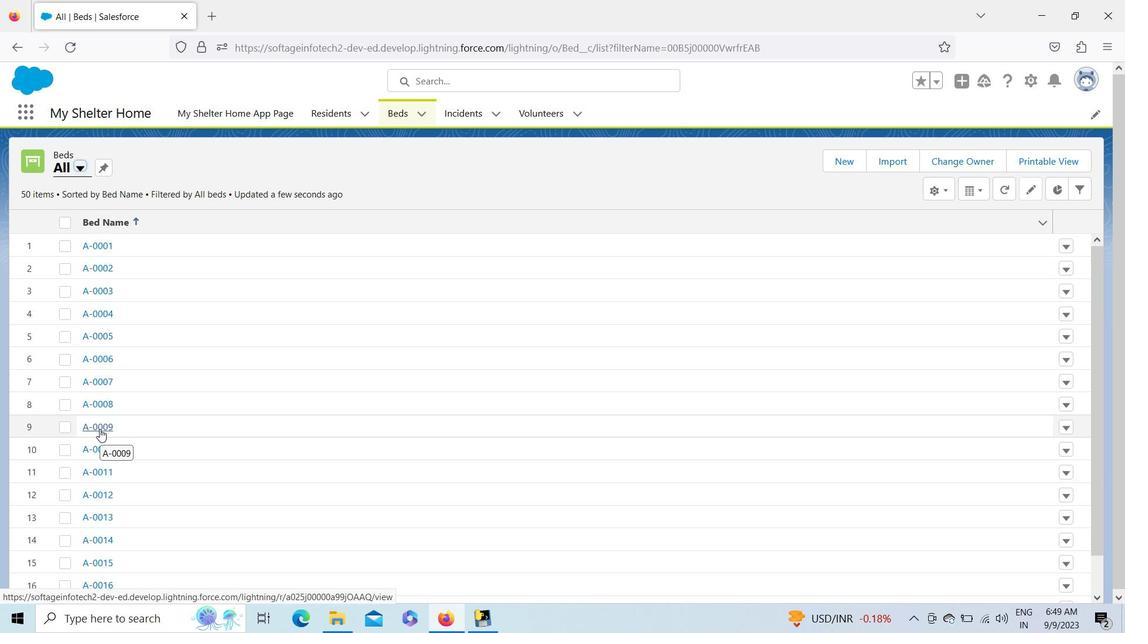 
Action: Mouse moved to (719, 355)
Screenshot: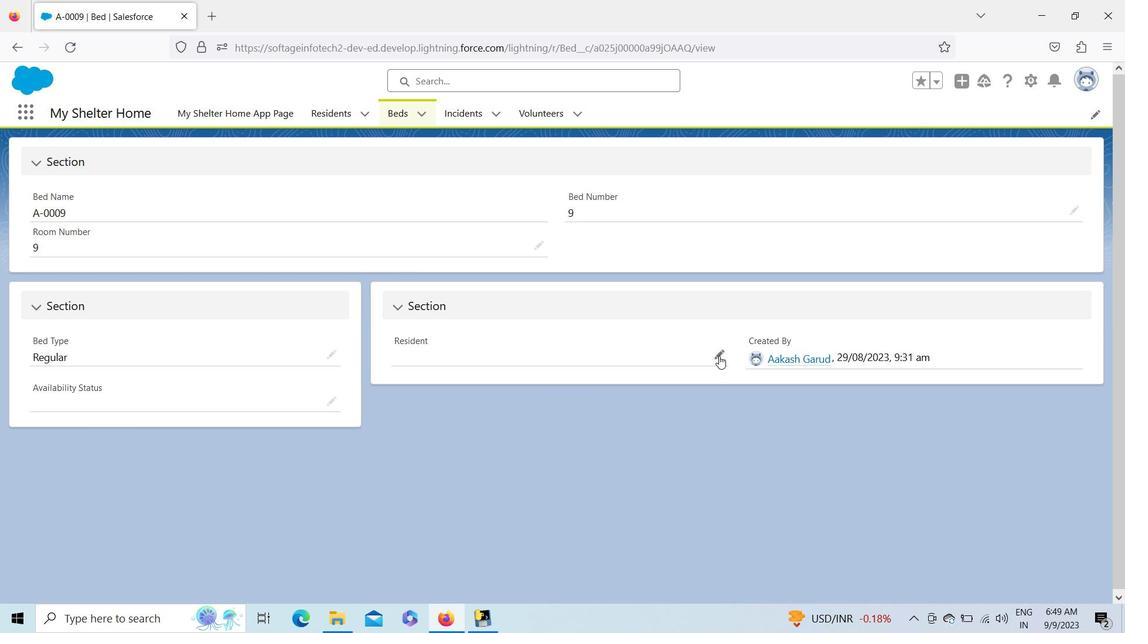 
Action: Mouse pressed left at (719, 355)
Screenshot: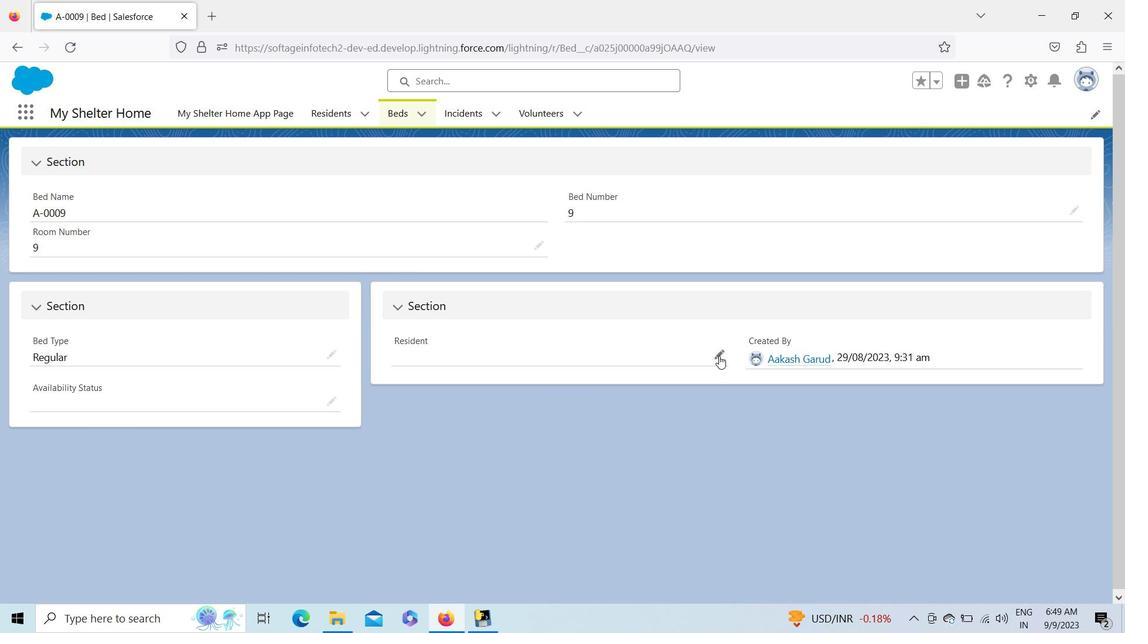 
Action: Mouse moved to (584, 384)
Screenshot: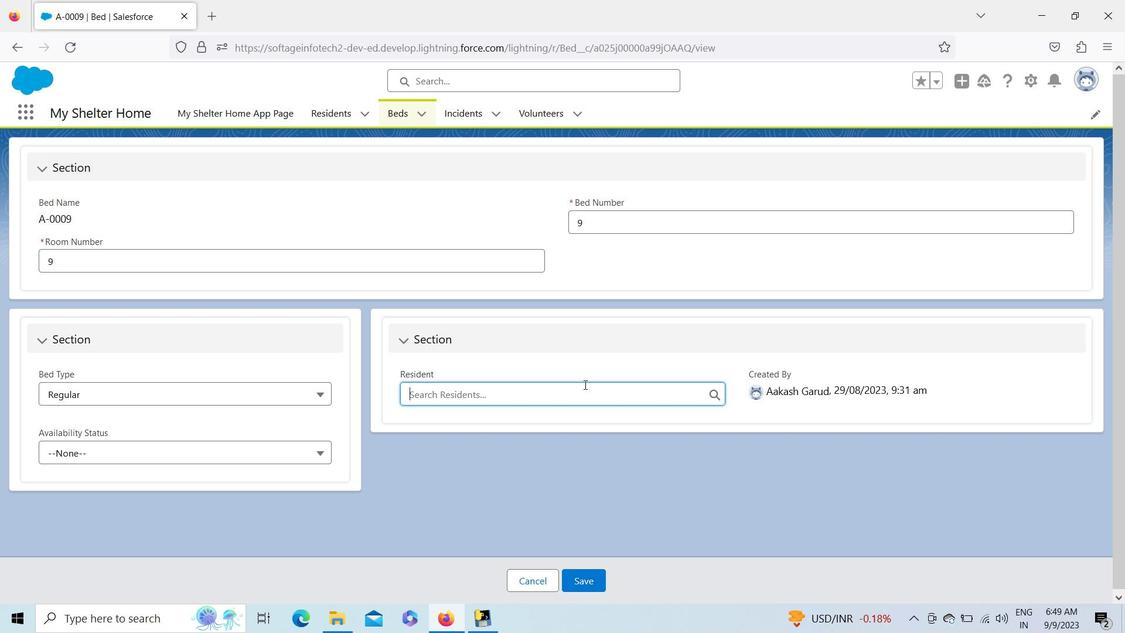 
Action: Mouse pressed left at (584, 384)
Screenshot: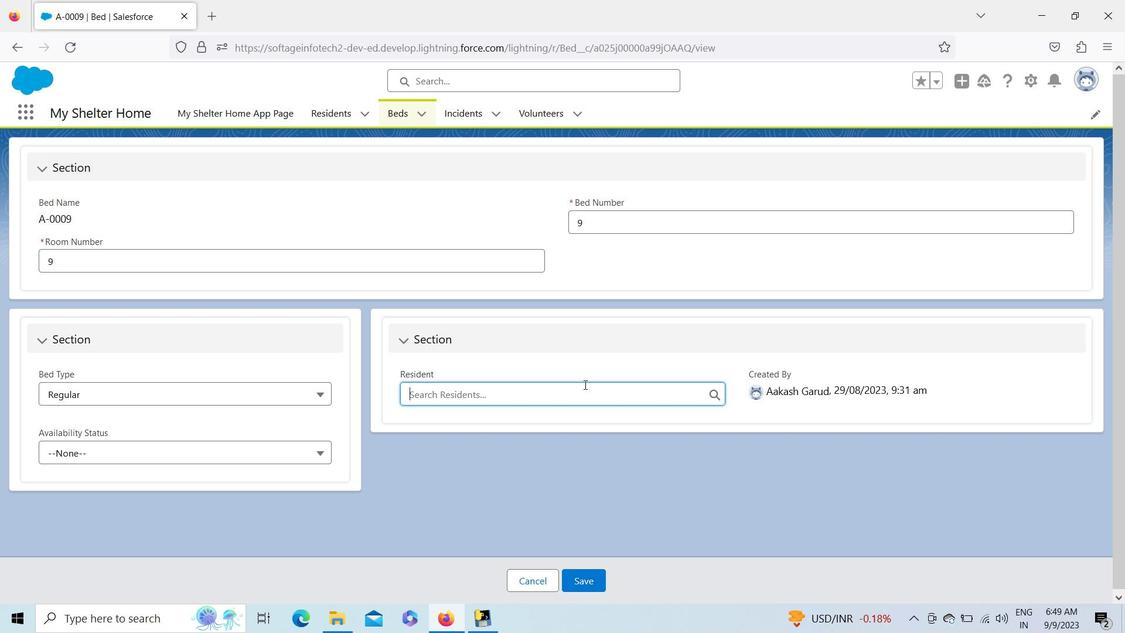 
Action: Key pressed <Key.shift>Ch
Screenshot: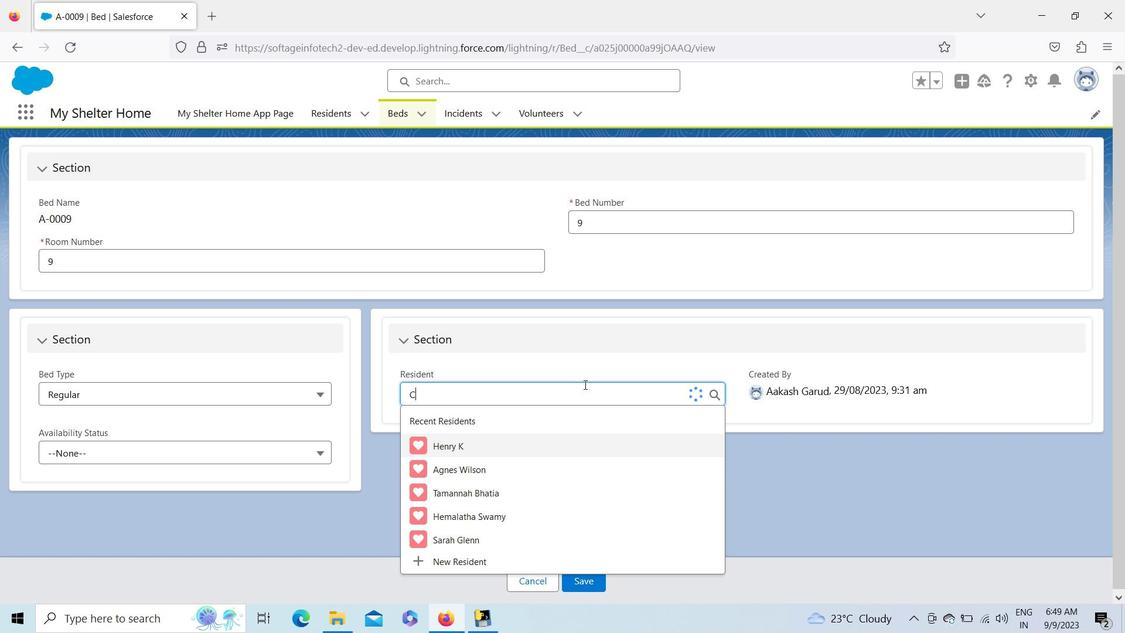 
Action: Mouse moved to (473, 468)
Screenshot: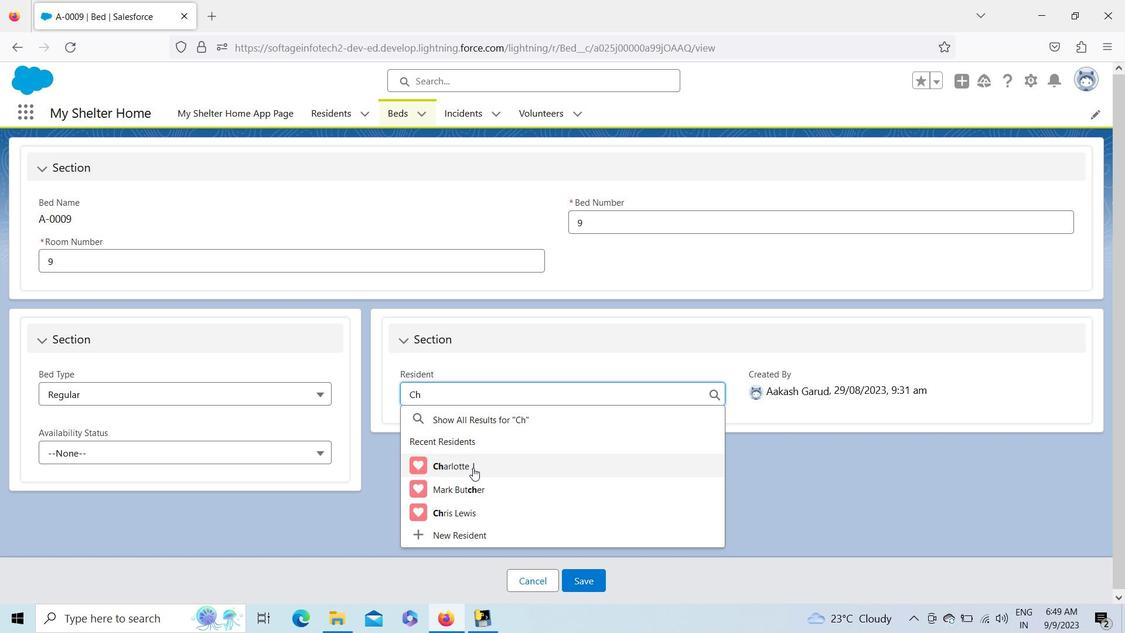 
Action: Mouse pressed left at (473, 468)
Screenshot: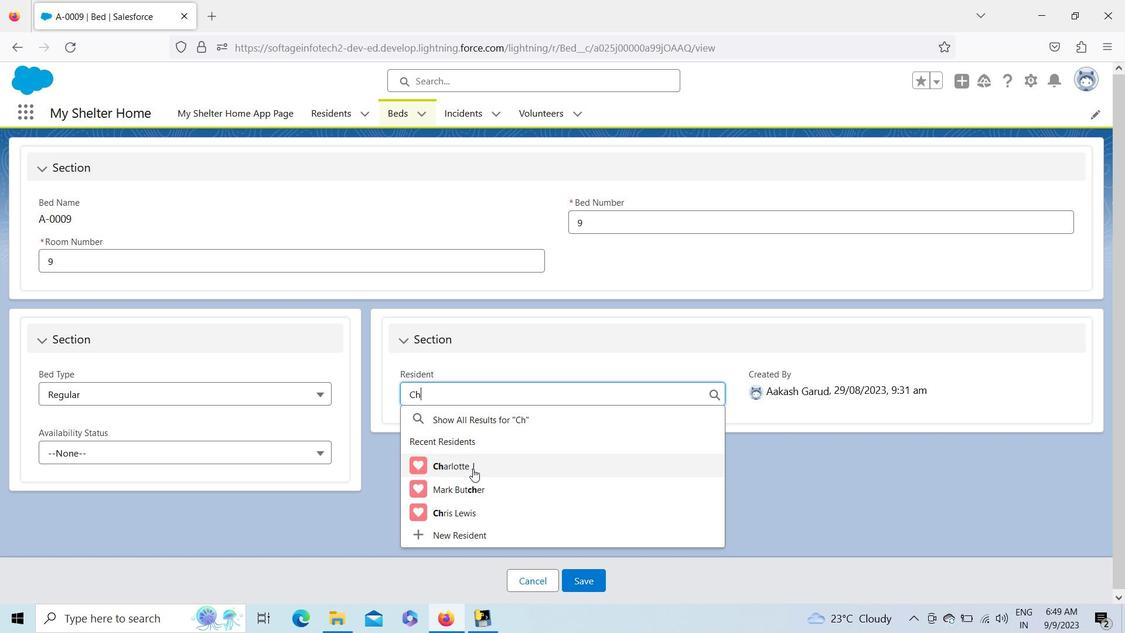 
Action: Mouse moved to (167, 400)
Screenshot: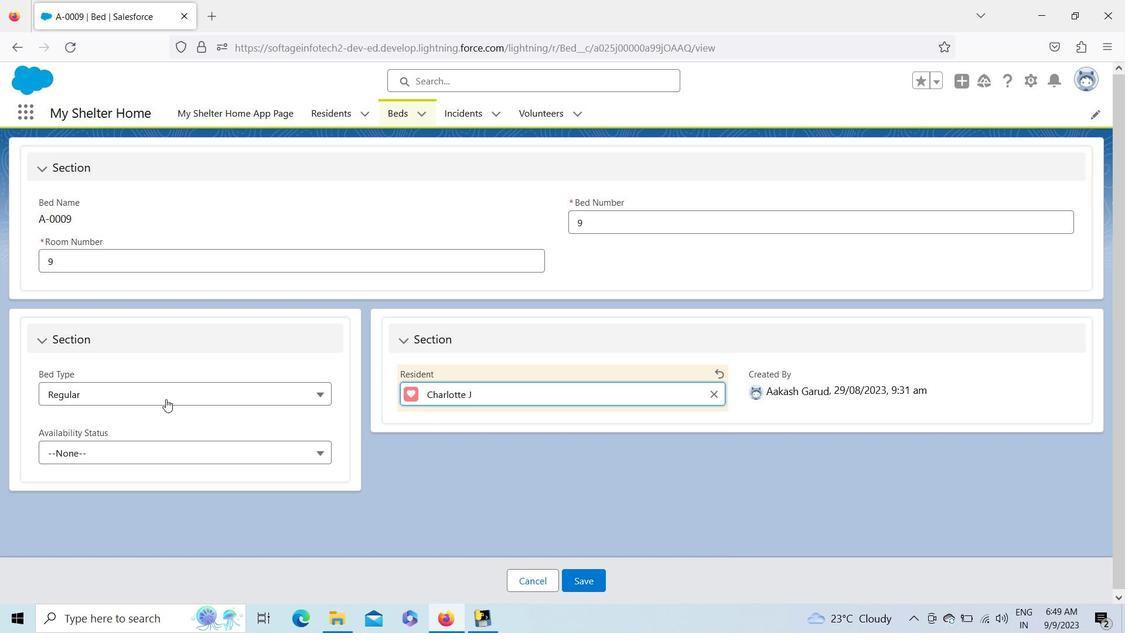 
Action: Mouse pressed left at (167, 400)
Screenshot: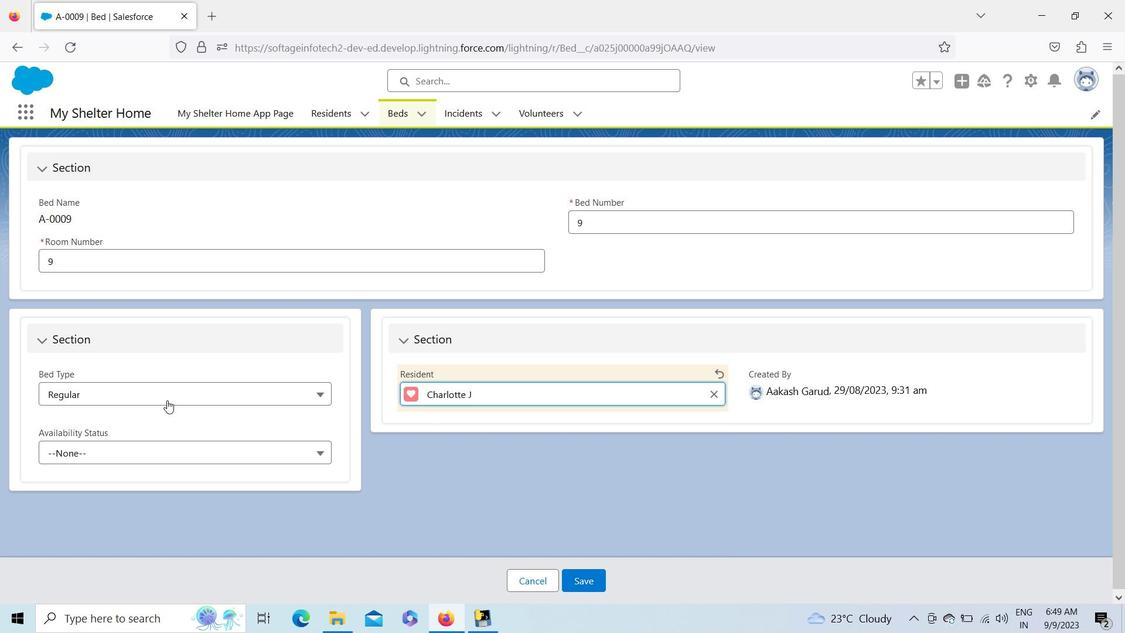 
Action: Mouse pressed left at (167, 400)
Screenshot: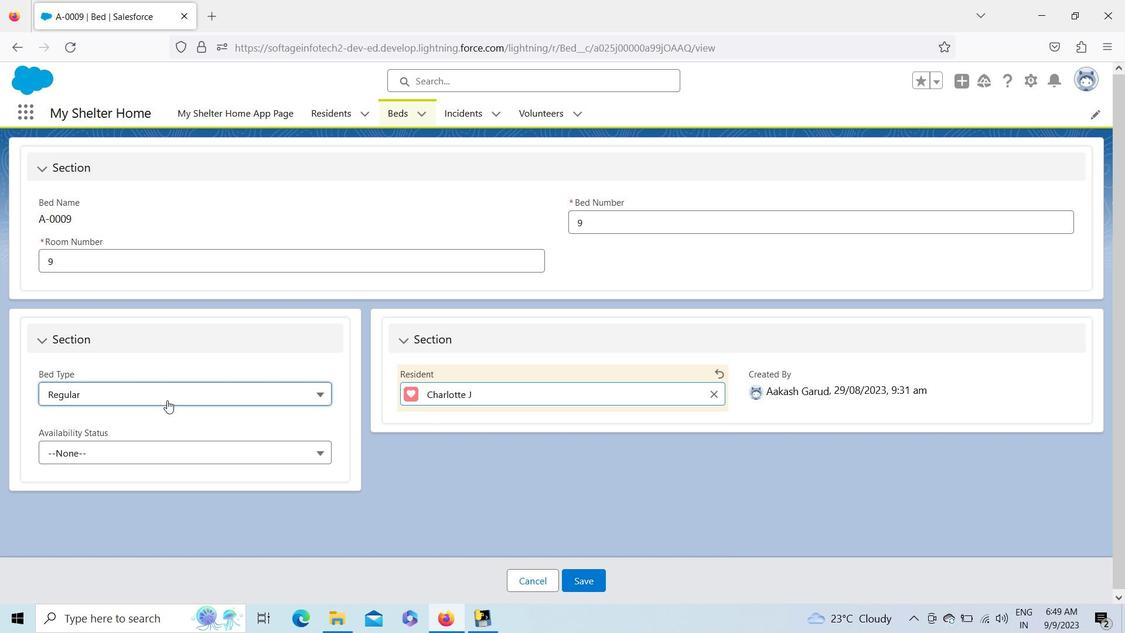 
Action: Mouse moved to (167, 401)
Screenshot: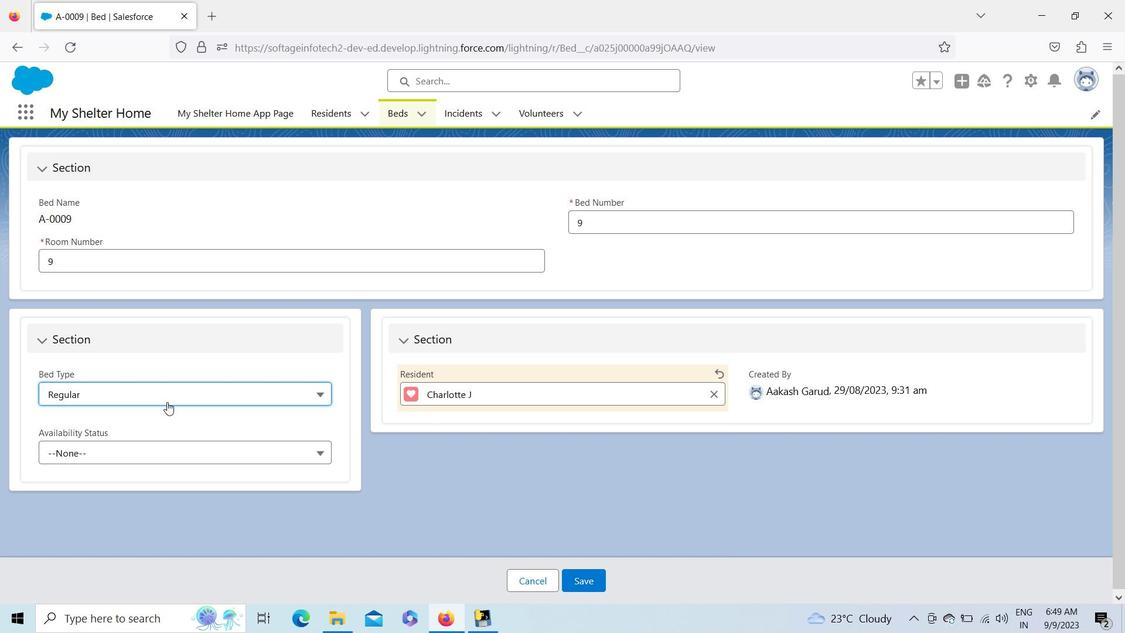 
Action: Mouse pressed left at (167, 401)
Screenshot: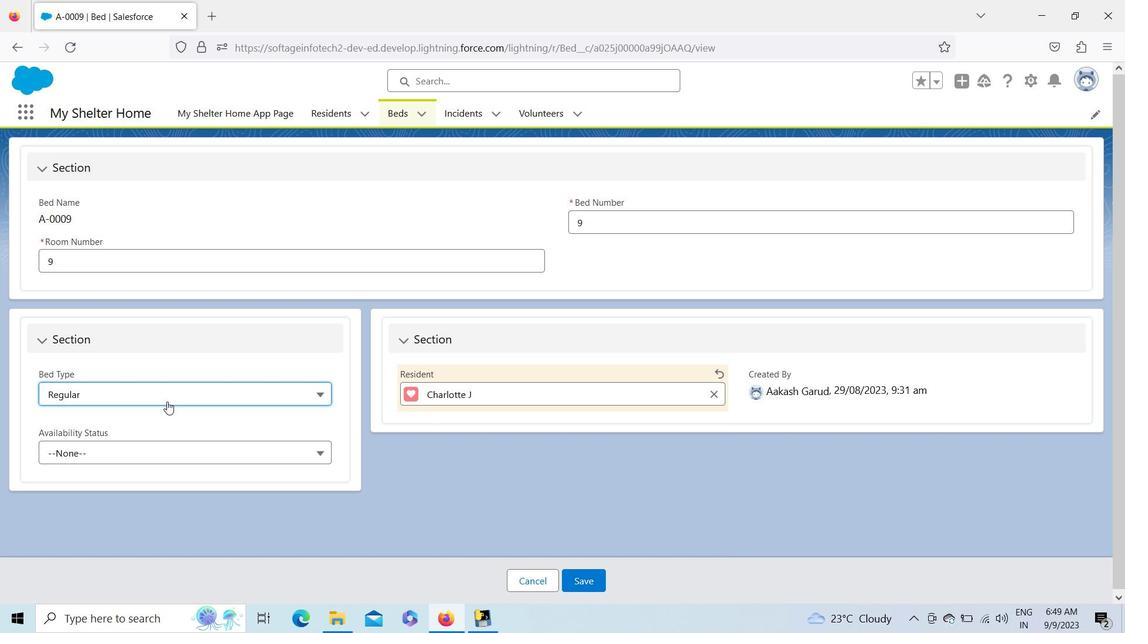 
Action: Mouse moved to (94, 452)
Screenshot: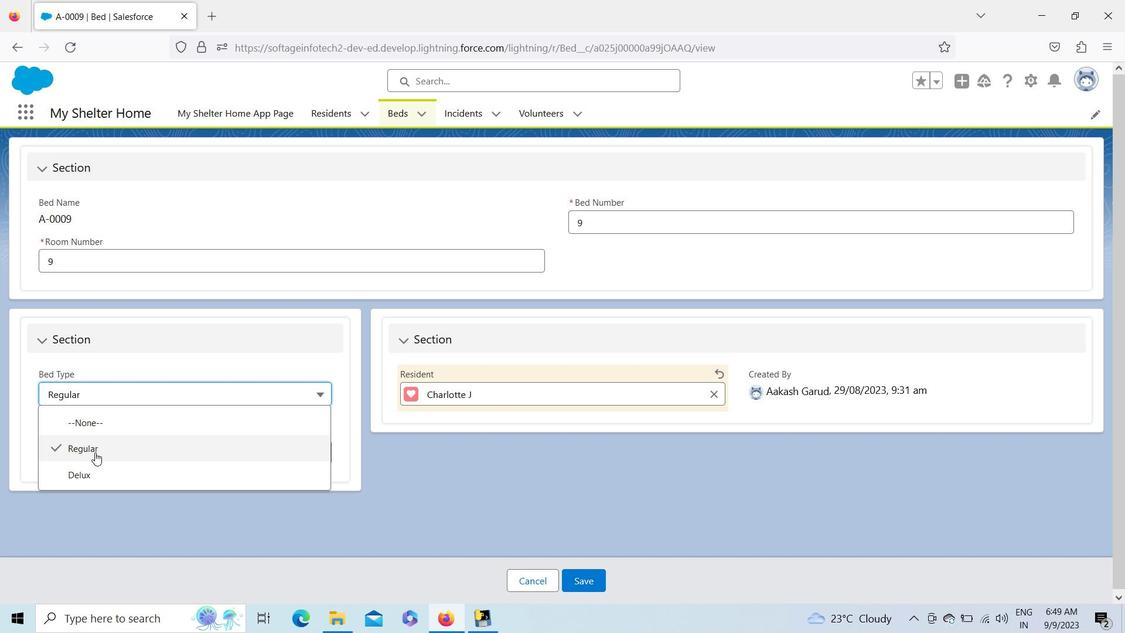 
Action: Mouse pressed left at (94, 452)
Screenshot: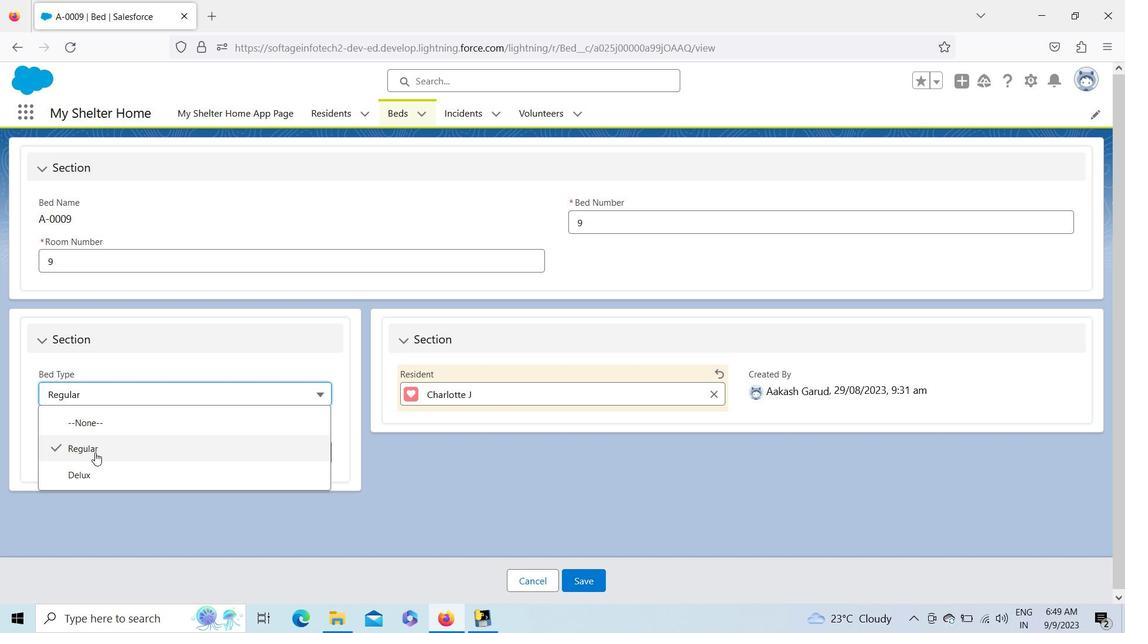 
Action: Mouse moved to (94, 457)
Screenshot: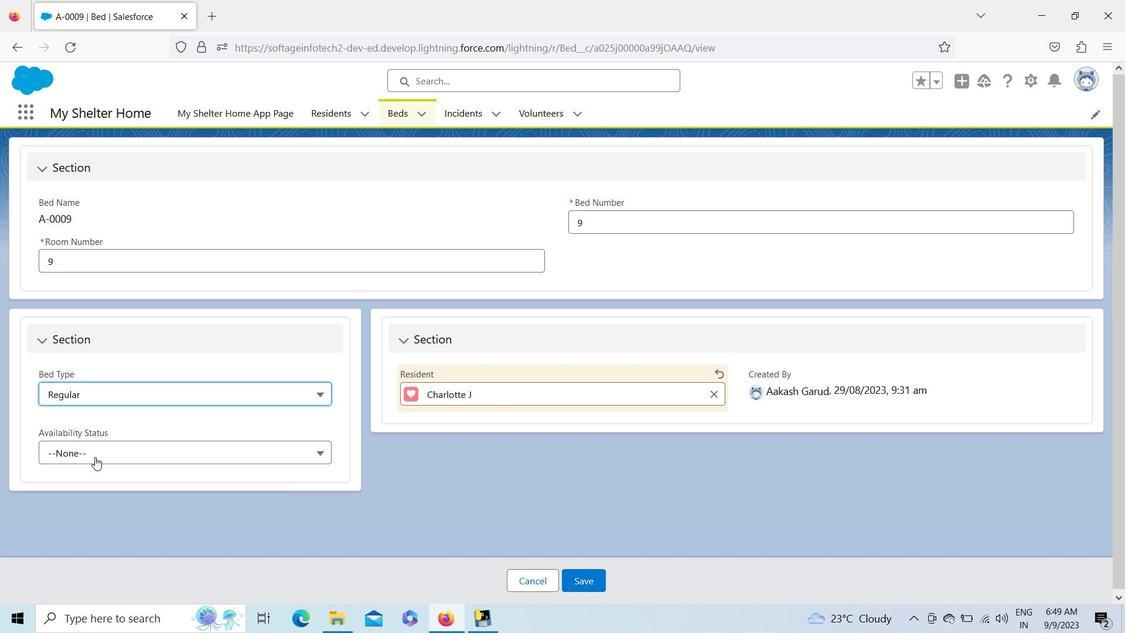 
Action: Mouse pressed left at (94, 457)
Screenshot: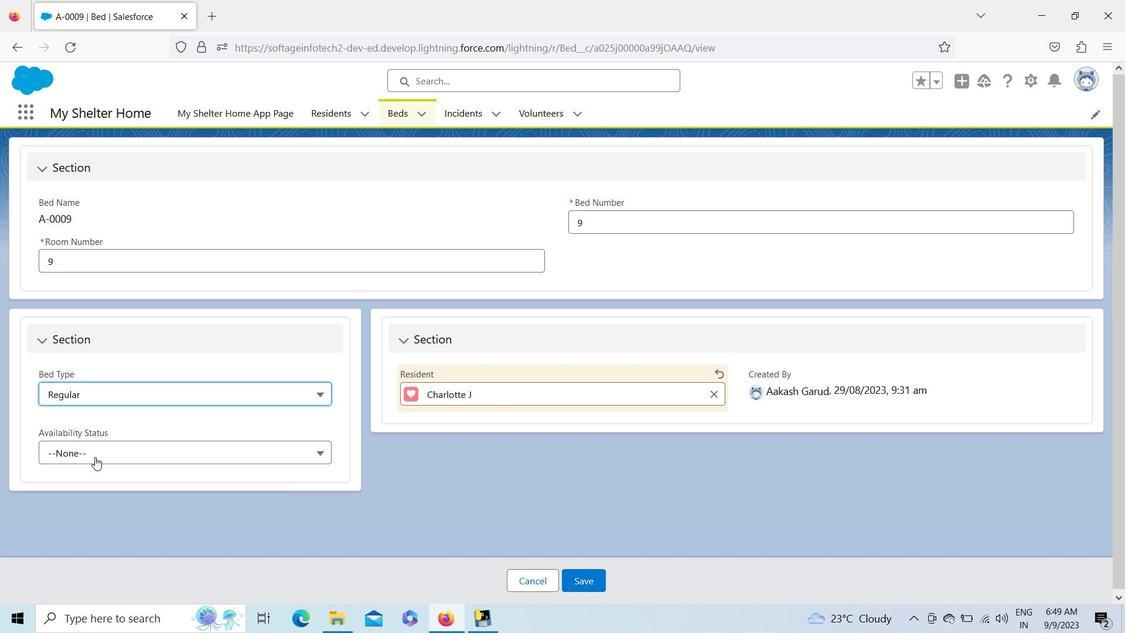 
Action: Mouse moved to (86, 494)
Screenshot: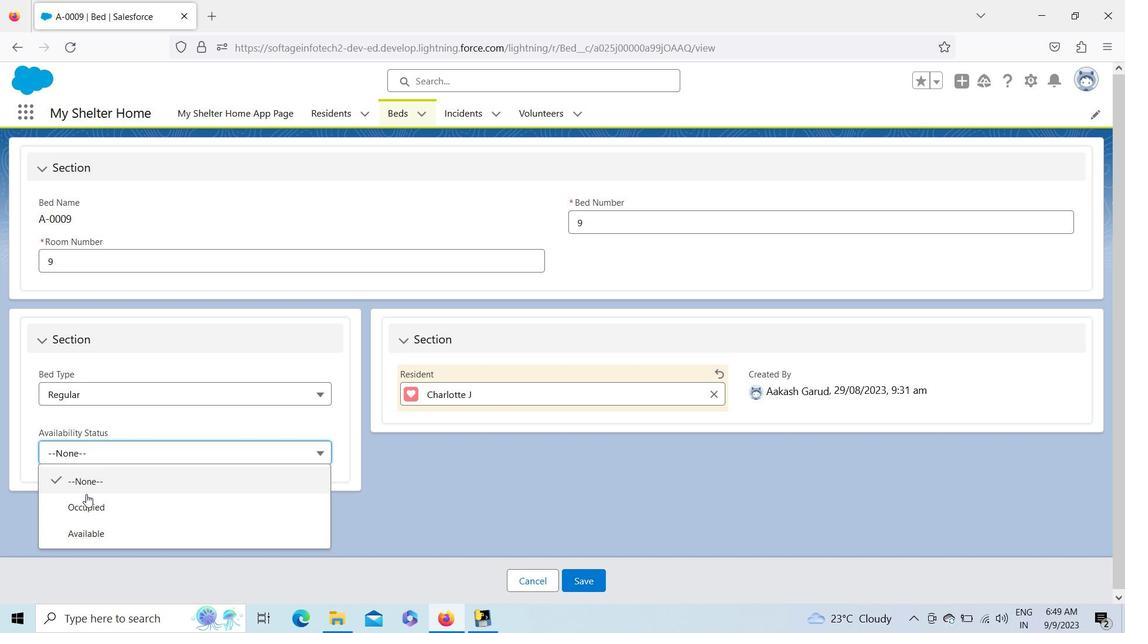 
Action: Mouse pressed left at (86, 494)
Screenshot: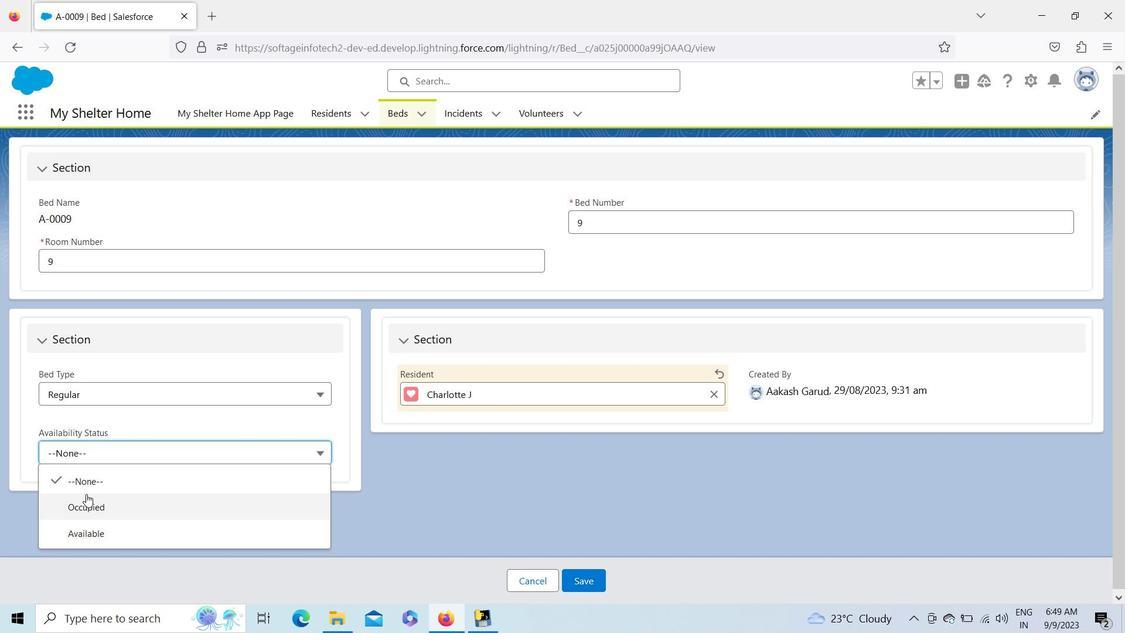 
Action: Mouse moved to (565, 577)
Screenshot: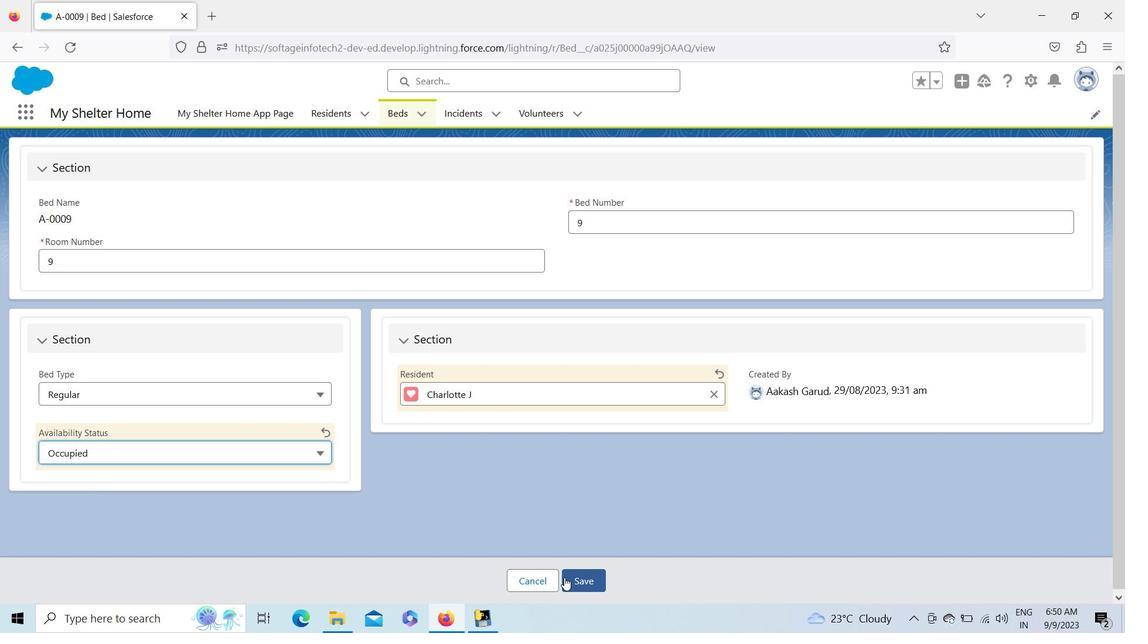 
Action: Mouse pressed left at (565, 577)
Screenshot: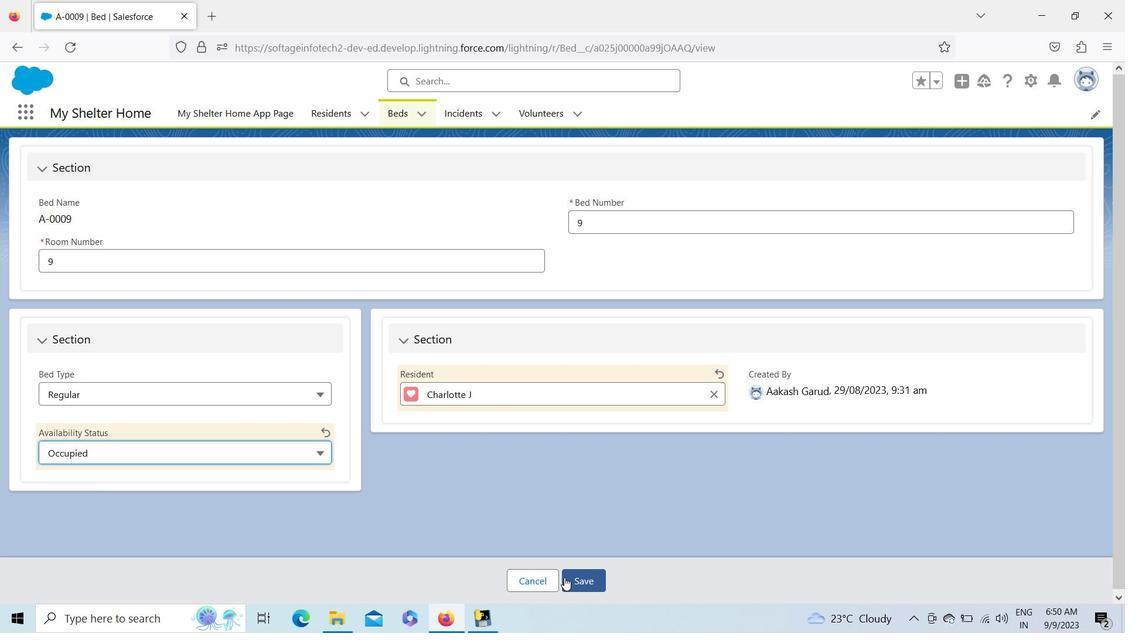 
Action: Mouse moved to (403, 109)
Screenshot: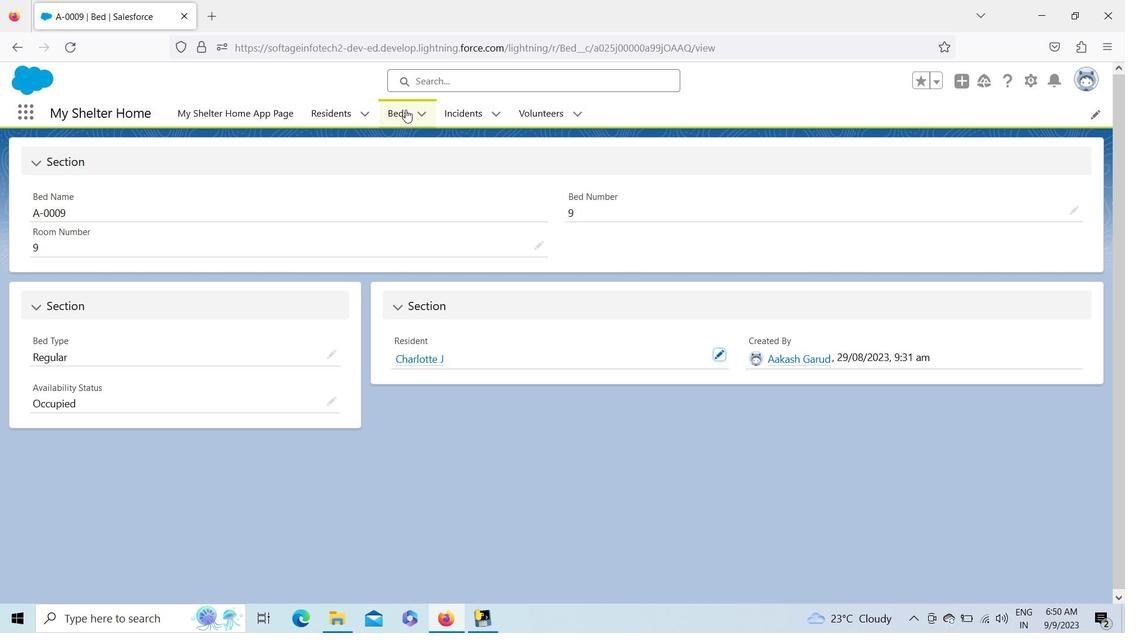 
Action: Mouse pressed left at (403, 109)
Screenshot: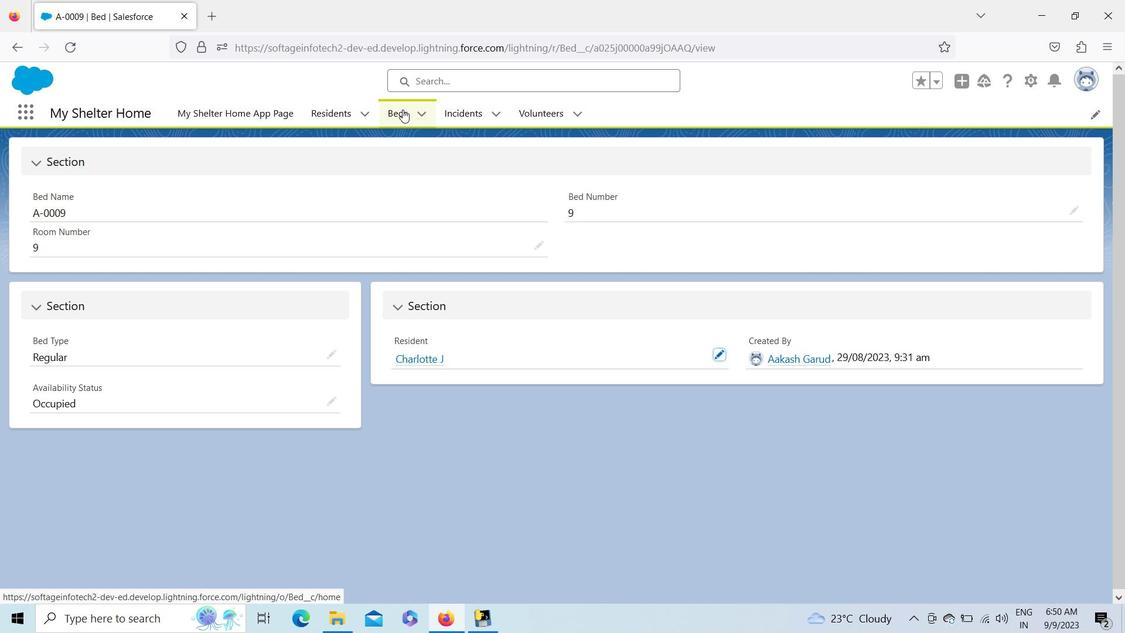 
Action: Mouse moved to (156, 158)
Screenshot: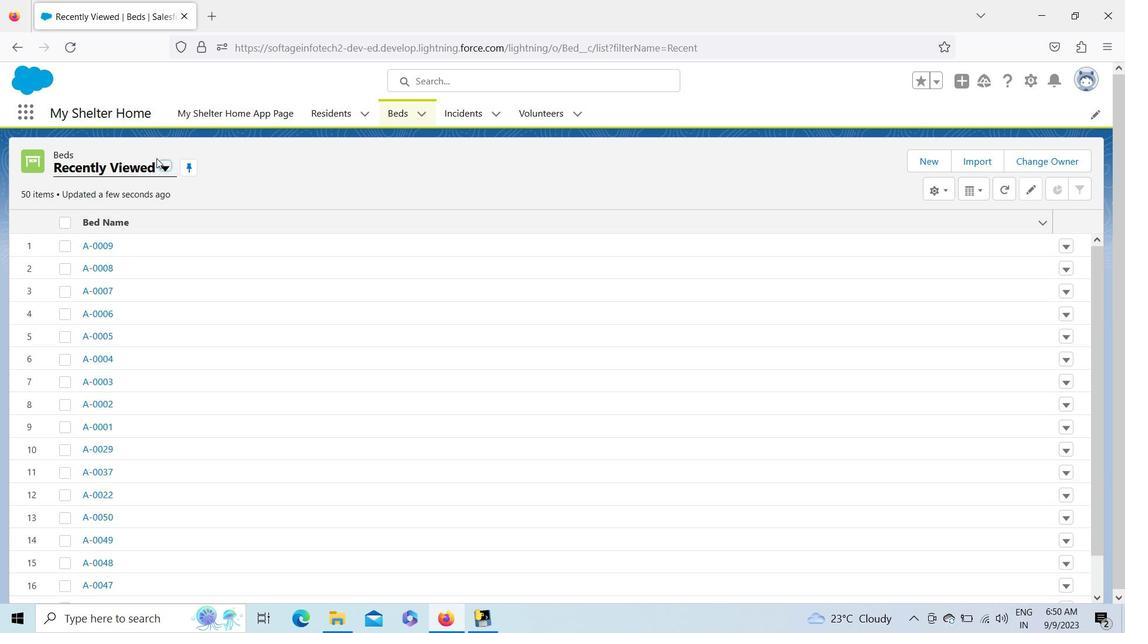 
Action: Mouse pressed left at (156, 158)
Screenshot: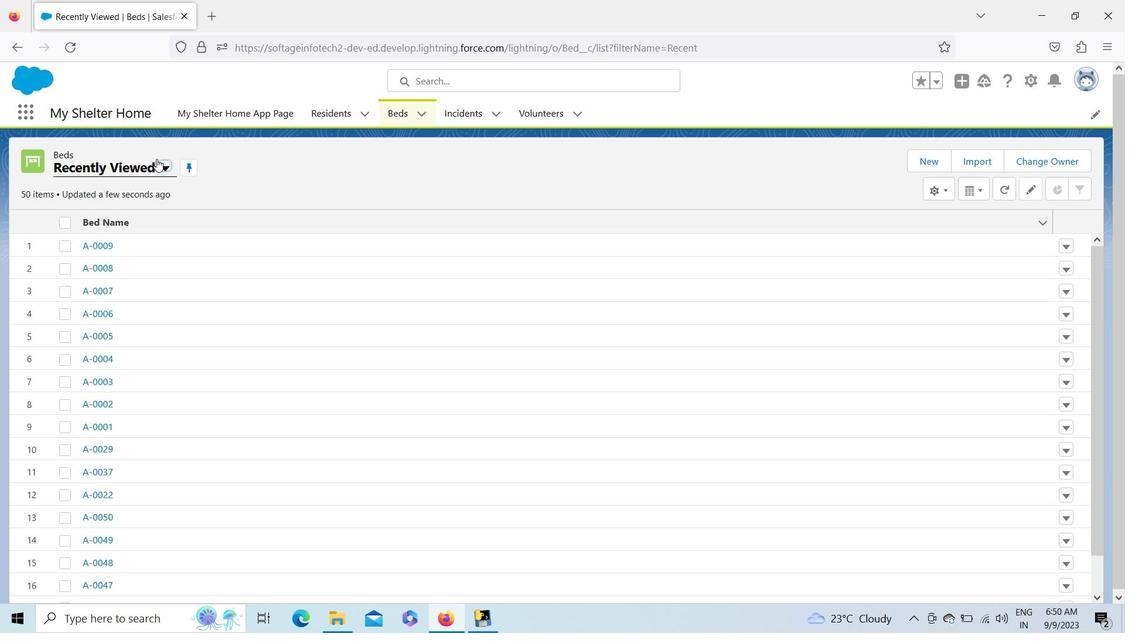 
Action: Mouse moved to (145, 208)
Screenshot: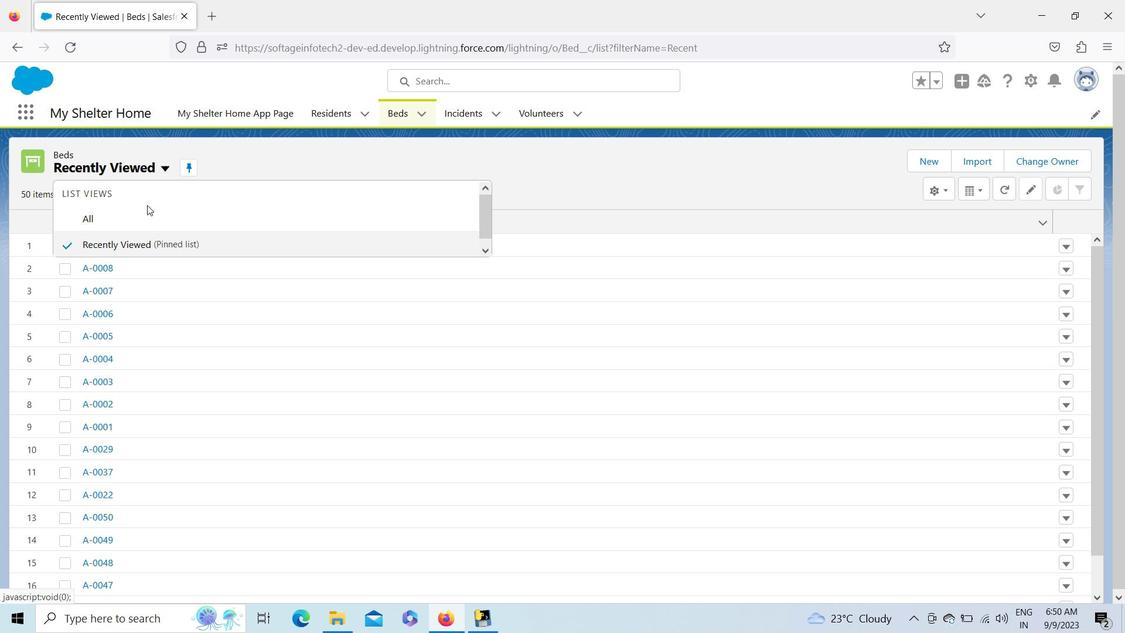 
Action: Mouse pressed left at (145, 208)
Screenshot: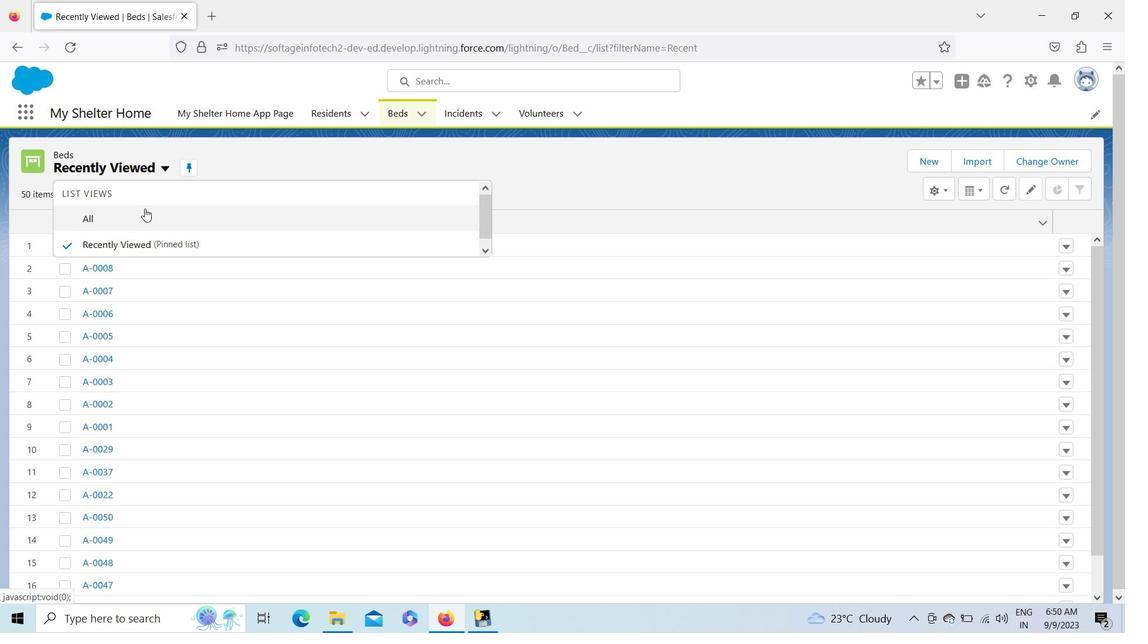 
Action: Mouse moved to (99, 444)
Screenshot: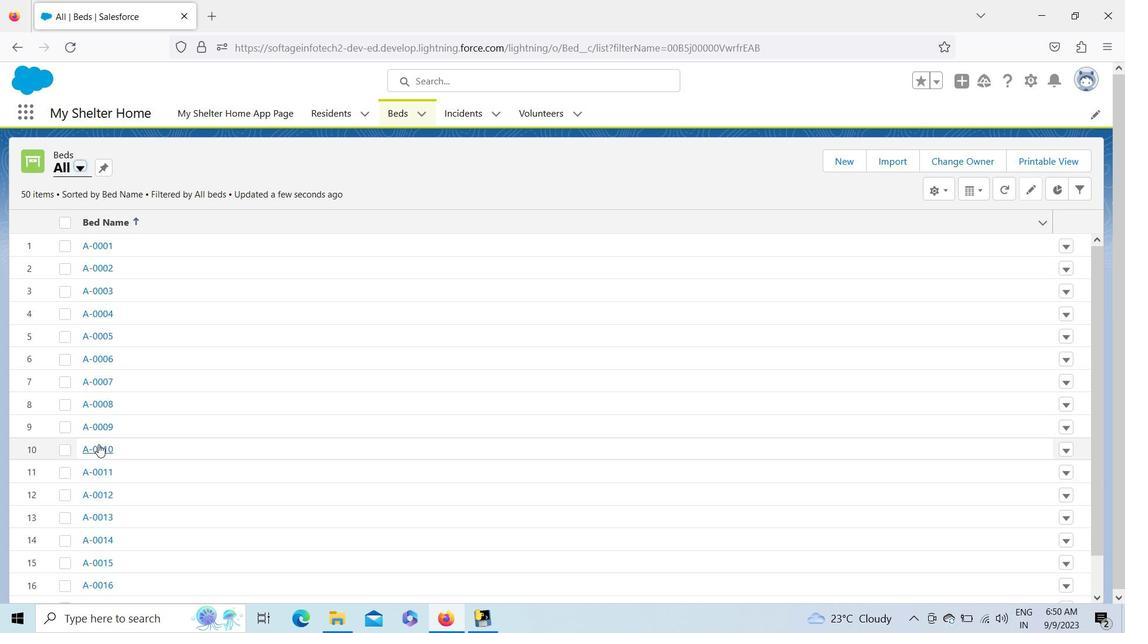 
Action: Mouse pressed left at (99, 444)
Screenshot: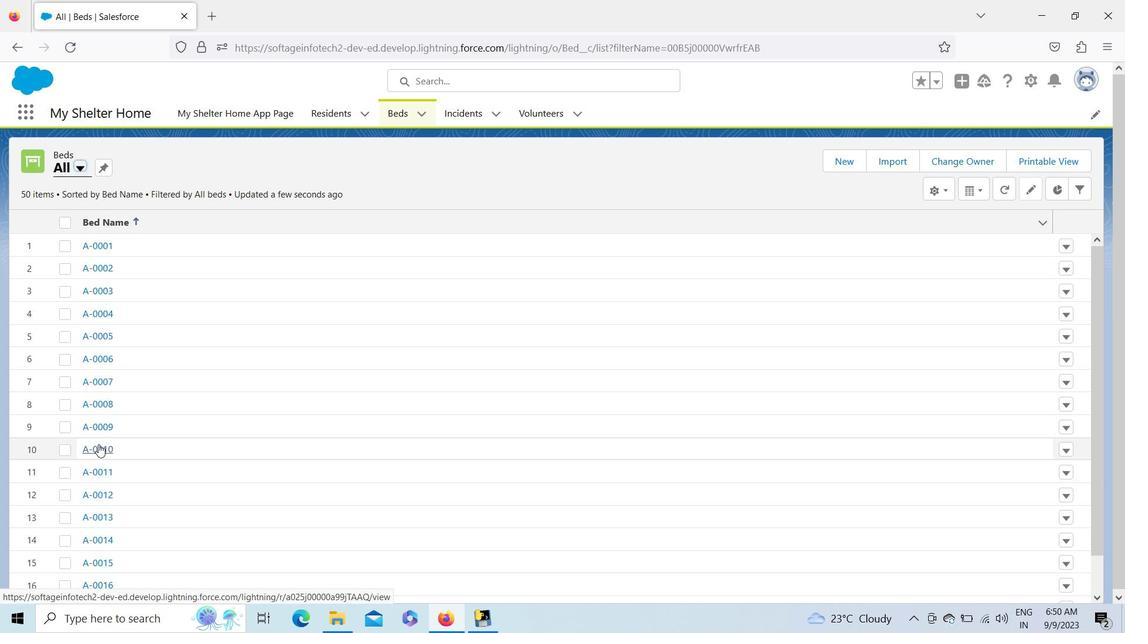 
Action: Mouse moved to (719, 356)
Screenshot: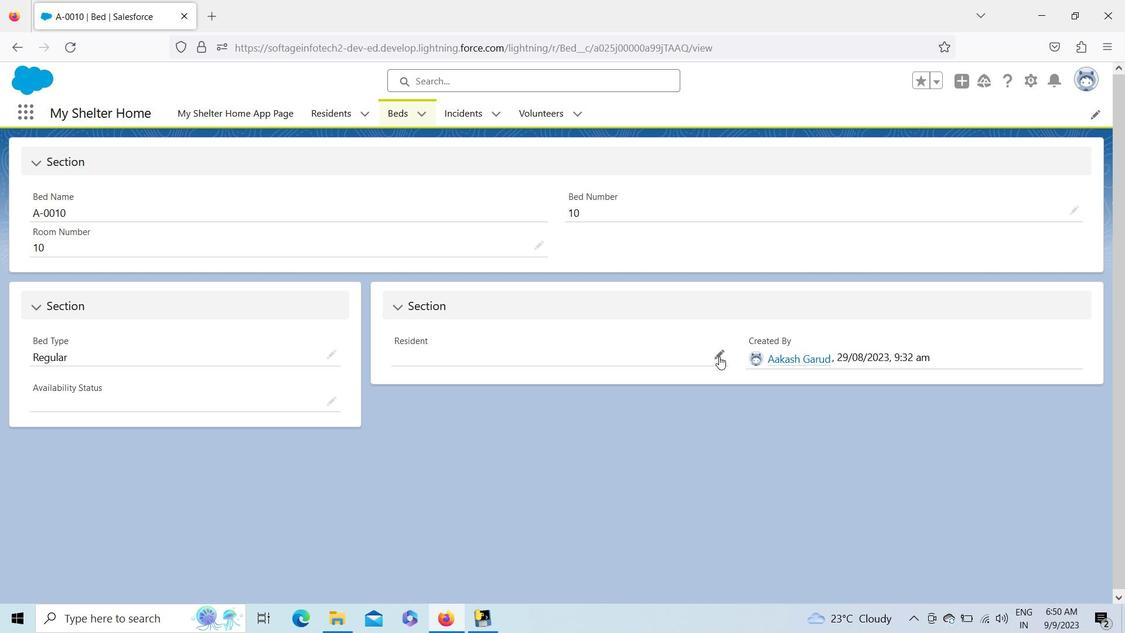 
Action: Mouse pressed left at (719, 356)
Screenshot: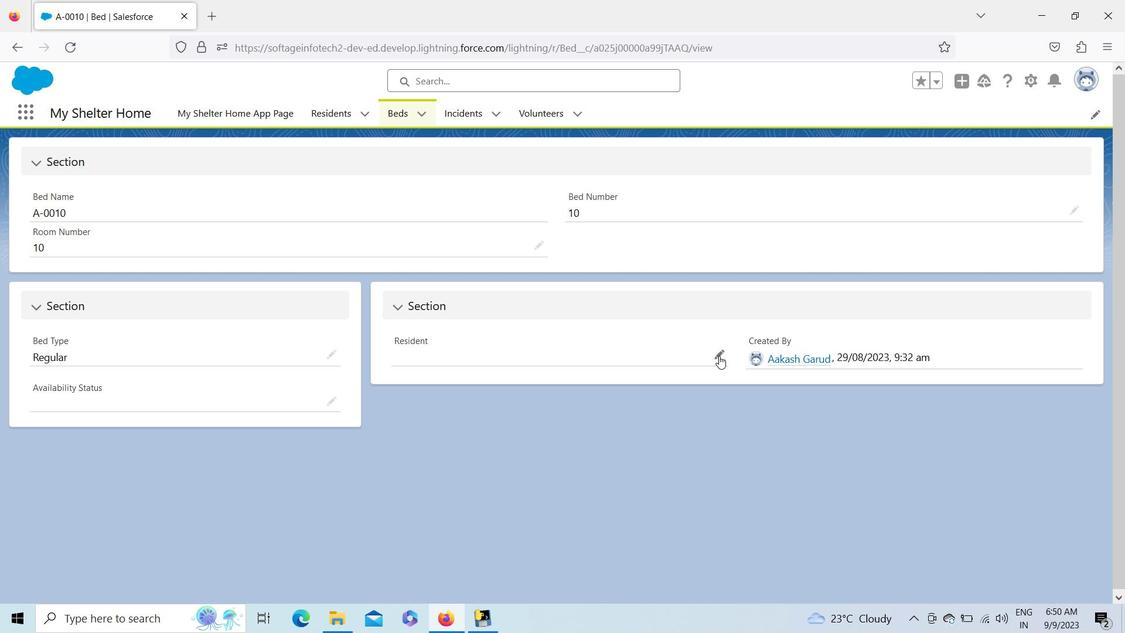 
Action: Mouse moved to (499, 404)
Screenshot: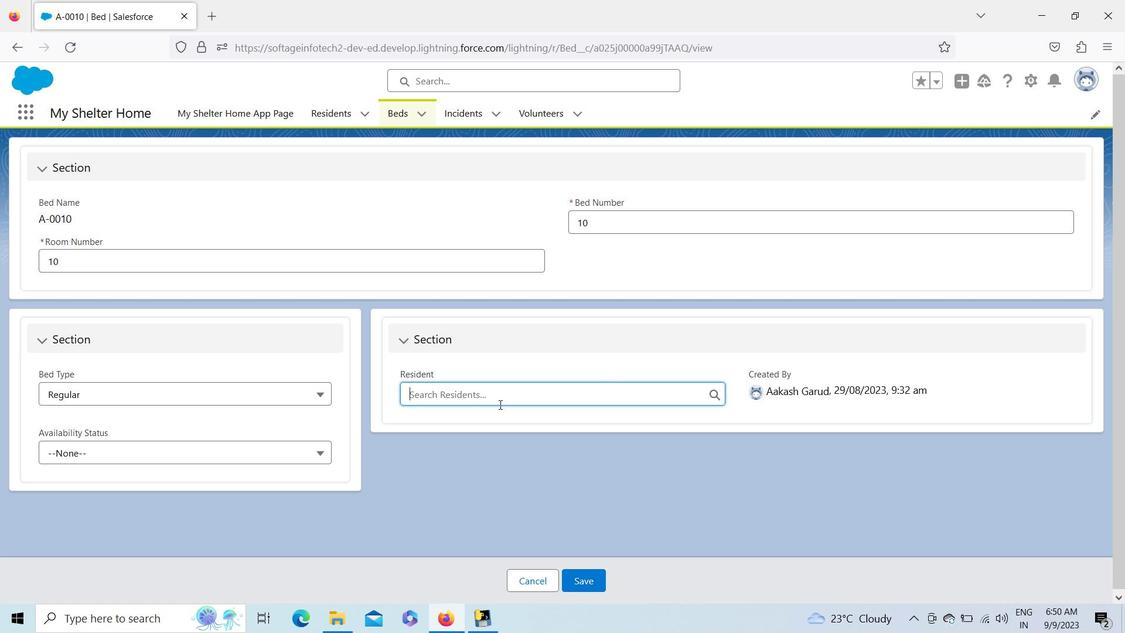 
Action: Key pressed <Key.shift>Eli
Screenshot: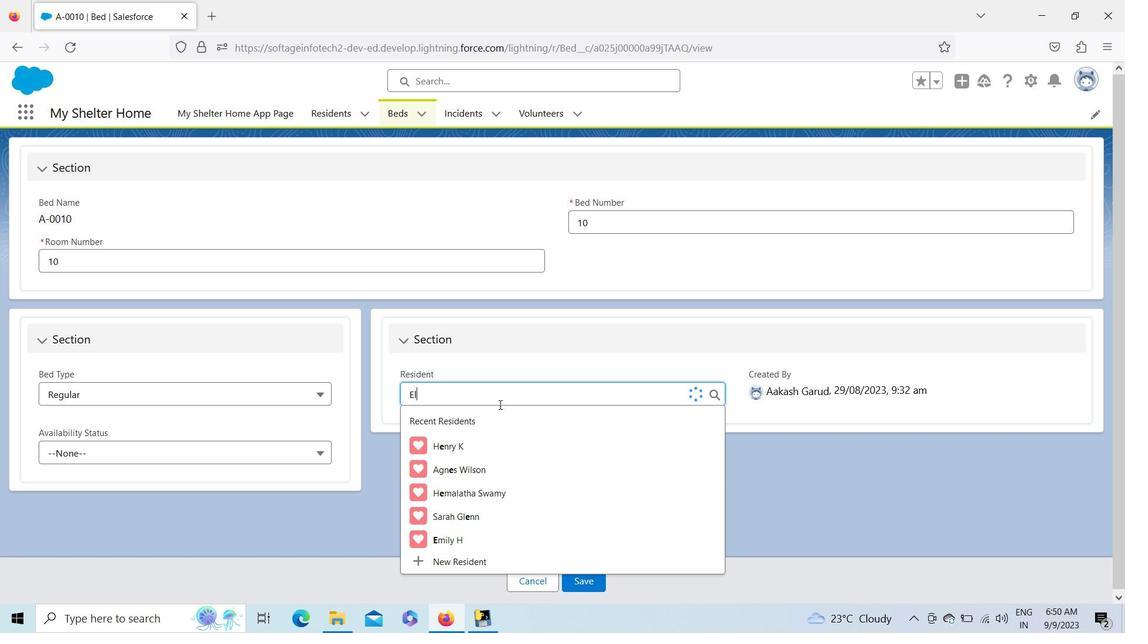 
Action: Mouse moved to (499, 404)
Screenshot: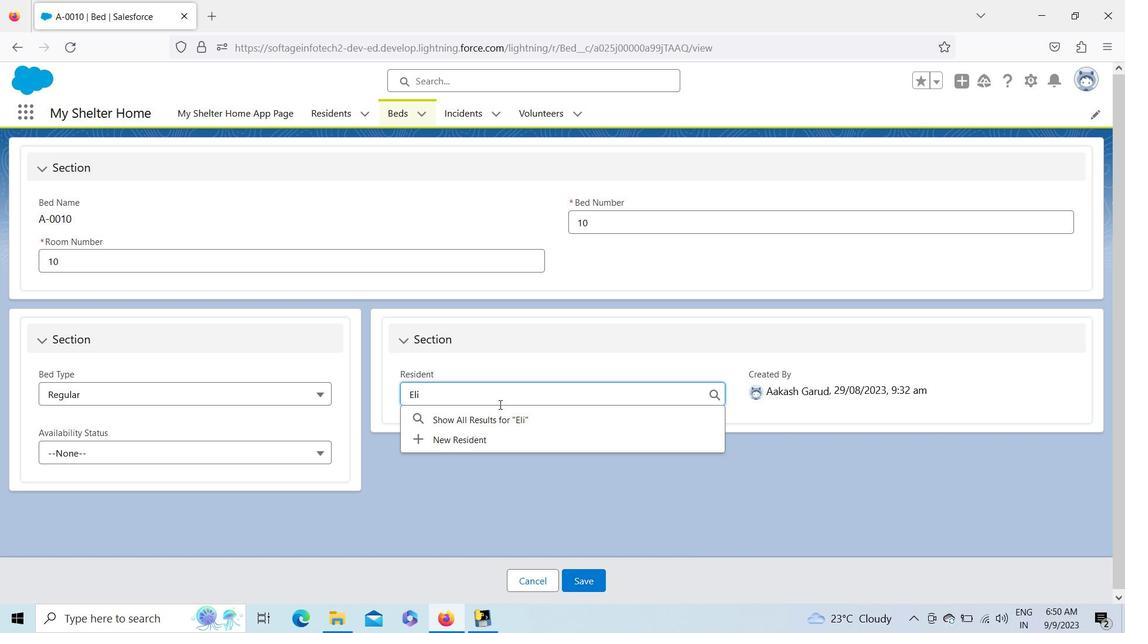 
Action: Mouse pressed left at (499, 404)
Screenshot: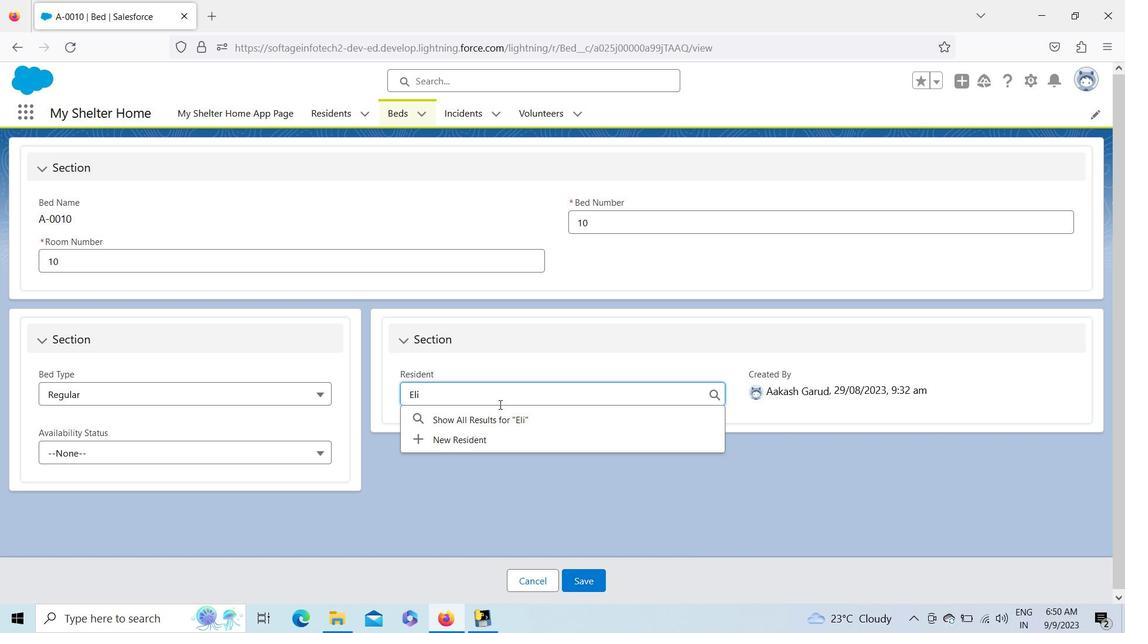 
Action: Key pressed <Key.backspace>
Screenshot: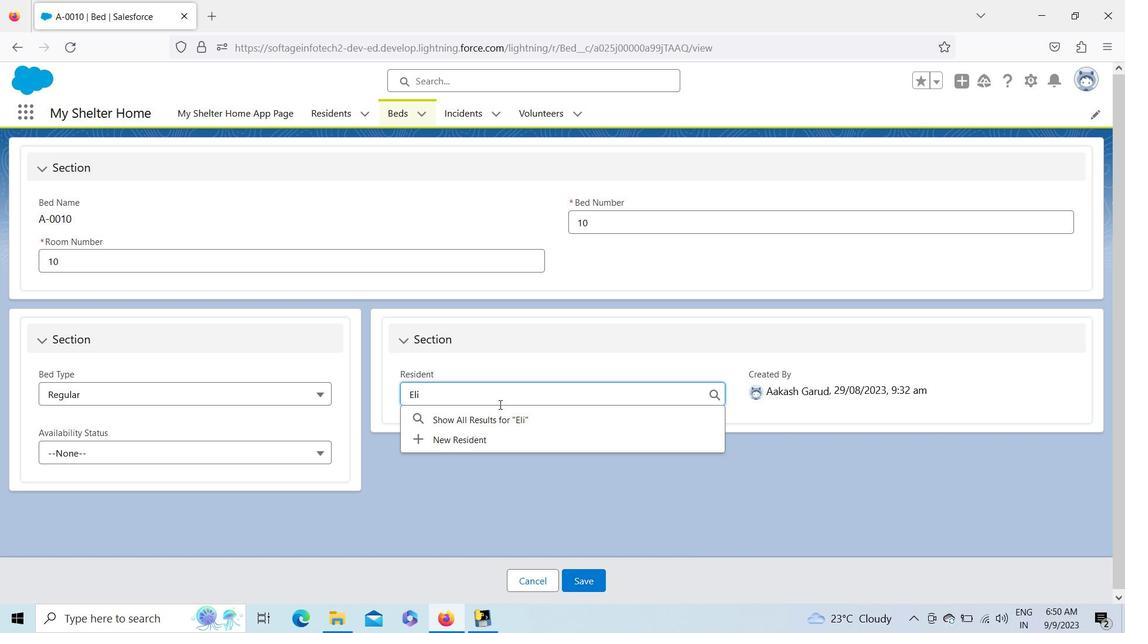 
Action: Mouse moved to (456, 466)
Screenshot: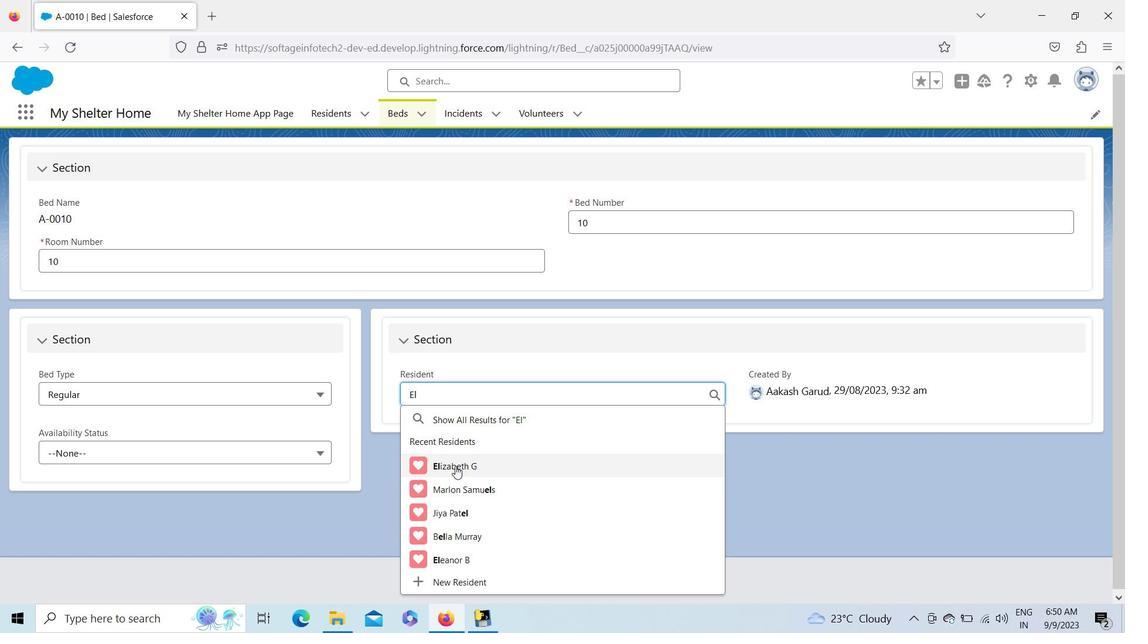 
Action: Mouse pressed left at (456, 466)
Screenshot: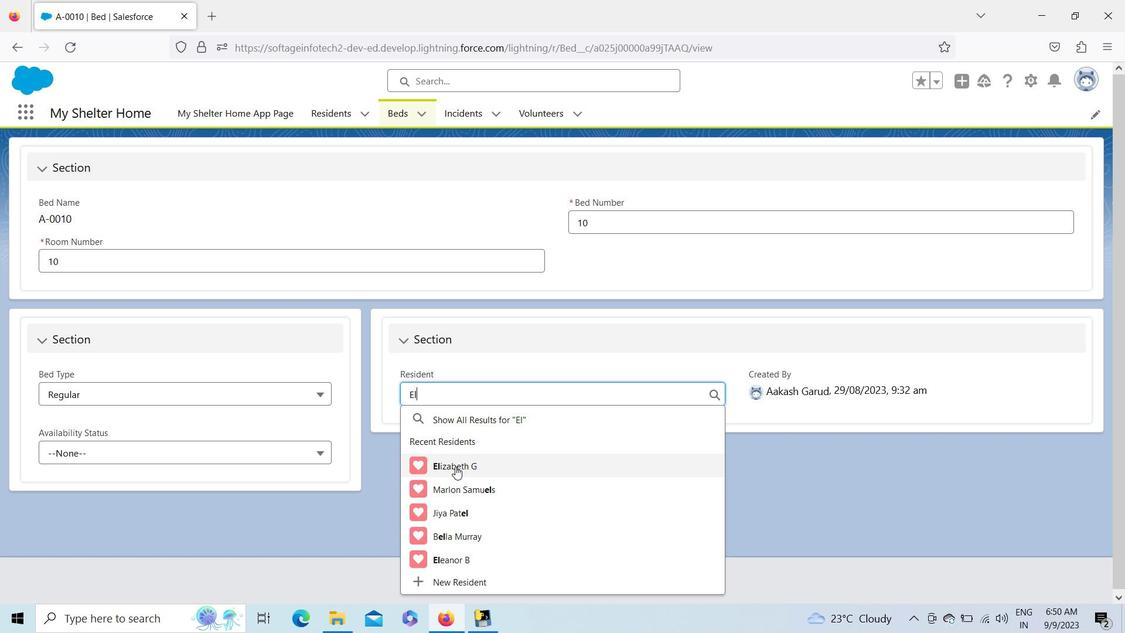 
Action: Mouse moved to (175, 395)
Screenshot: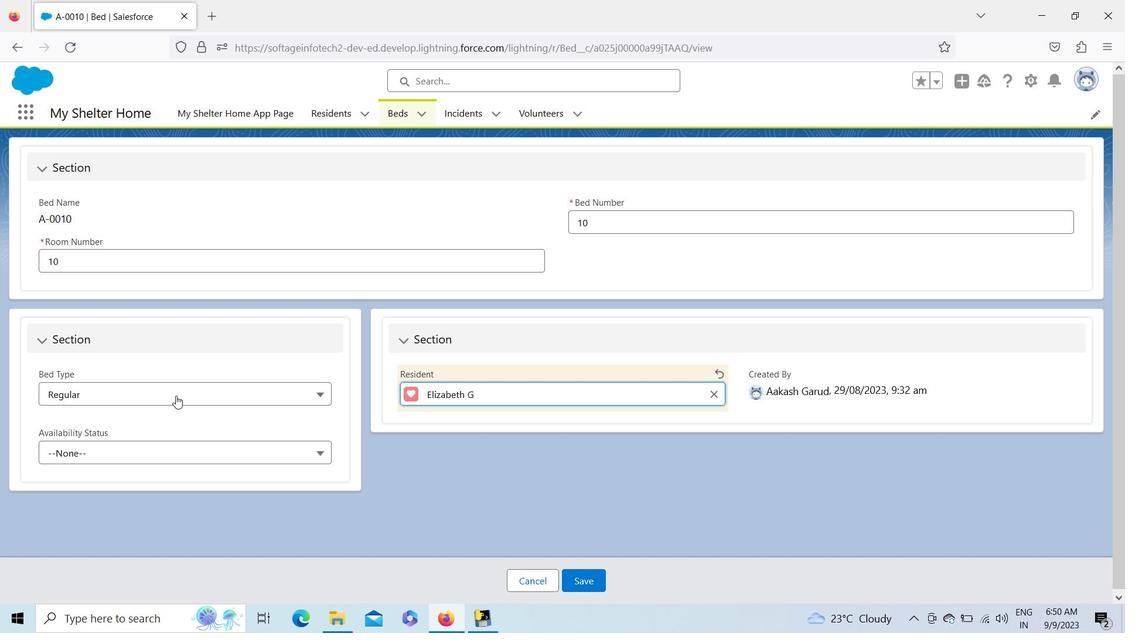 
Action: Mouse pressed left at (175, 395)
Screenshot: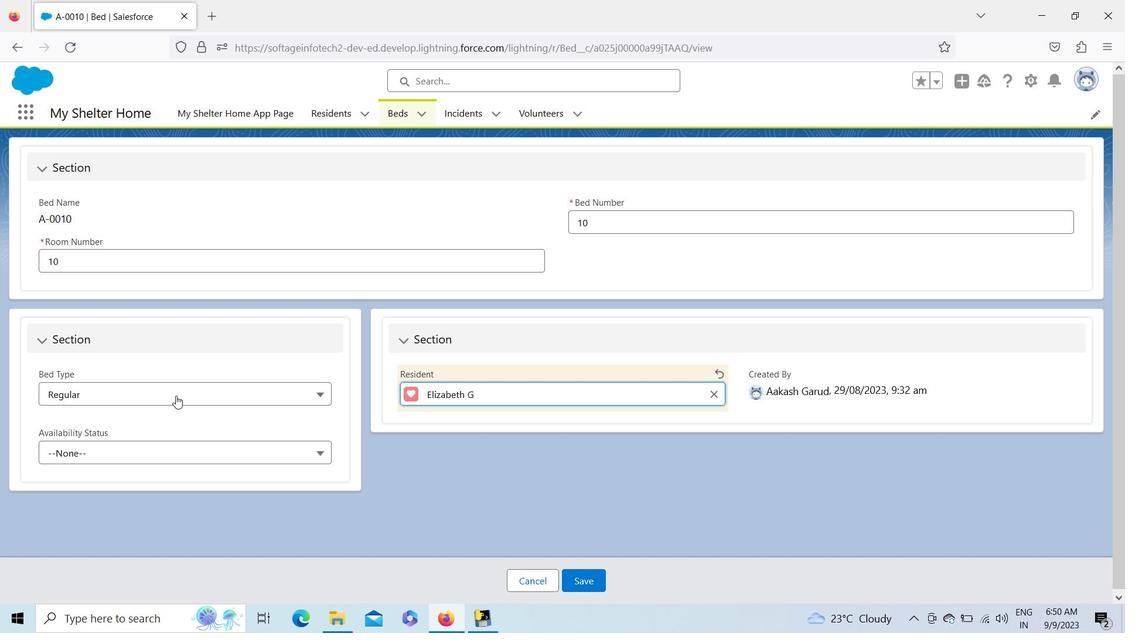 
Action: Mouse moved to (103, 446)
Screenshot: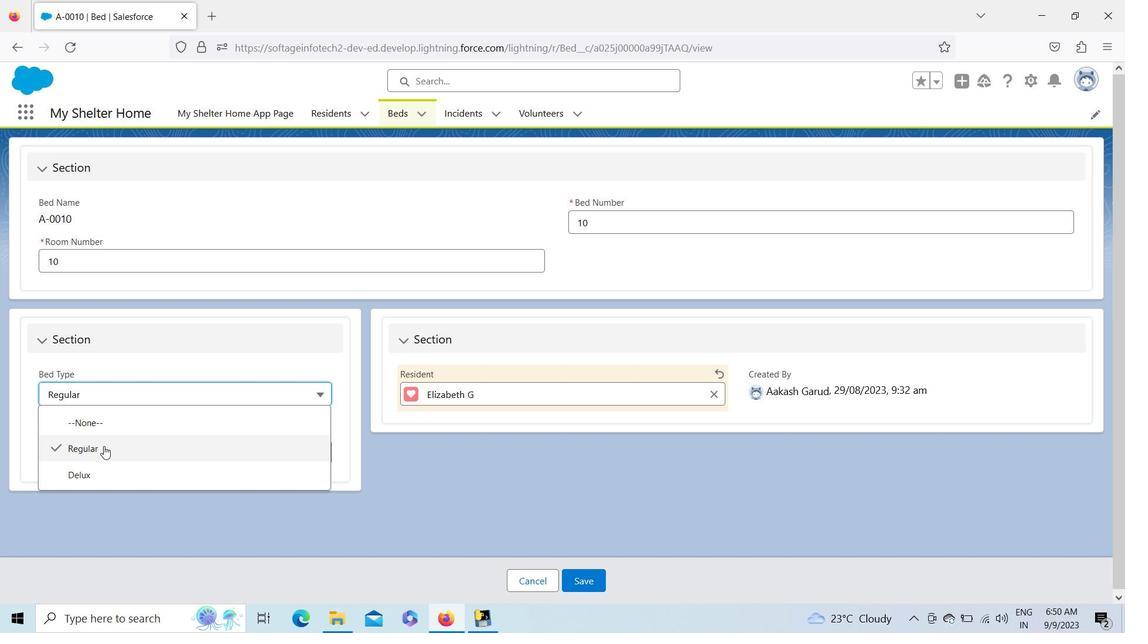 
Action: Mouse pressed left at (103, 446)
Screenshot: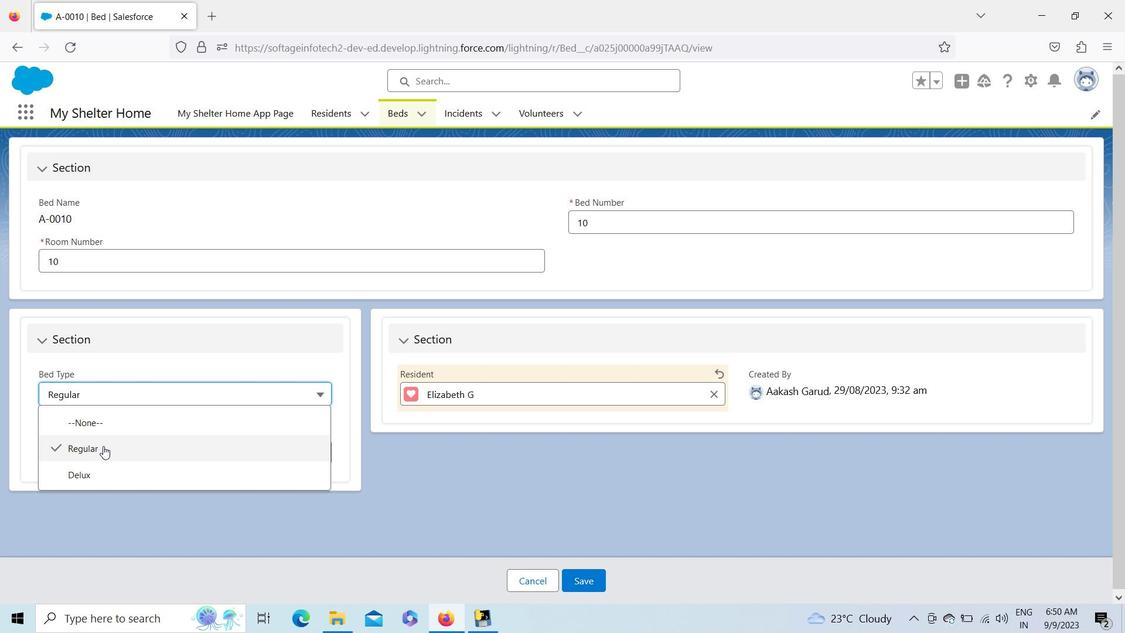 
Action: Mouse pressed left at (103, 446)
Screenshot: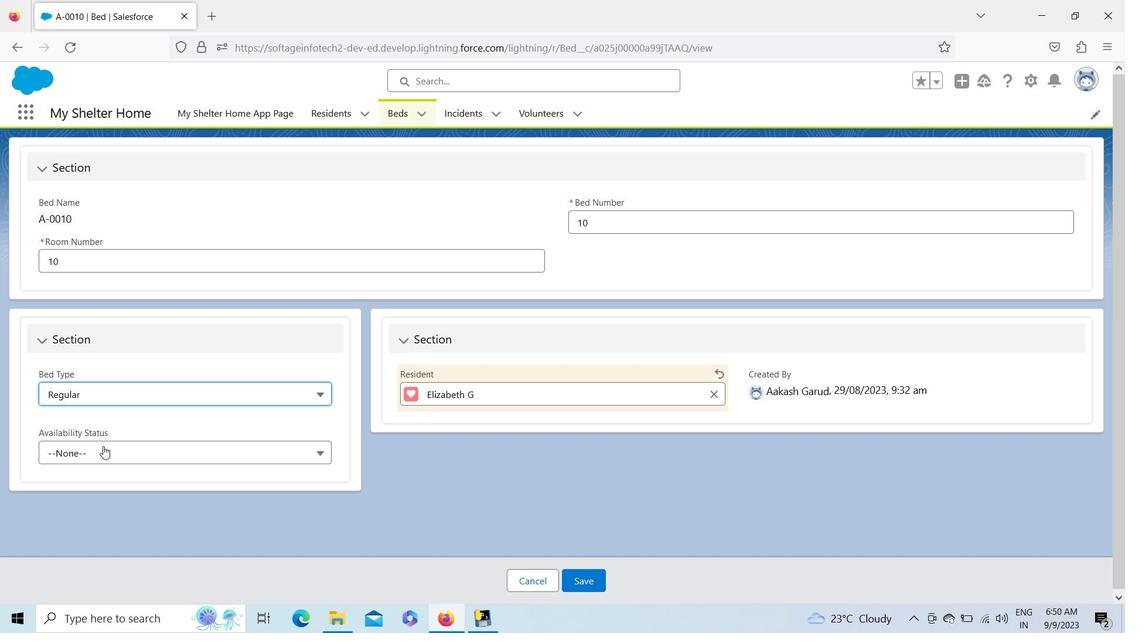 
Action: Mouse moved to (76, 514)
Screenshot: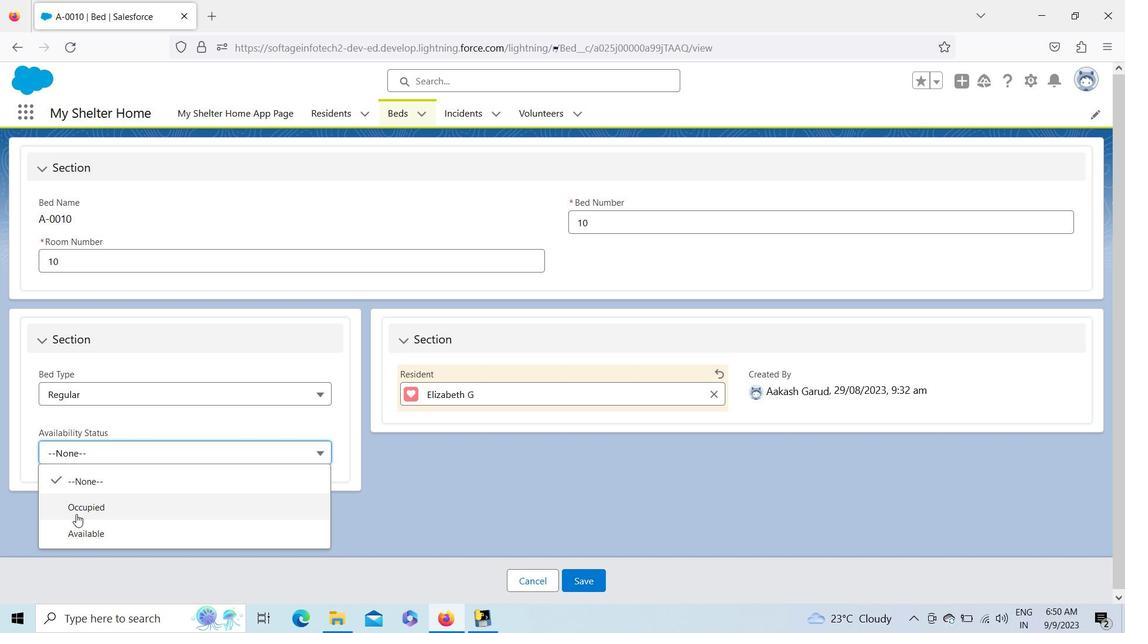 
Action: Mouse pressed left at (76, 514)
Screenshot: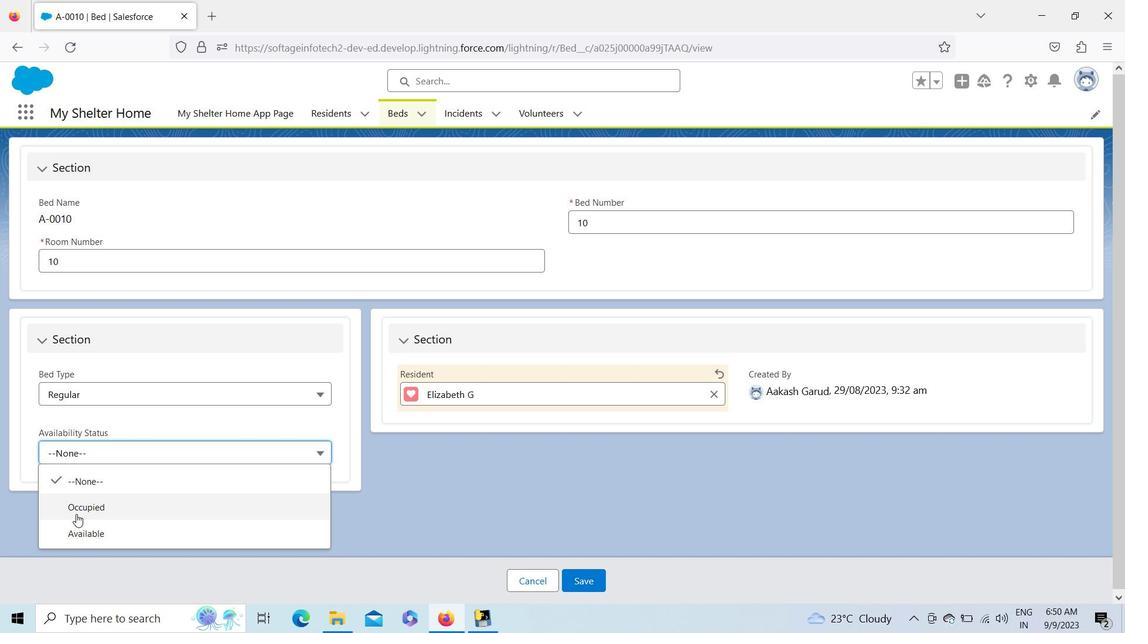 
Action: Mouse moved to (573, 579)
Screenshot: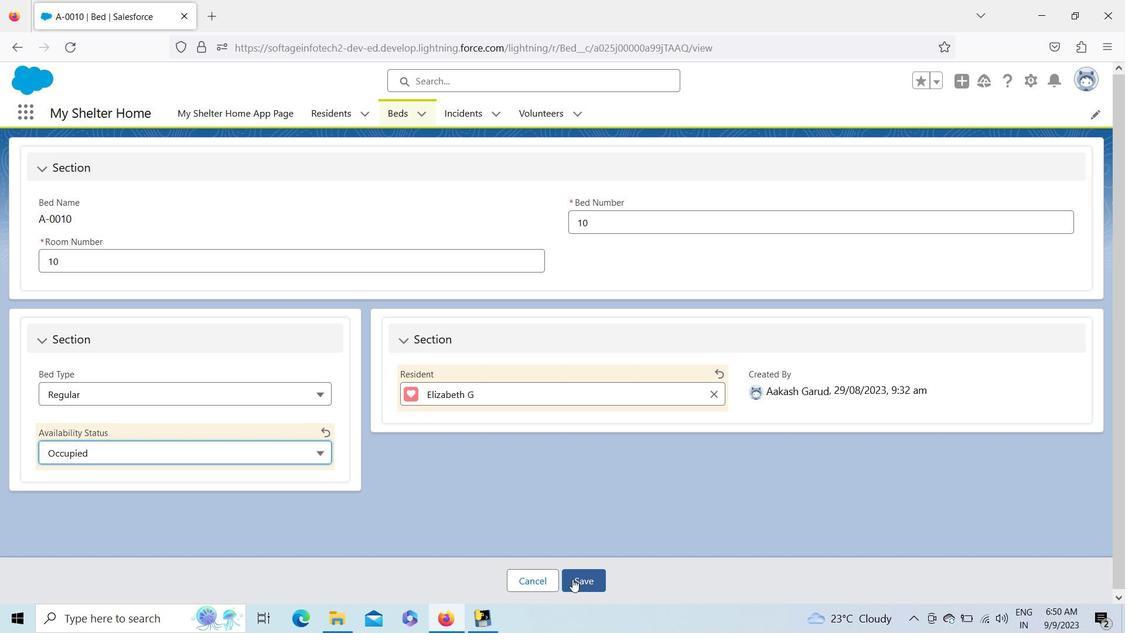 
Action: Mouse pressed left at (573, 579)
Screenshot: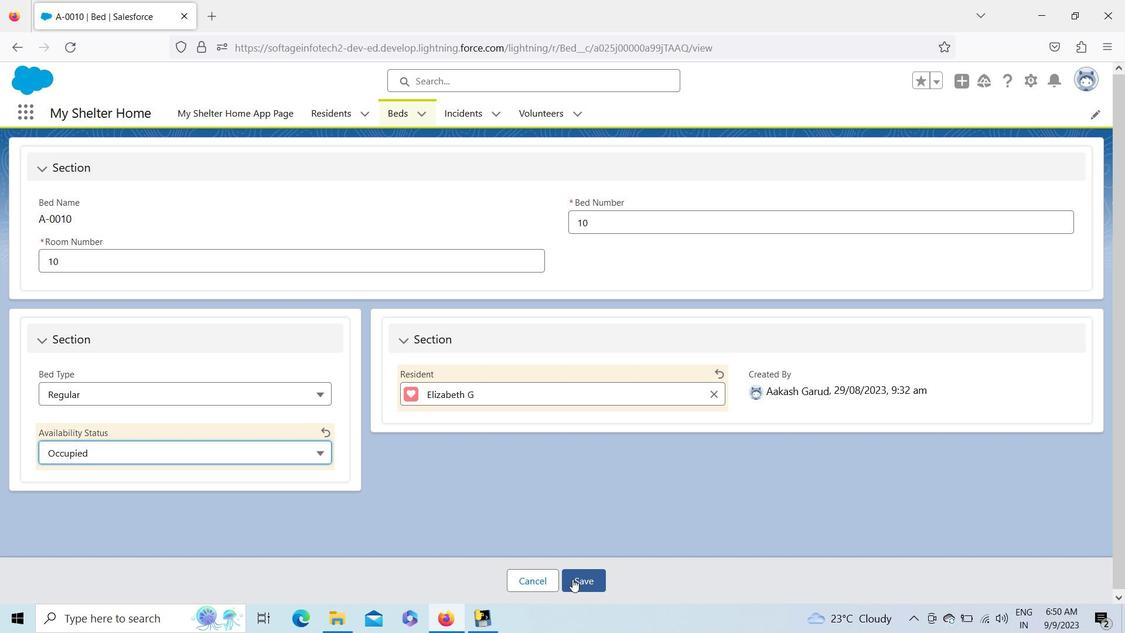 
Action: Mouse moved to (397, 117)
Screenshot: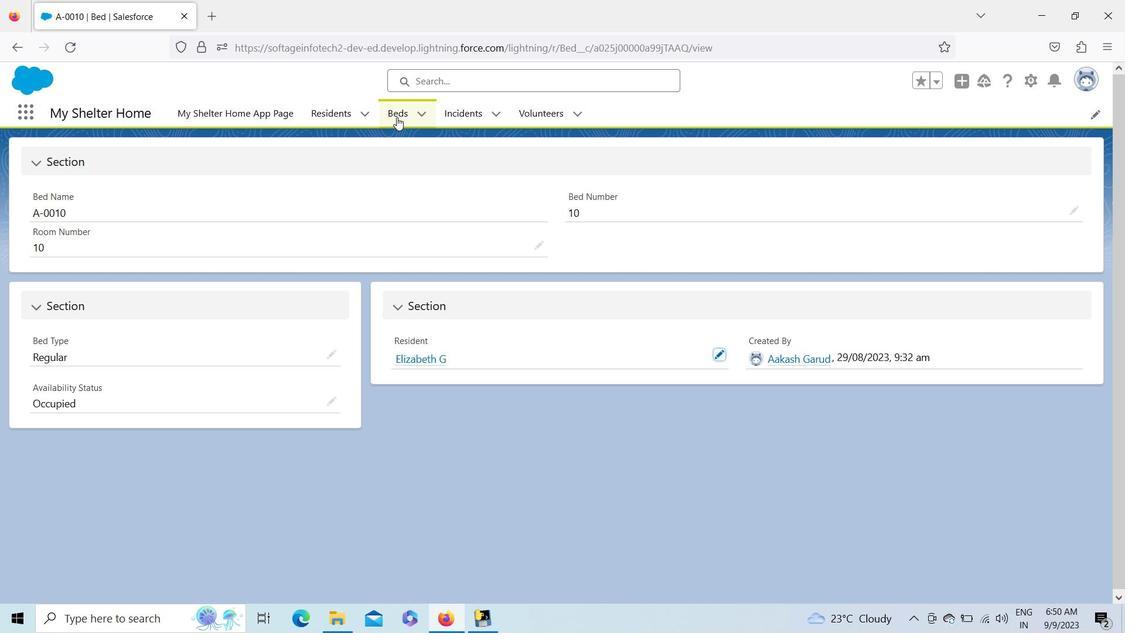 
Action: Mouse pressed left at (397, 117)
Screenshot: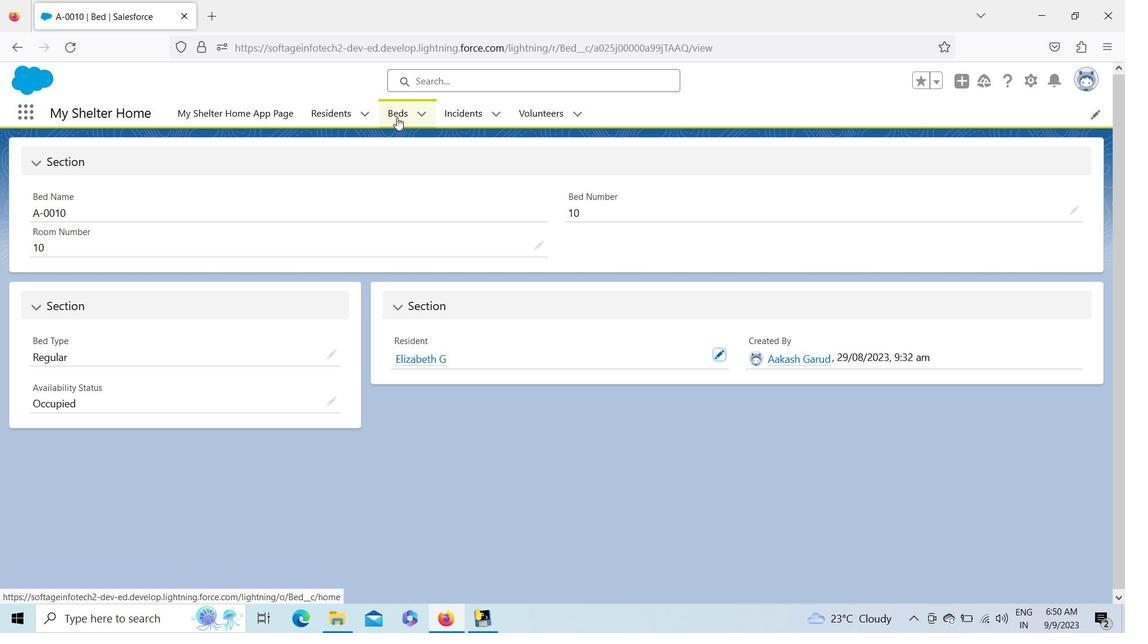 
Action: Mouse moved to (165, 160)
Screenshot: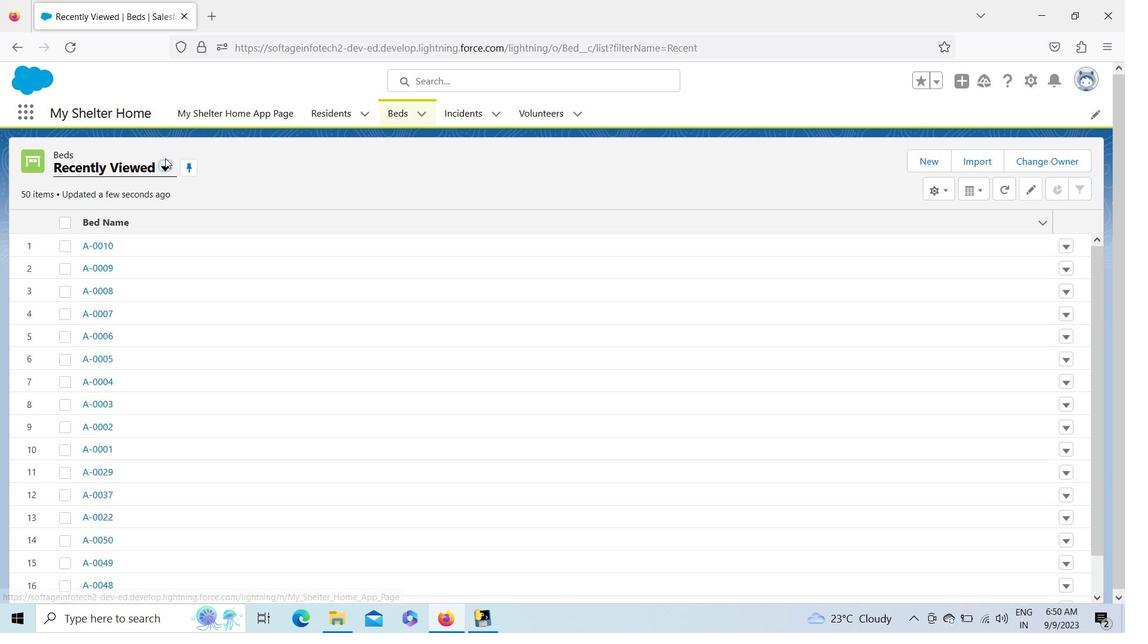 
Action: Mouse pressed left at (165, 160)
Screenshot: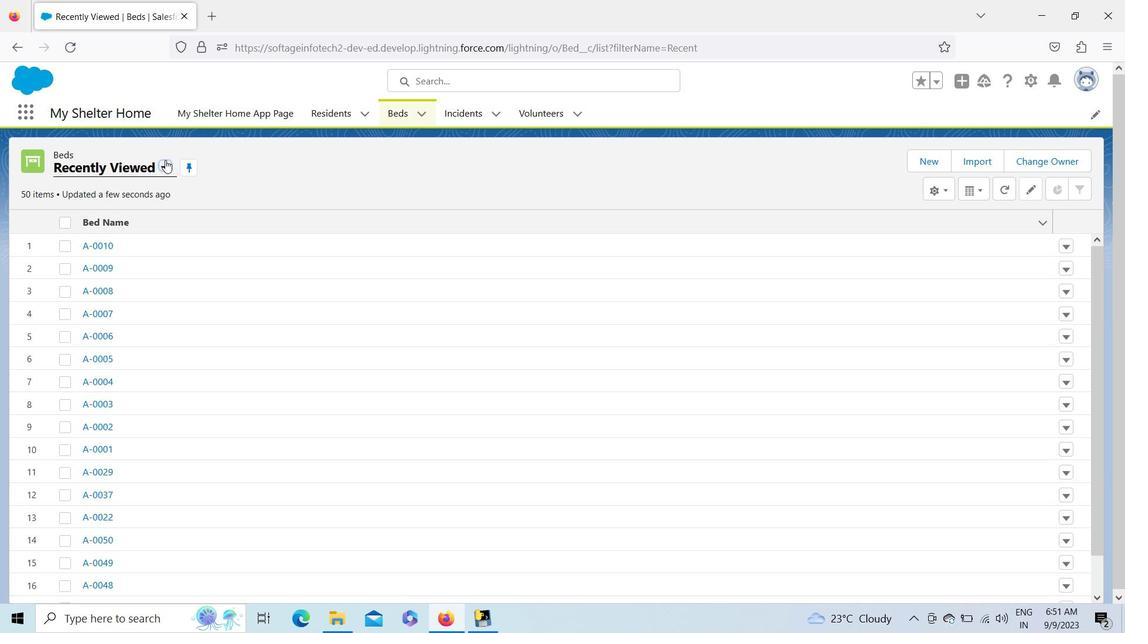 
Action: Mouse moved to (126, 225)
Screenshot: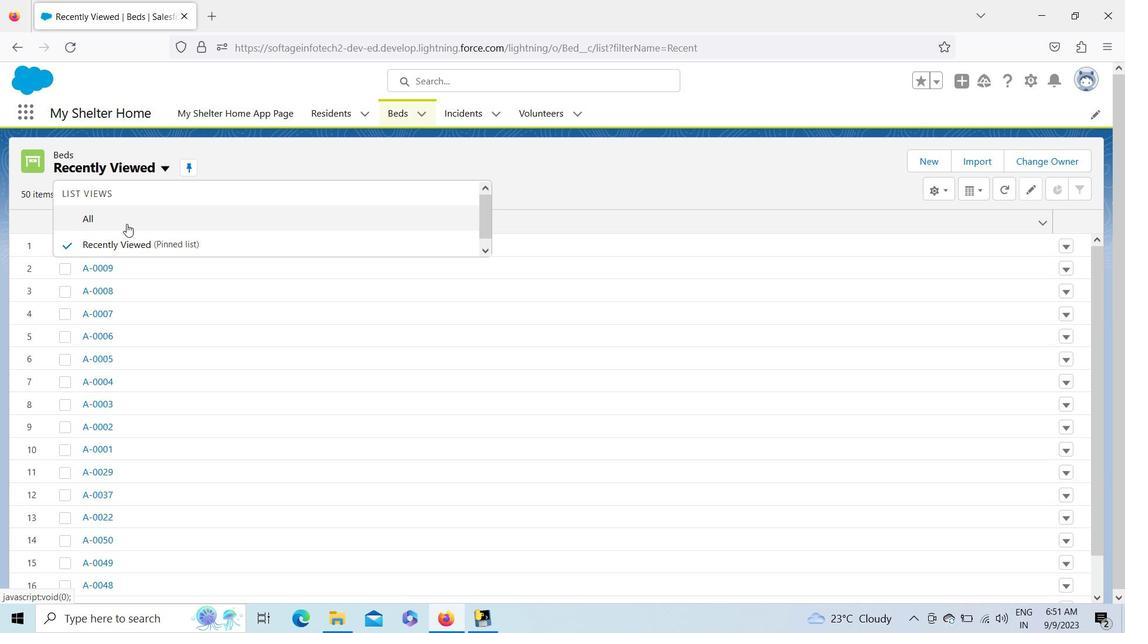 
Action: Mouse pressed left at (126, 225)
Screenshot: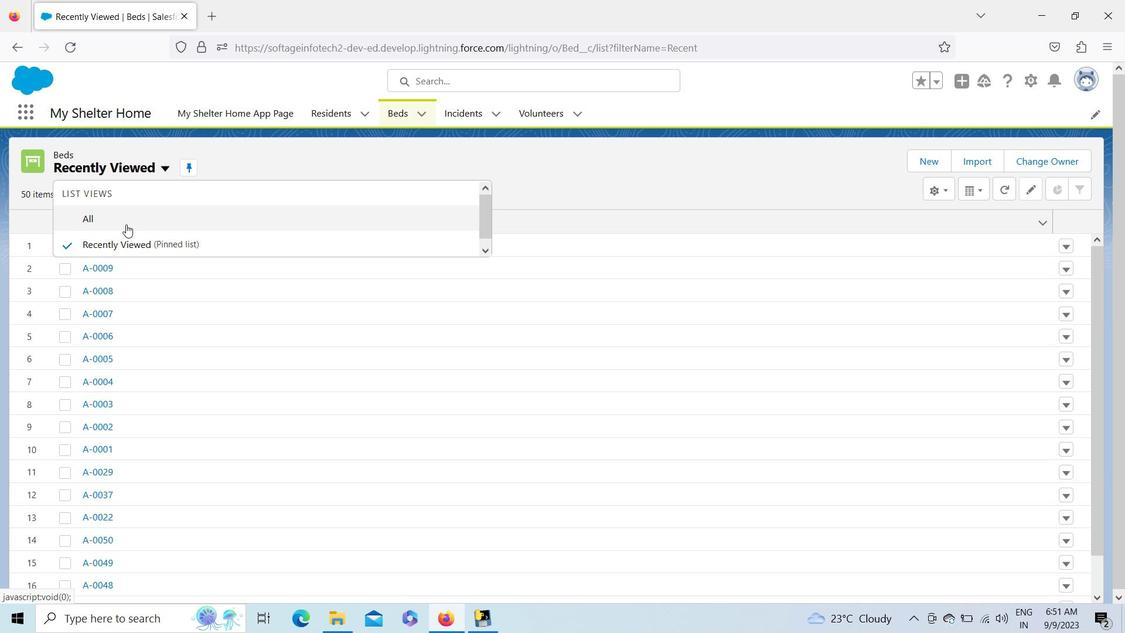 
Action: Mouse moved to (82, 474)
Screenshot: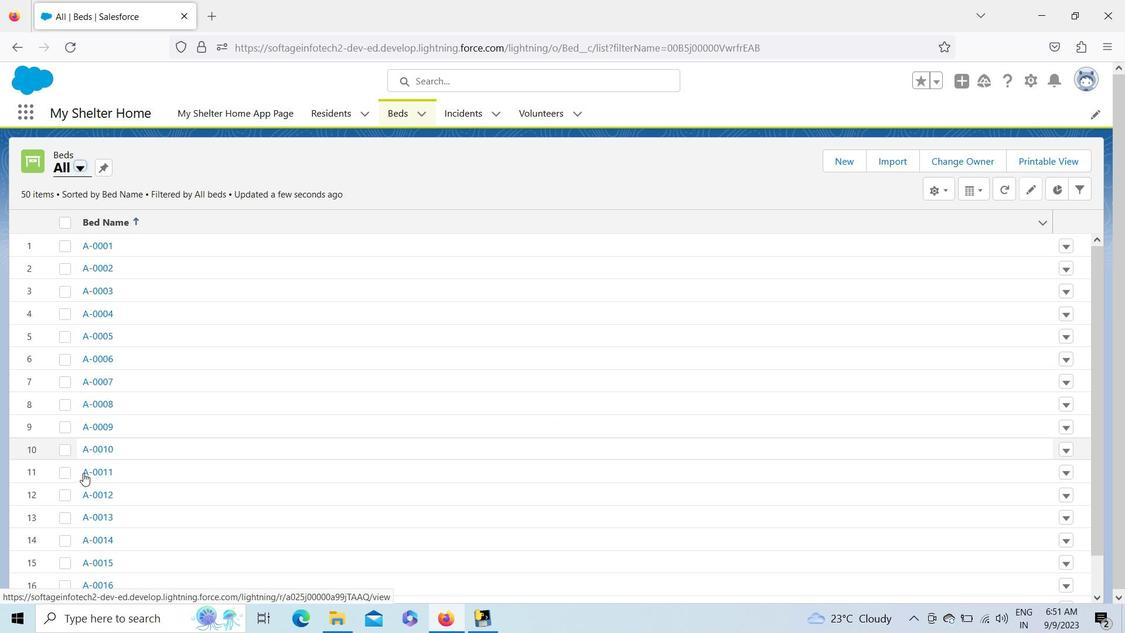 
Action: Mouse pressed left at (82, 474)
Screenshot: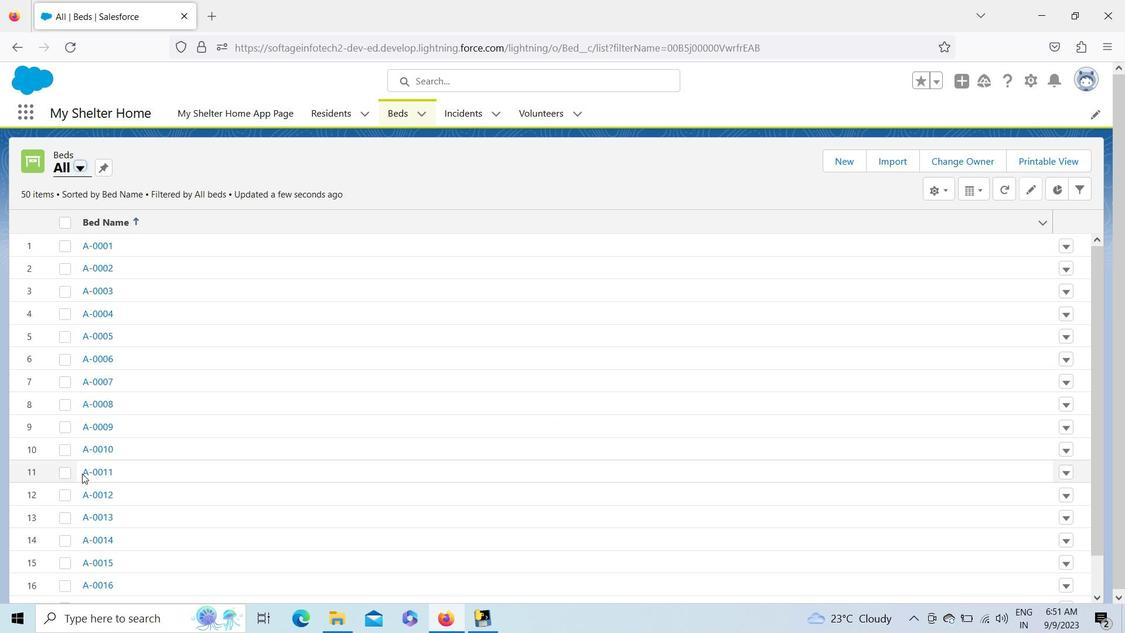 
Action: Mouse moved to (97, 468)
